 Task: Search for 'mb whey protein' on Amazon and select a product to view its details.
Action: Mouse moved to (606, 62)
Screenshot: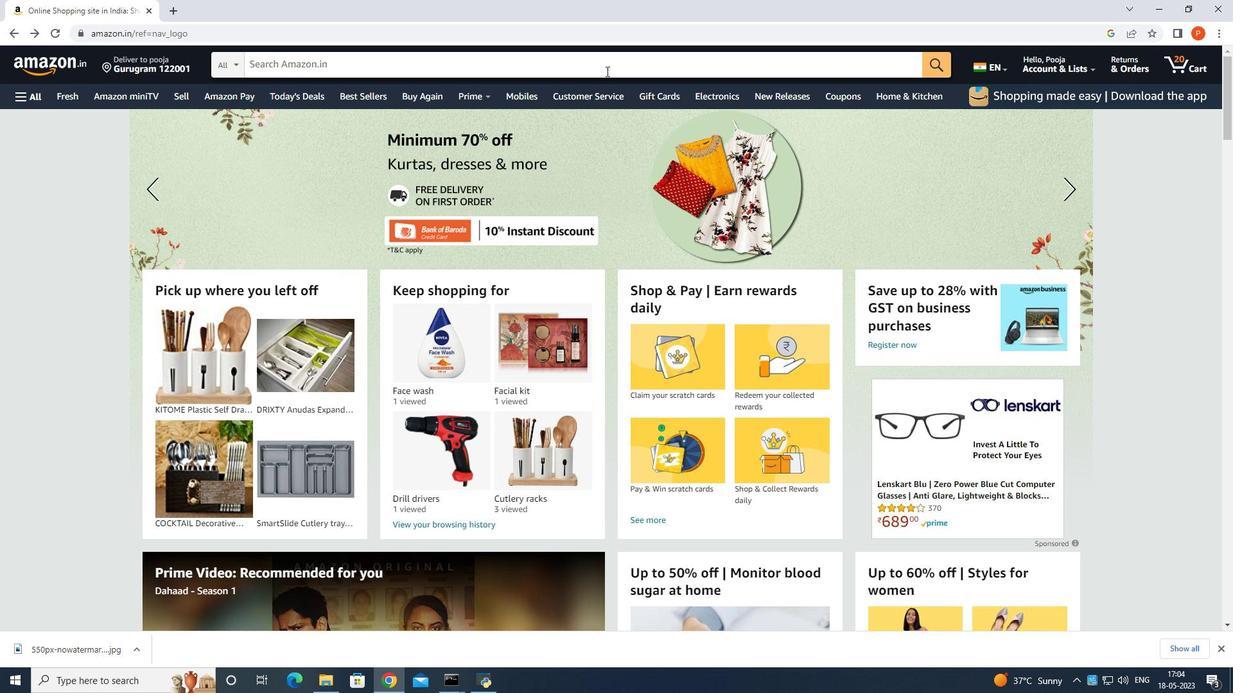 
Action: Mouse pressed left at (606, 62)
Screenshot: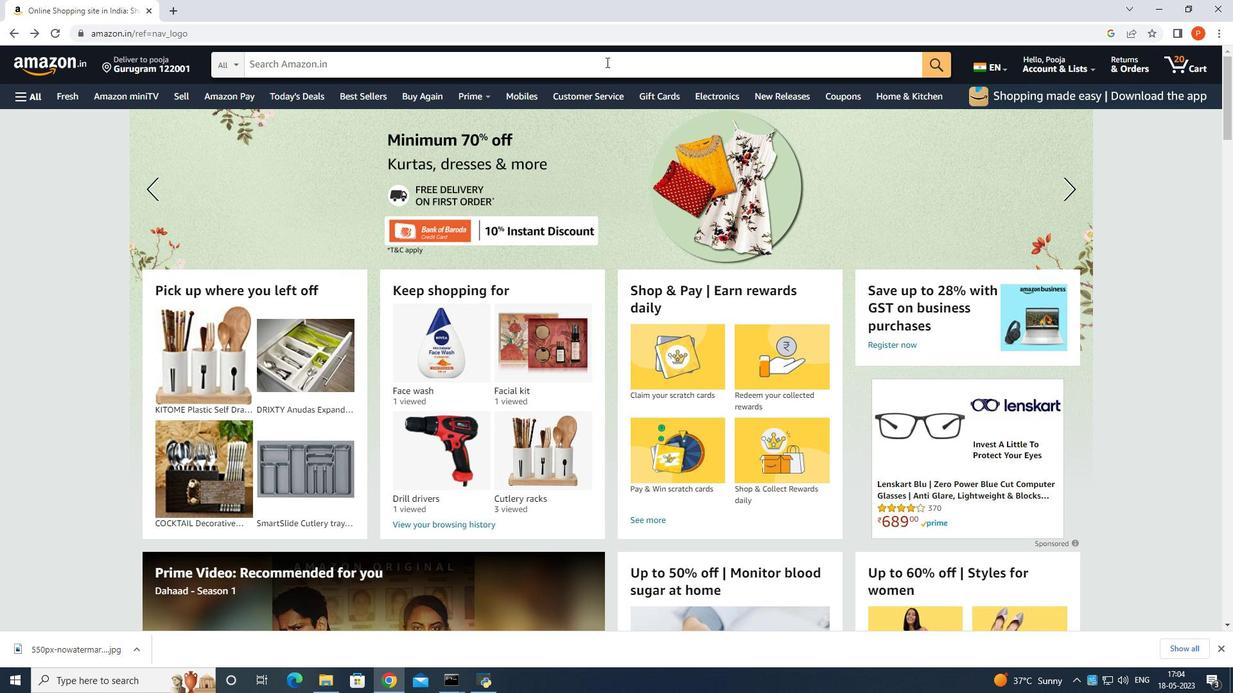 
Action: Key pressed <Key.shift>Protein<Key.space><Key.backspace><Key.backspace><Key.backspace><Key.backspace><Key.backspace><Key.backspace><Key.backspace><Key.backspace><Key.backspace><Key.backspace><Key.backspace><Key.backspace><Key.backspace><Key.backspace><Key.backspace><Key.backspace><Key.backspace><Key.backspace><Key.backspace><Key.caps_lock>B<Key.backspace>MB
Screenshot: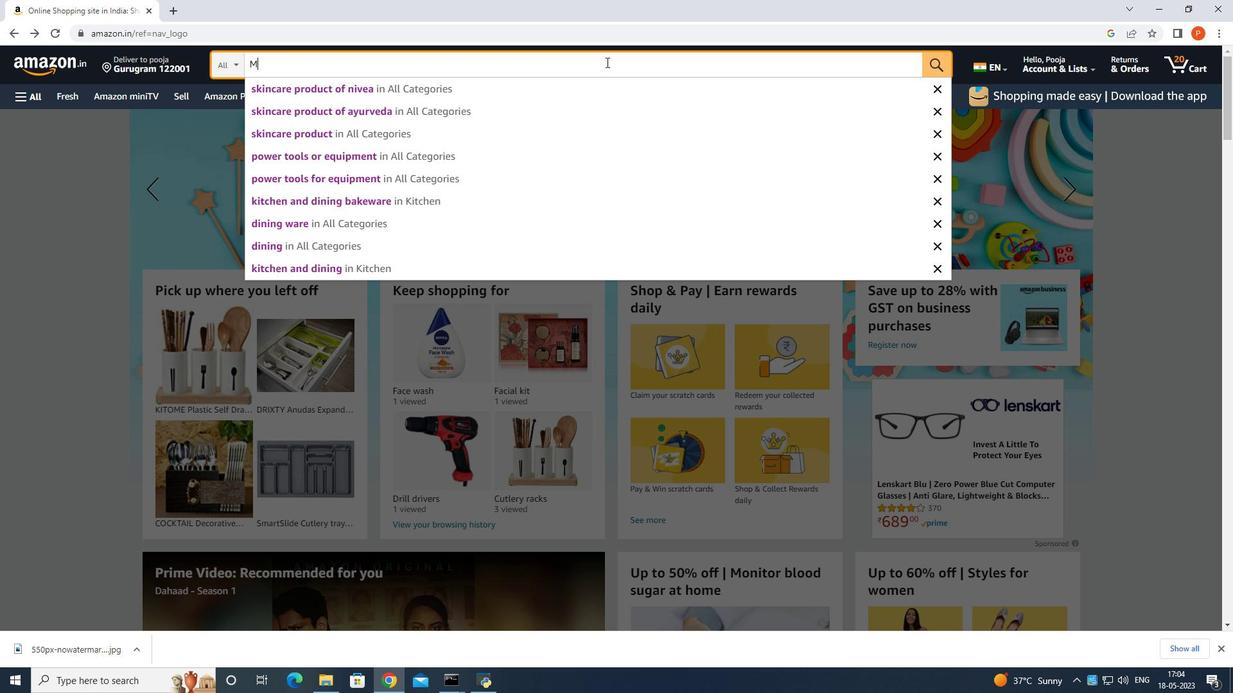 
Action: Mouse moved to (587, 68)
Screenshot: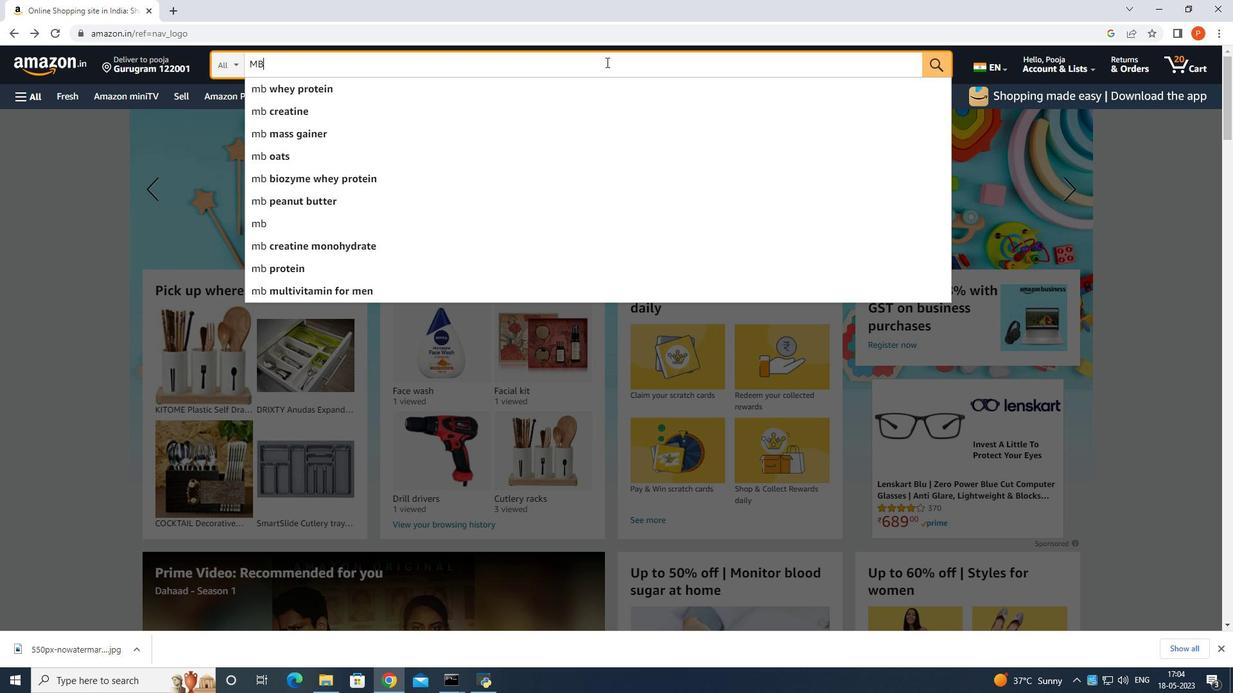
Action: Key pressed <Key.down><Key.enter>
Screenshot: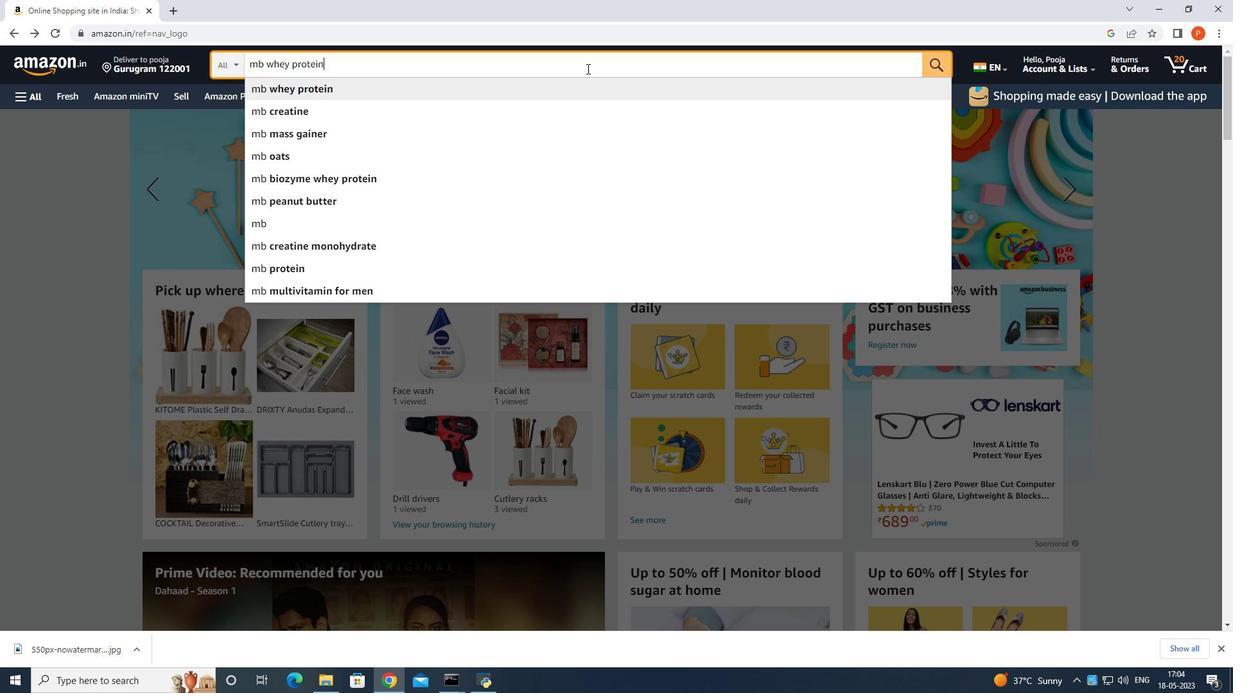 
Action: Mouse moved to (596, 273)
Screenshot: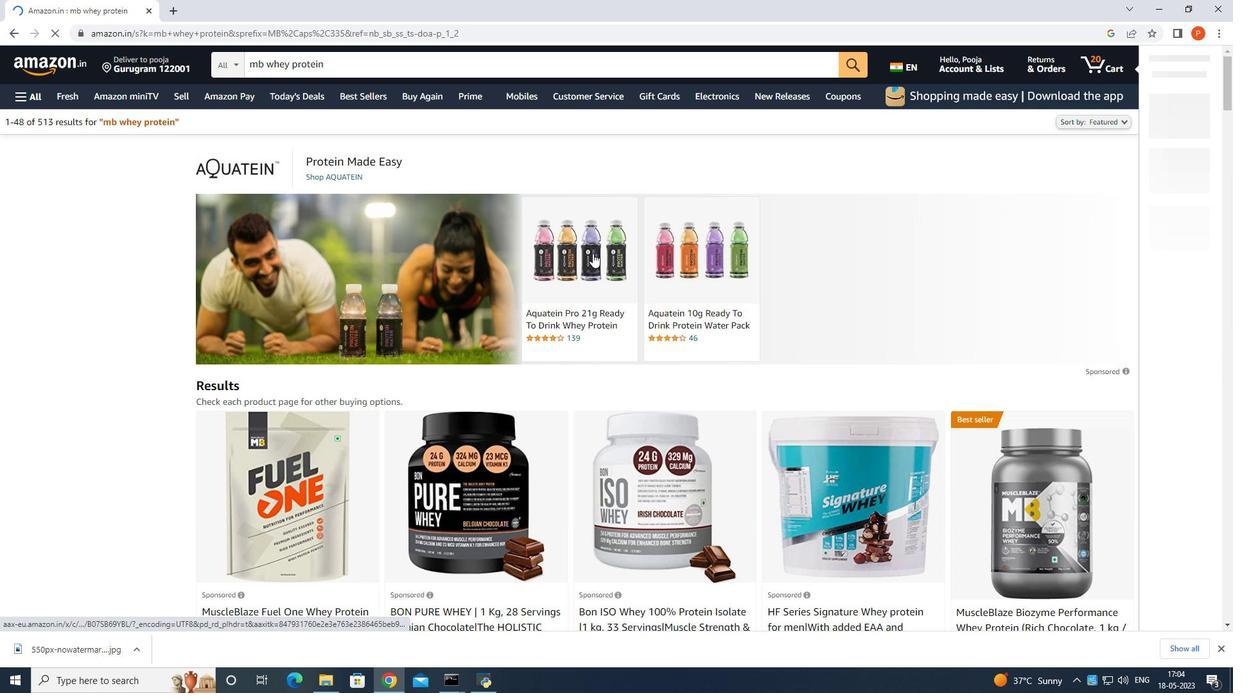 
Action: Mouse scrolled (596, 273) with delta (0, 0)
Screenshot: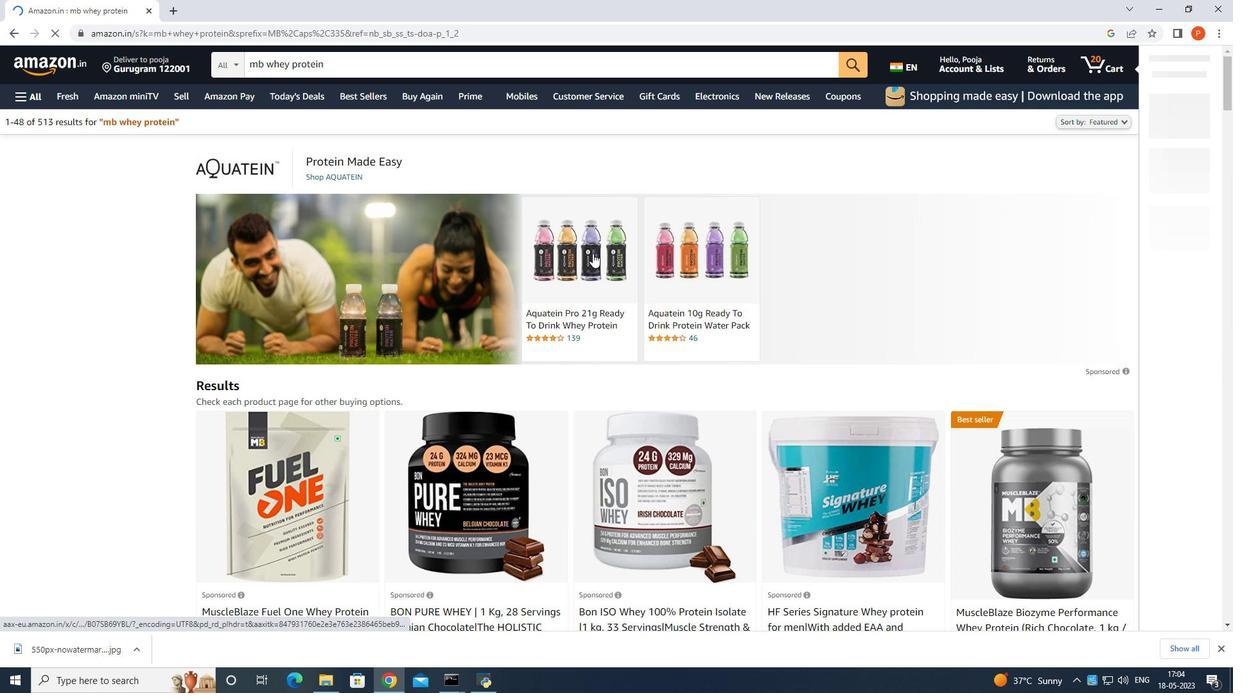 
Action: Mouse moved to (597, 281)
Screenshot: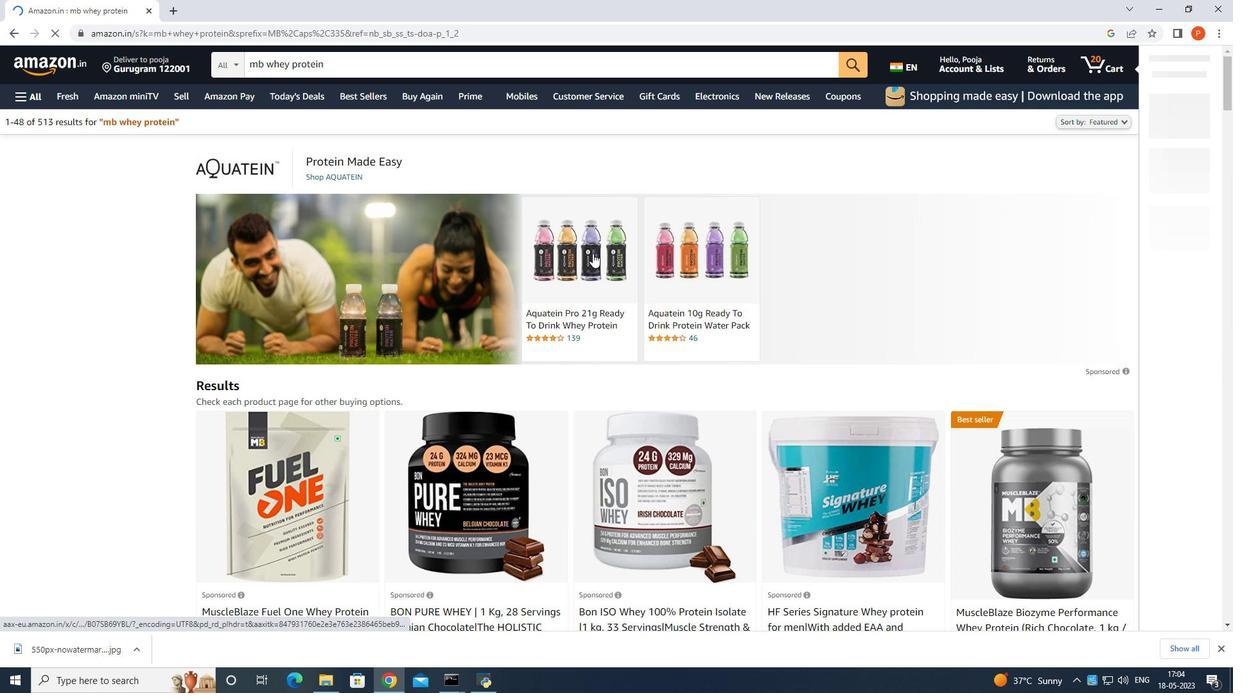 
Action: Mouse scrolled (597, 280) with delta (0, 0)
Screenshot: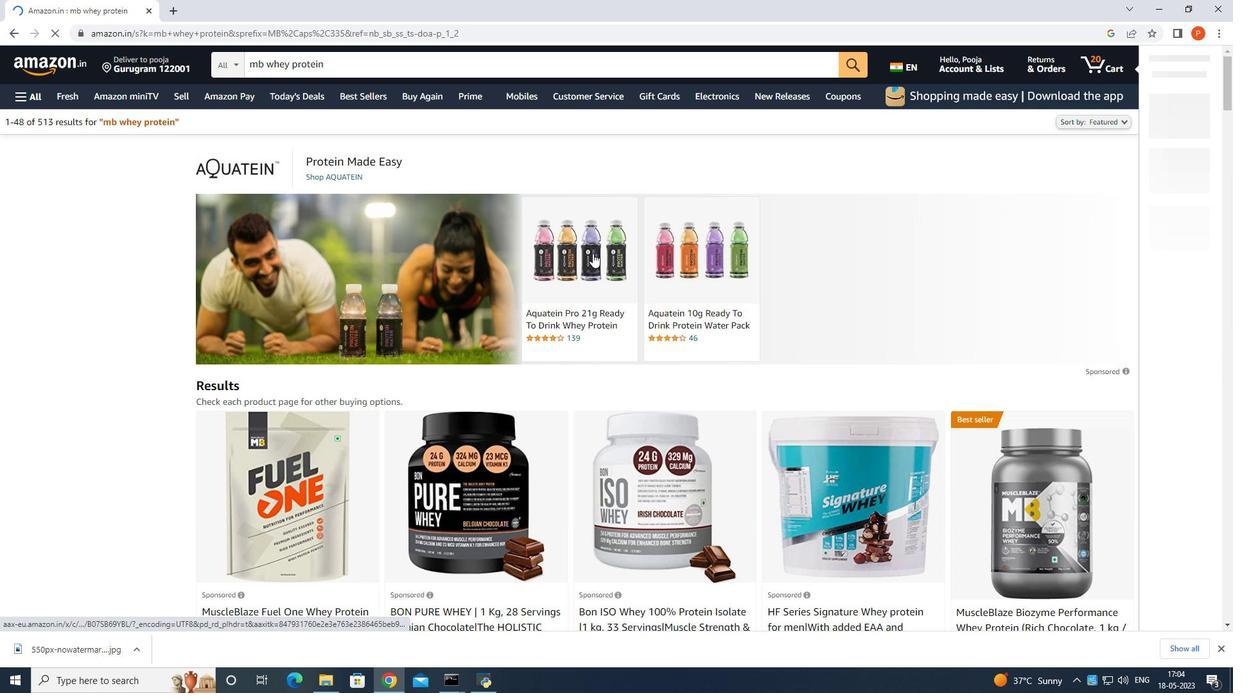 
Action: Mouse scrolled (597, 280) with delta (0, 0)
Screenshot: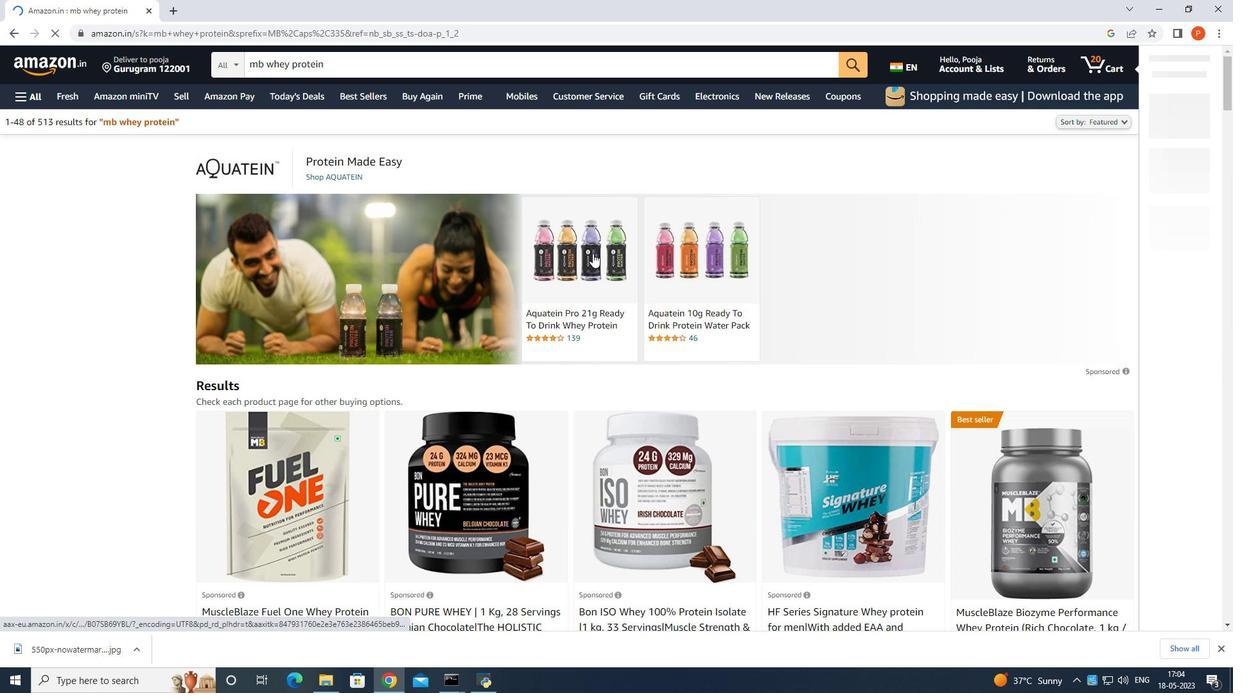 
Action: Mouse scrolled (597, 280) with delta (0, 0)
Screenshot: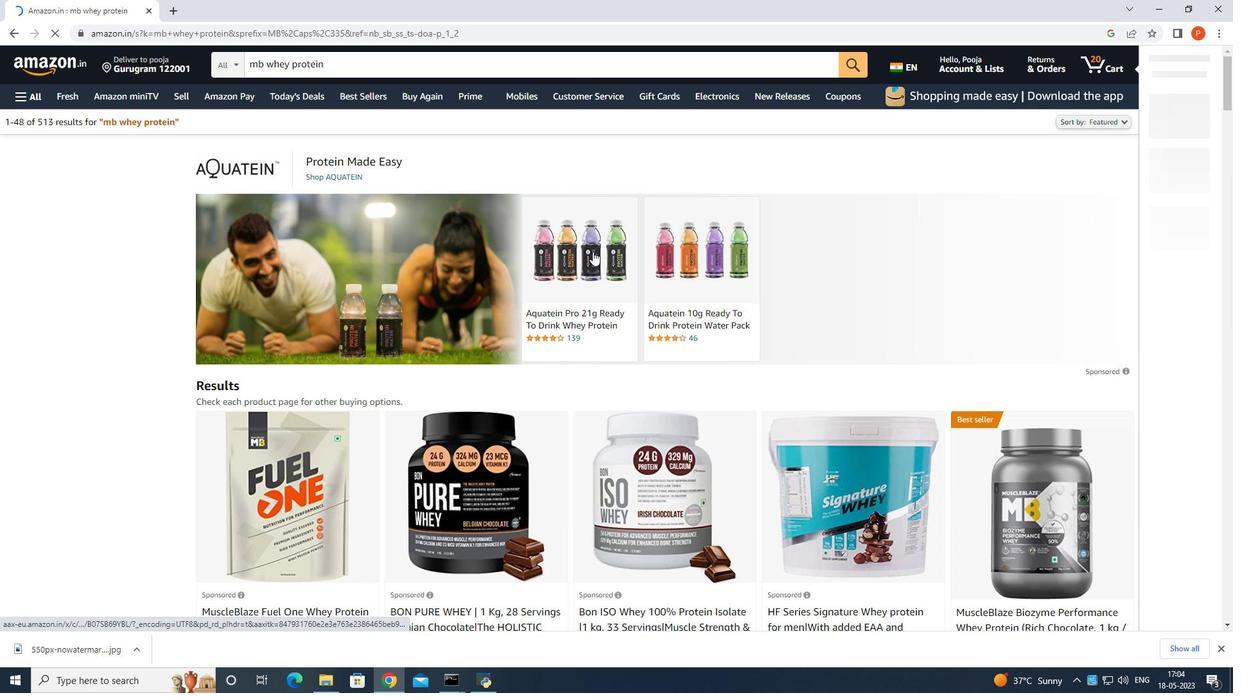 
Action: Mouse scrolled (597, 280) with delta (0, 0)
Screenshot: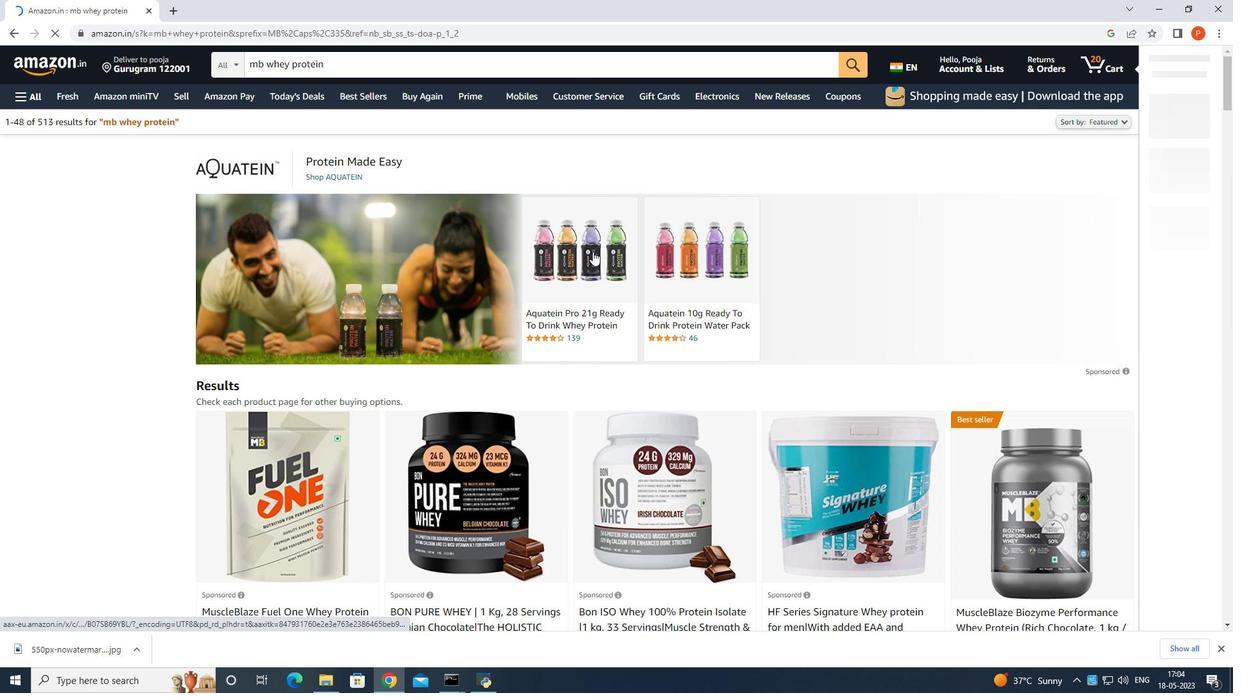 
Action: Mouse moved to (849, 205)
Screenshot: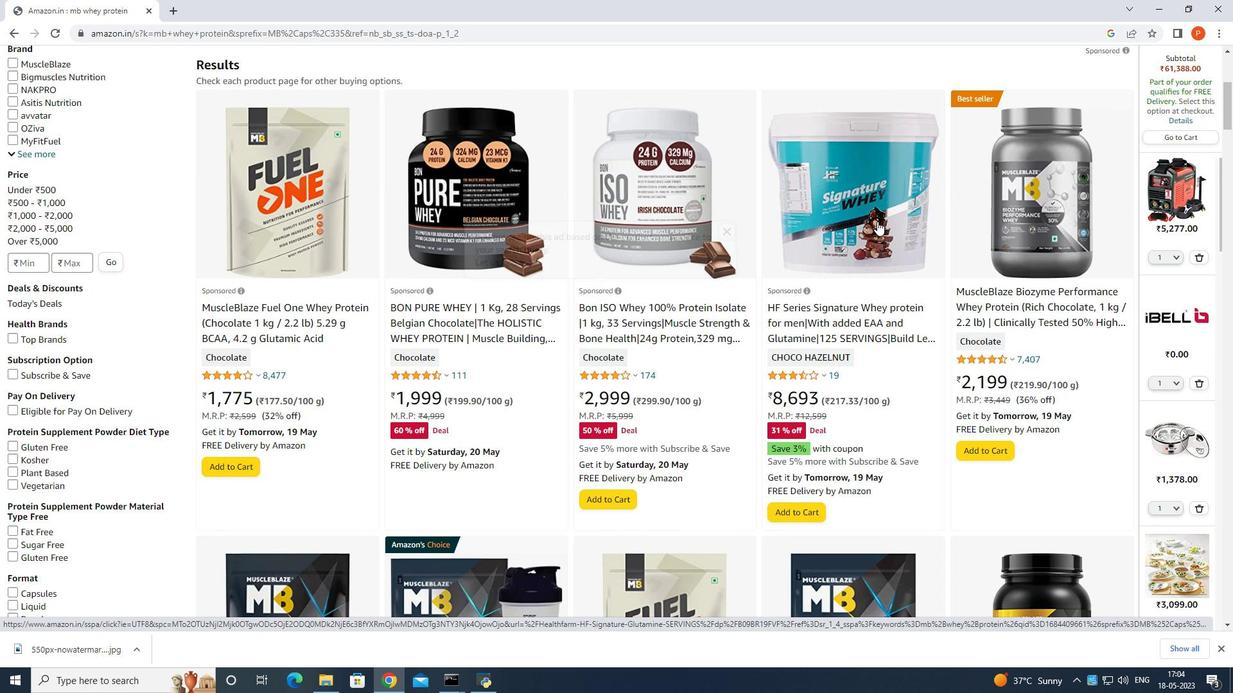 
Action: Mouse pressed left at (849, 205)
Screenshot: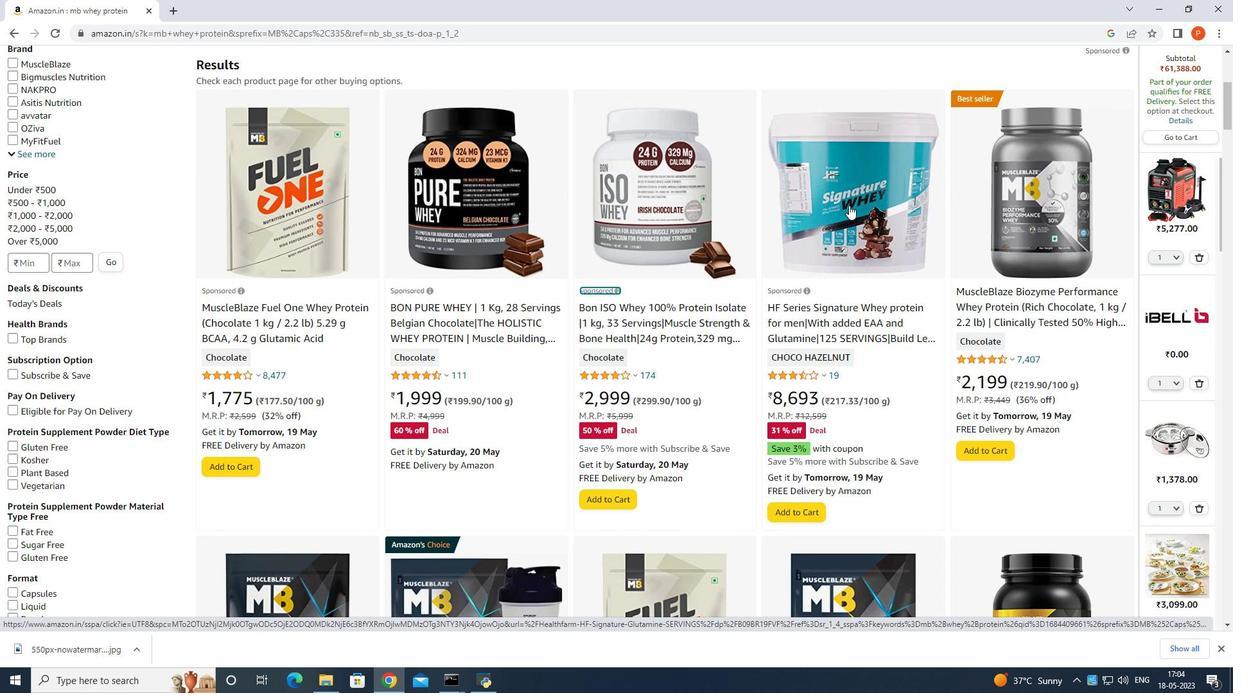 
Action: Mouse moved to (854, 239)
Screenshot: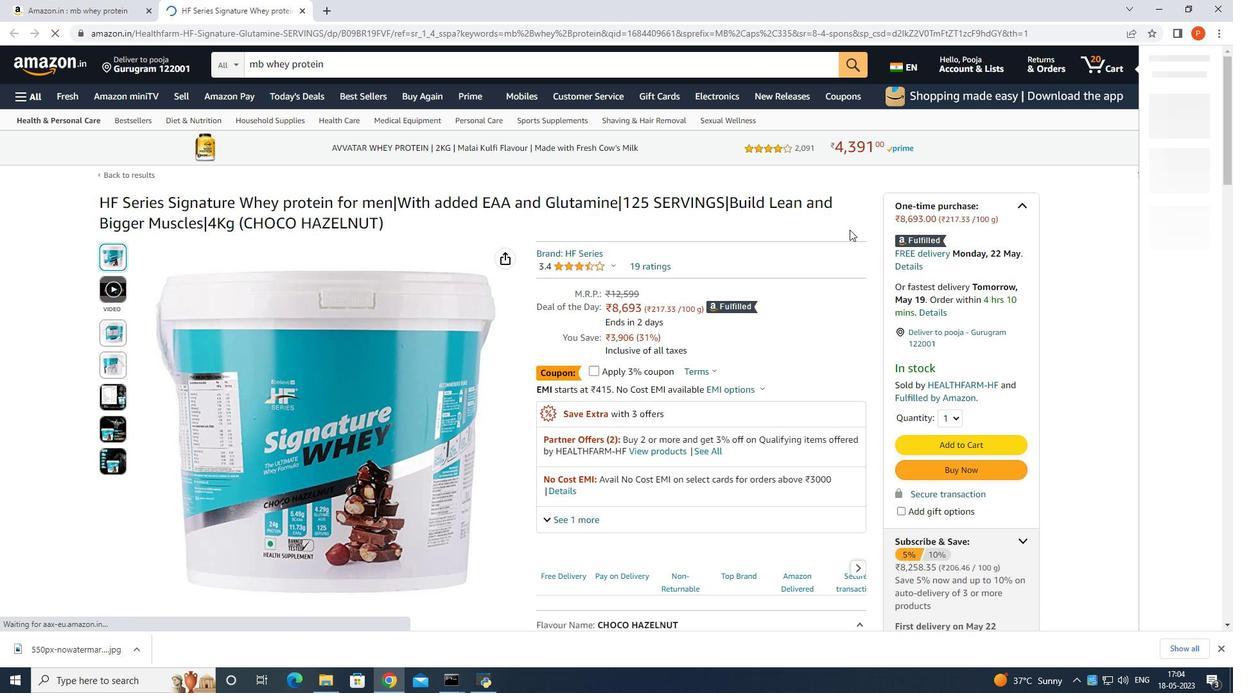 
Action: Mouse scrolled (854, 239) with delta (0, 0)
Screenshot: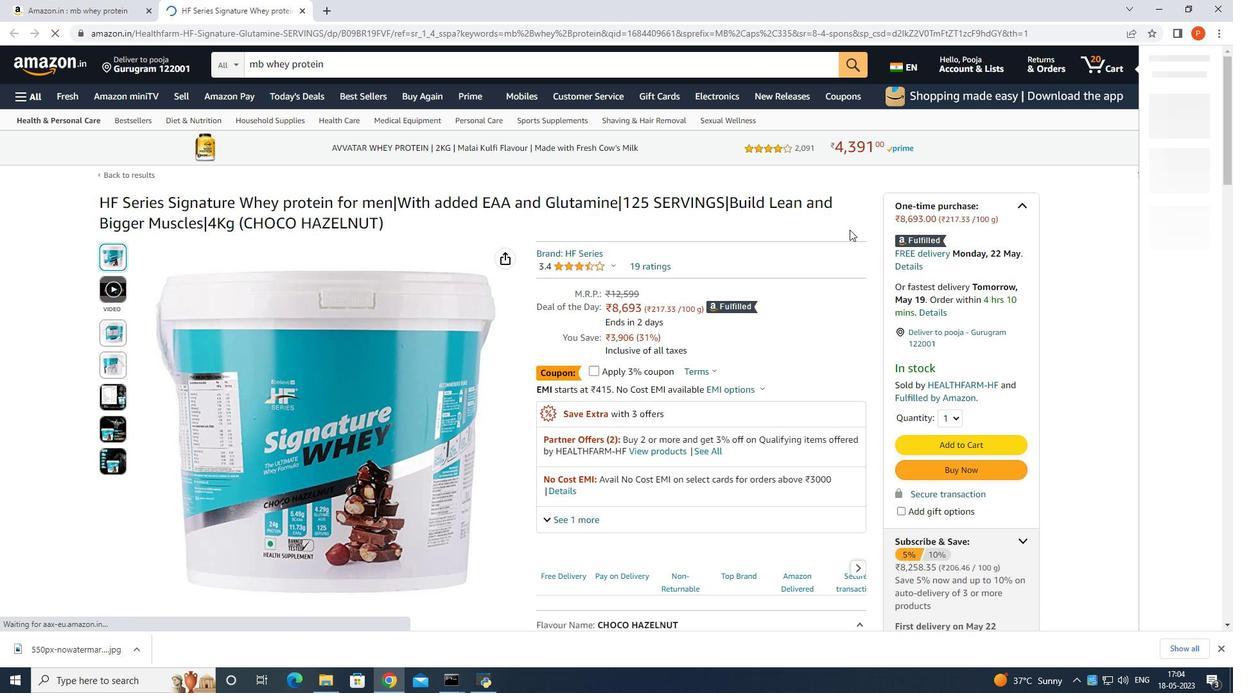 
Action: Mouse moved to (855, 245)
Screenshot: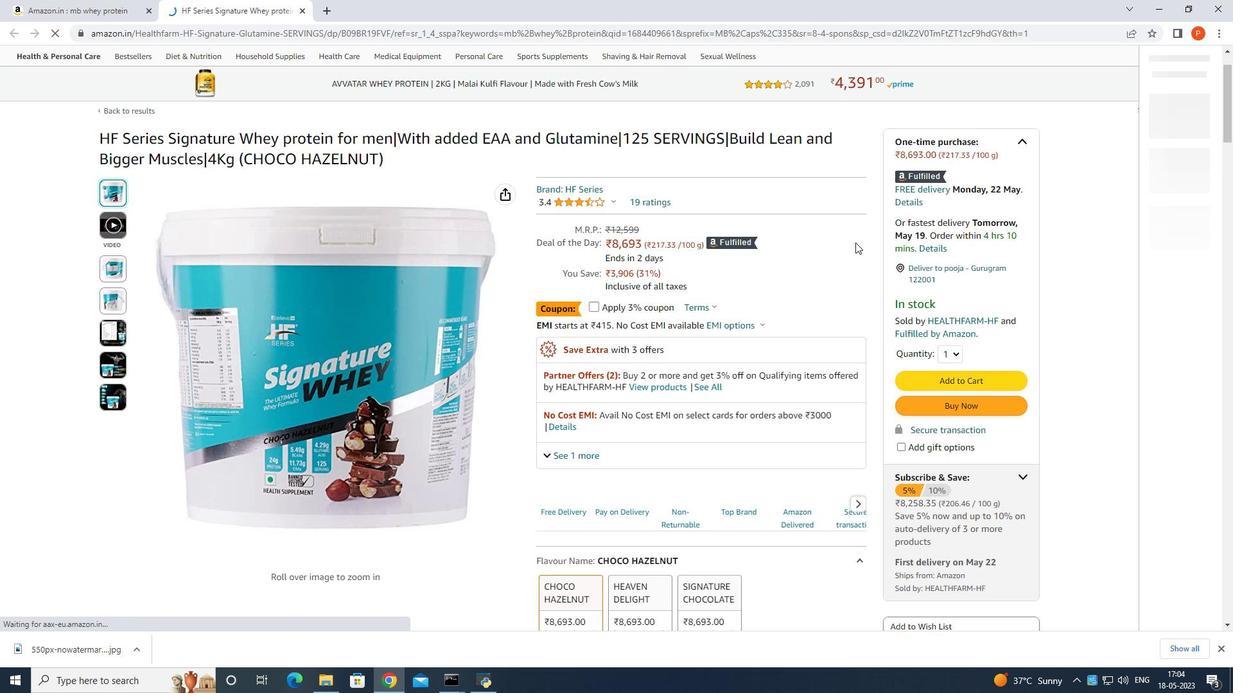 
Action: Mouse scrolled (855, 244) with delta (0, 0)
Screenshot: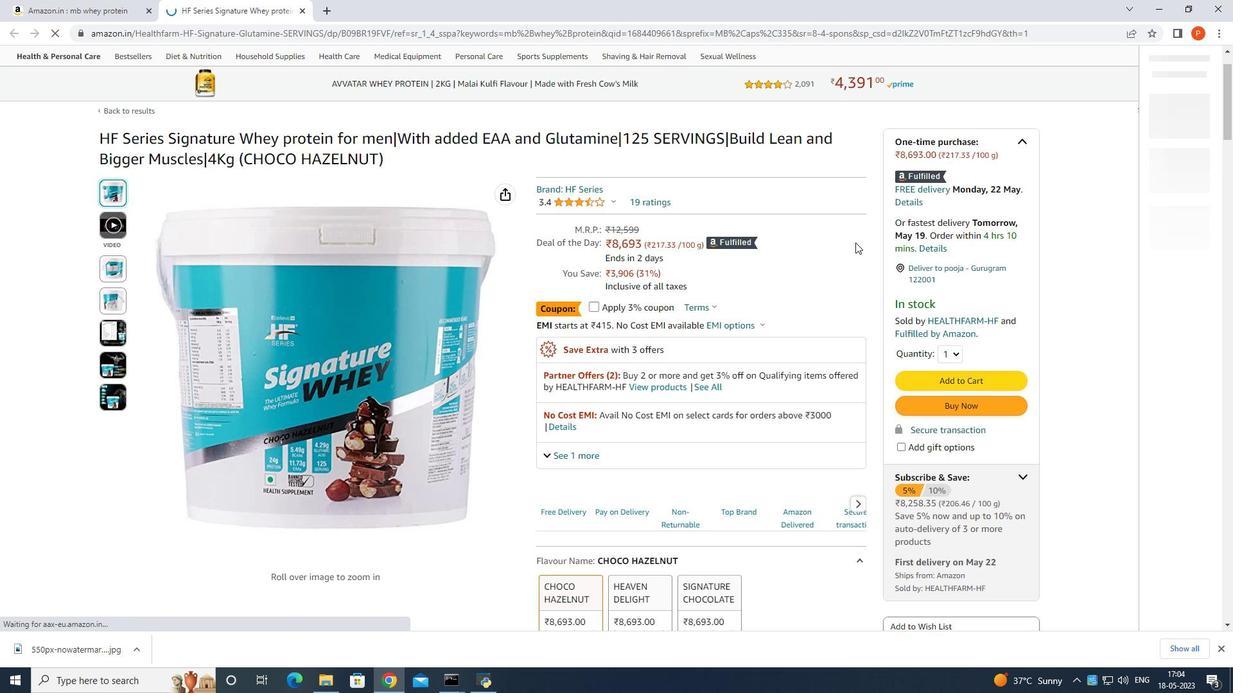
Action: Mouse scrolled (855, 244) with delta (0, 0)
Screenshot: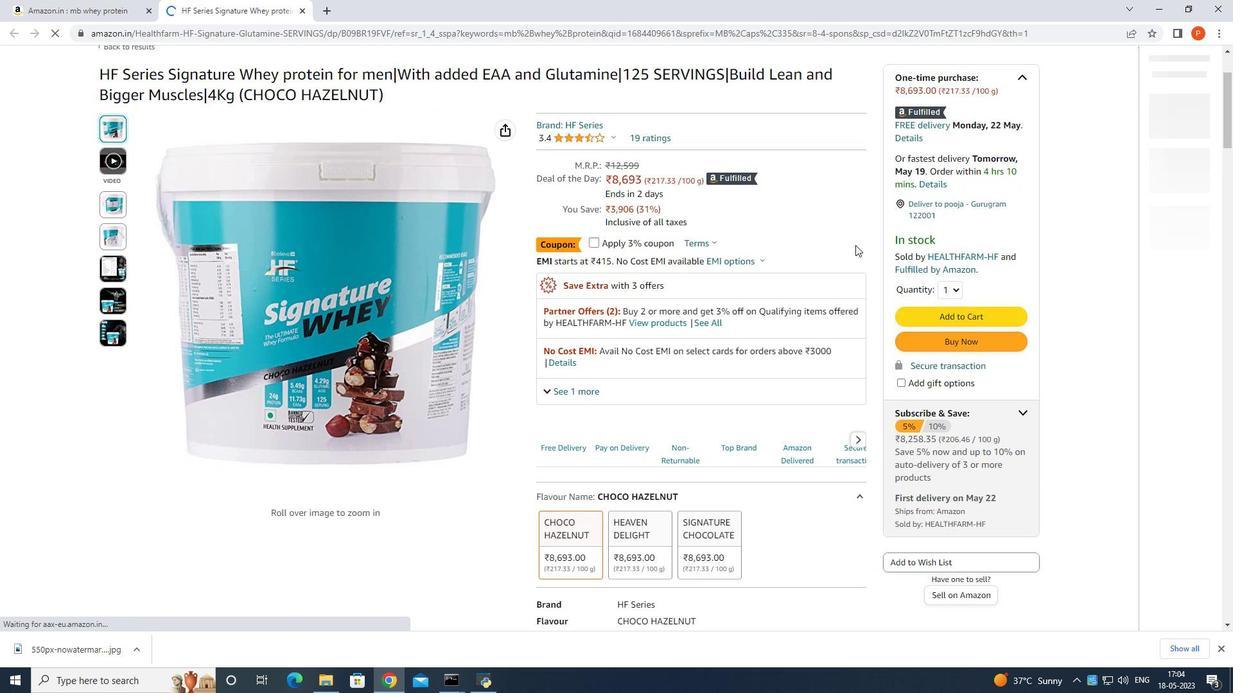 
Action: Mouse moved to (104, 136)
Screenshot: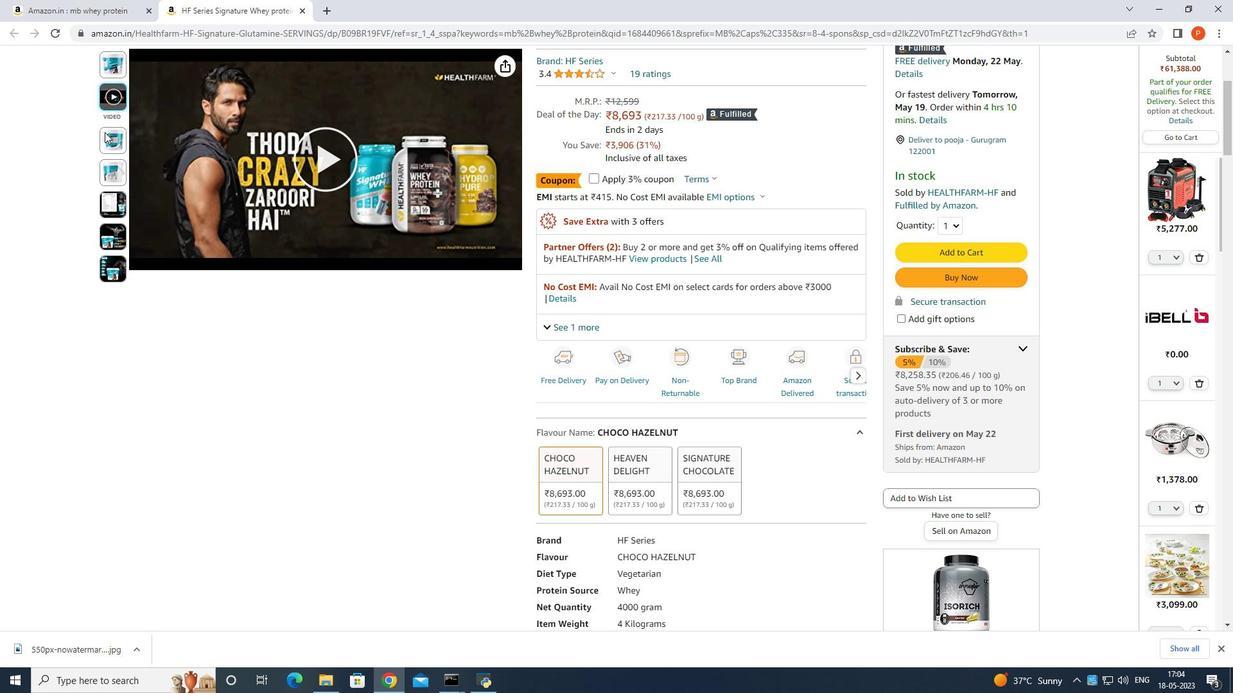 
Action: Mouse pressed left at (104, 136)
Screenshot: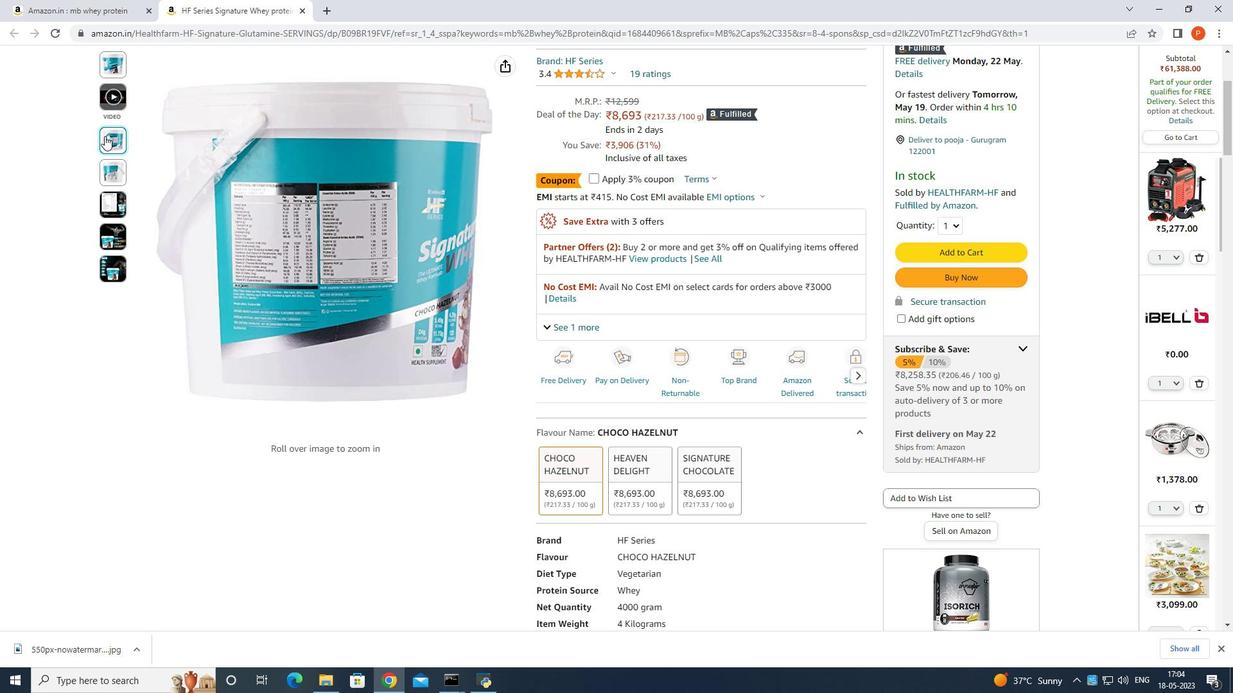 
Action: Mouse moved to (96, 203)
Screenshot: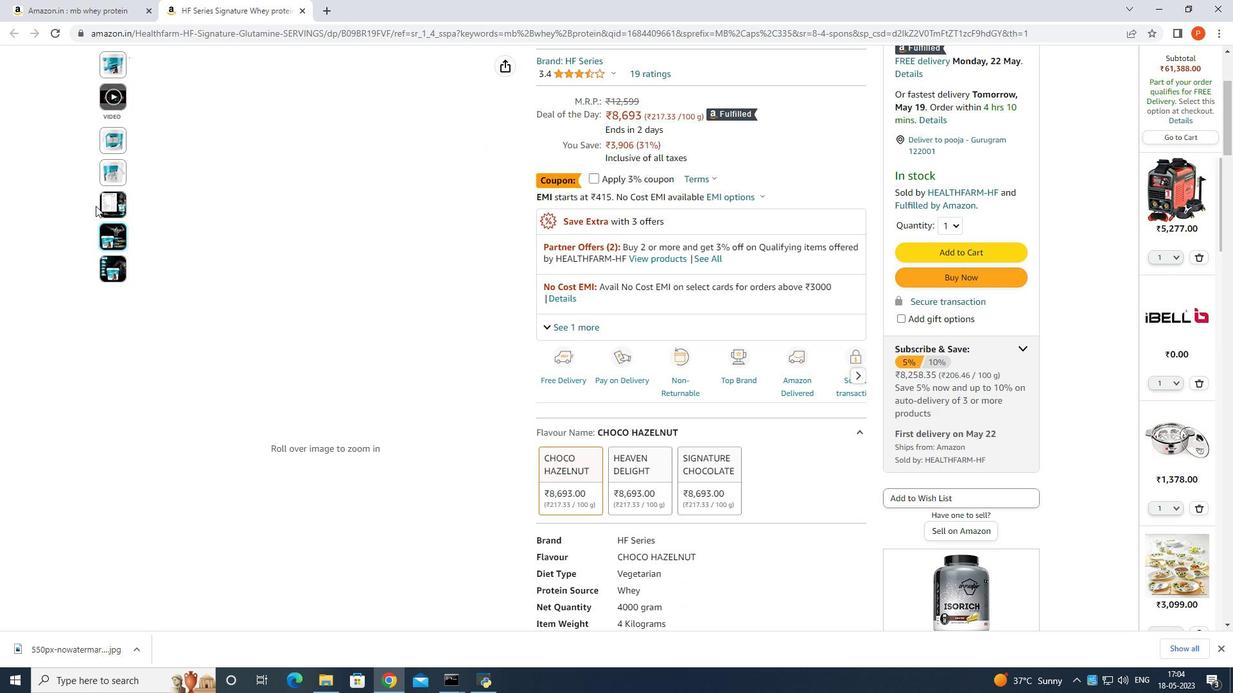 
Action: Mouse pressed left at (96, 203)
Screenshot: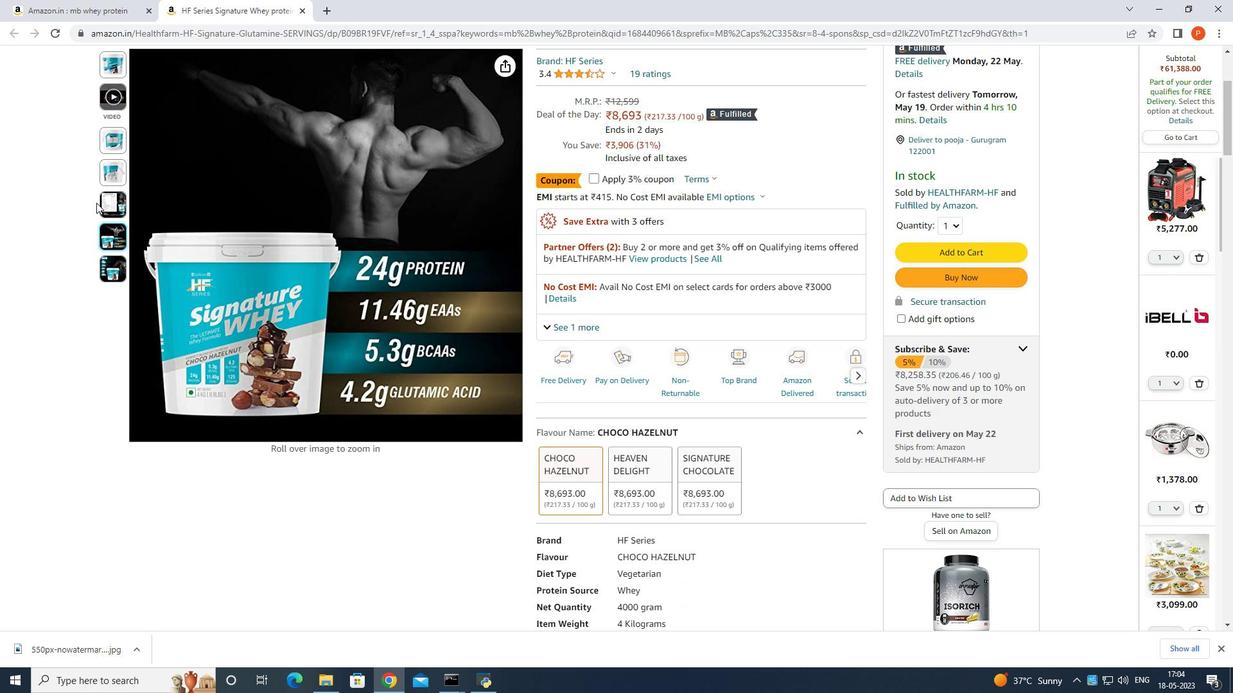 
Action: Mouse moved to (100, 194)
Screenshot: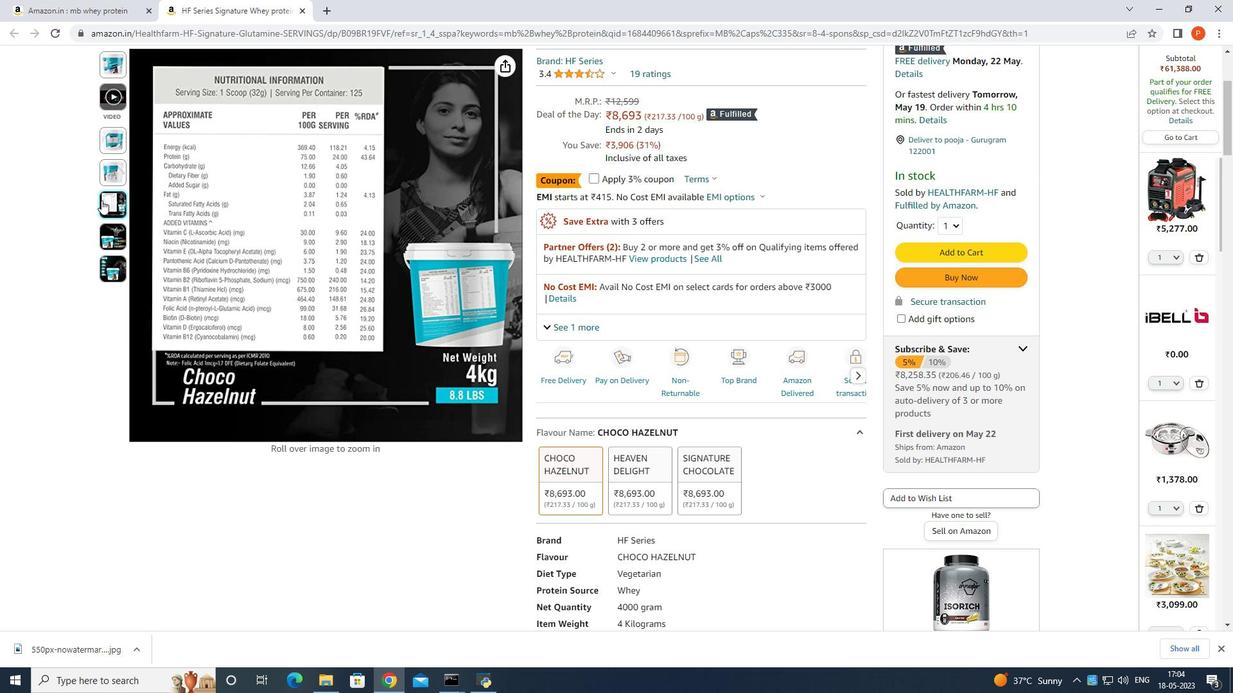 
Action: Mouse pressed left at (100, 194)
Screenshot: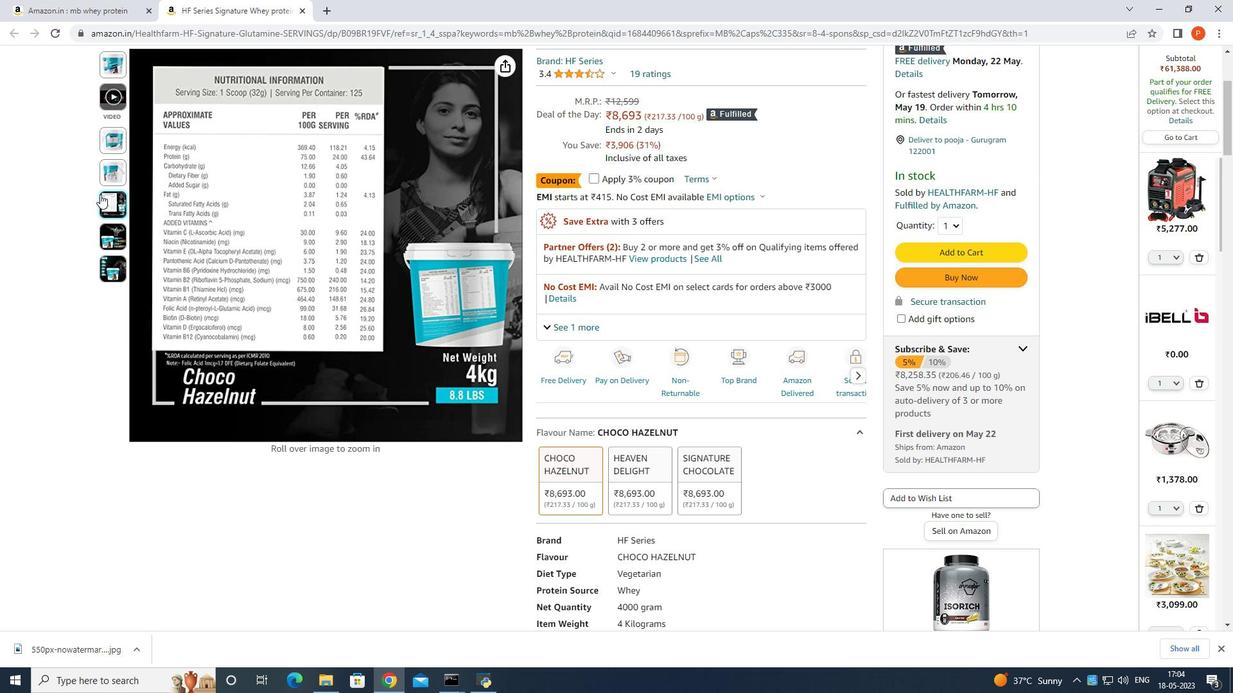 
Action: Mouse moved to (111, 201)
Screenshot: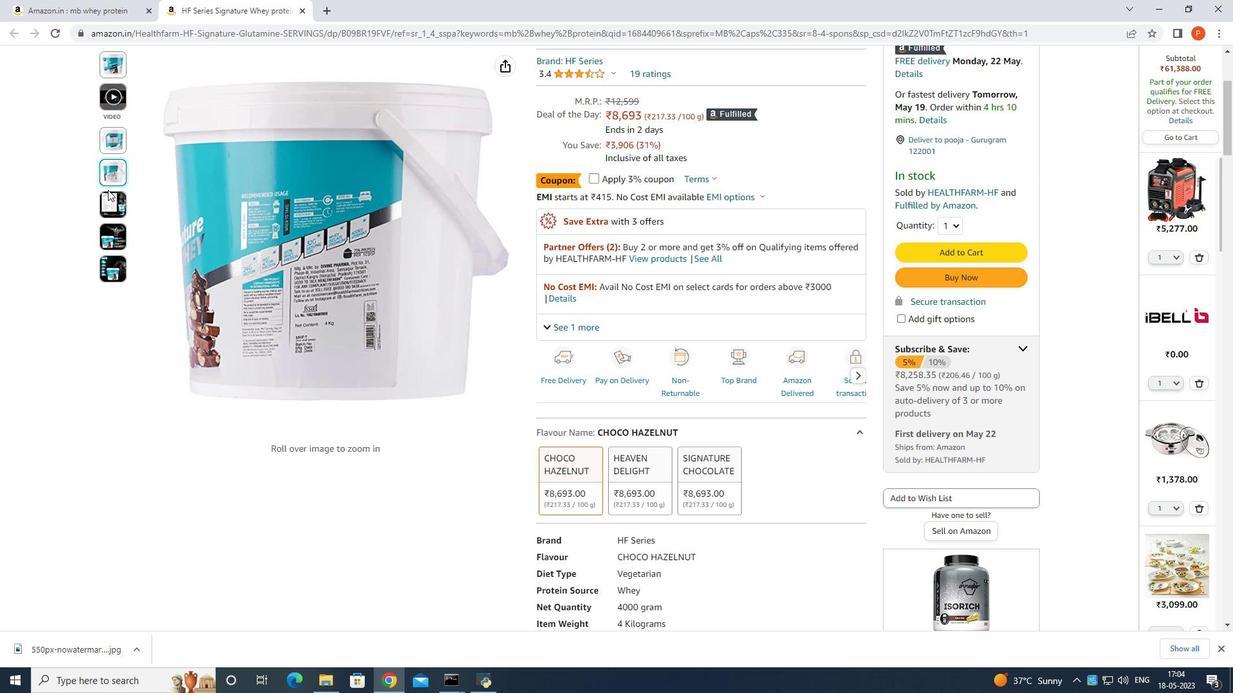 
Action: Mouse pressed left at (111, 201)
Screenshot: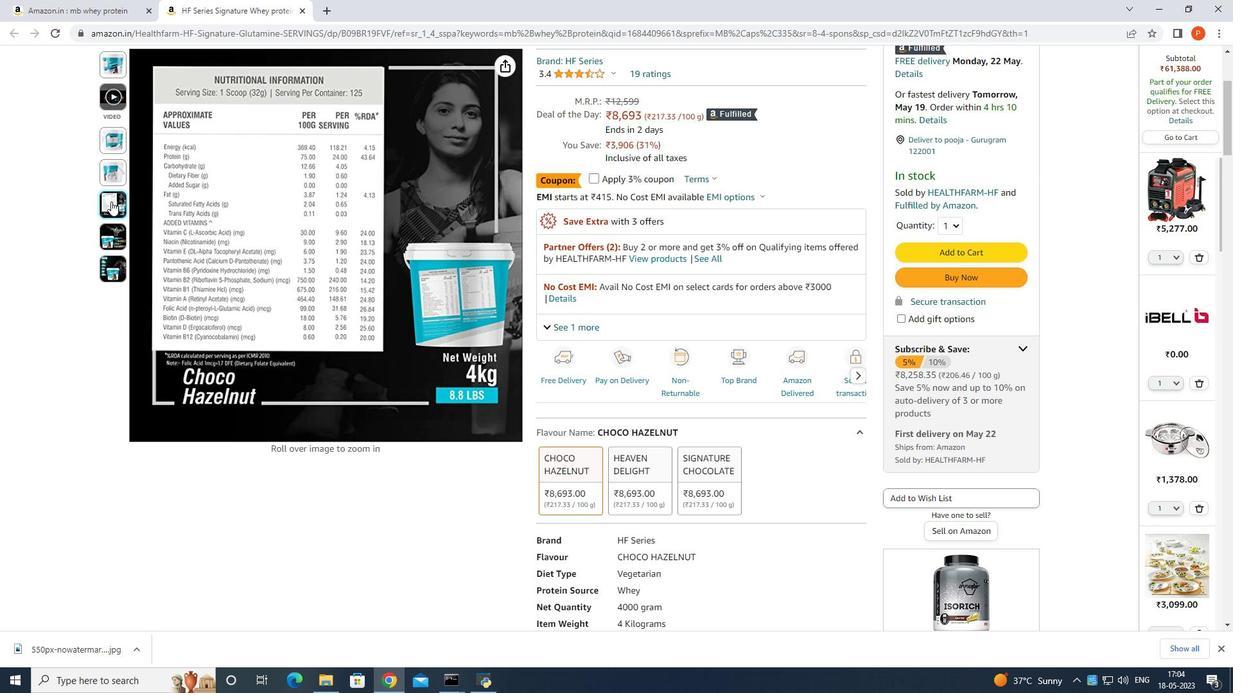 
Action: Mouse moved to (113, 235)
Screenshot: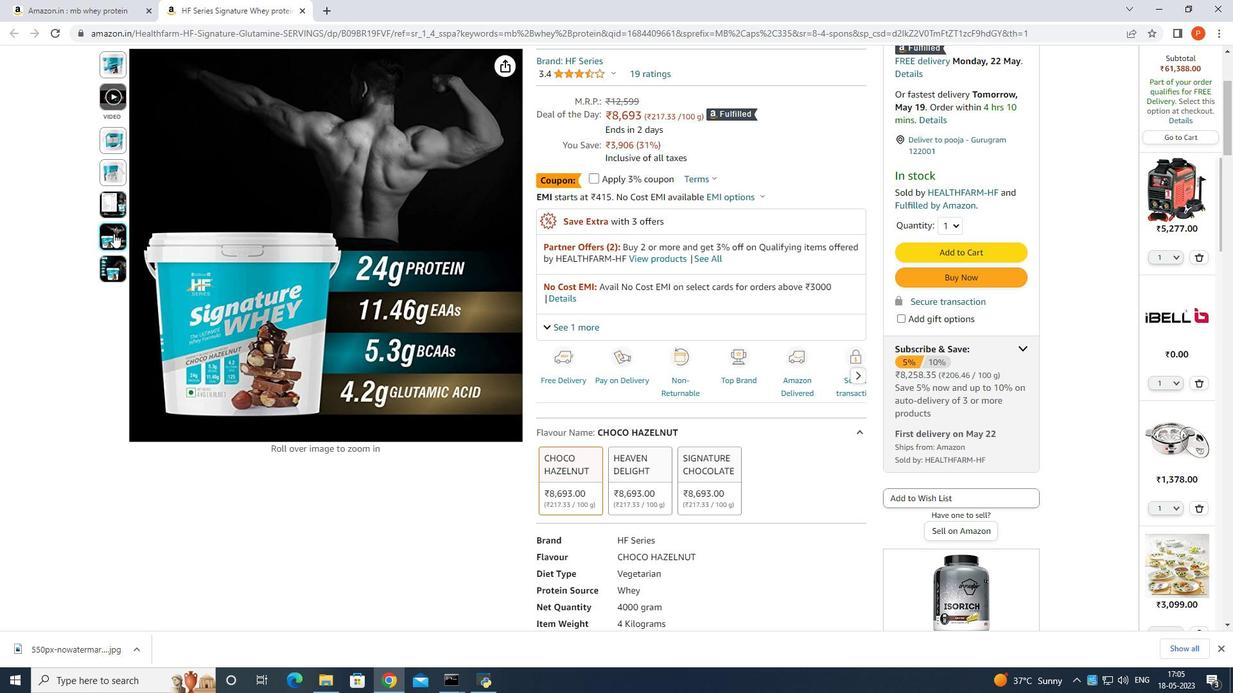
Action: Mouse pressed left at (113, 235)
Screenshot: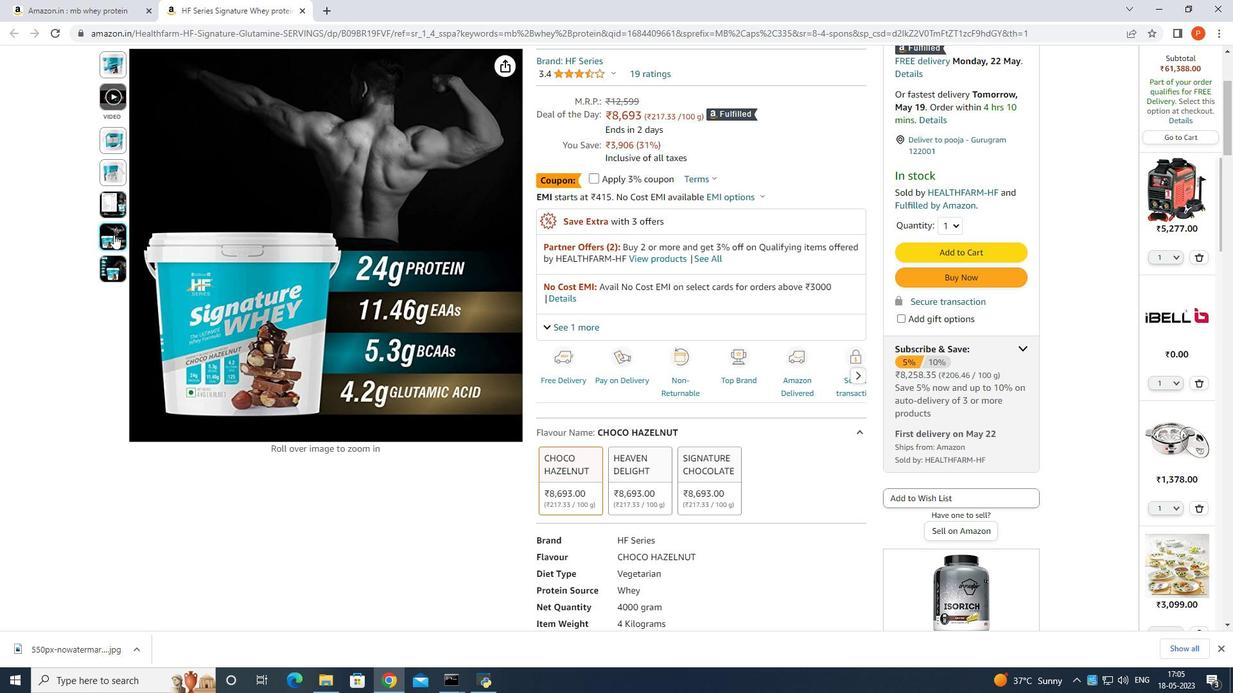 
Action: Mouse moved to (110, 260)
Screenshot: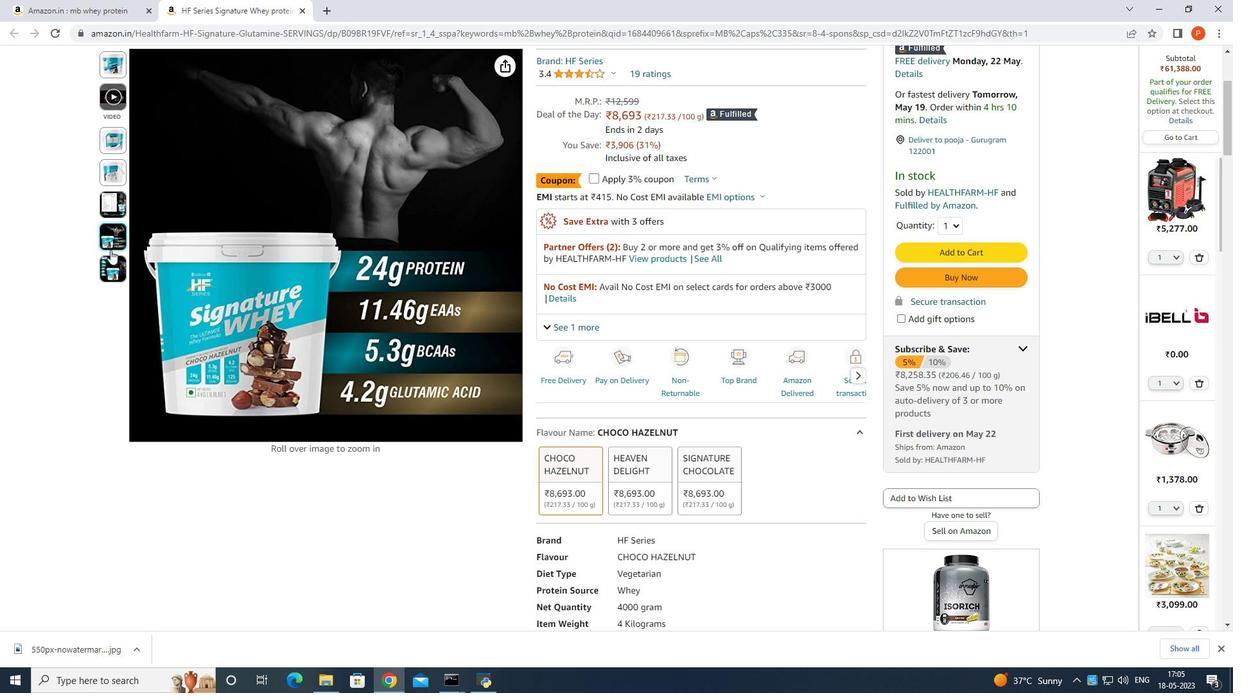 
Action: Mouse pressed left at (110, 260)
Screenshot: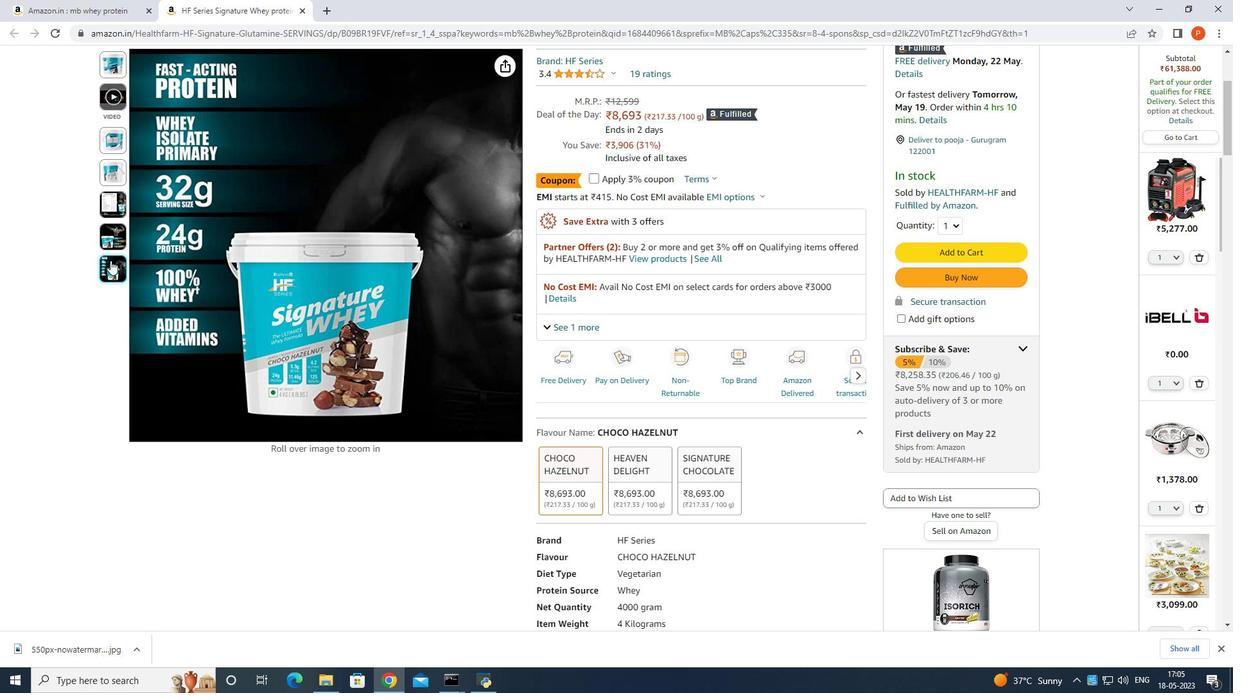 
Action: Mouse moved to (238, 318)
Screenshot: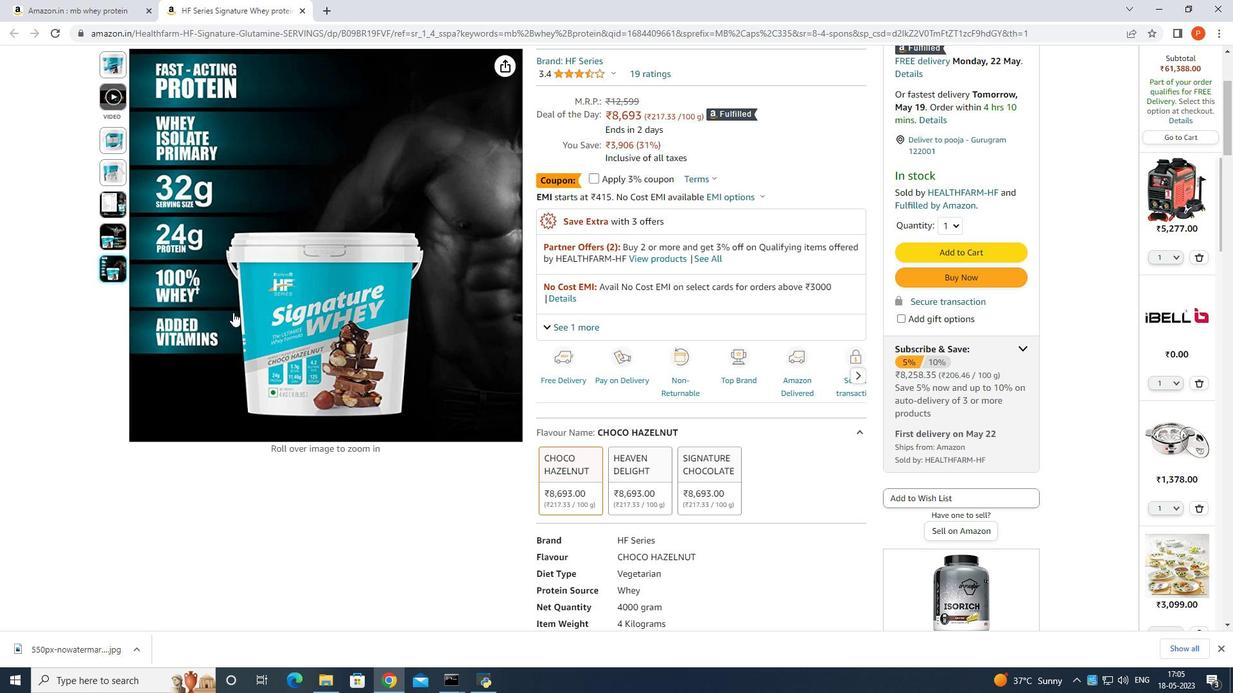 
Action: Mouse scrolled (238, 318) with delta (0, 0)
Screenshot: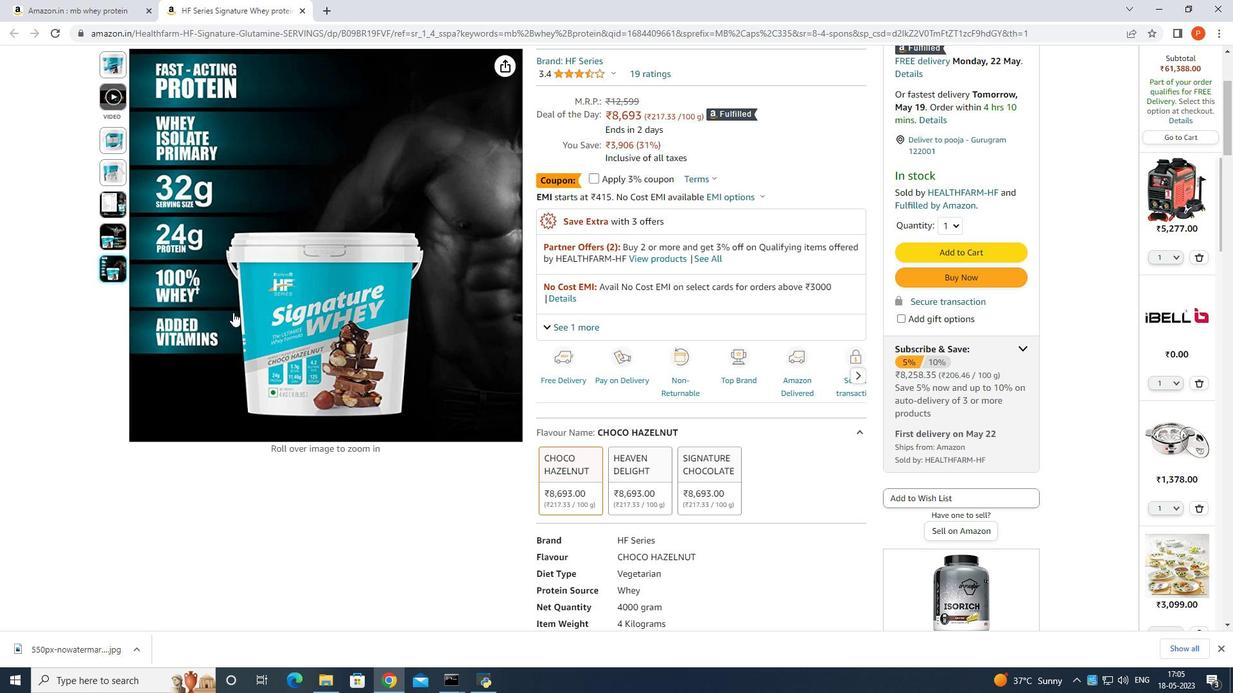 
Action: Mouse moved to (238, 321)
Screenshot: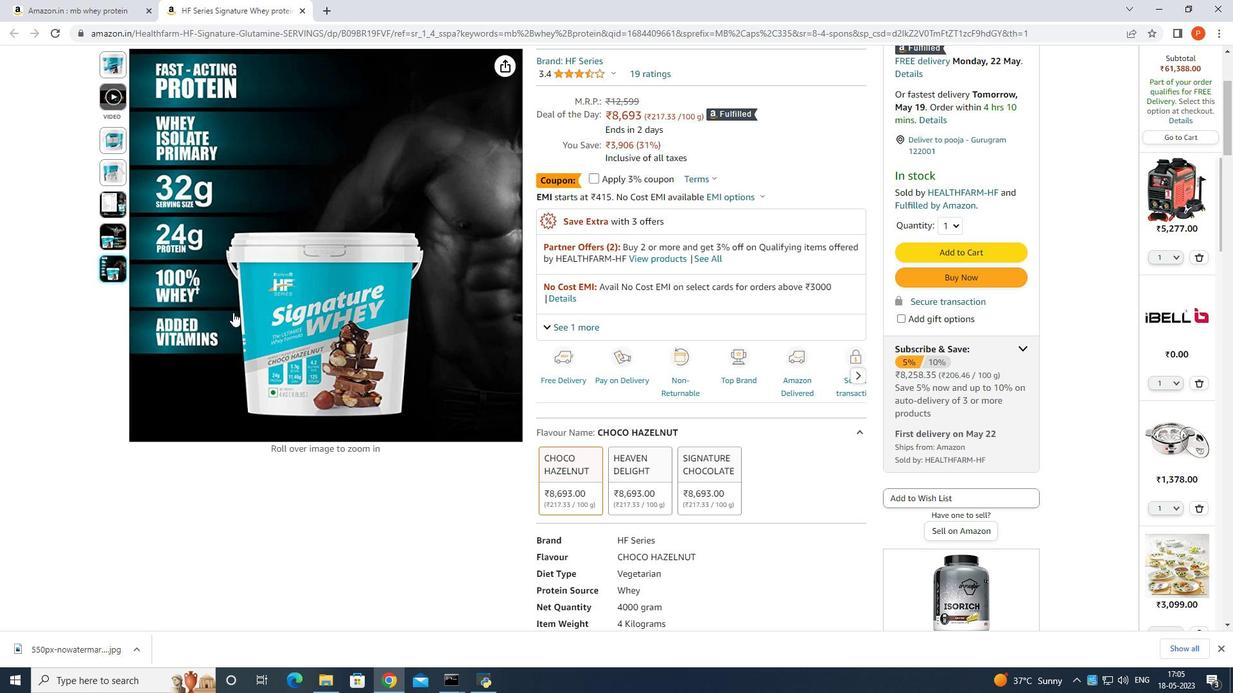 
Action: Mouse scrolled (238, 321) with delta (0, 0)
Screenshot: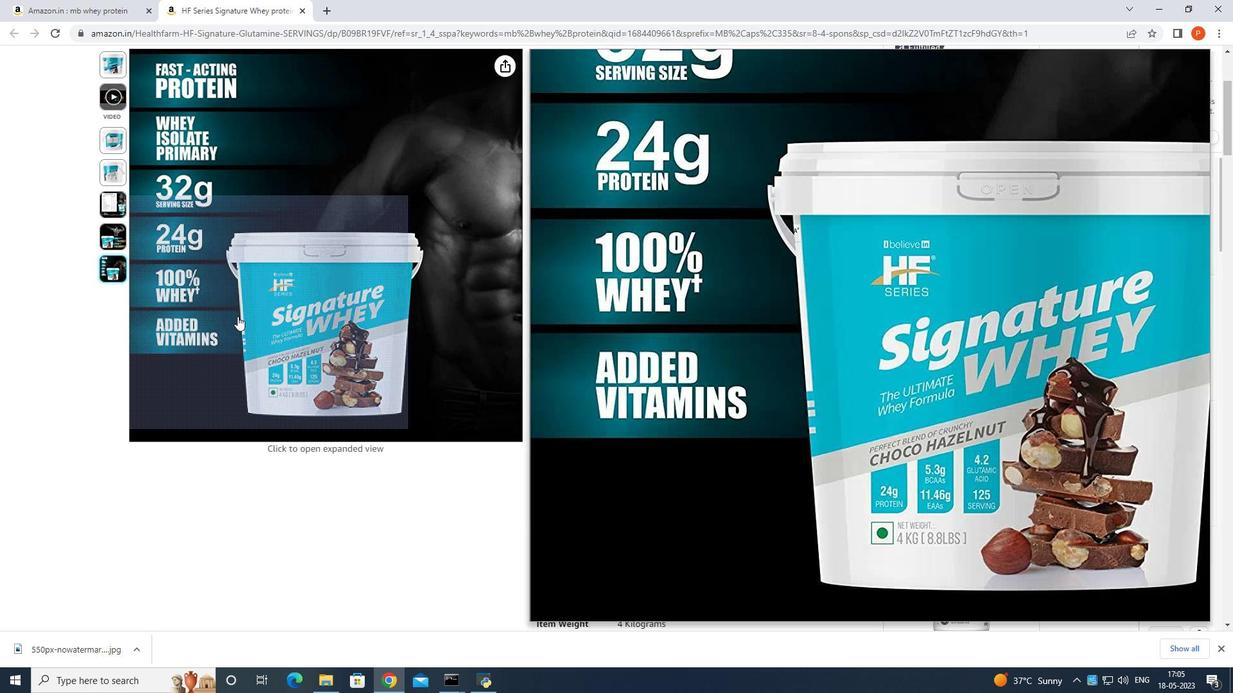 
Action: Mouse moved to (238, 321)
Screenshot: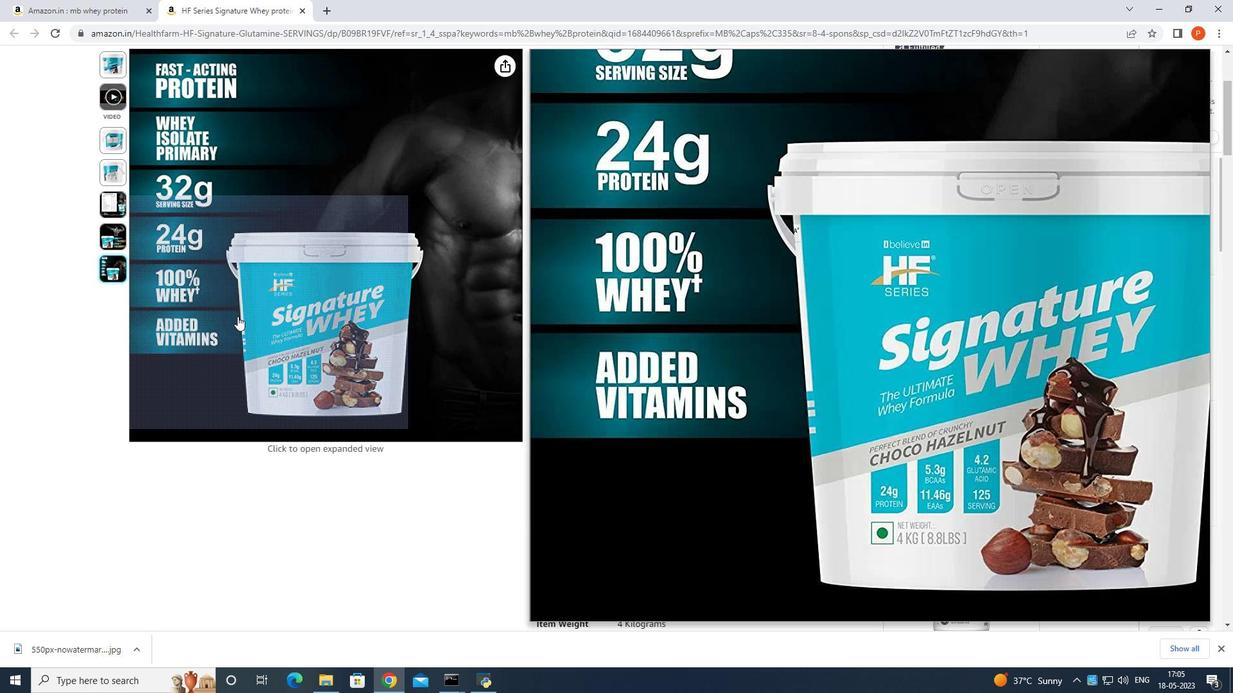 
Action: Mouse scrolled (238, 321) with delta (0, 0)
Screenshot: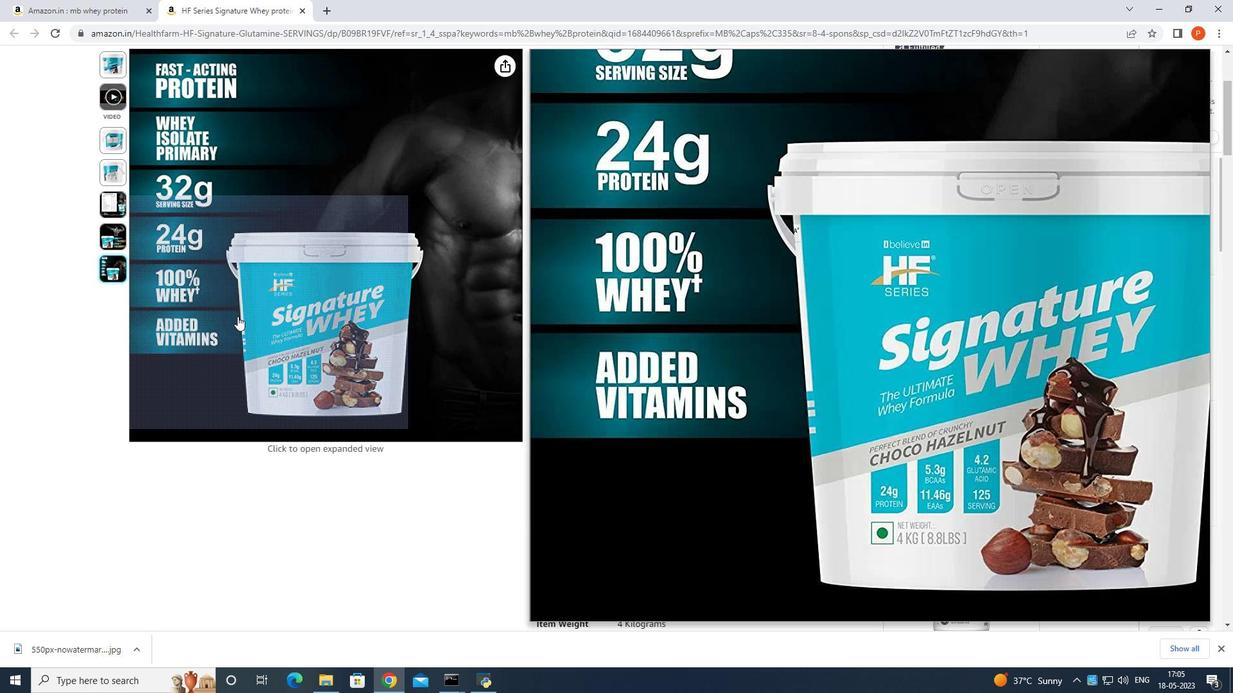 
Action: Mouse scrolled (238, 321) with delta (0, 0)
Screenshot: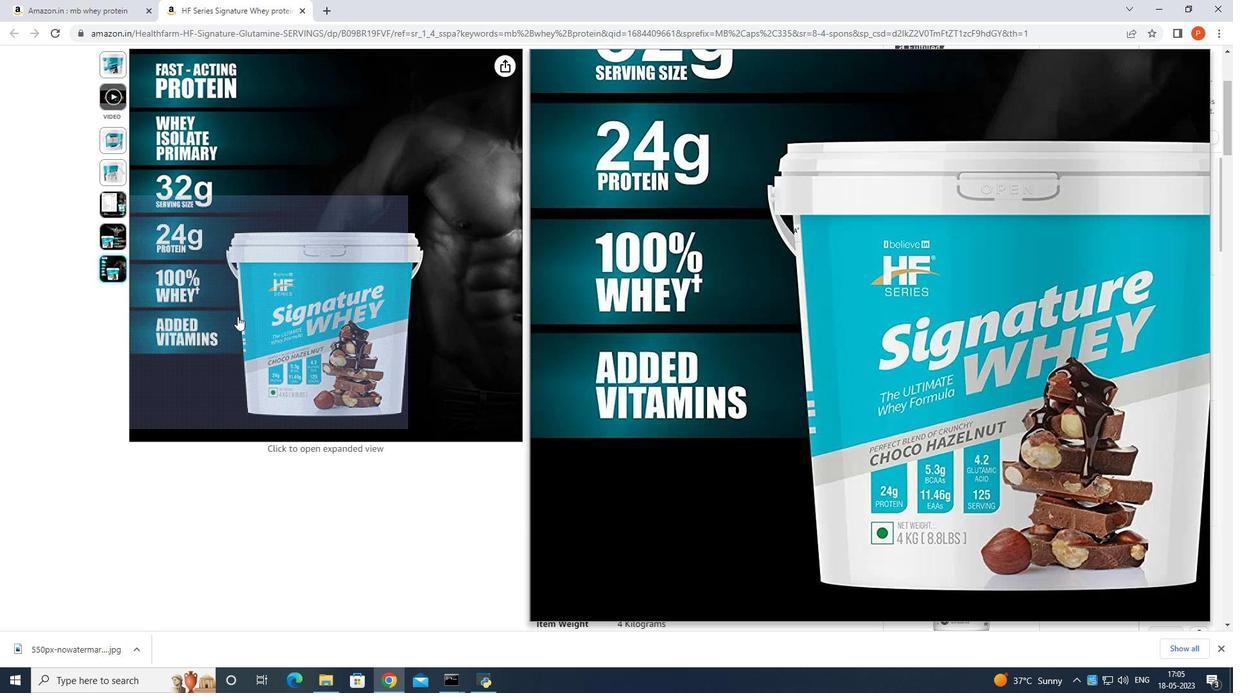 
Action: Mouse moved to (714, 277)
Screenshot: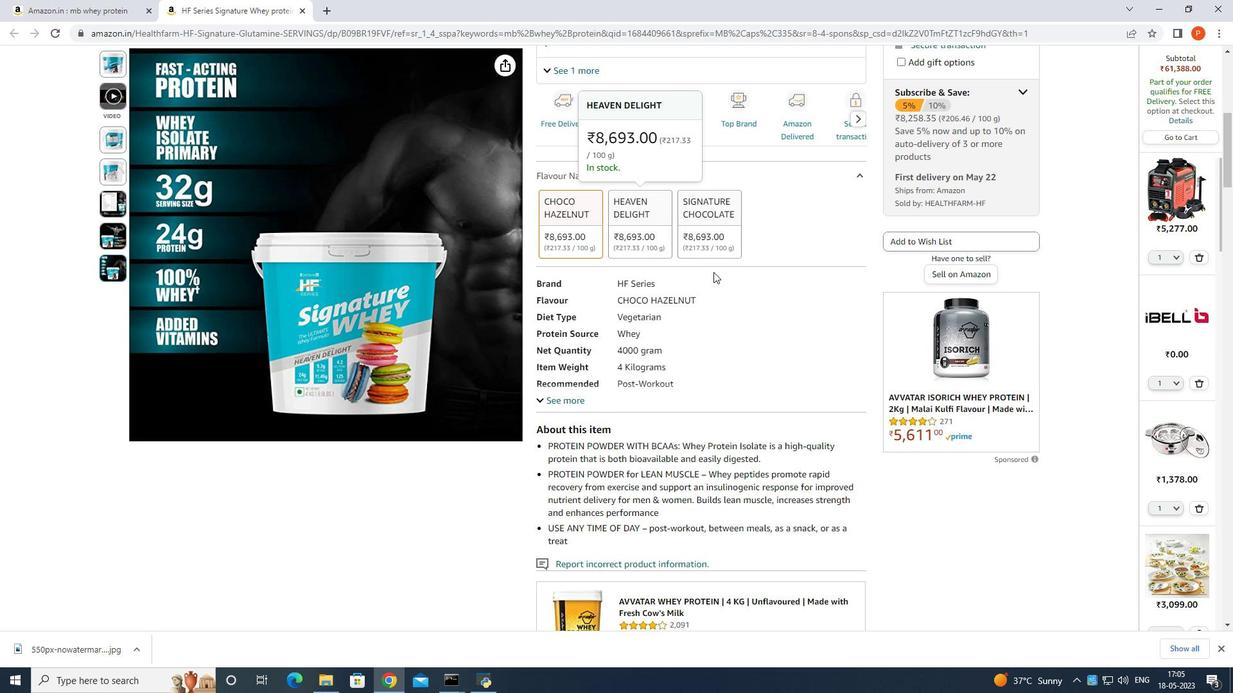 
Action: Mouse scrolled (714, 276) with delta (0, 0)
Screenshot: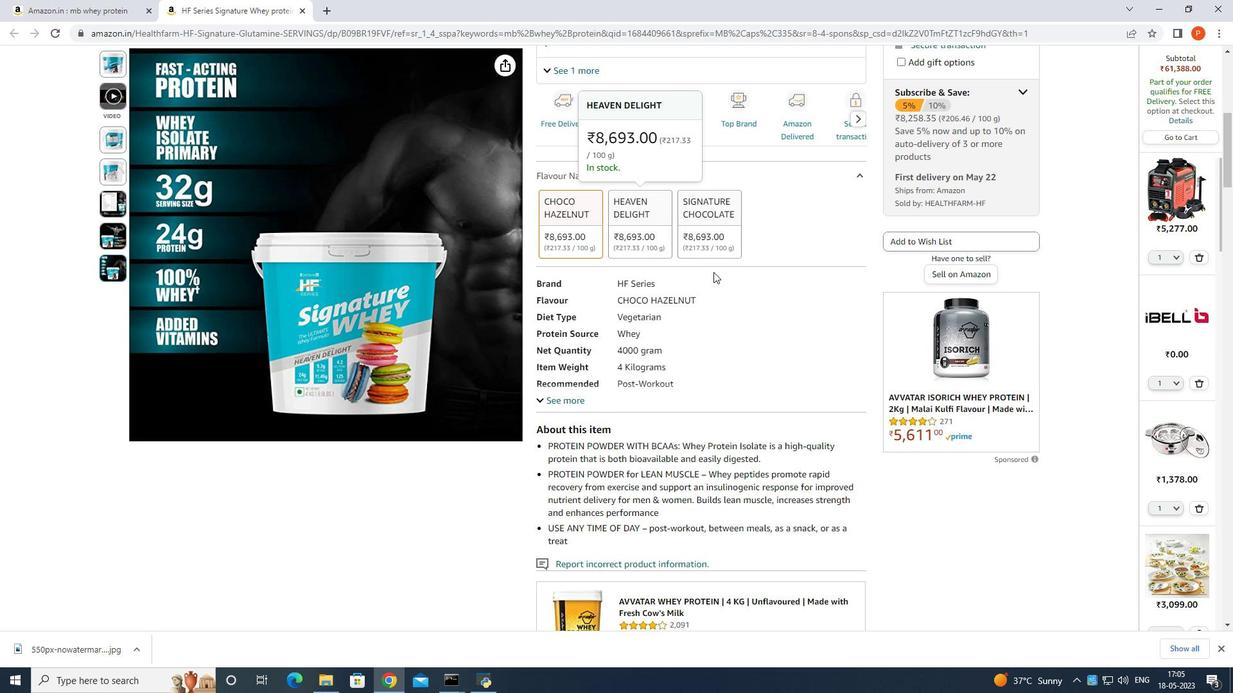 
Action: Mouse moved to (710, 285)
Screenshot: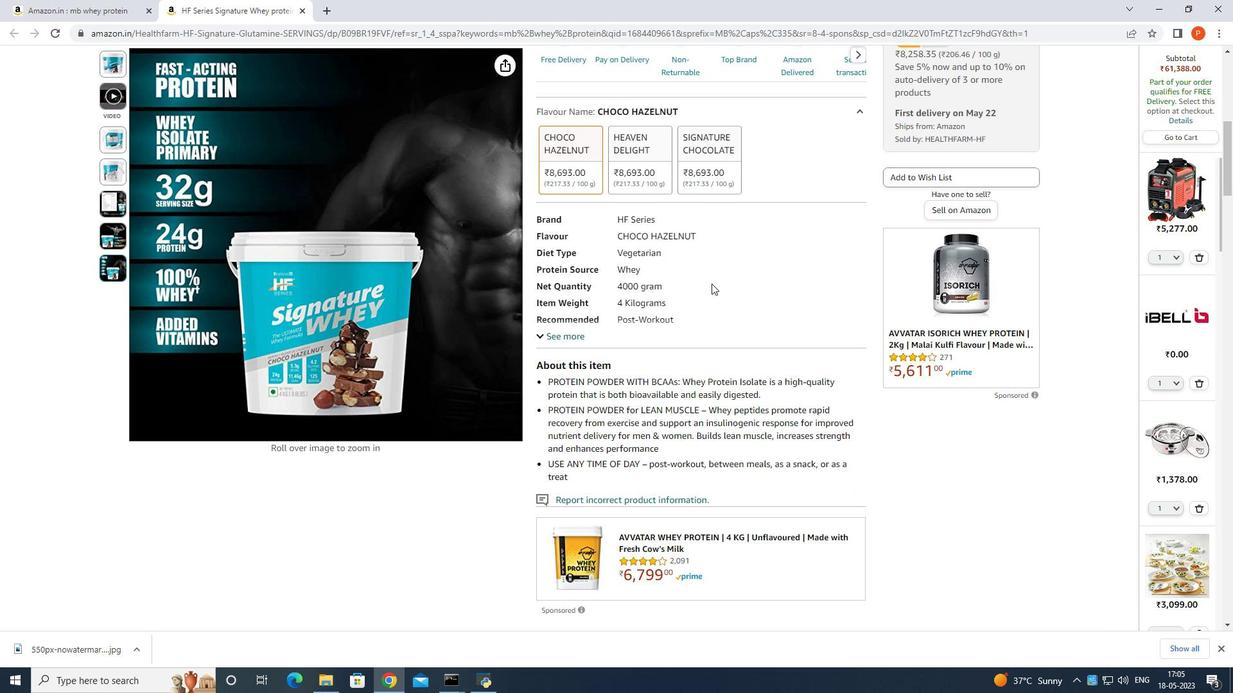 
Action: Mouse scrolled (710, 284) with delta (0, 0)
Screenshot: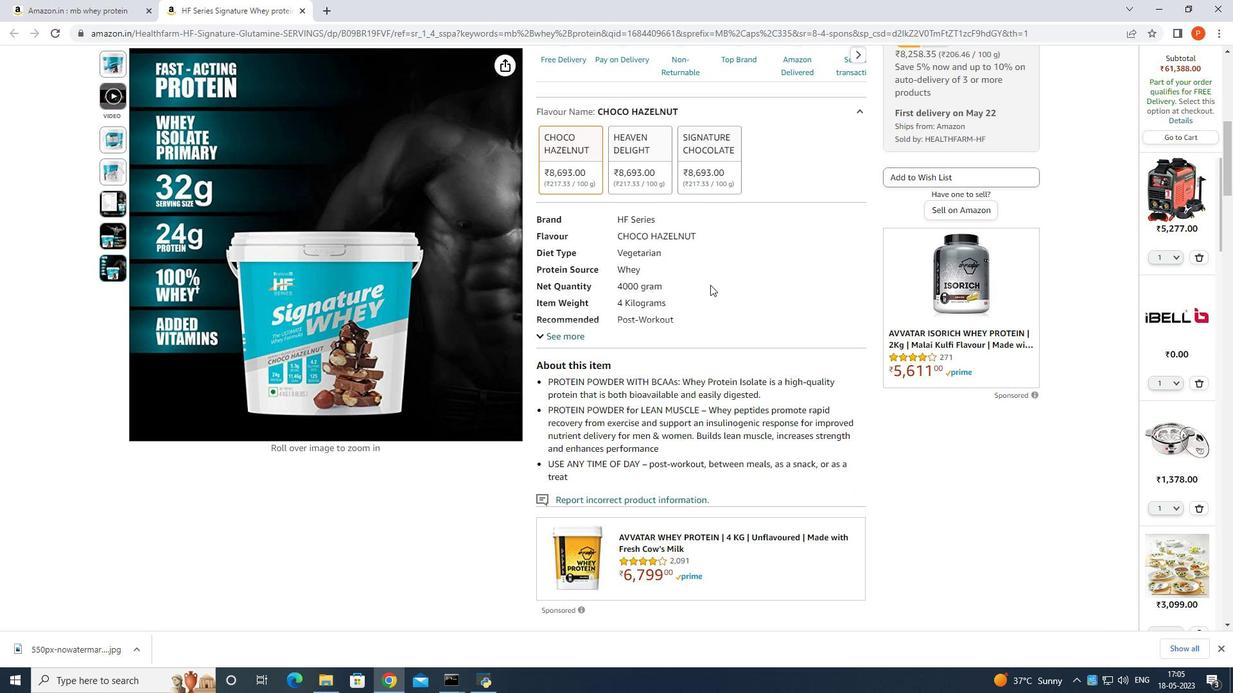 
Action: Mouse moved to (709, 288)
Screenshot: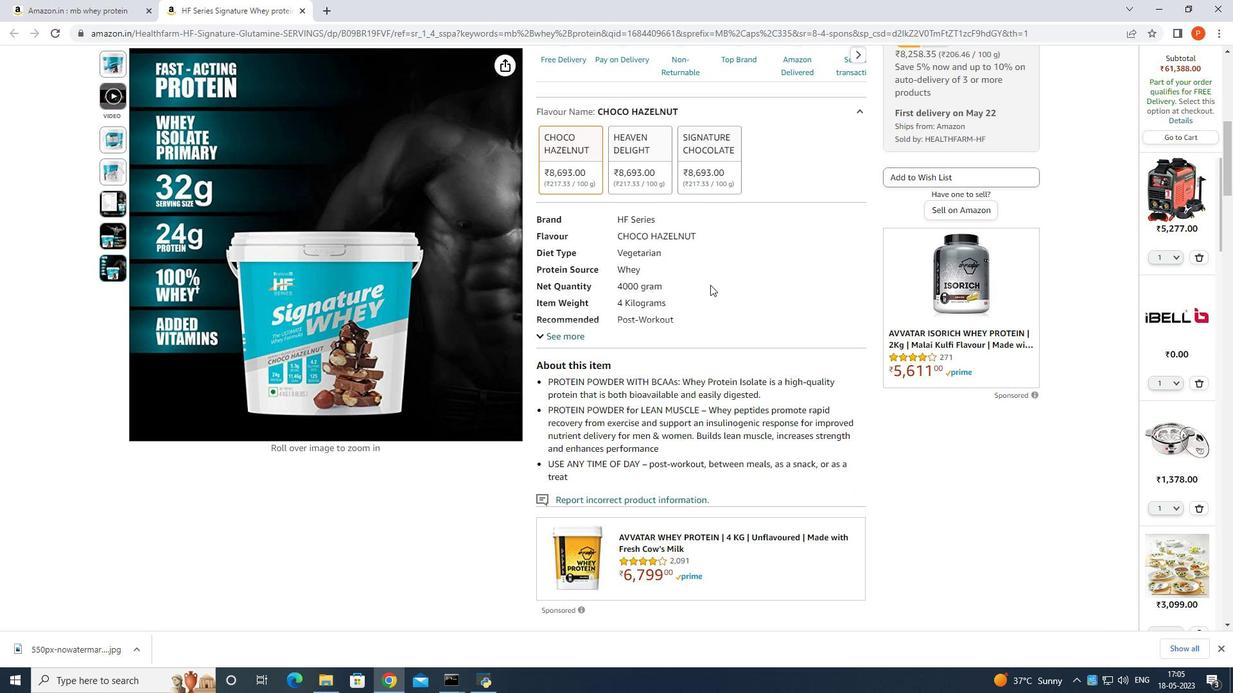 
Action: Mouse scrolled (709, 287) with delta (0, 0)
Screenshot: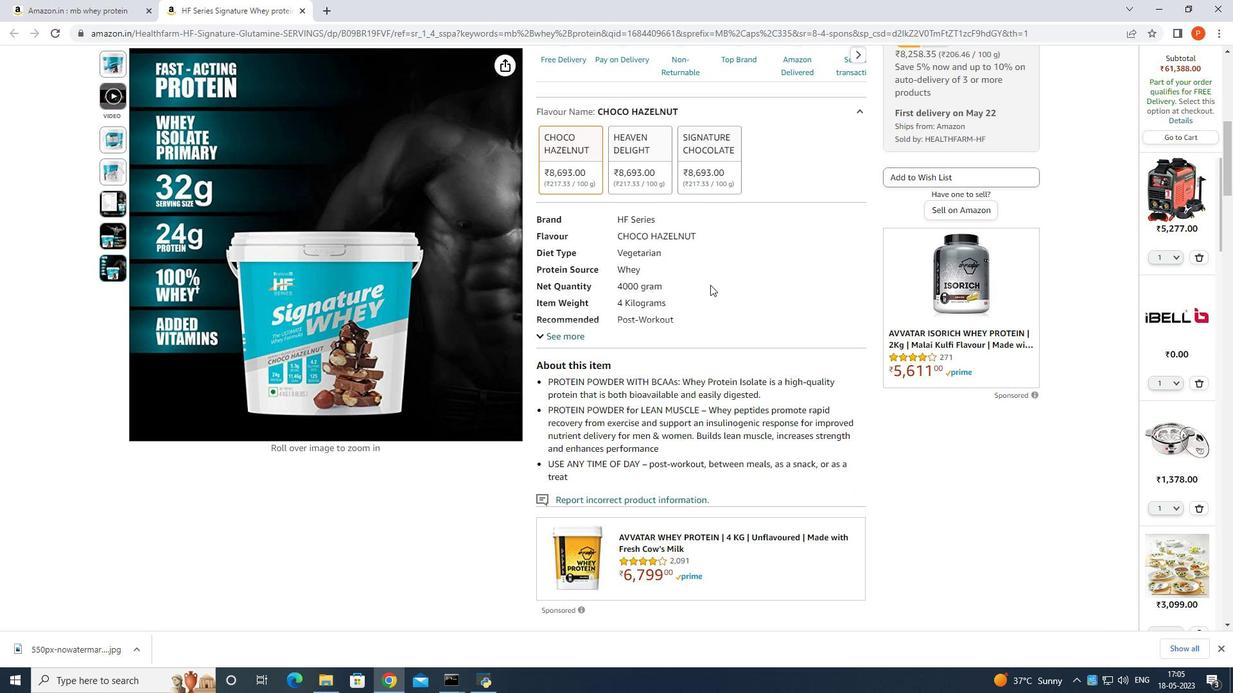 
Action: Mouse moved to (597, 255)
Screenshot: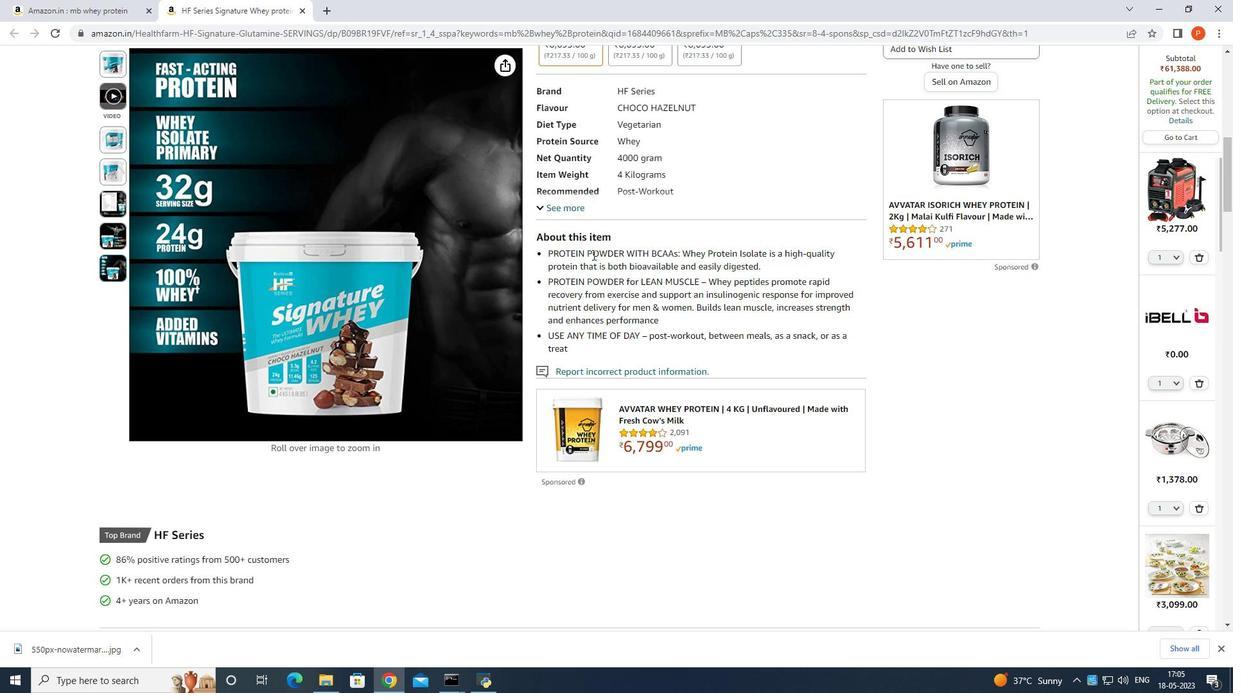 
Action: Mouse scrolled (597, 254) with delta (0, 0)
Screenshot: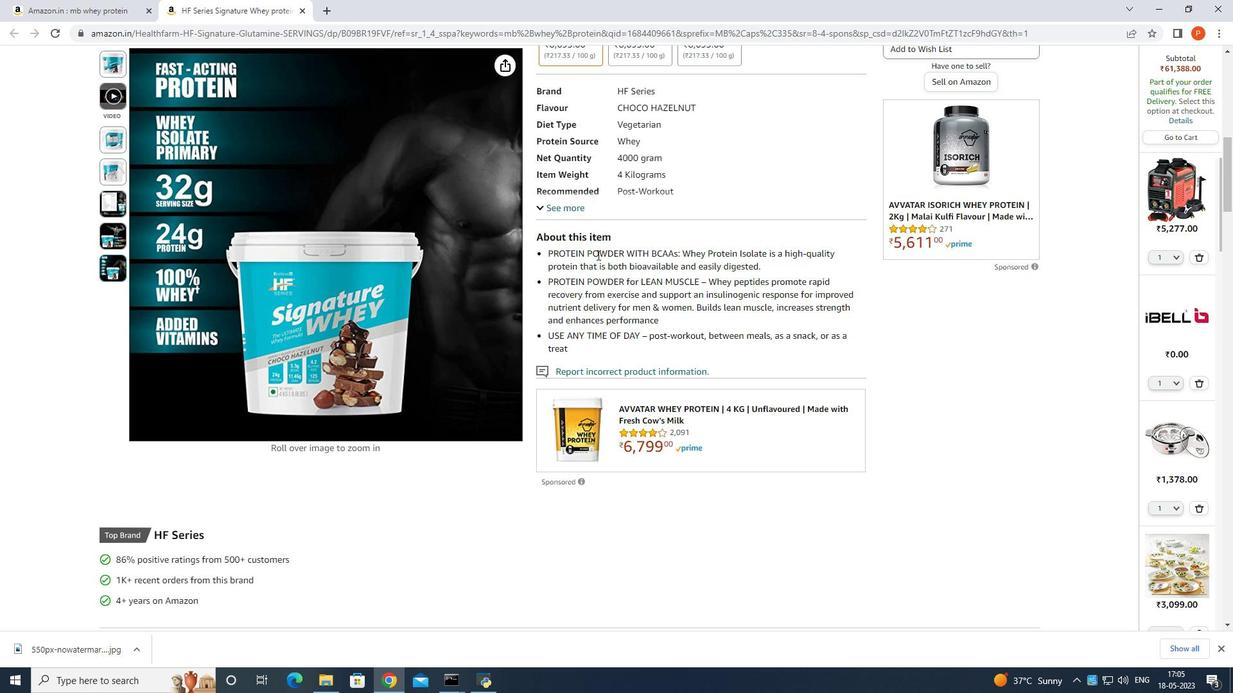 
Action: Mouse moved to (600, 256)
Screenshot: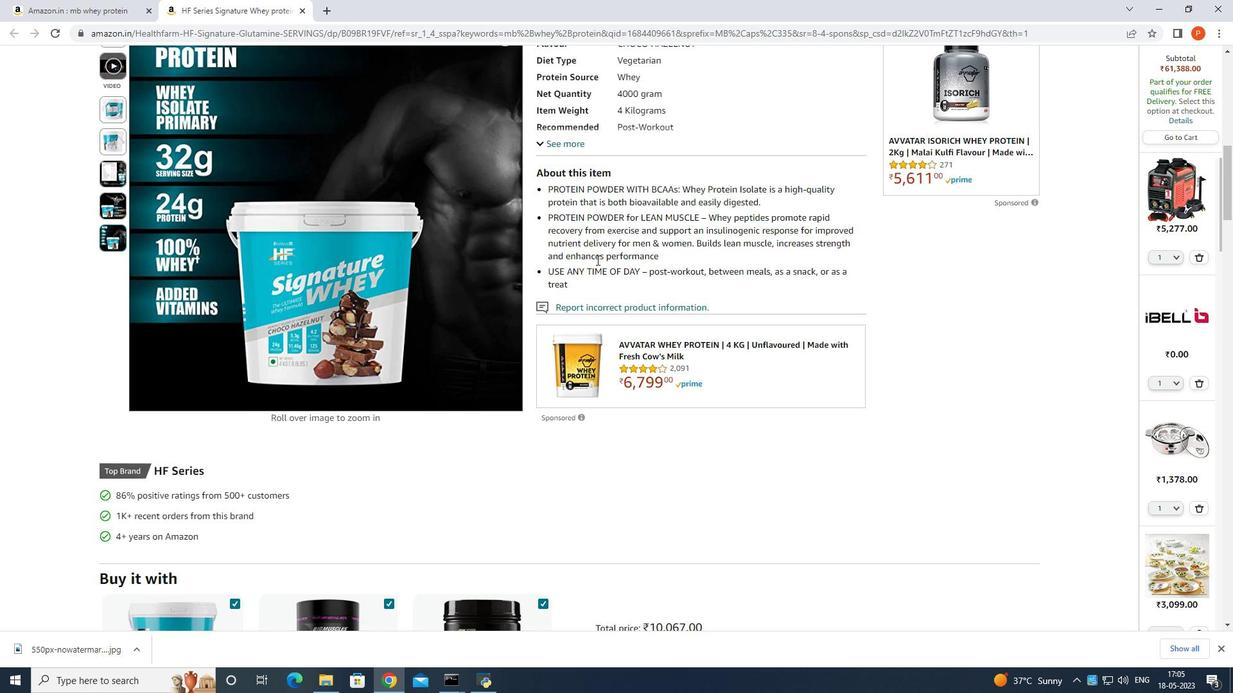 
Action: Mouse scrolled (600, 255) with delta (0, 0)
Screenshot: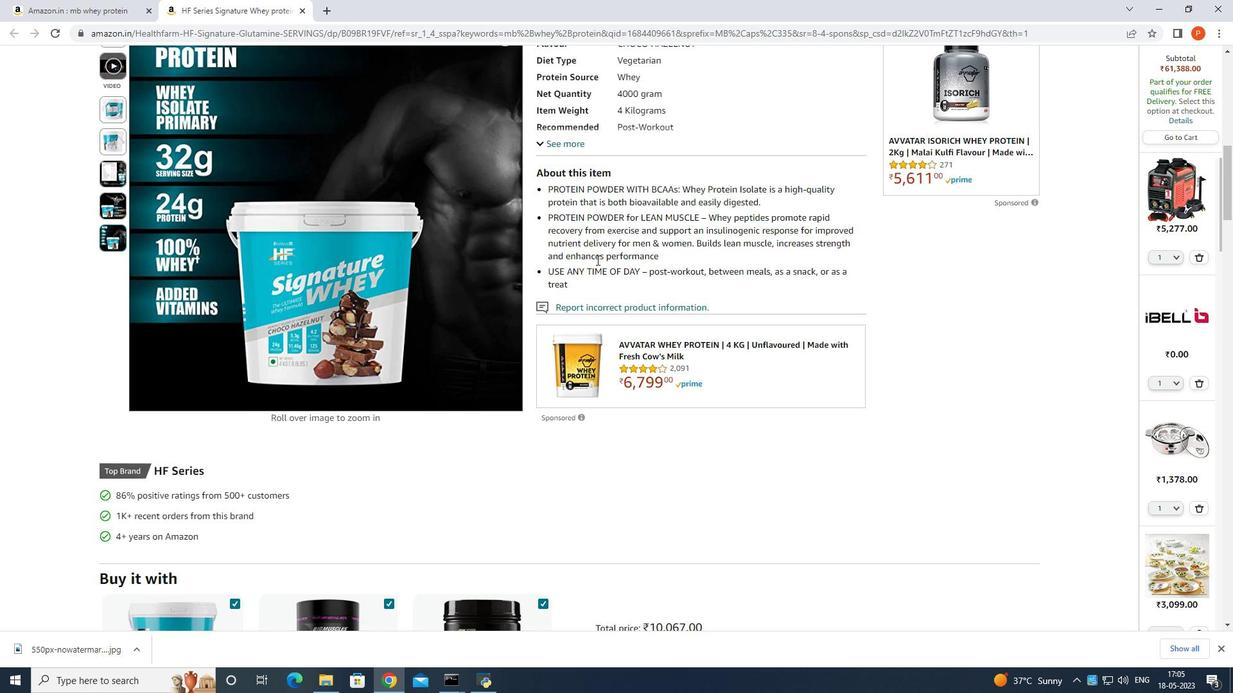 
Action: Mouse moved to (602, 262)
Screenshot: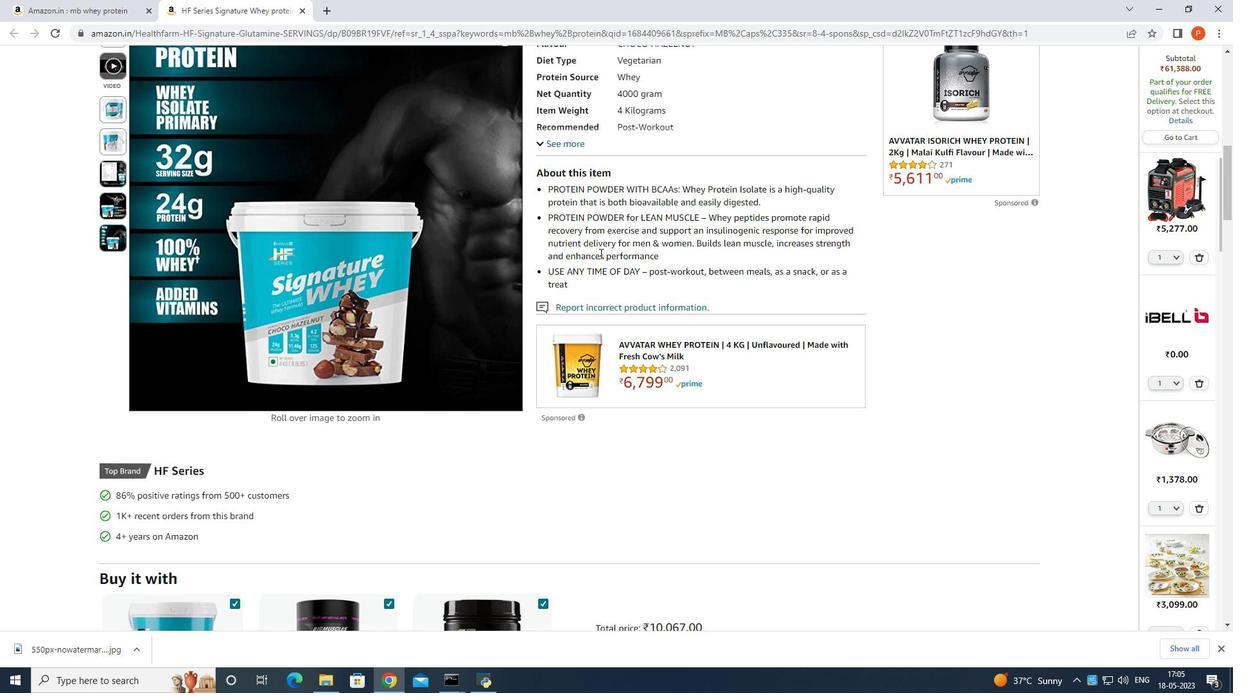 
Action: Mouse scrolled (602, 262) with delta (0, 0)
Screenshot: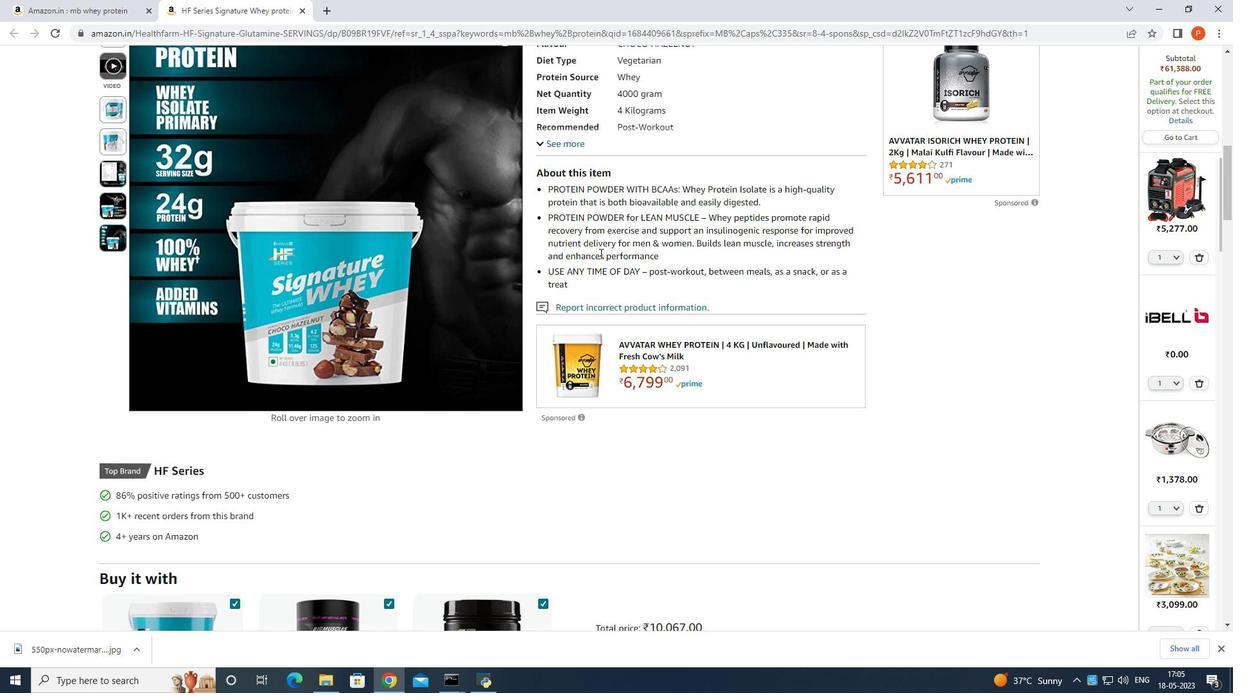 
Action: Mouse scrolled (602, 262) with delta (0, 0)
Screenshot: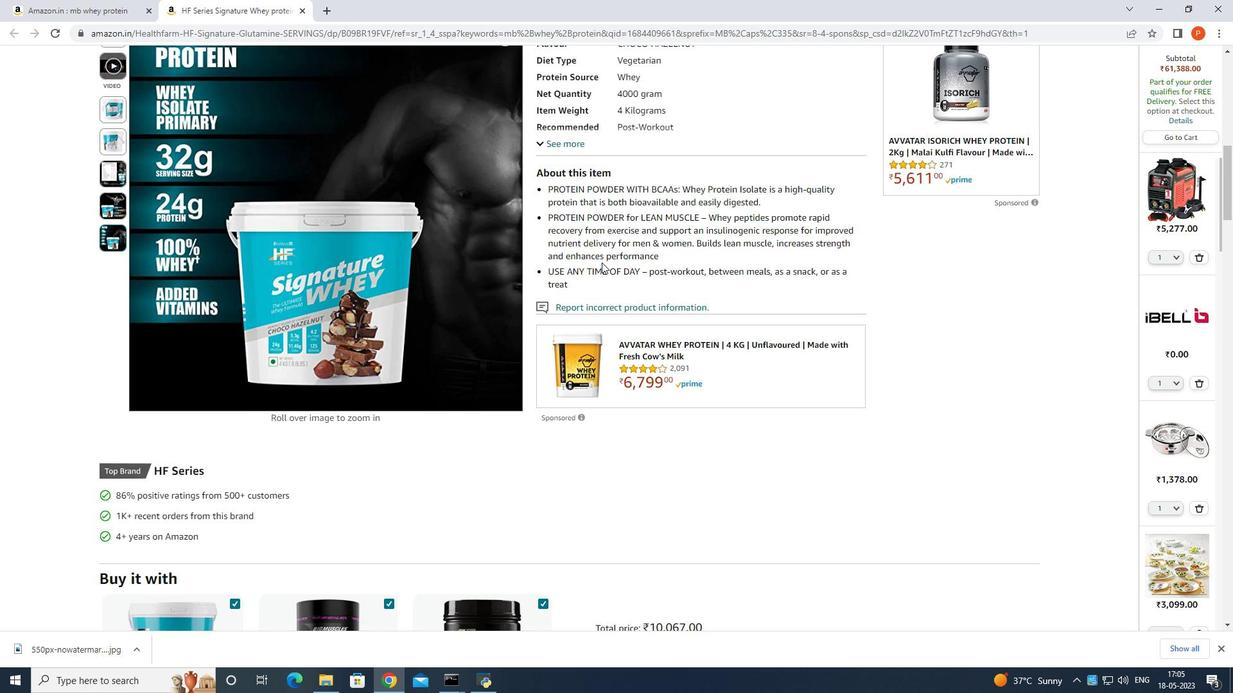 
Action: Mouse moved to (605, 260)
Screenshot: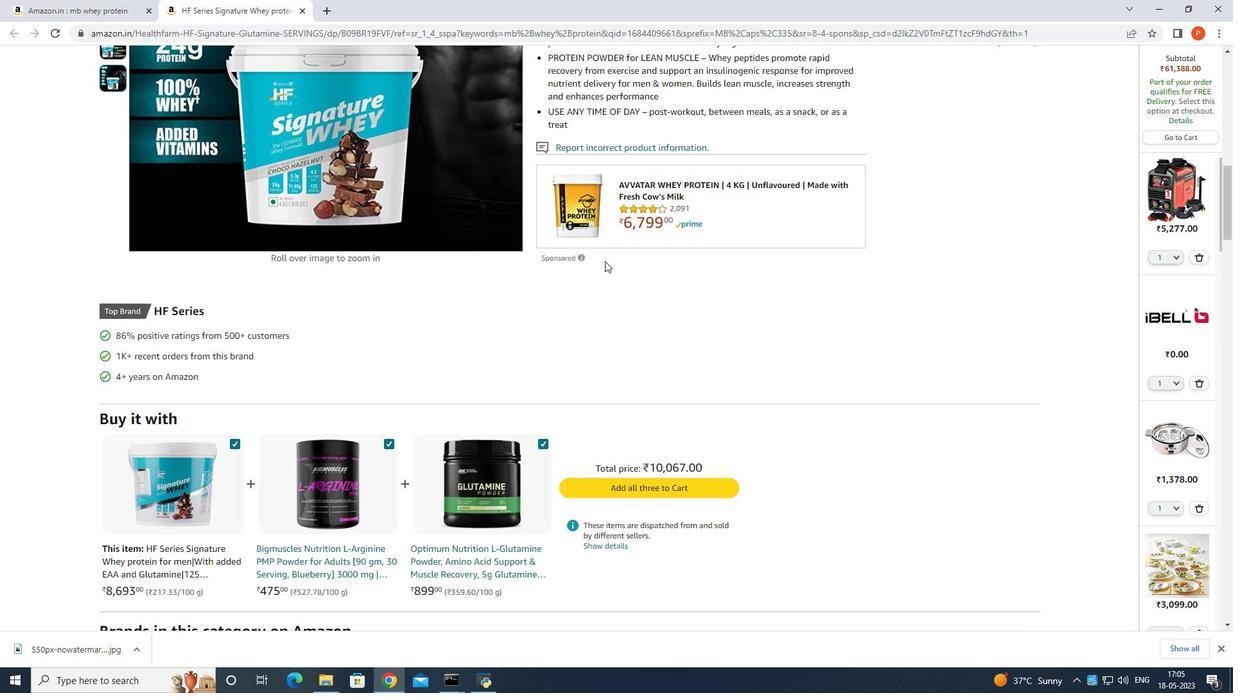 
Action: Mouse scrolled (605, 260) with delta (0, 0)
Screenshot: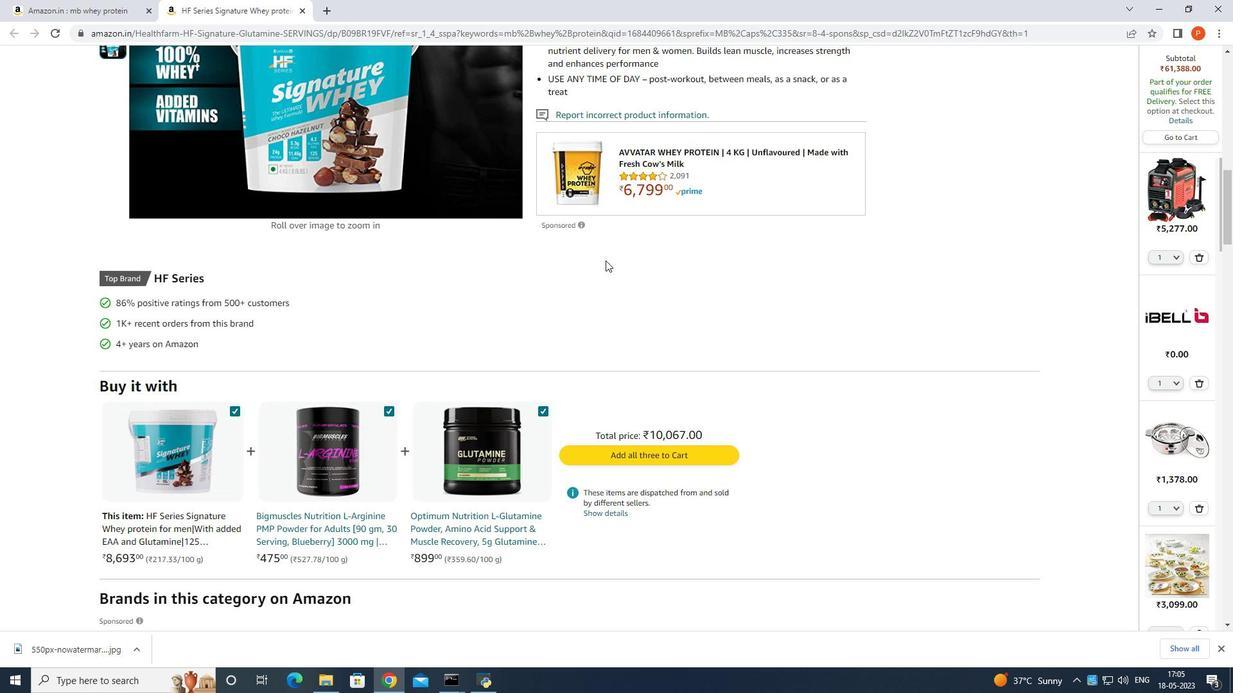 
Action: Mouse scrolled (605, 260) with delta (0, 0)
Screenshot: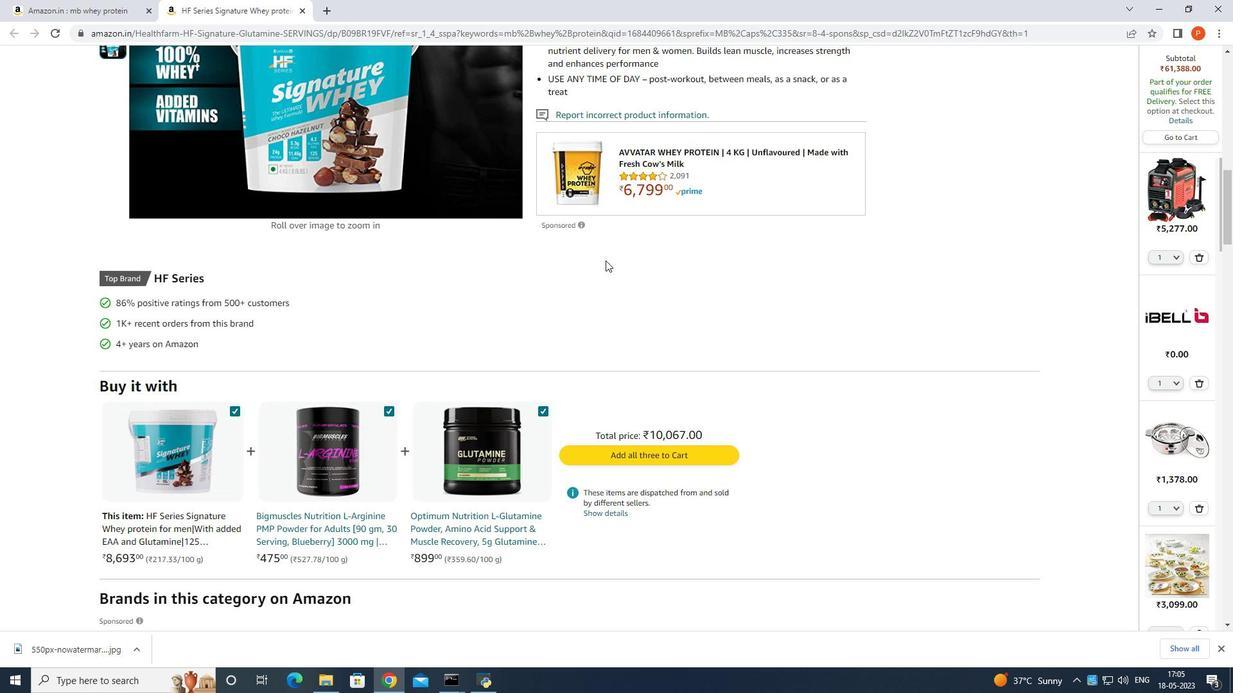 
Action: Mouse scrolled (605, 260) with delta (0, 0)
Screenshot: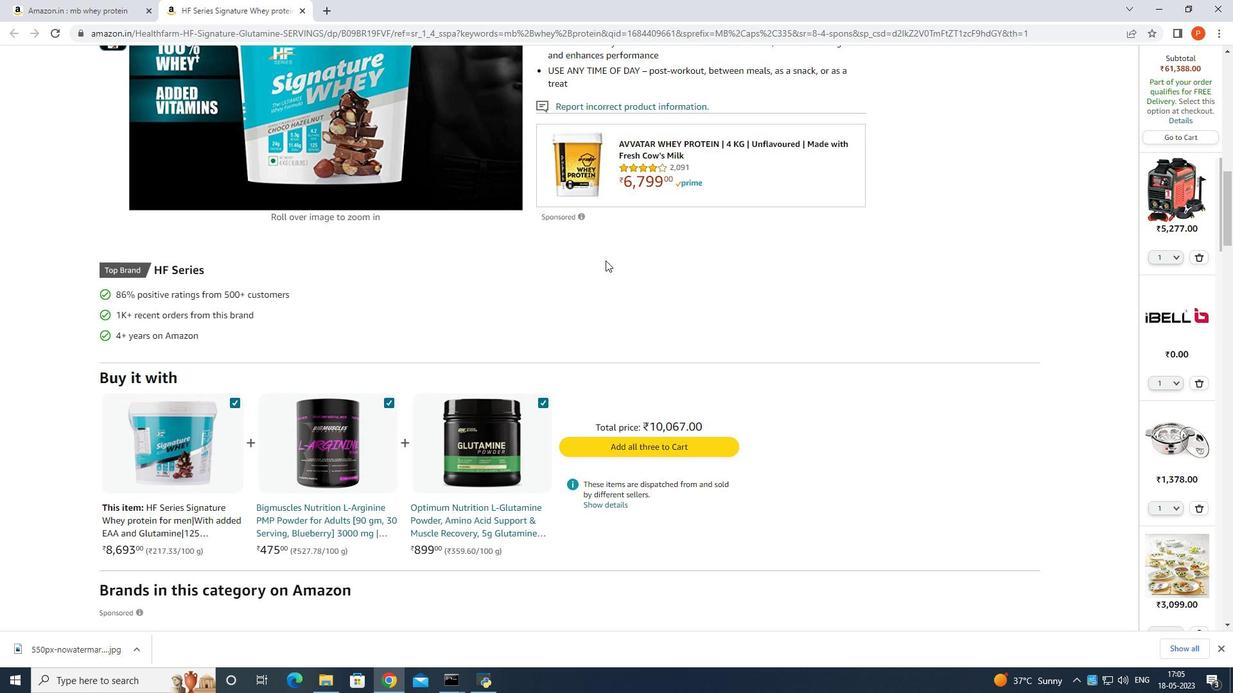 
Action: Mouse moved to (602, 256)
Screenshot: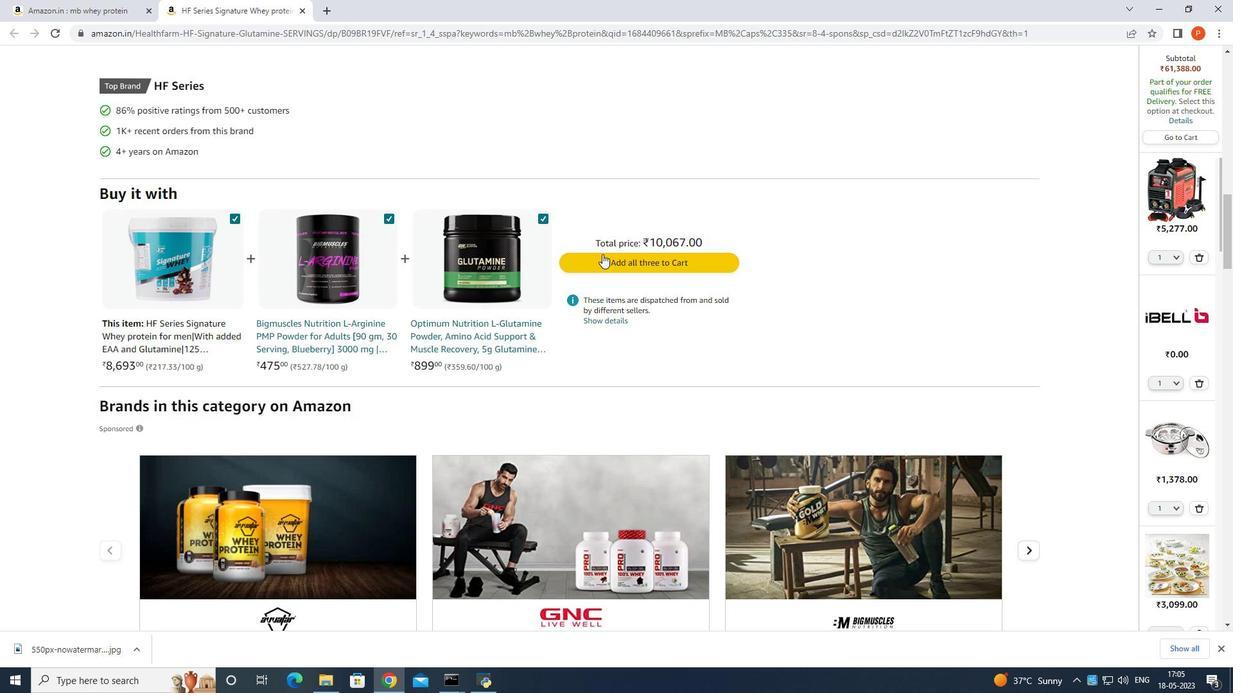 
Action: Mouse scrolled (602, 255) with delta (0, 0)
Screenshot: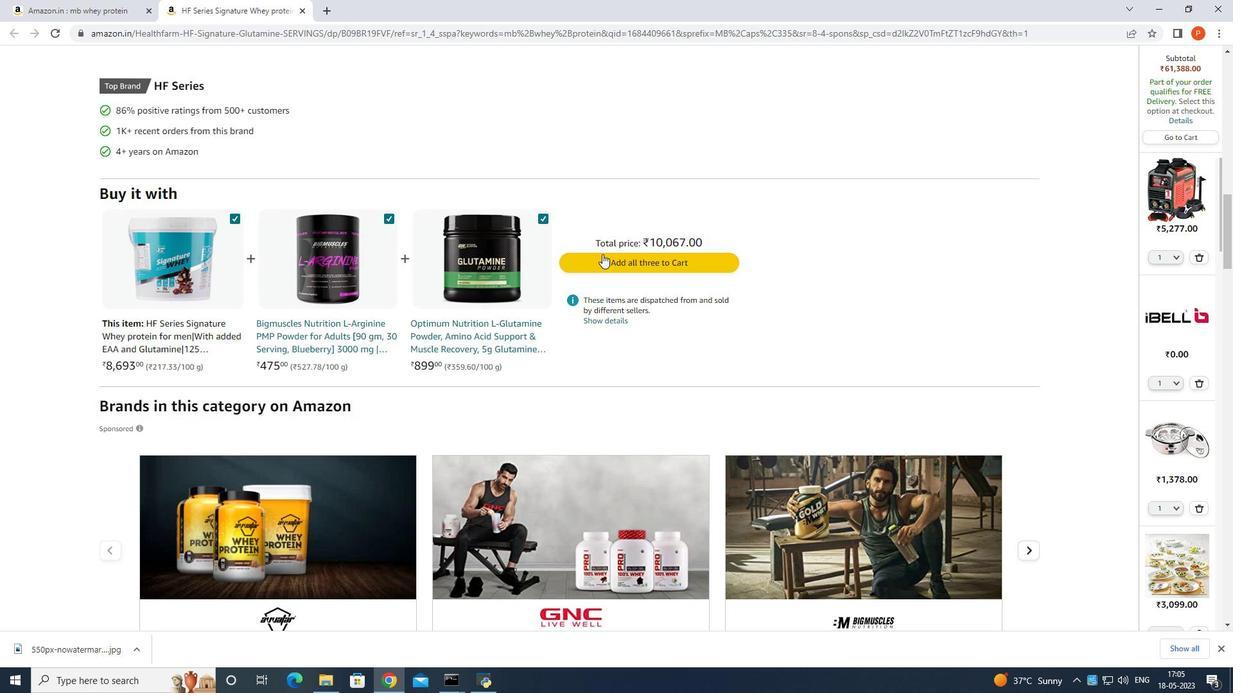 
Action: Mouse moved to (602, 260)
Screenshot: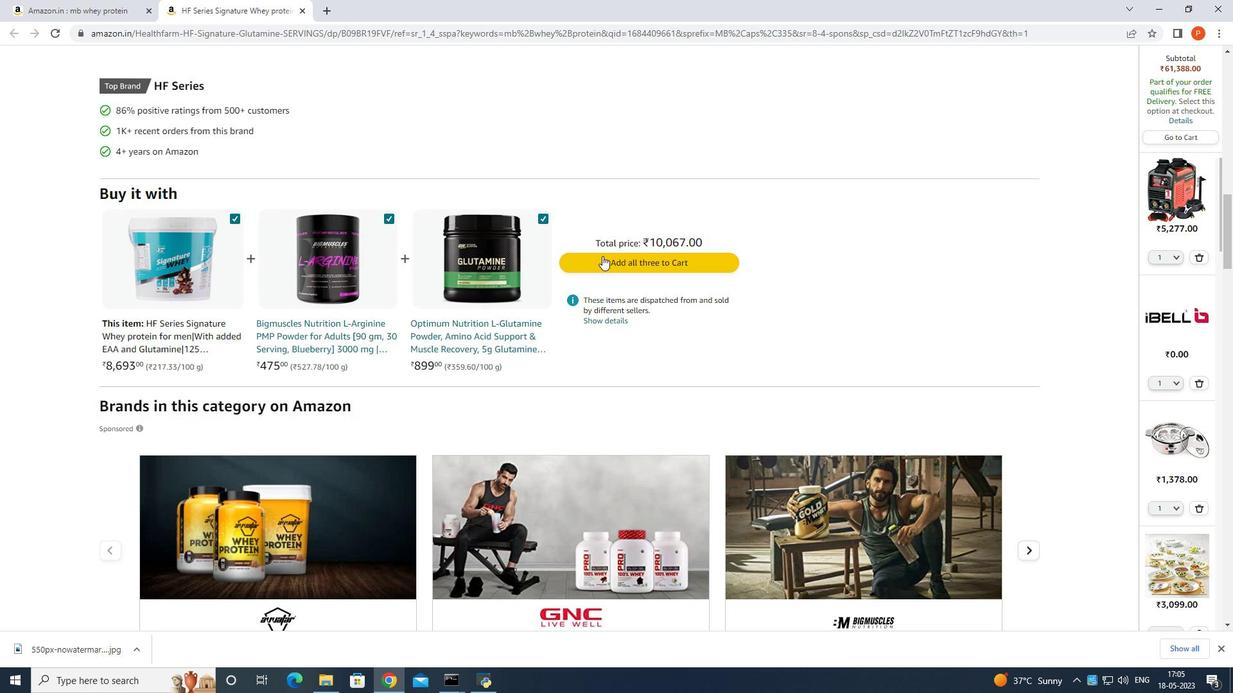 
Action: Mouse scrolled (602, 260) with delta (0, 0)
Screenshot: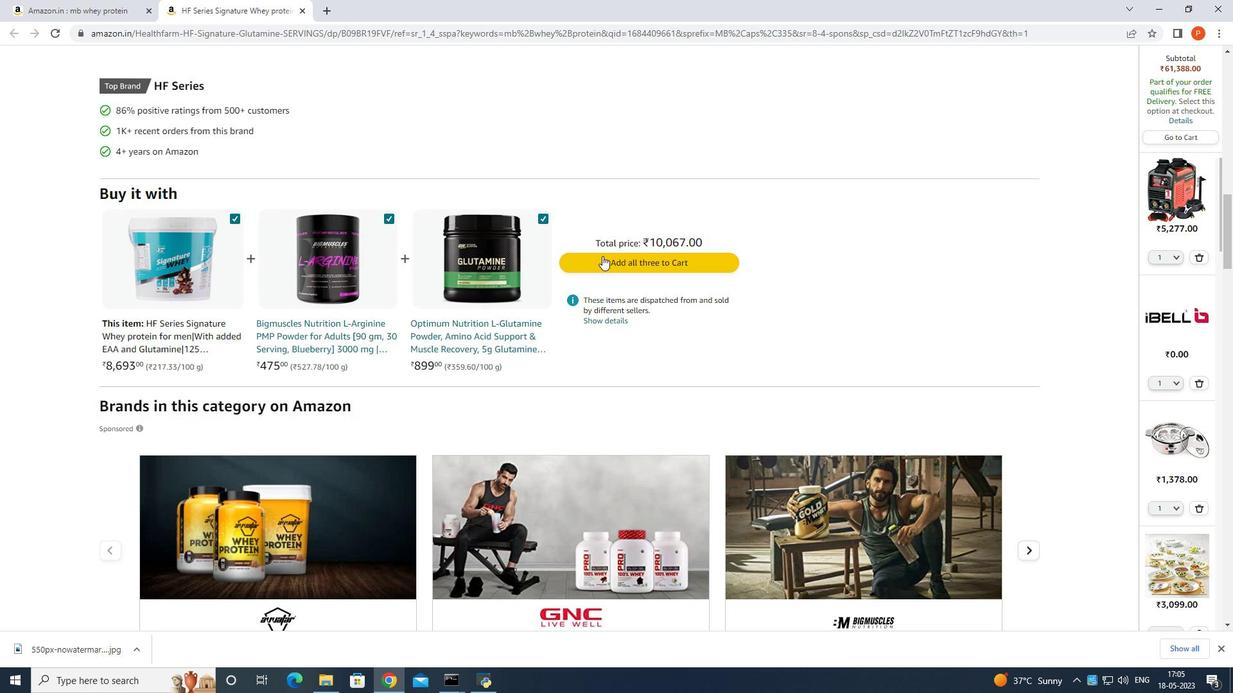 
Action: Mouse moved to (602, 263)
Screenshot: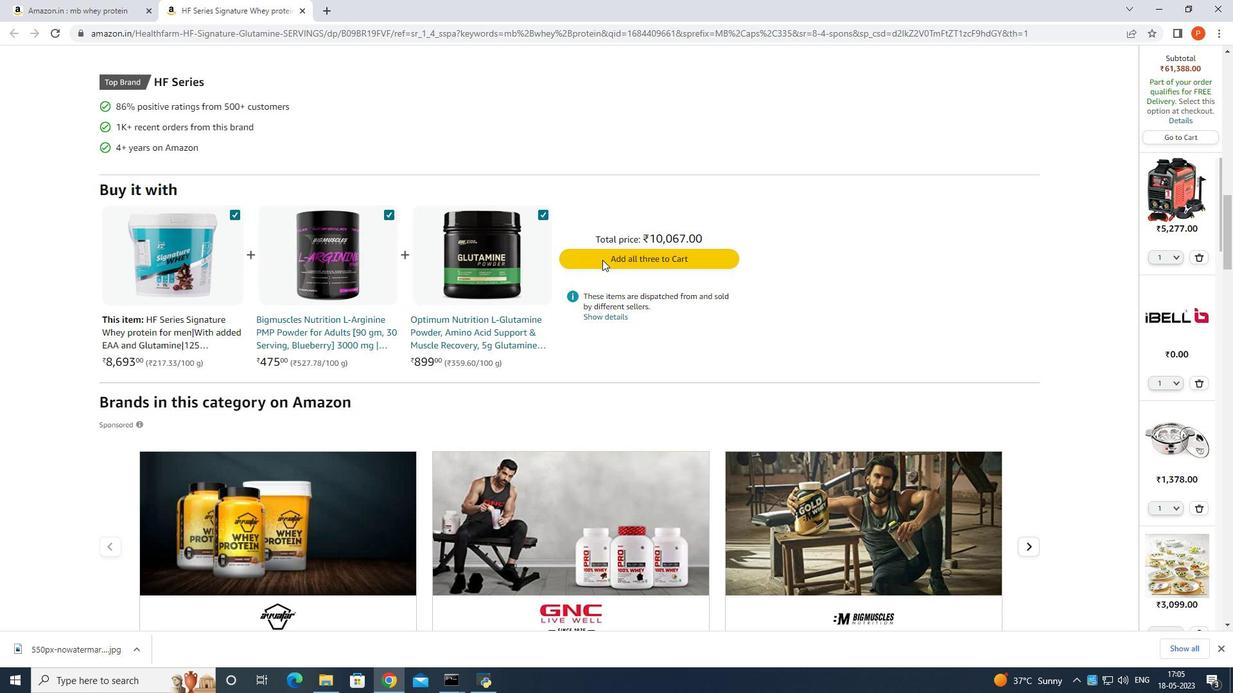 
Action: Mouse scrolled (602, 262) with delta (0, 0)
Screenshot: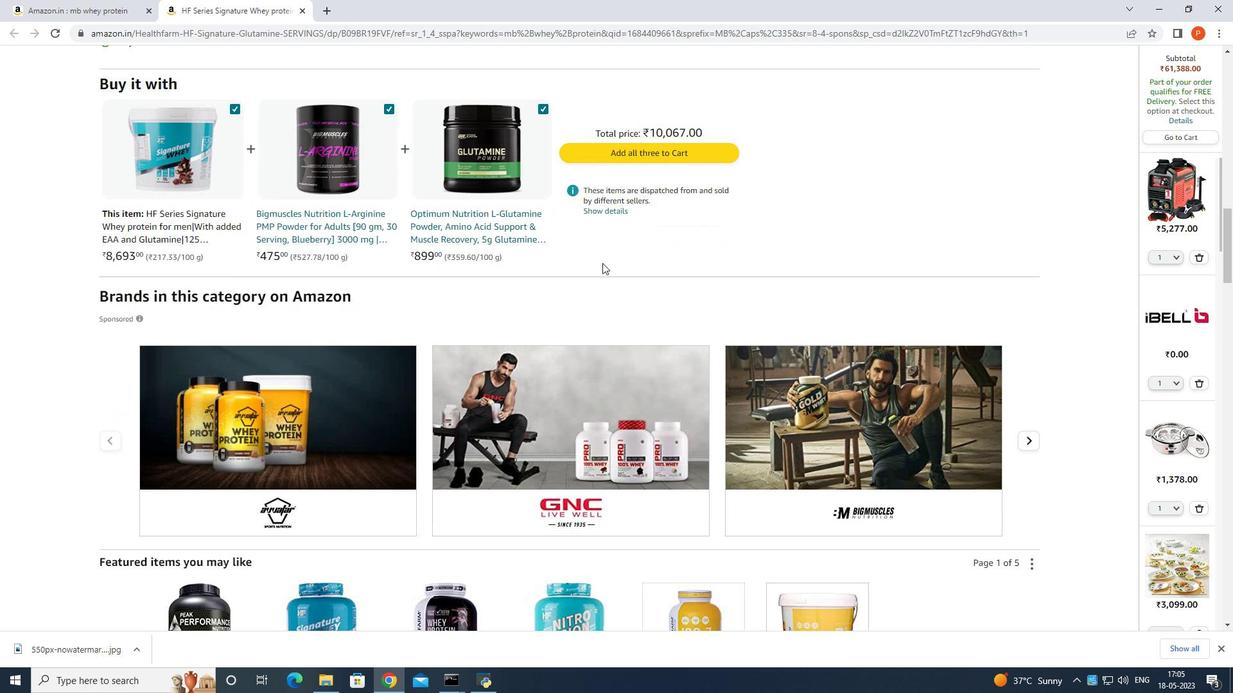 
Action: Mouse moved to (609, 256)
Screenshot: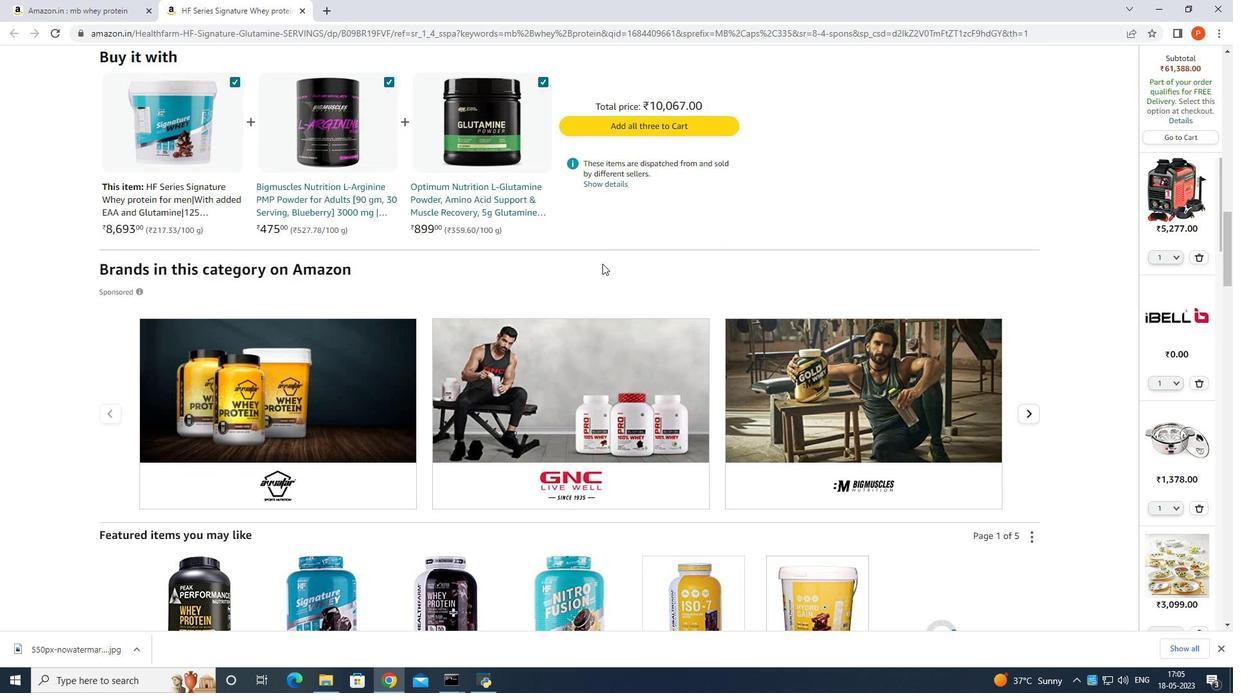 
Action: Mouse scrolled (609, 255) with delta (0, 0)
Screenshot: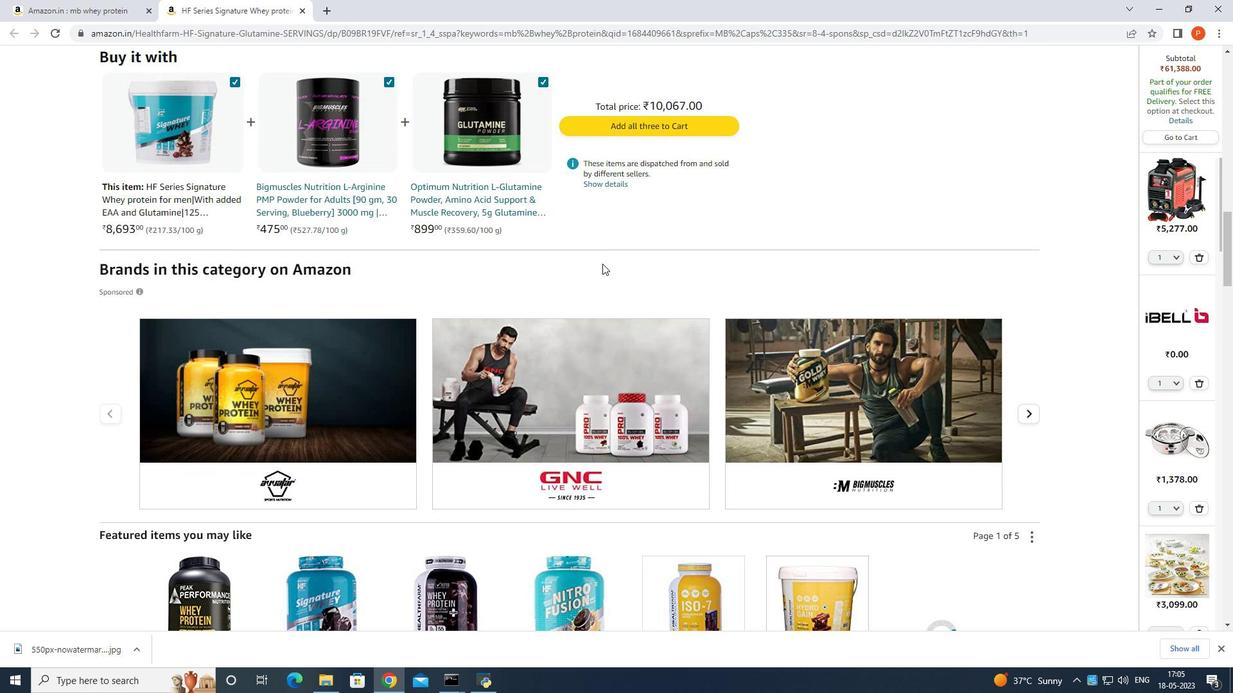 
Action: Mouse scrolled (609, 255) with delta (0, 0)
Screenshot: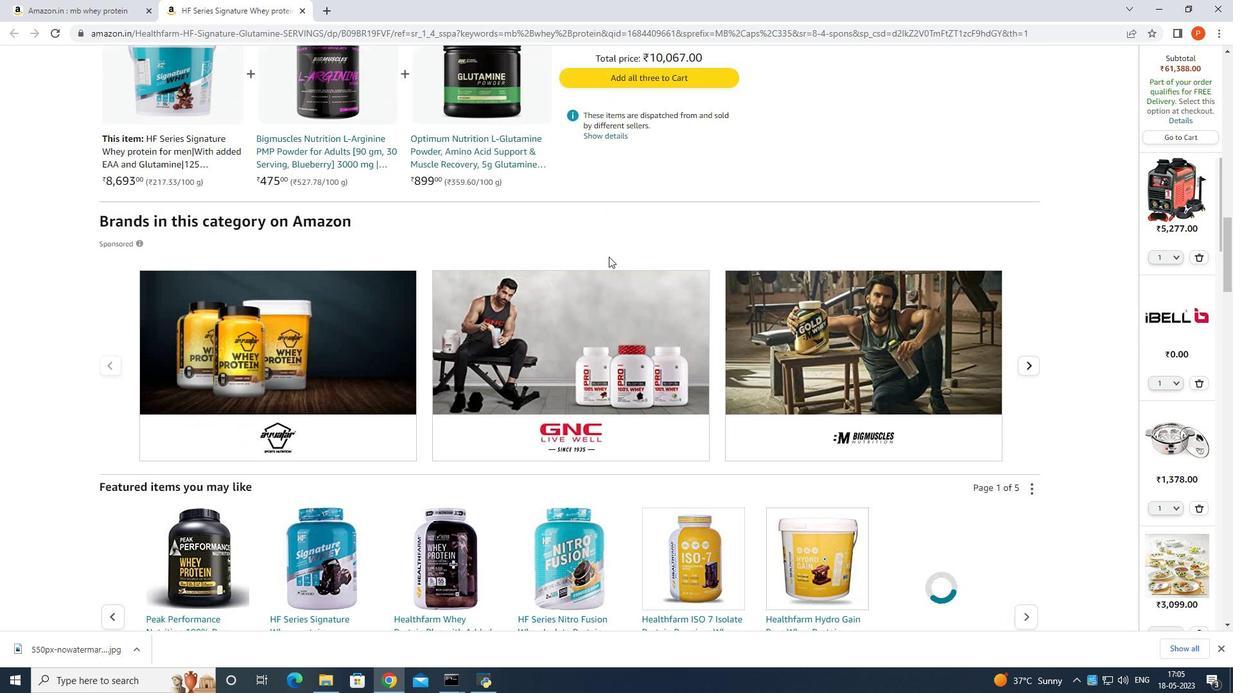 
Action: Mouse moved to (611, 256)
Screenshot: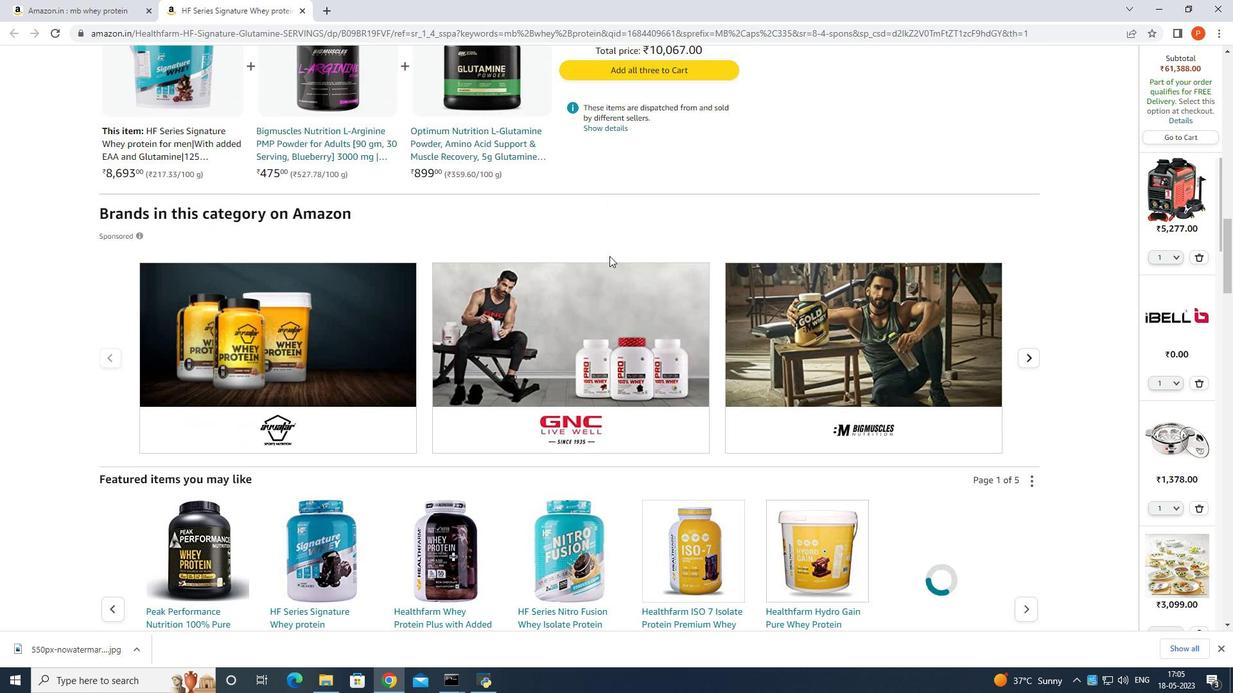 
Action: Mouse scrolled (611, 255) with delta (0, 0)
Screenshot: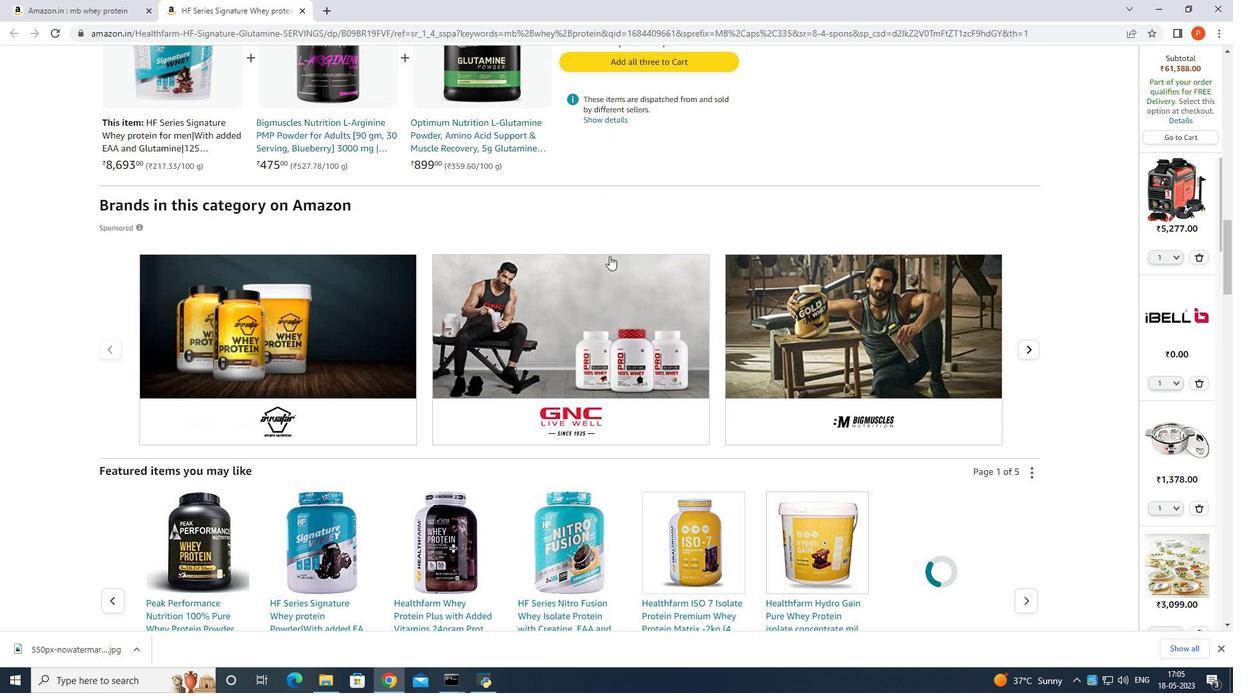 
Action: Mouse moved to (615, 248)
Screenshot: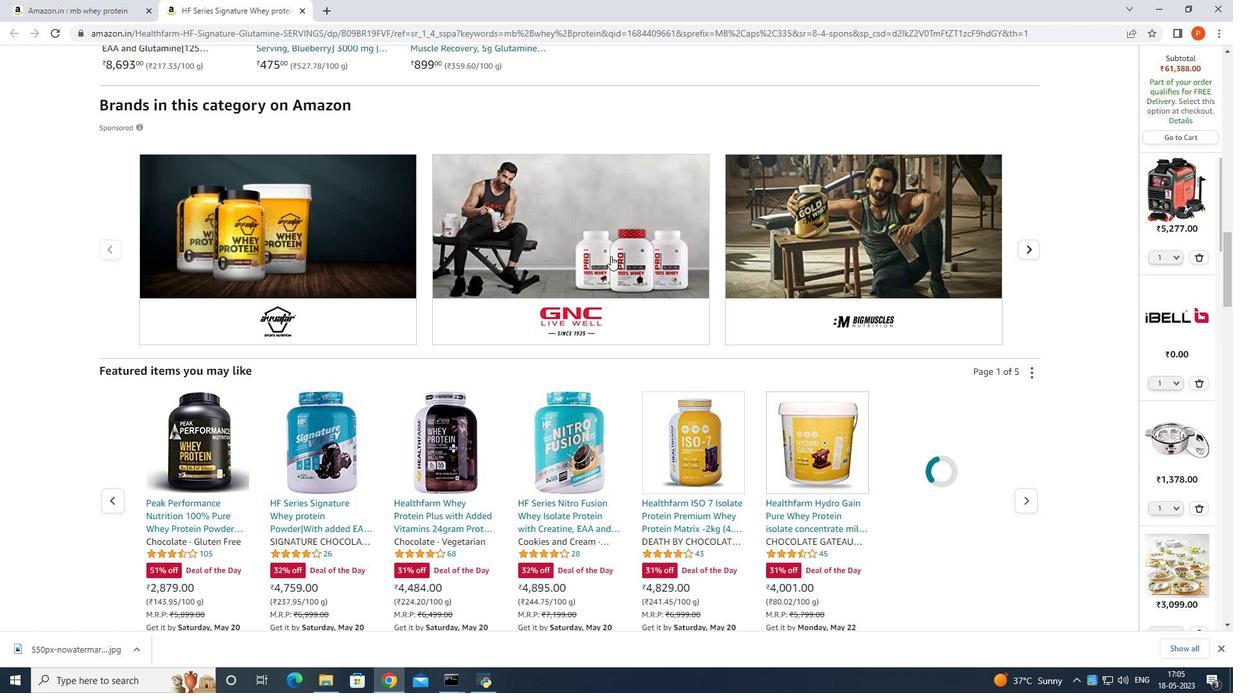 
Action: Mouse scrolled (615, 247) with delta (0, 0)
Screenshot: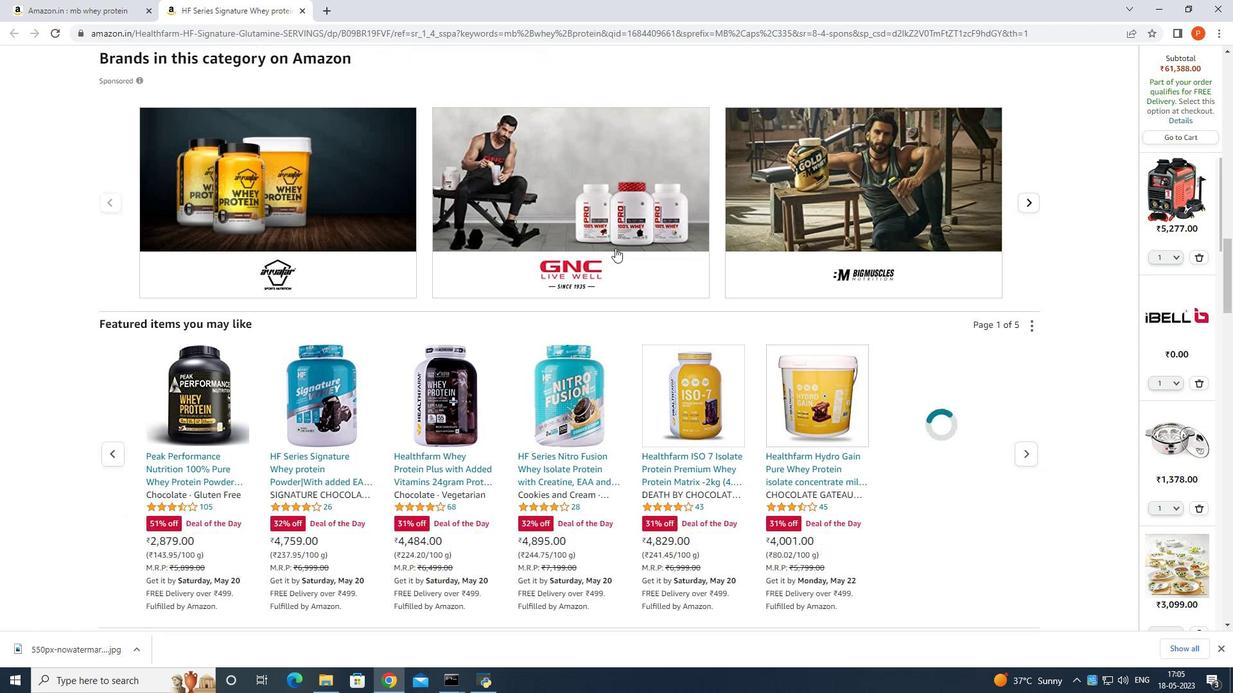 
Action: Mouse scrolled (615, 247) with delta (0, 0)
Screenshot: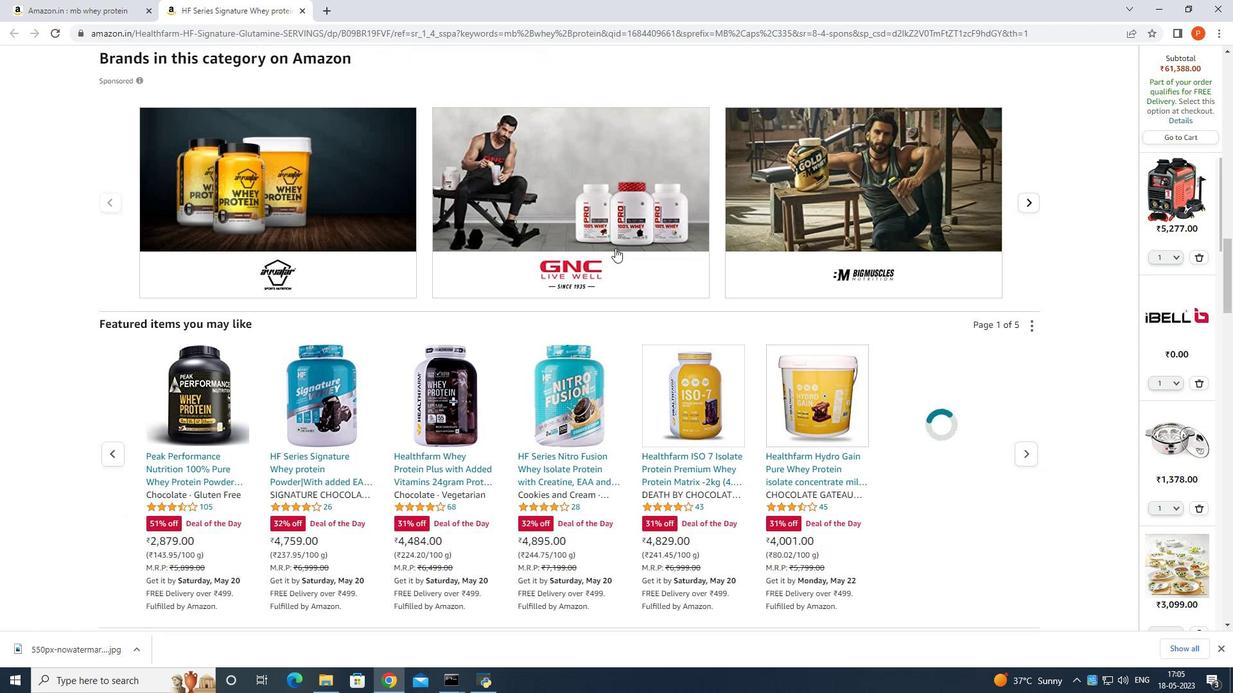 
Action: Mouse moved to (617, 240)
Screenshot: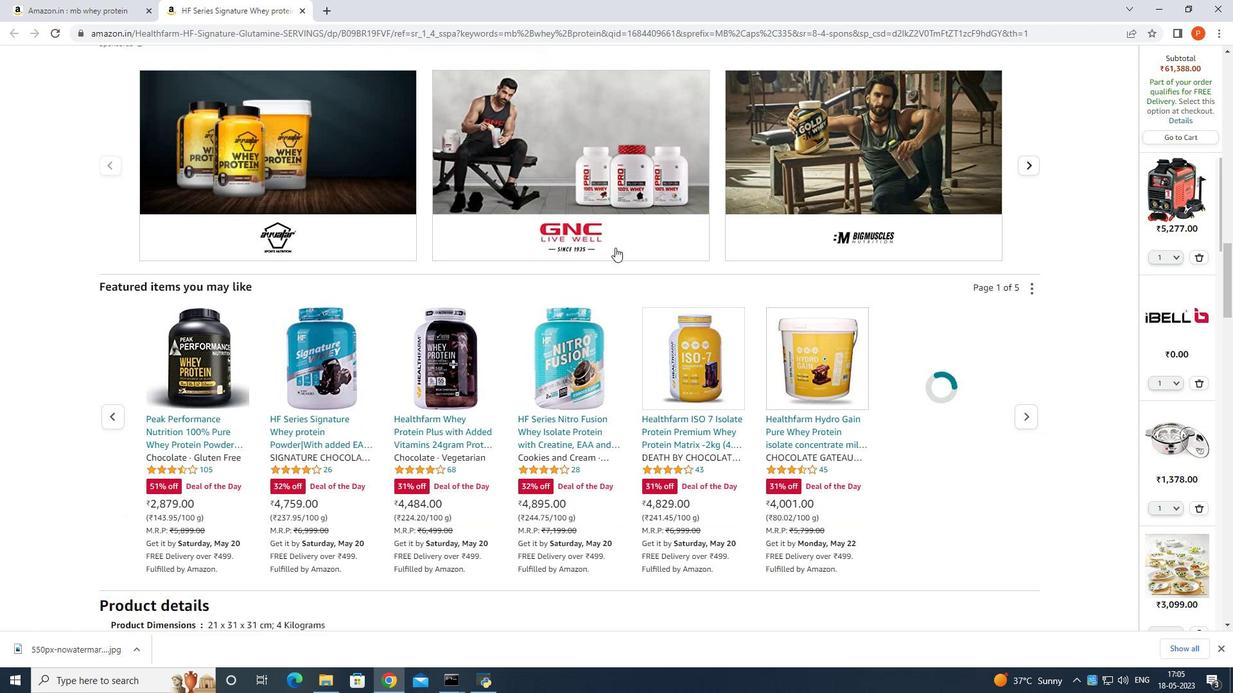 
Action: Mouse scrolled (617, 240) with delta (0, 0)
Screenshot: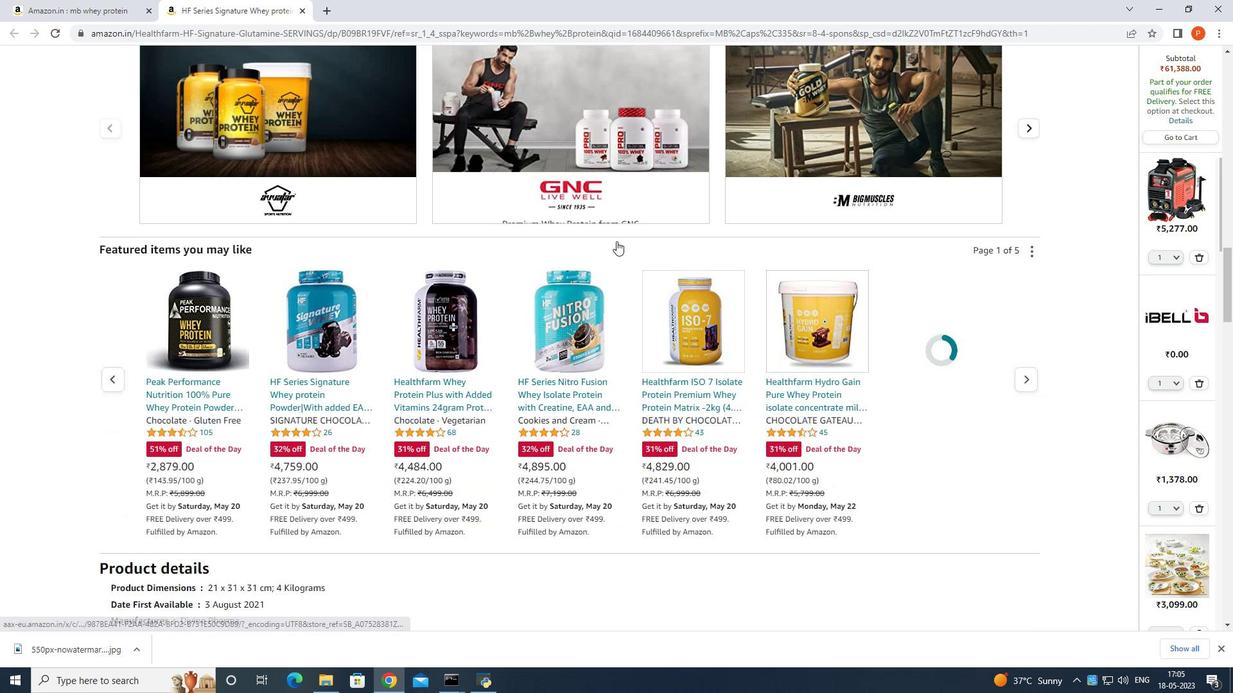 
Action: Mouse scrolled (617, 240) with delta (0, 0)
Screenshot: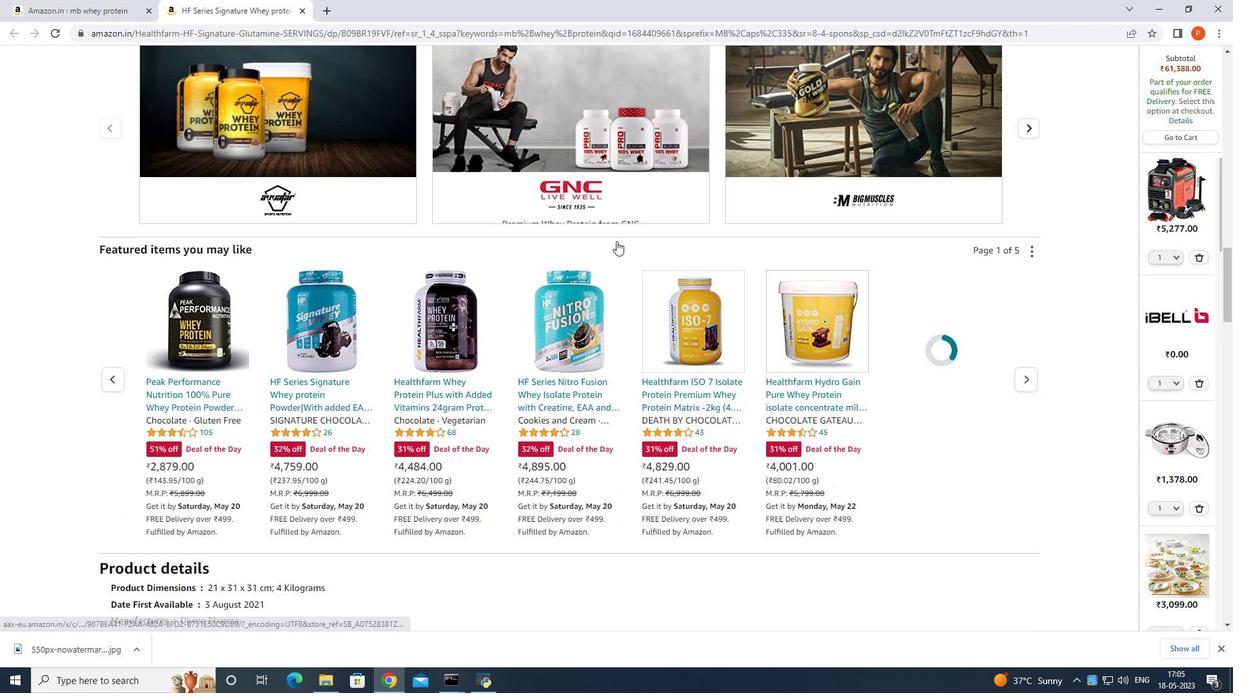 
Action: Mouse scrolled (617, 240) with delta (0, 0)
Screenshot: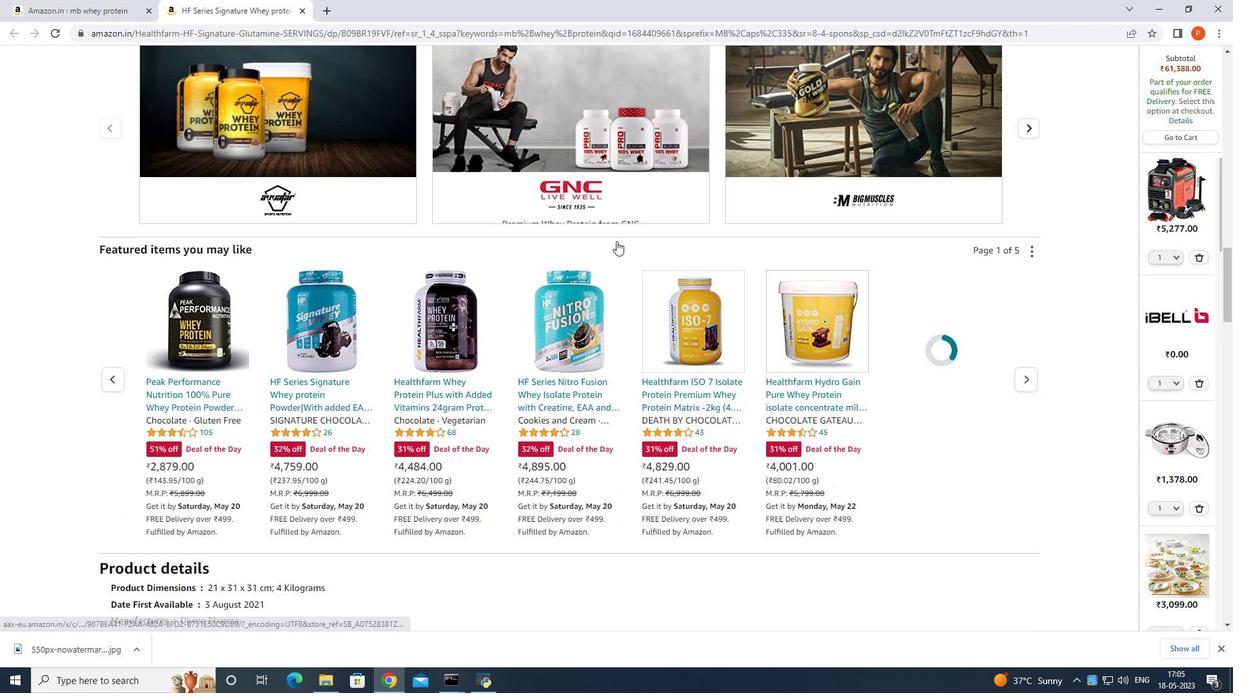 
Action: Mouse scrolled (617, 240) with delta (0, 0)
Screenshot: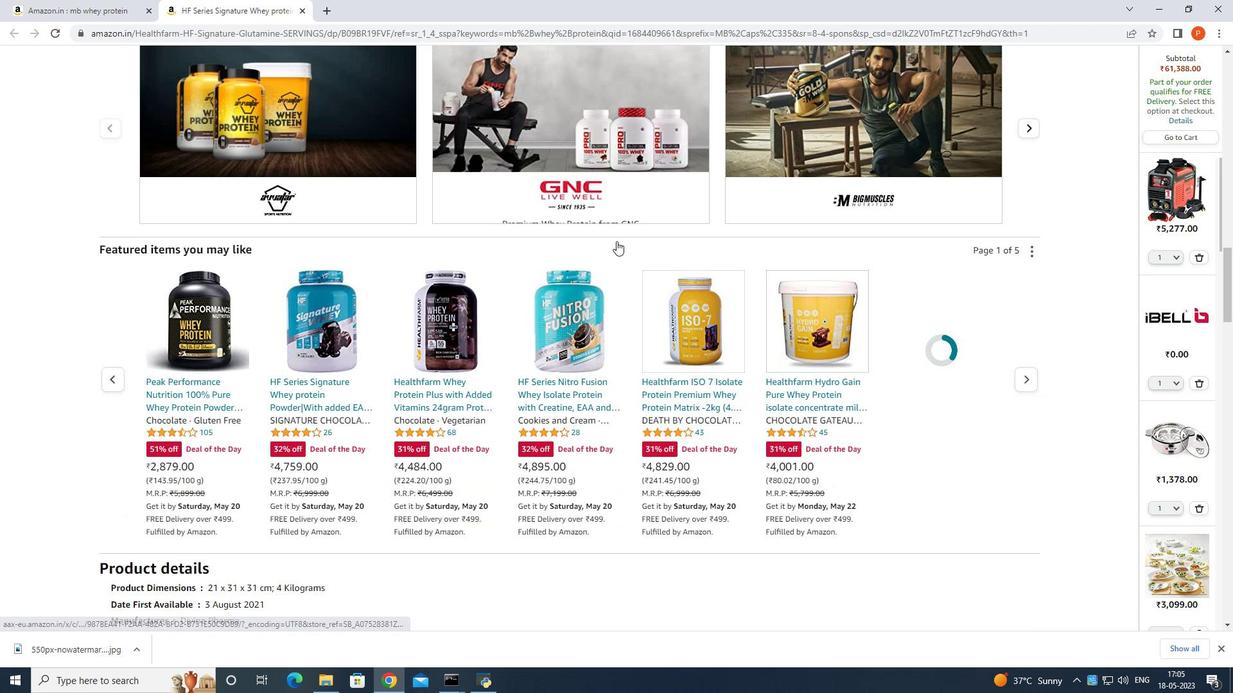
Action: Mouse moved to (617, 239)
Screenshot: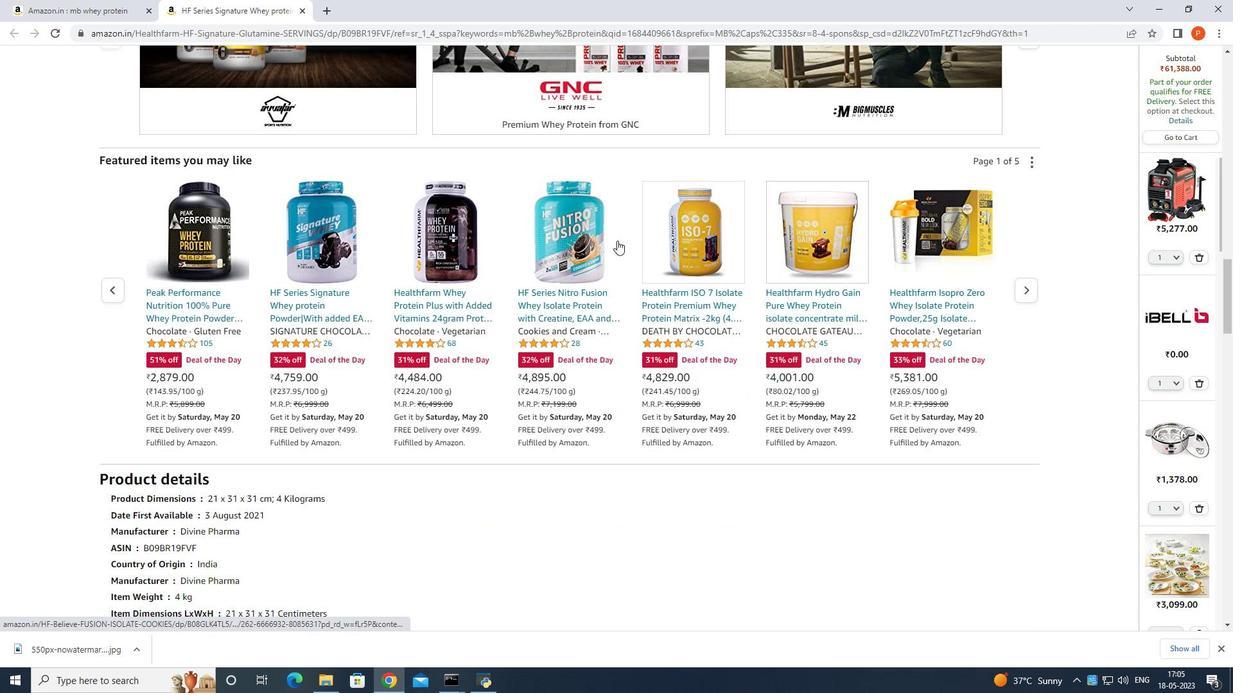 
Action: Mouse scrolled (617, 238) with delta (0, 0)
Screenshot: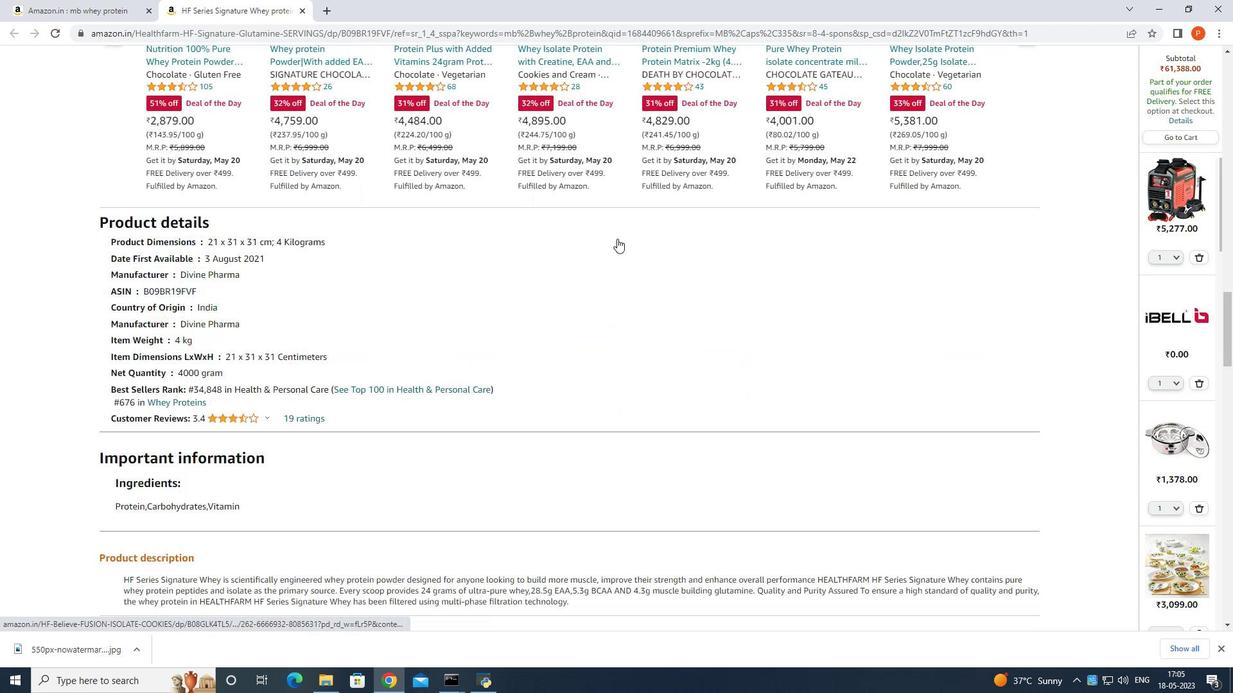 
Action: Mouse scrolled (617, 239) with delta (0, 0)
Screenshot: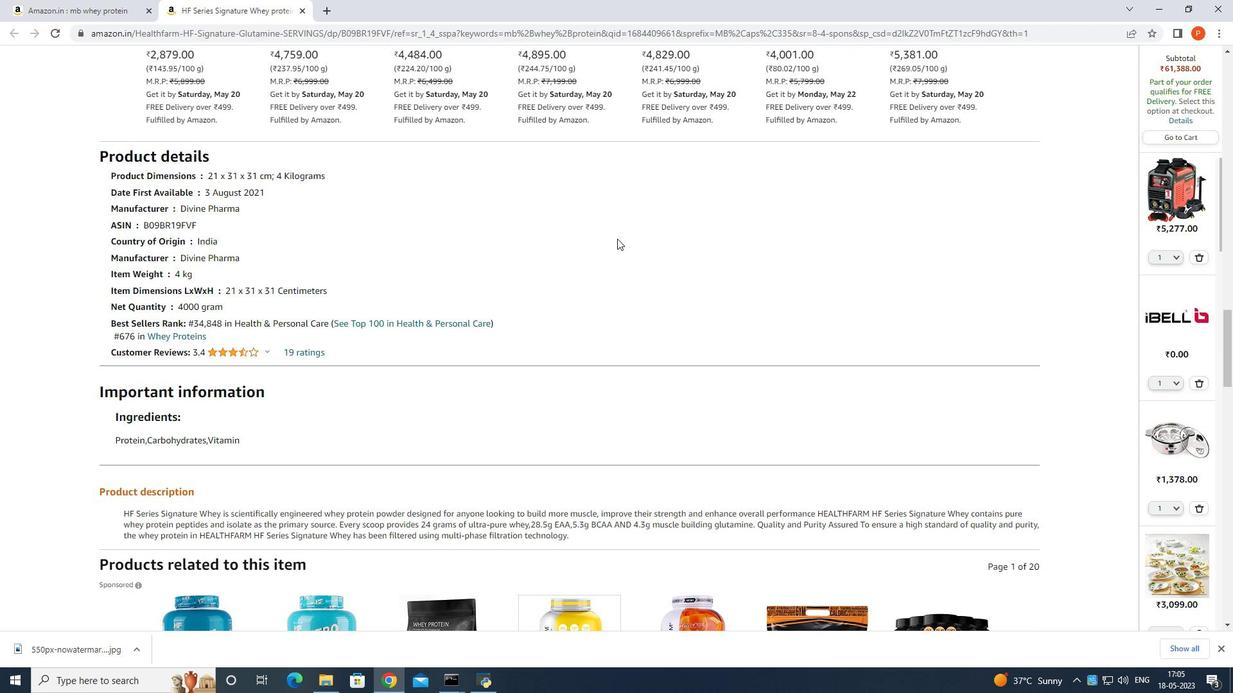 
Action: Mouse moved to (617, 239)
Screenshot: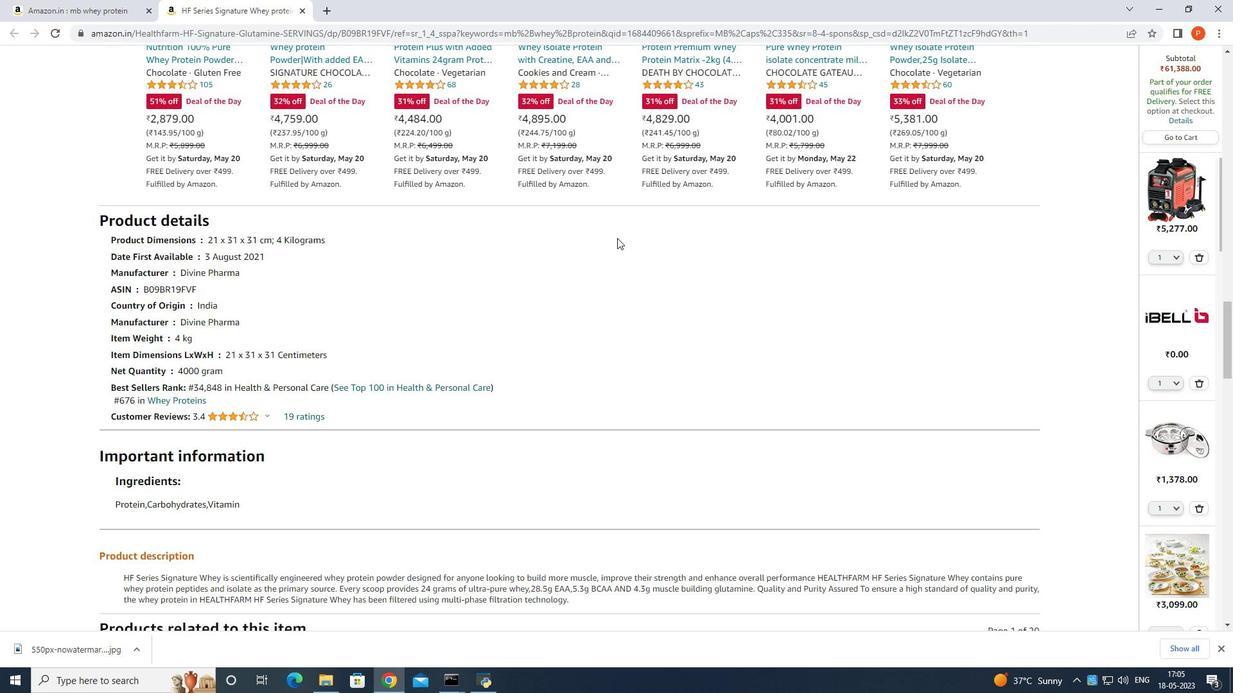 
Action: Mouse scrolled (617, 240) with delta (0, 0)
Screenshot: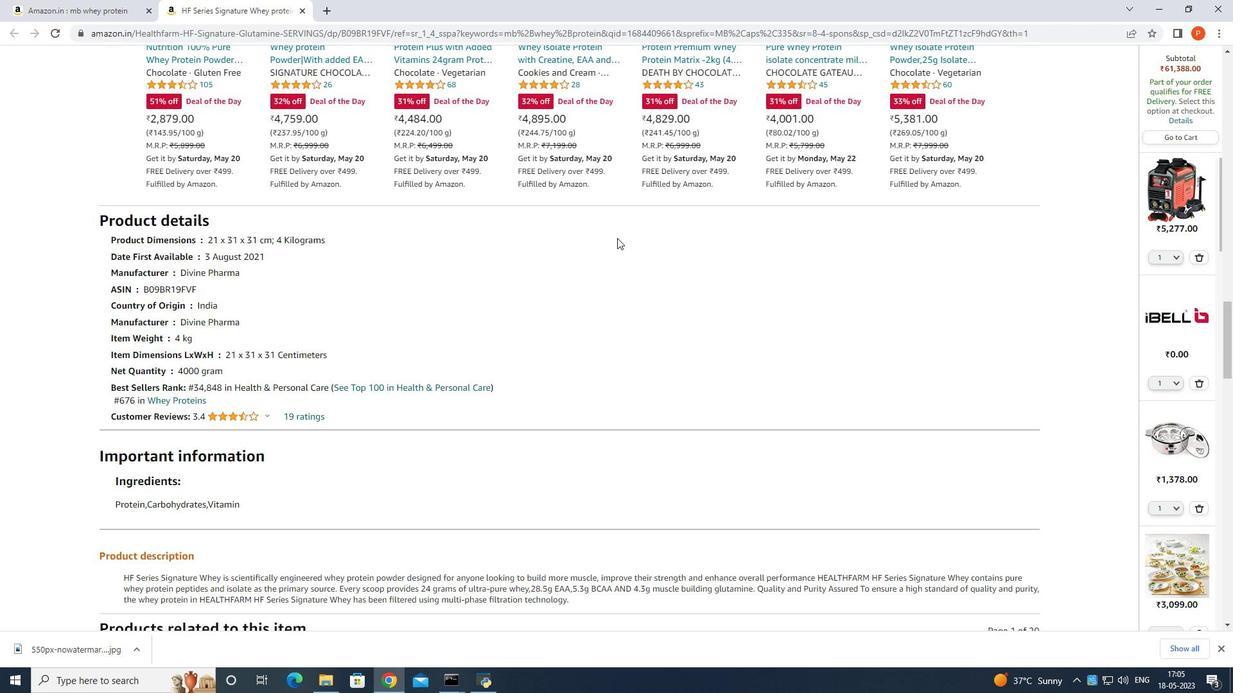 
Action: Mouse scrolled (617, 240) with delta (0, 0)
Screenshot: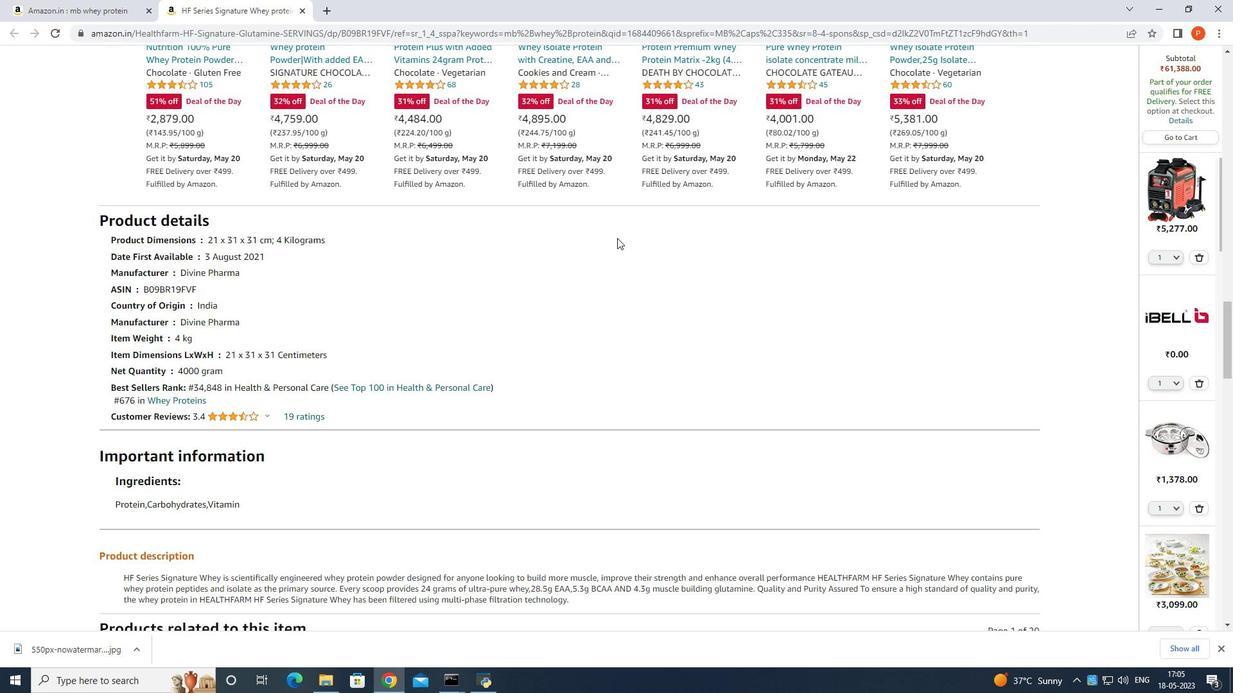 
Action: Mouse scrolled (617, 240) with delta (0, 0)
Screenshot: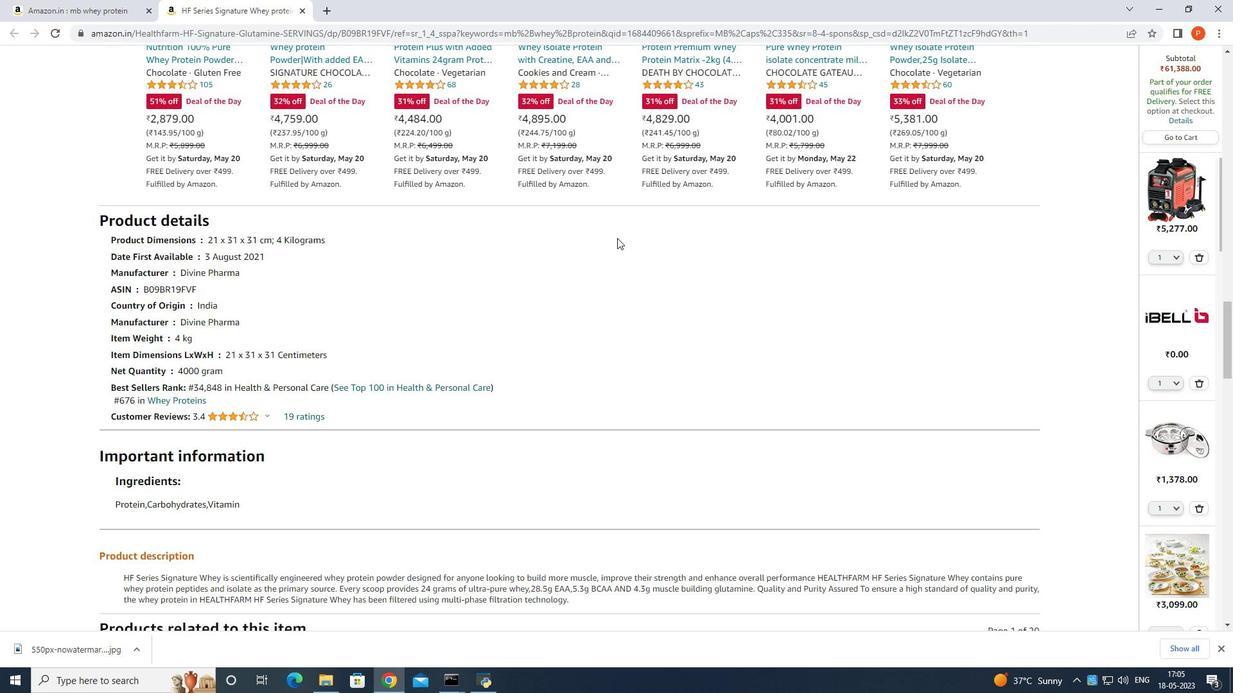 
Action: Mouse scrolled (617, 240) with delta (0, 0)
Screenshot: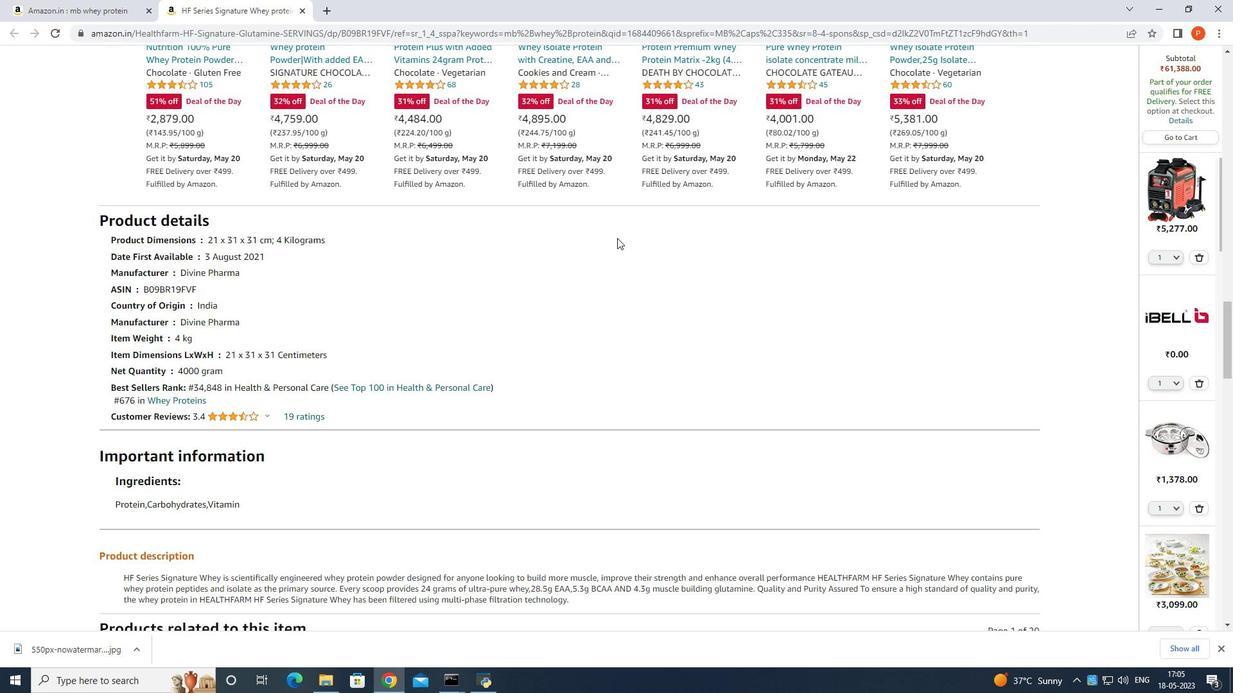 
Action: Mouse scrolled (617, 240) with delta (0, 0)
Screenshot: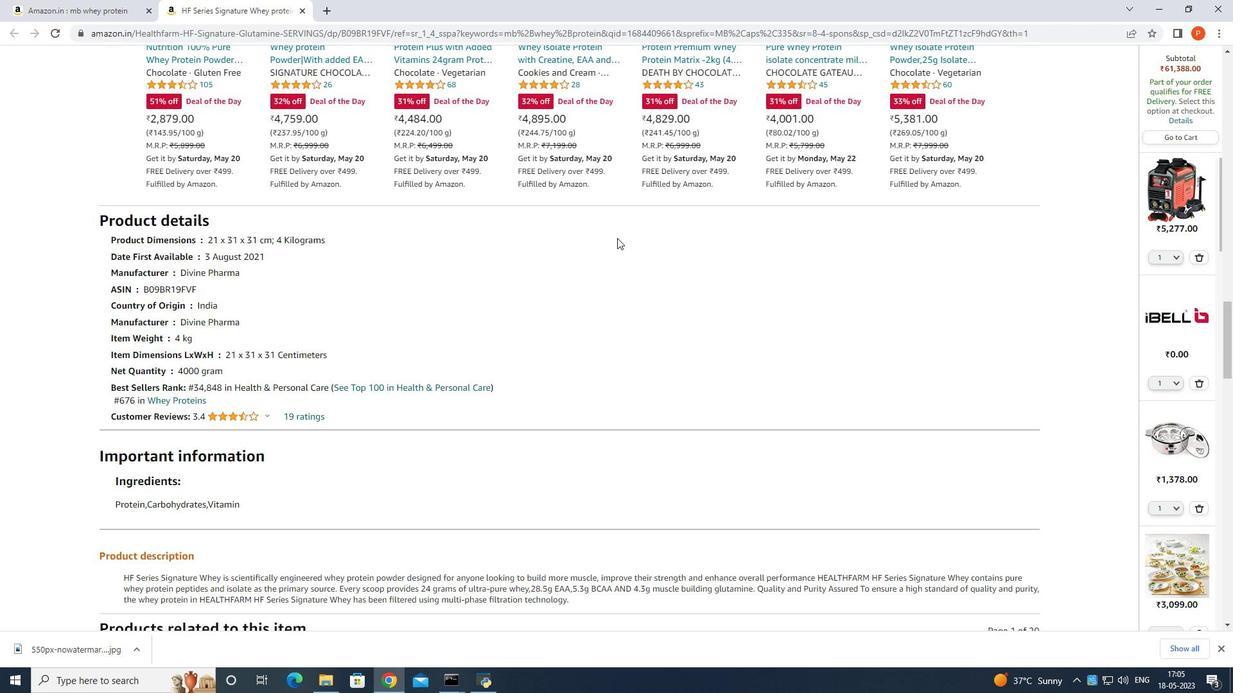 
Action: Mouse moved to (617, 240)
Screenshot: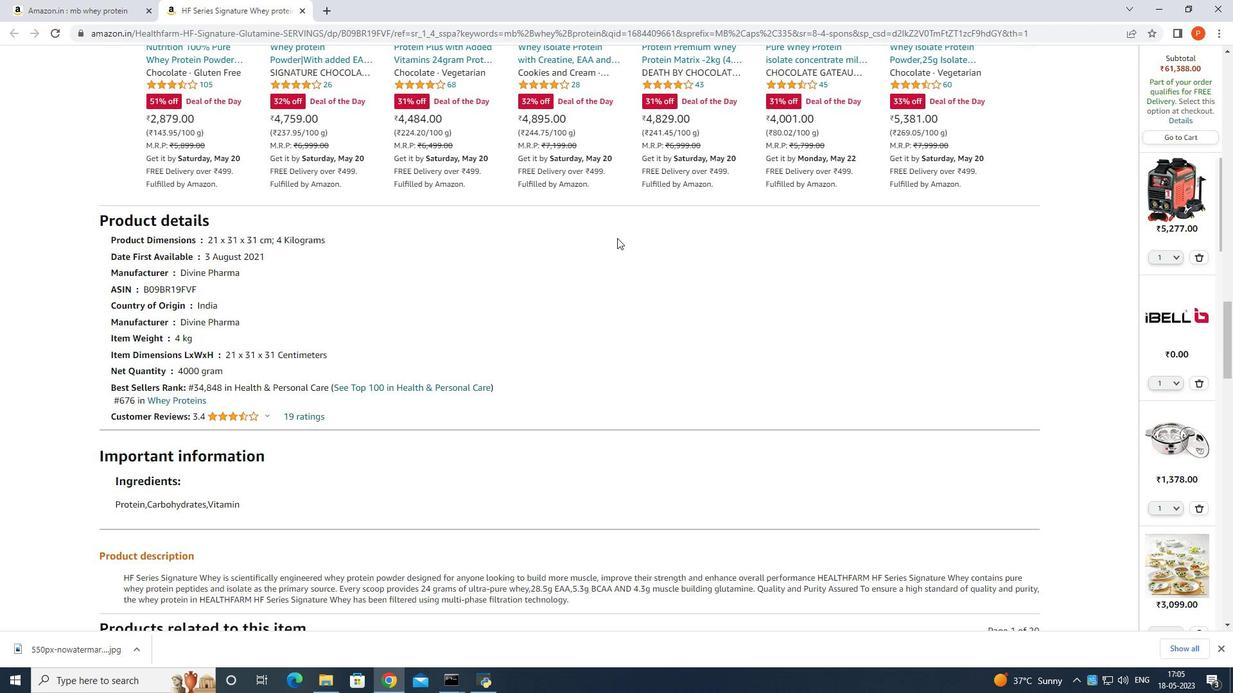 
Action: Mouse scrolled (617, 240) with delta (0, 0)
Screenshot: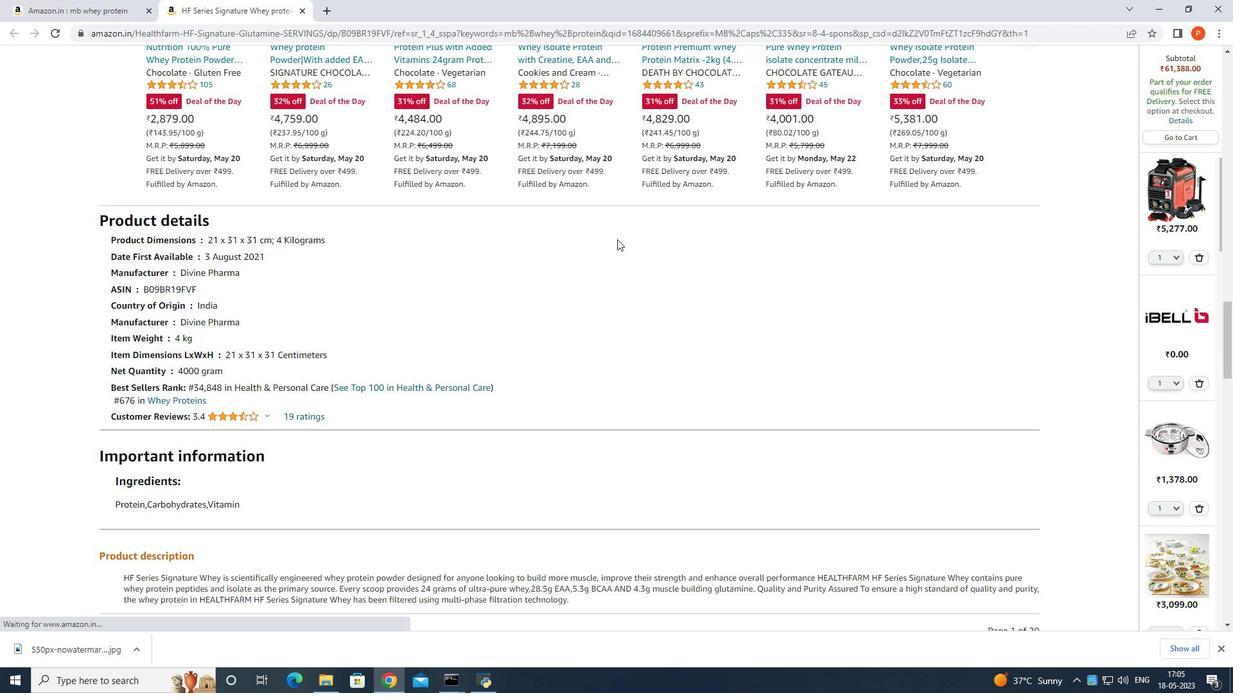 
Action: Mouse scrolled (617, 240) with delta (0, 0)
Screenshot: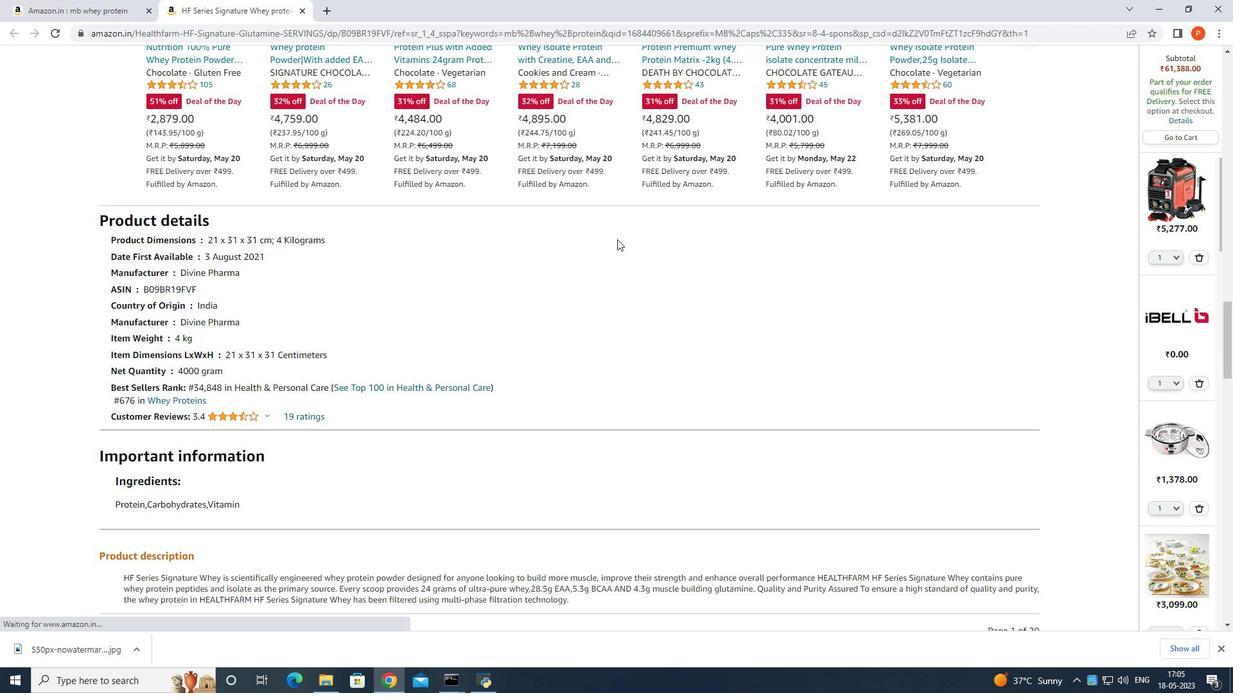 
Action: Mouse scrolled (617, 240) with delta (0, 0)
Screenshot: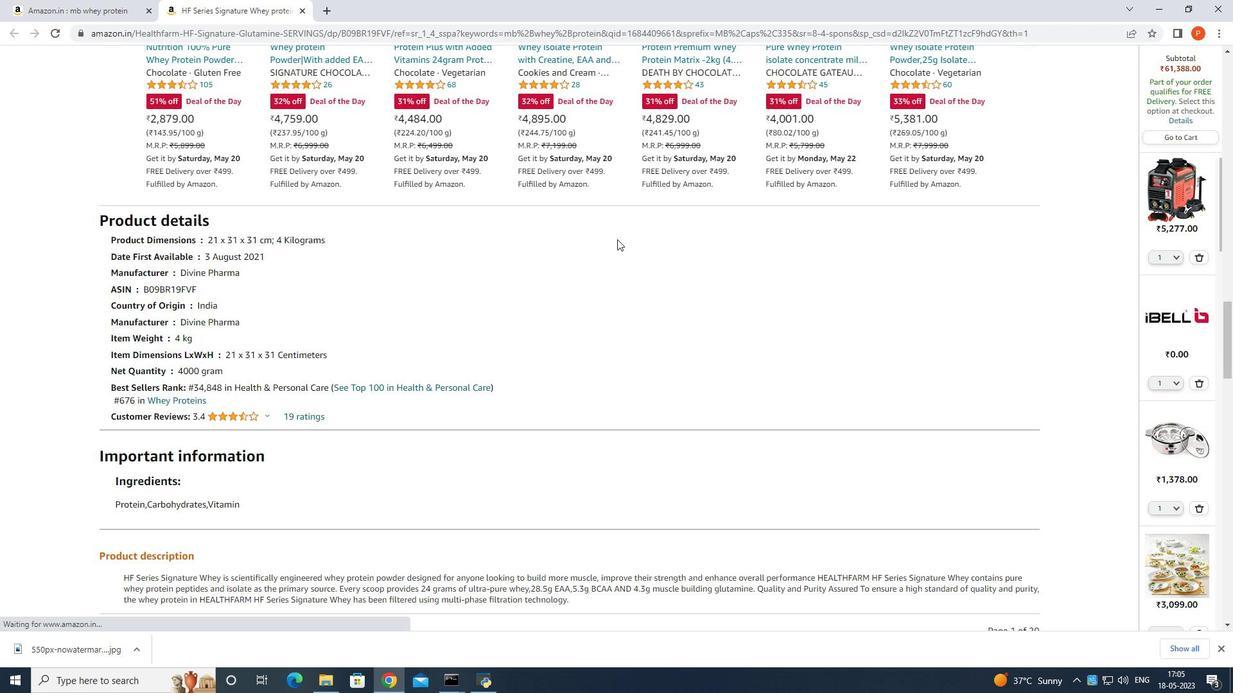 
Action: Mouse scrolled (617, 240) with delta (0, 0)
Screenshot: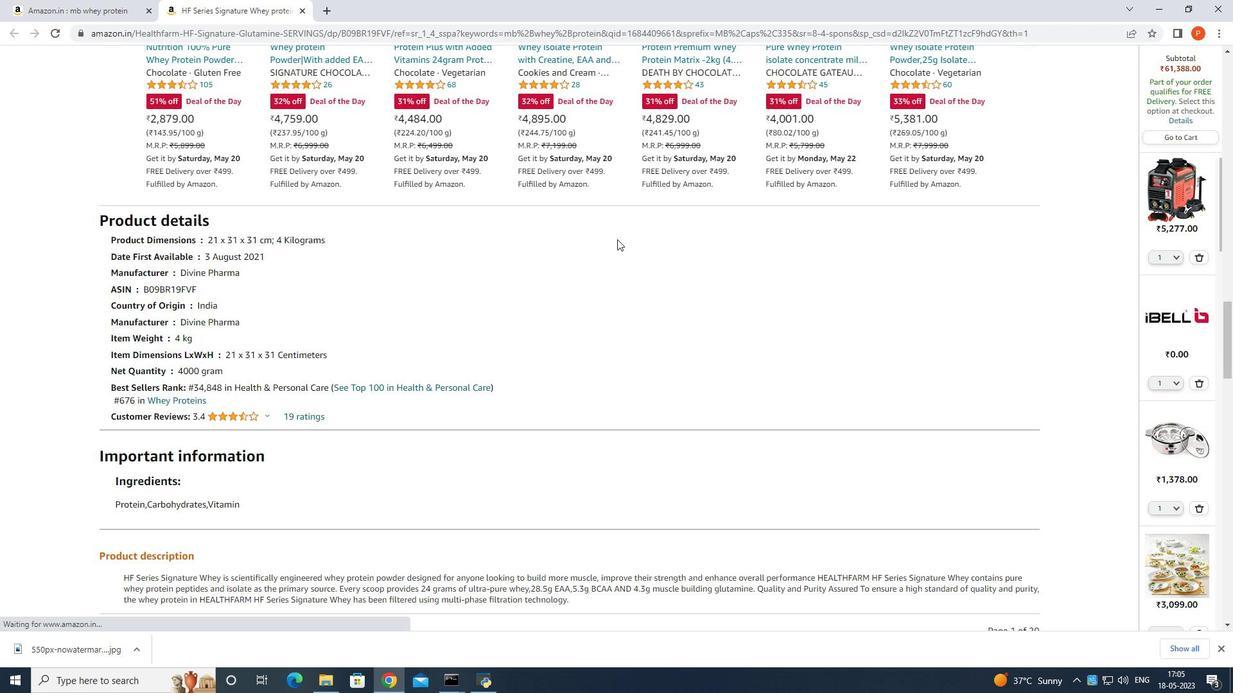 
Action: Mouse moved to (617, 240)
Screenshot: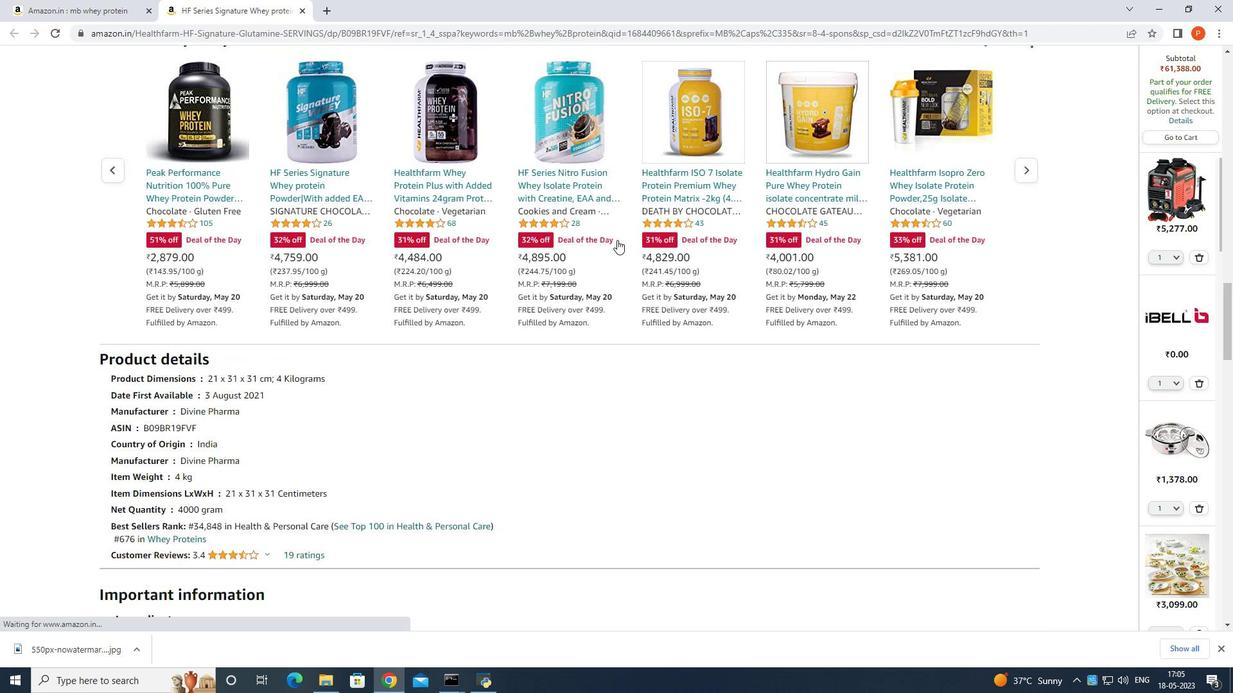 
Action: Mouse scrolled (617, 241) with delta (0, 0)
Screenshot: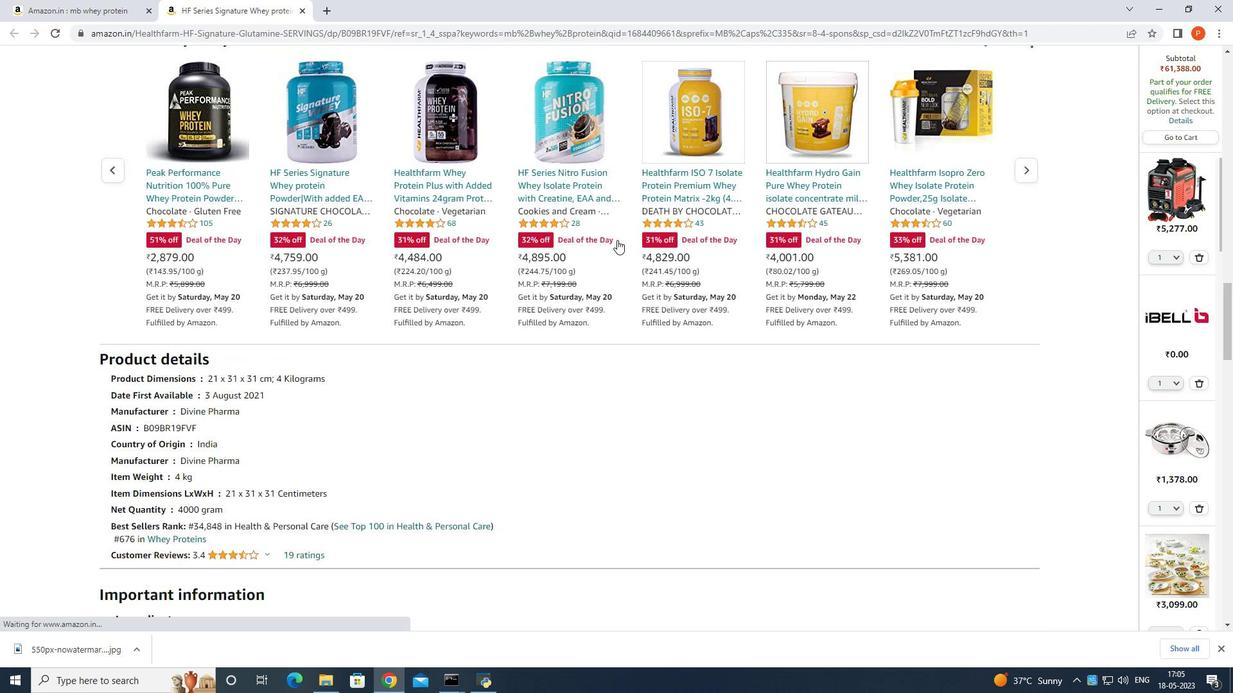 
Action: Mouse scrolled (617, 241) with delta (0, 0)
Screenshot: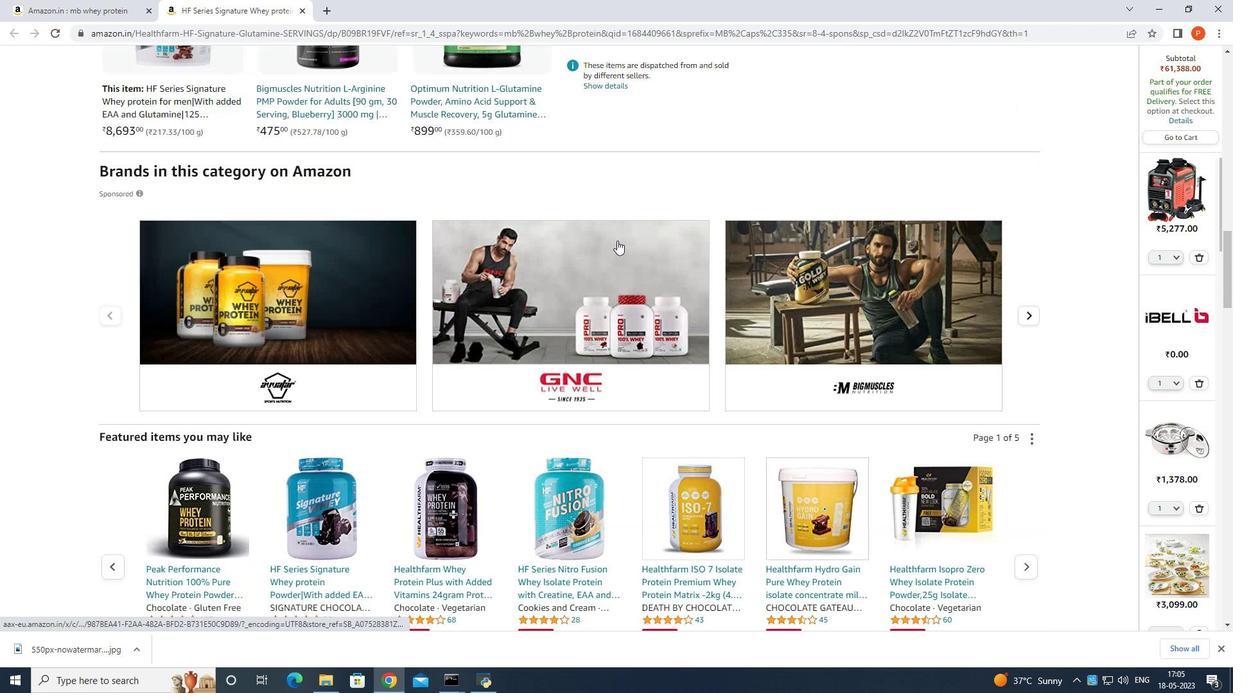 
Action: Mouse scrolled (617, 241) with delta (0, 0)
Screenshot: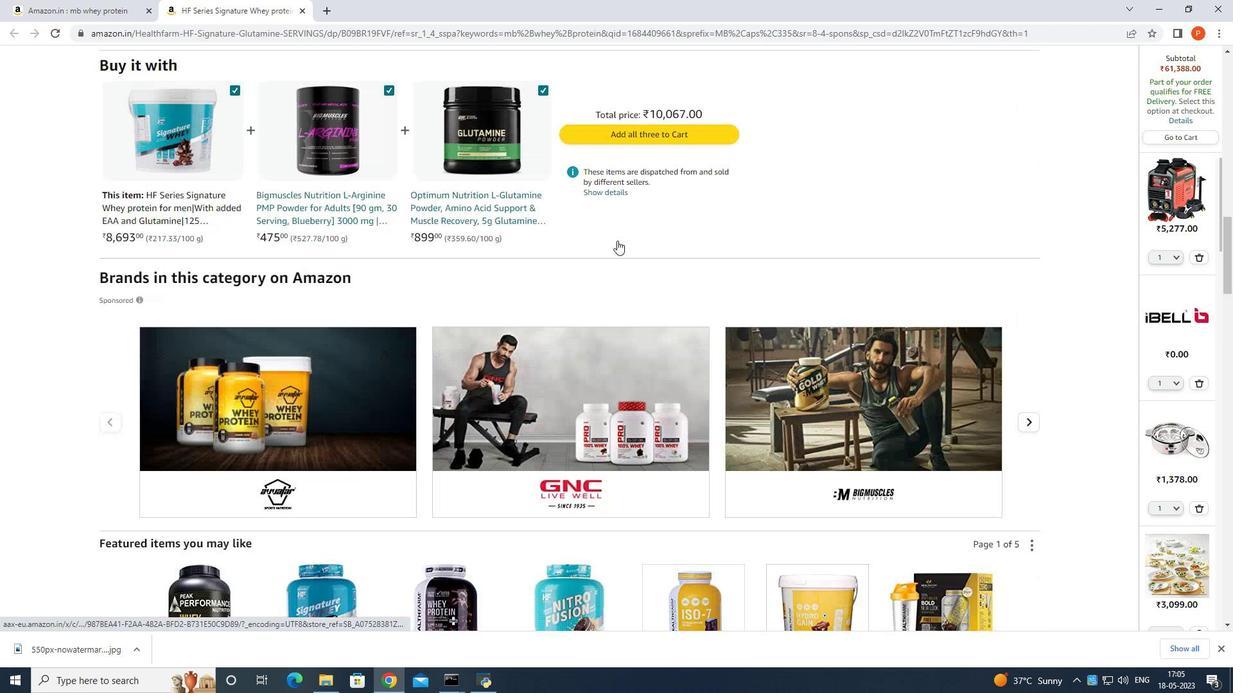 
Action: Mouse scrolled (617, 241) with delta (0, 0)
Screenshot: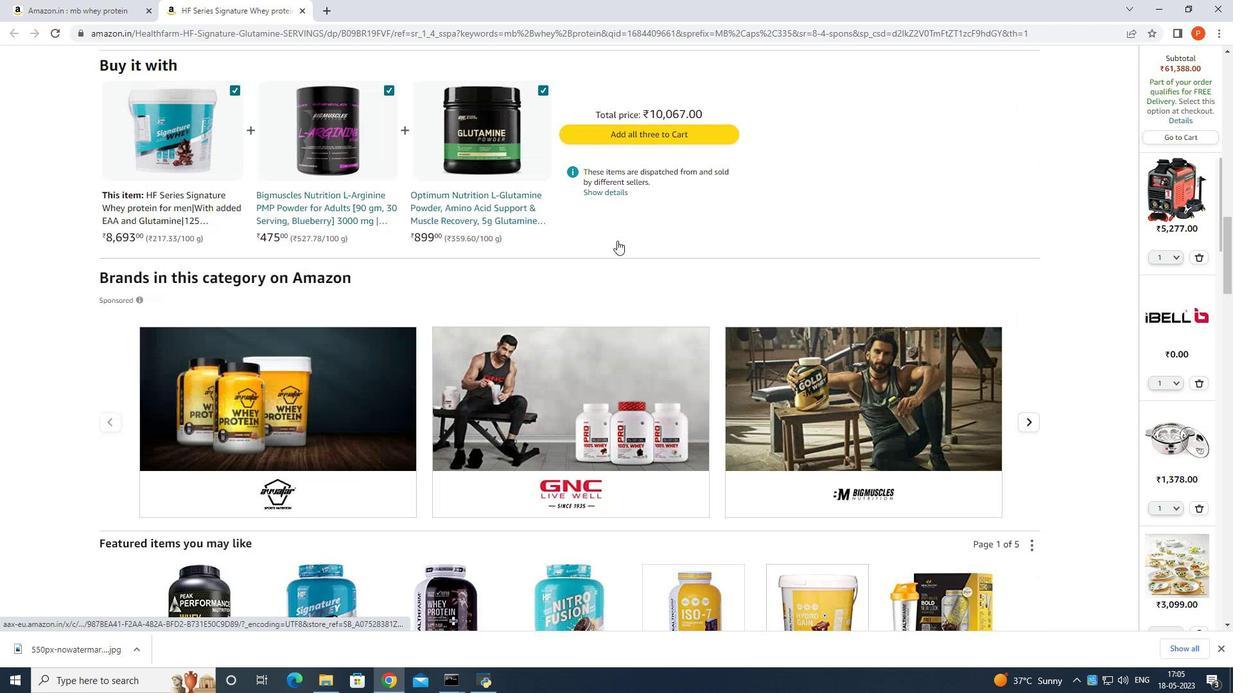 
Action: Mouse scrolled (617, 241) with delta (0, 0)
Screenshot: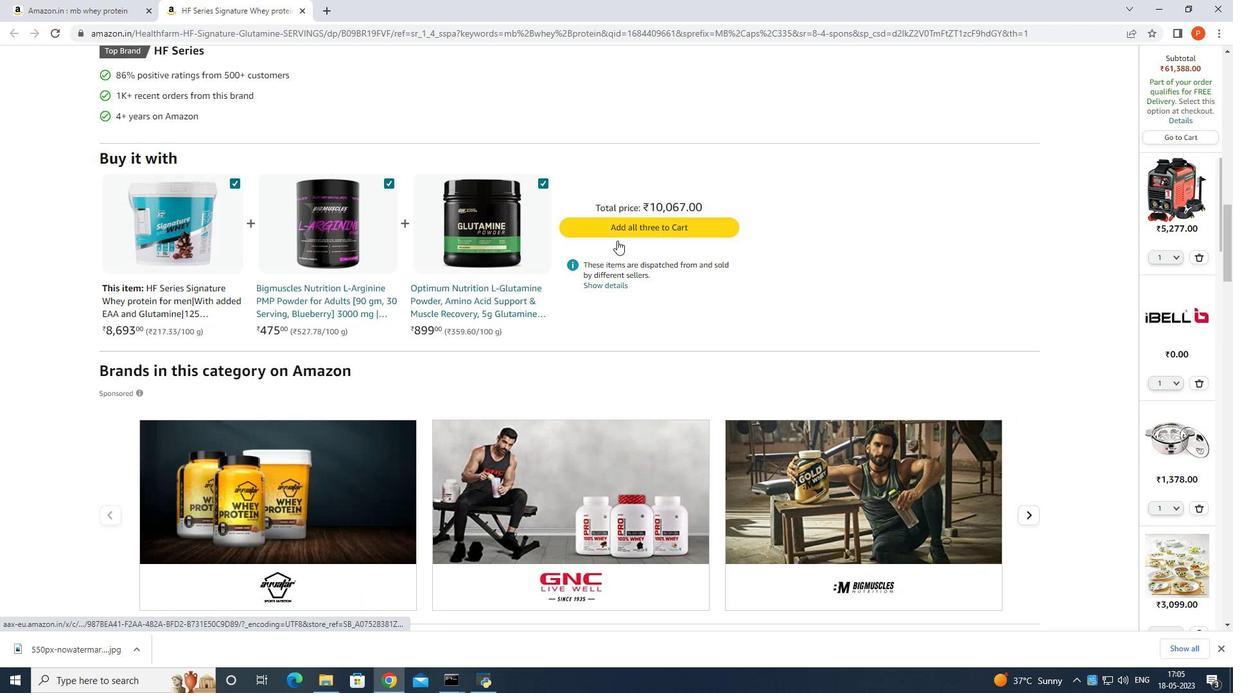 
Action: Mouse scrolled (617, 241) with delta (0, 0)
Screenshot: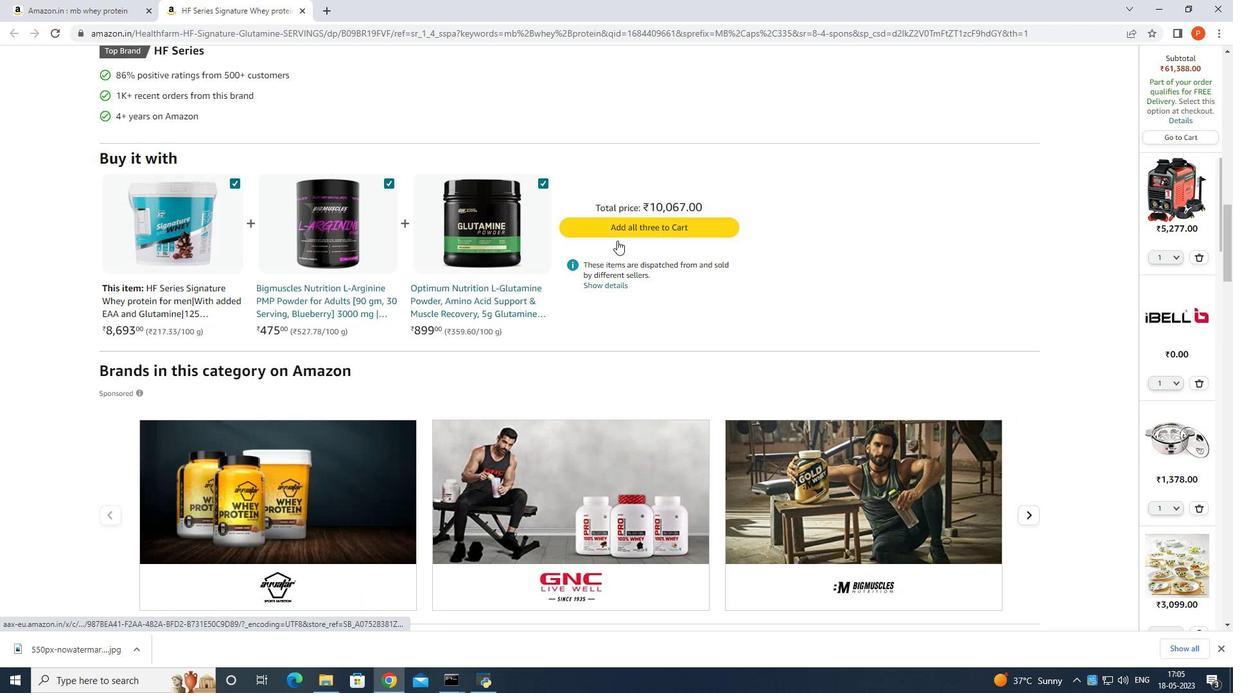 
Action: Mouse scrolled (617, 241) with delta (0, 0)
Screenshot: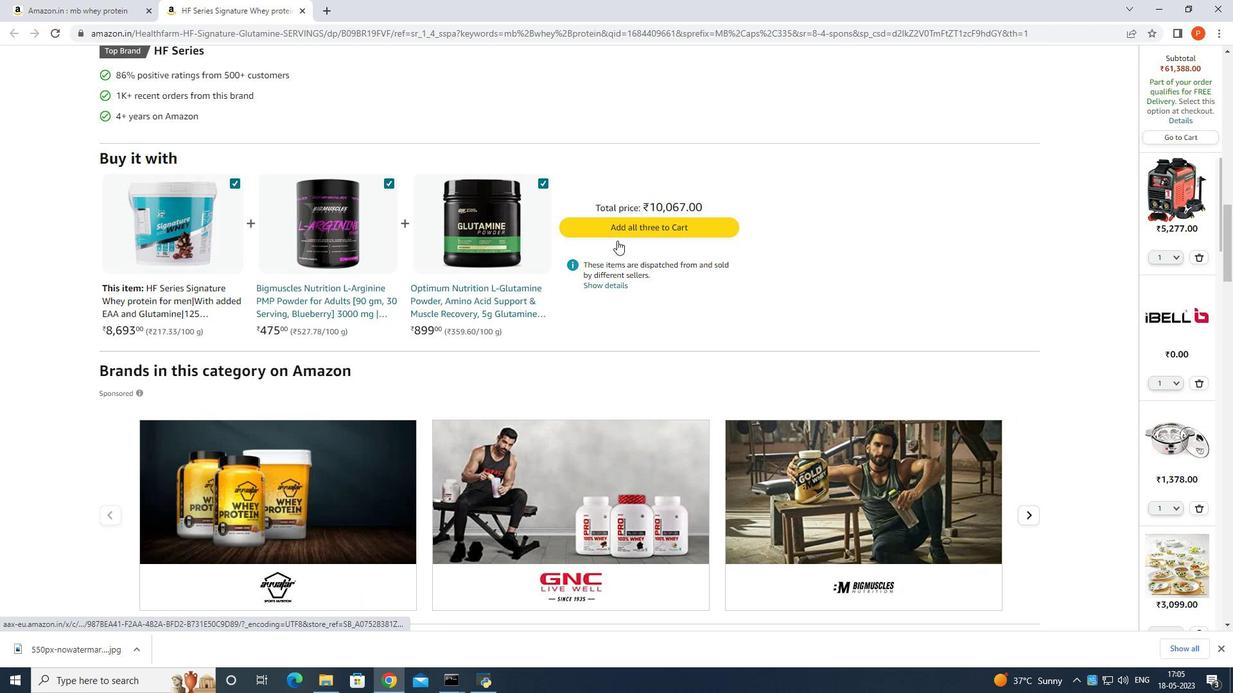 
Action: Mouse moved to (612, 237)
Screenshot: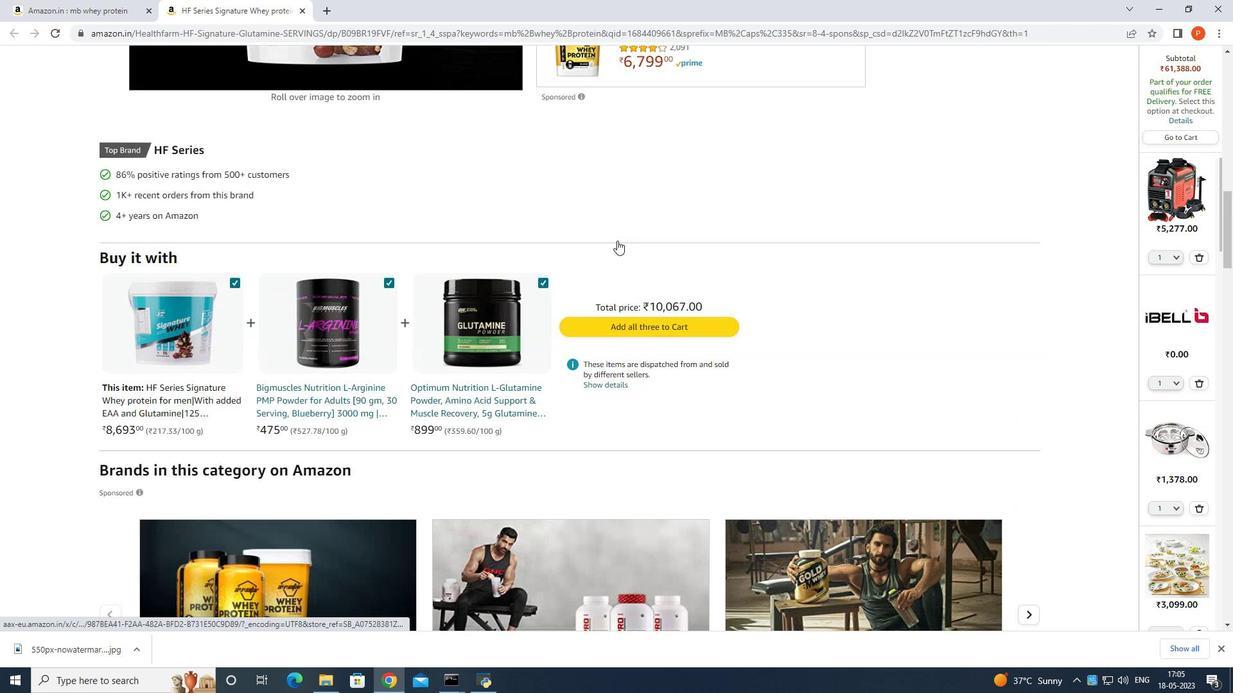 
Action: Mouse scrolled (612, 238) with delta (0, 0)
Screenshot: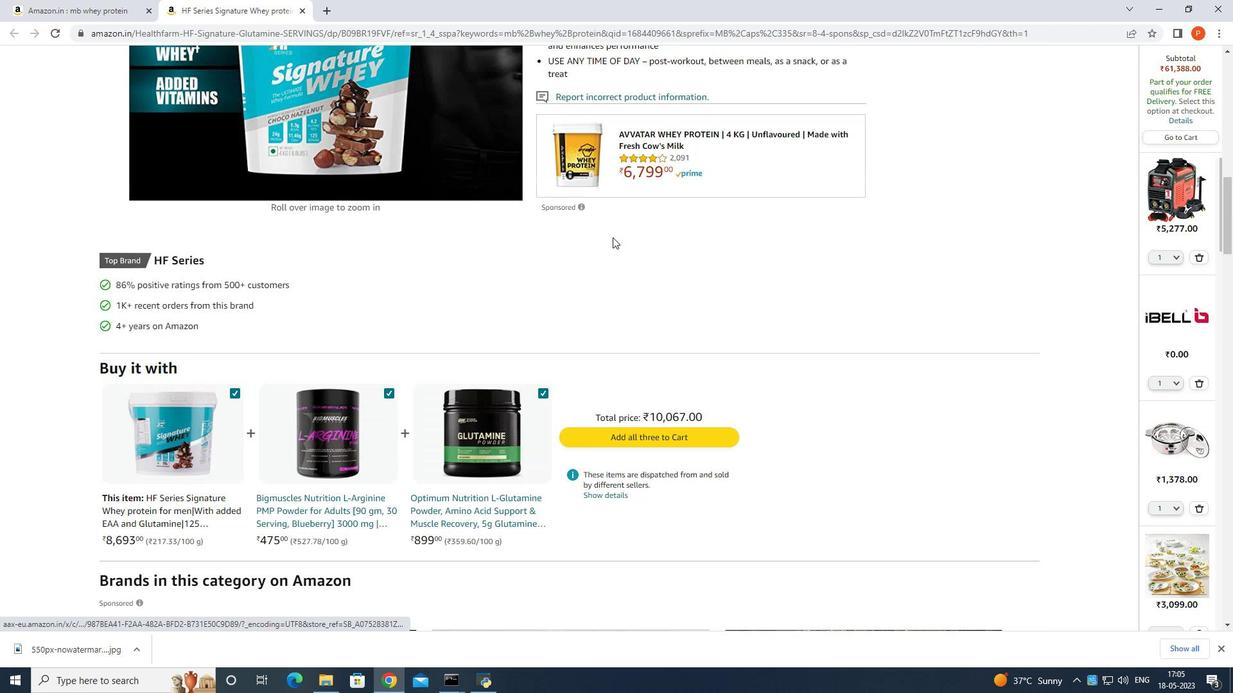 
Action: Mouse scrolled (612, 238) with delta (0, 0)
Screenshot: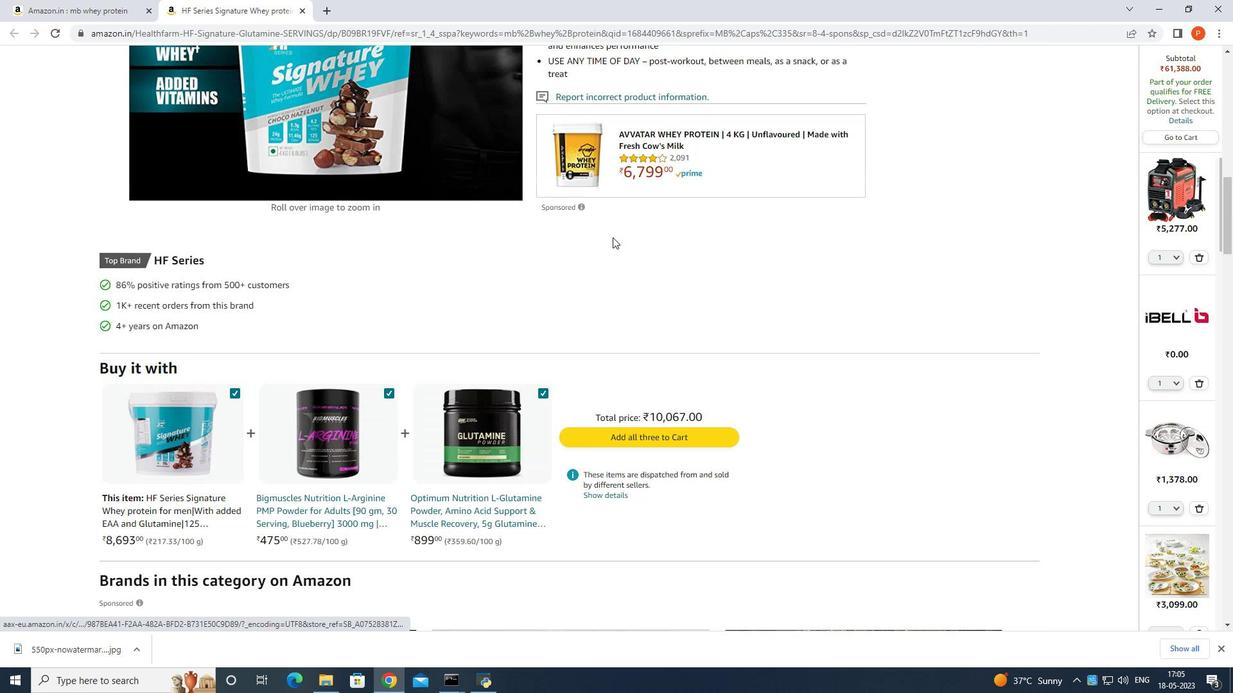 
Action: Mouse scrolled (612, 238) with delta (0, 0)
Screenshot: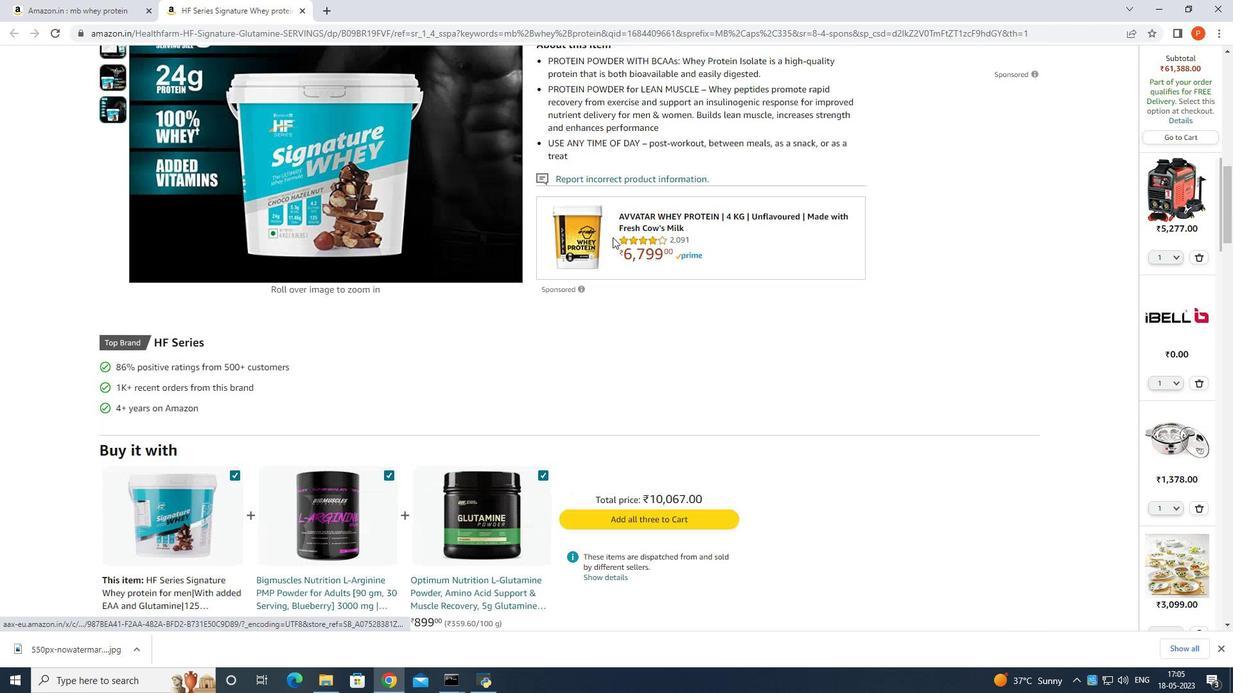 
Action: Mouse scrolled (612, 238) with delta (0, 0)
Screenshot: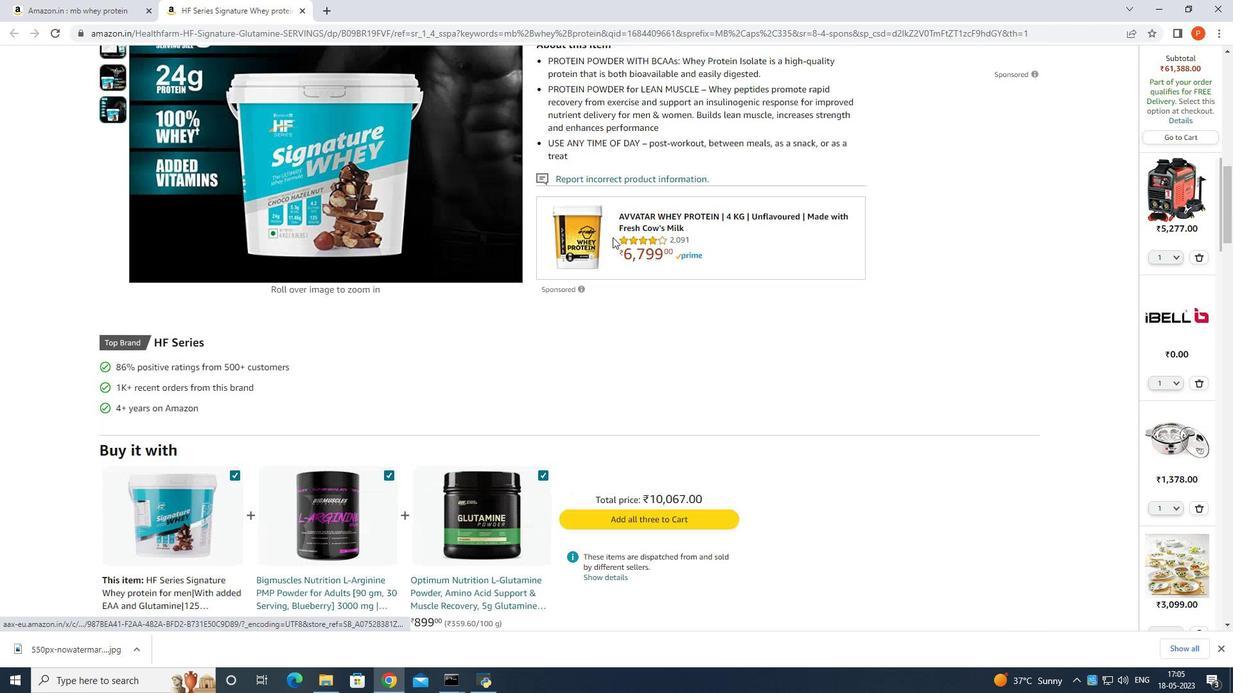 
Action: Mouse scrolled (612, 238) with delta (0, 0)
Screenshot: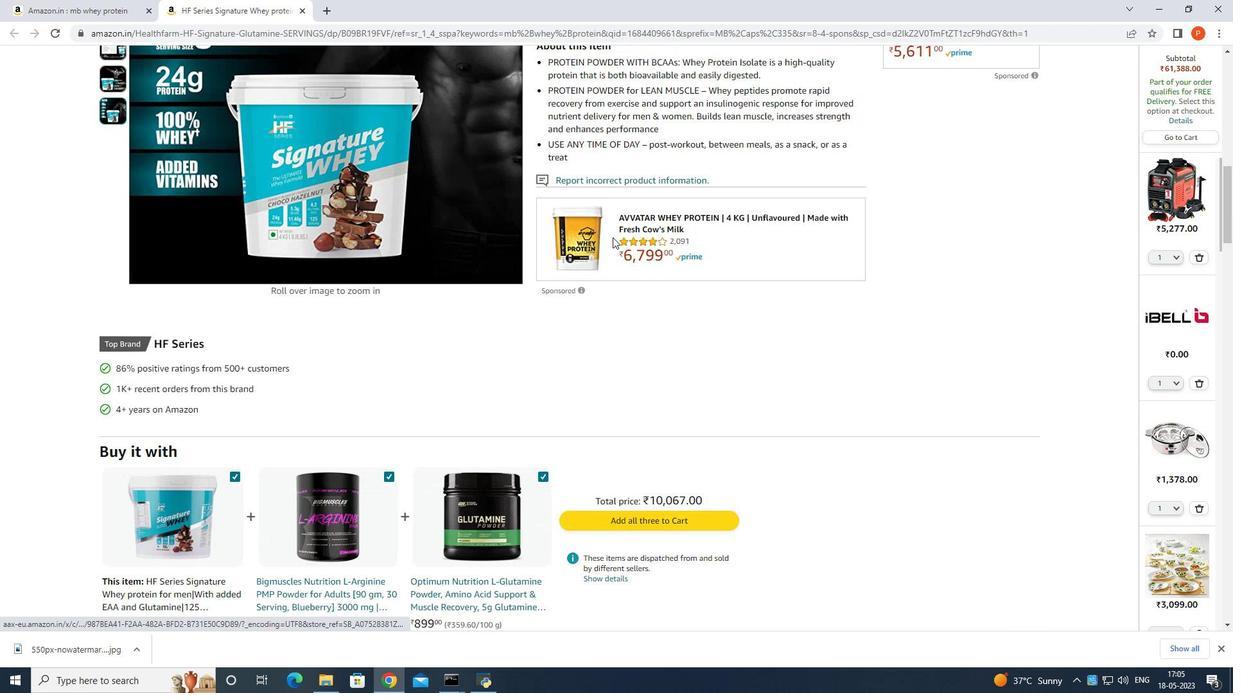 
Action: Mouse scrolled (612, 238) with delta (0, 0)
Screenshot: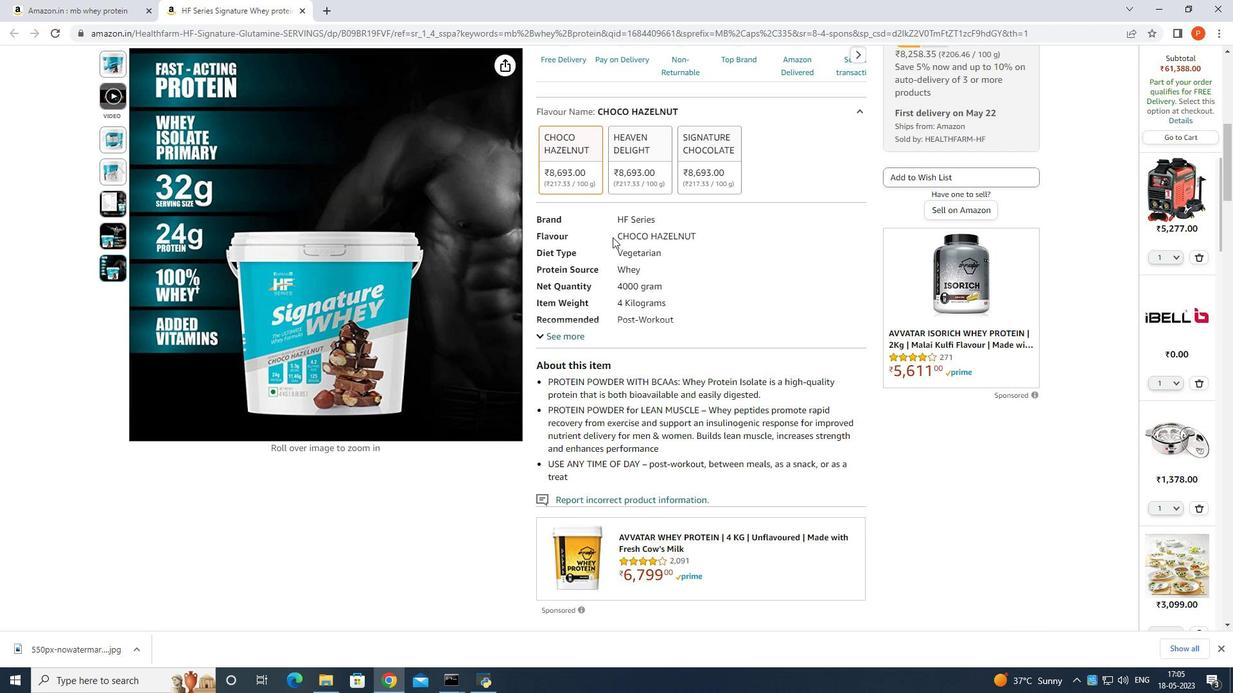 
Action: Mouse scrolled (612, 238) with delta (0, 0)
Screenshot: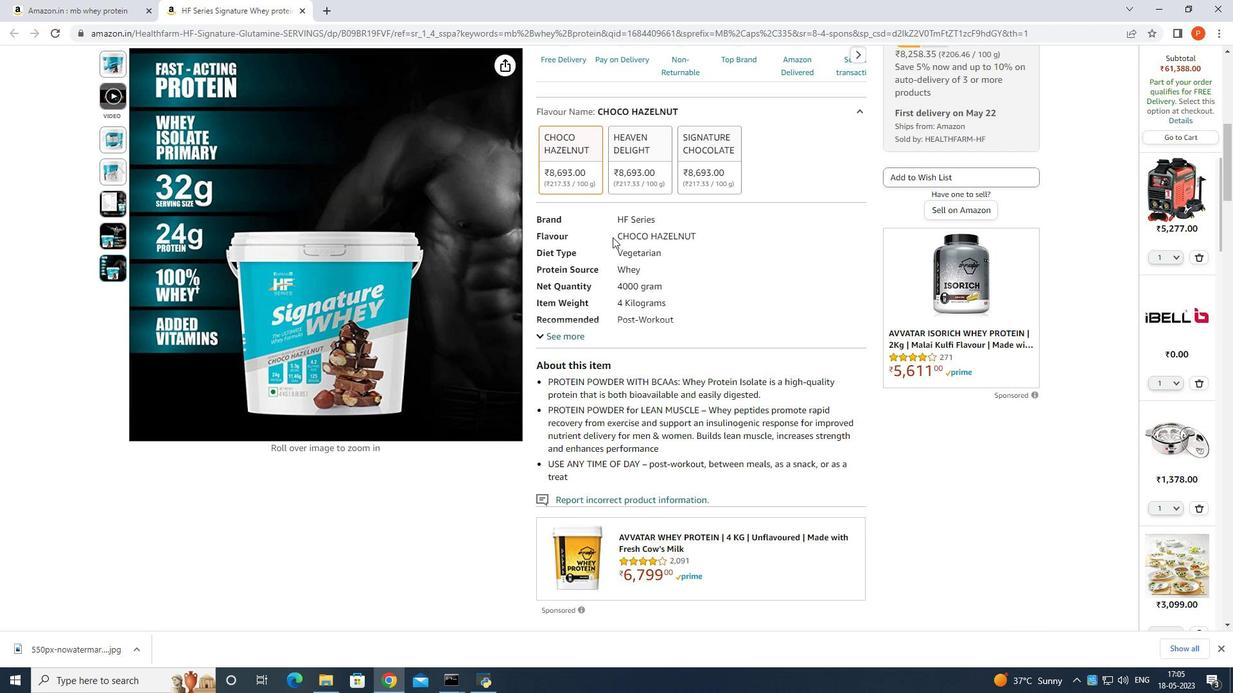 
Action: Mouse scrolled (612, 238) with delta (0, 0)
Screenshot: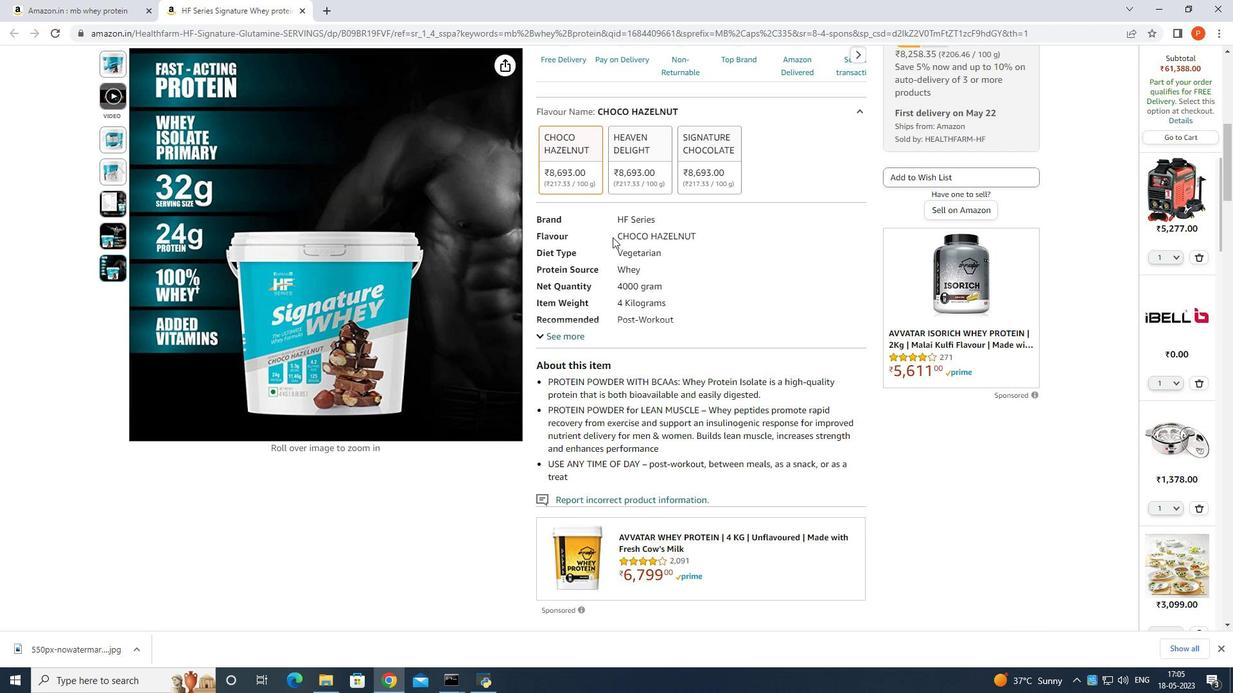 
Action: Mouse scrolled (612, 238) with delta (0, 0)
Screenshot: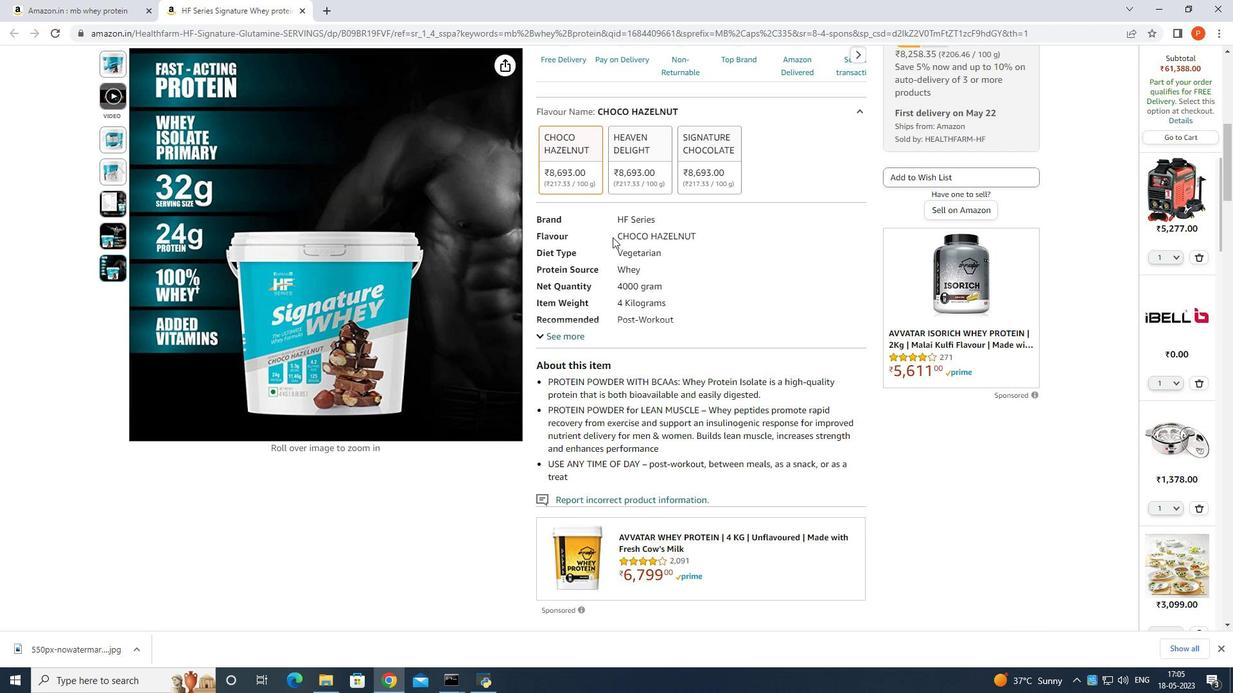 
Action: Mouse moved to (596, 237)
Screenshot: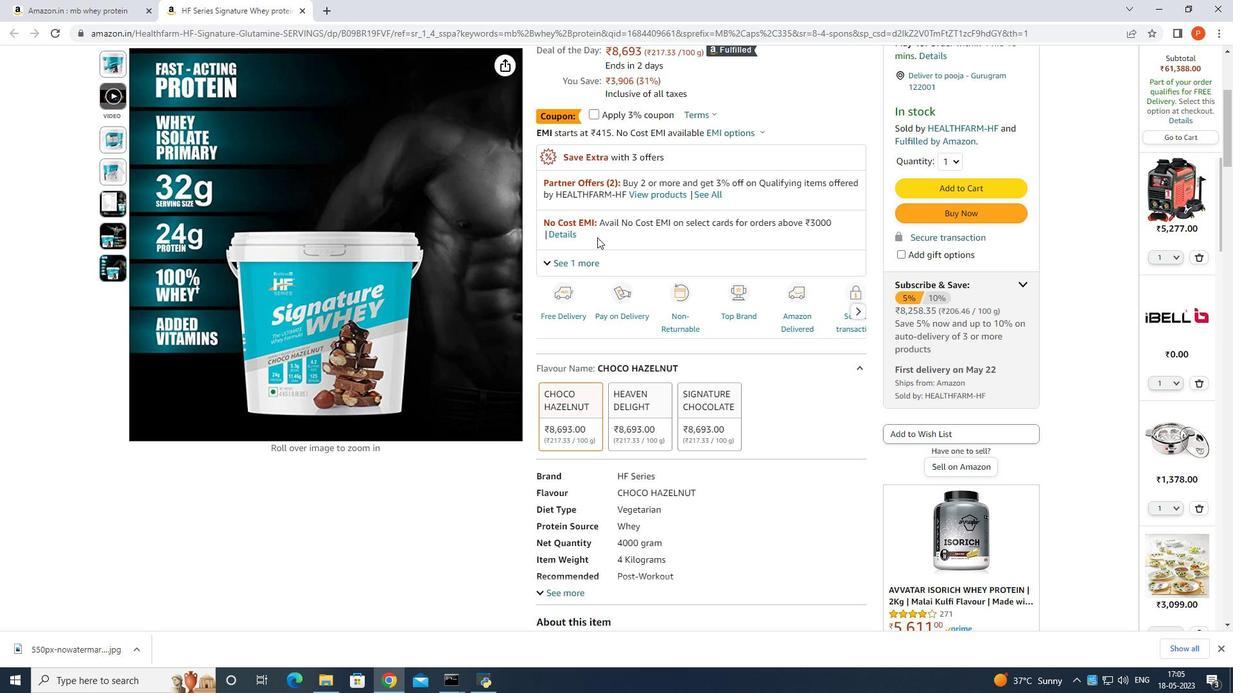 
Action: Mouse scrolled (596, 238) with delta (0, 0)
Screenshot: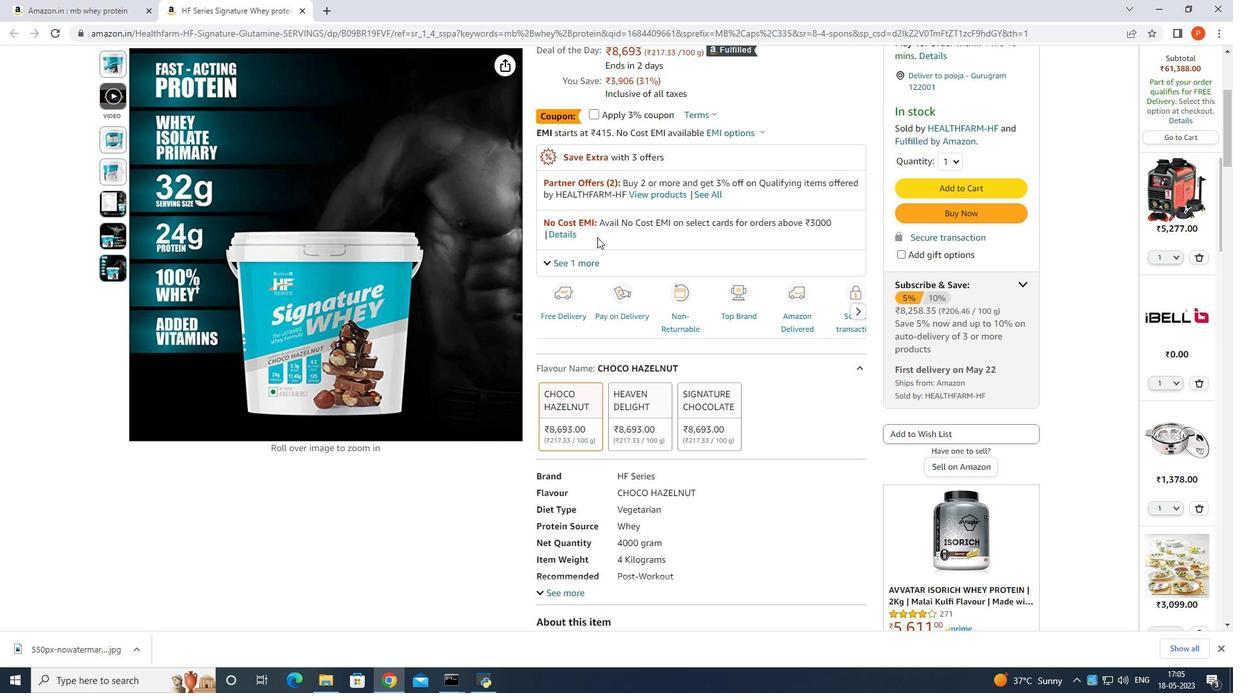 
Action: Mouse moved to (299, 16)
Screenshot: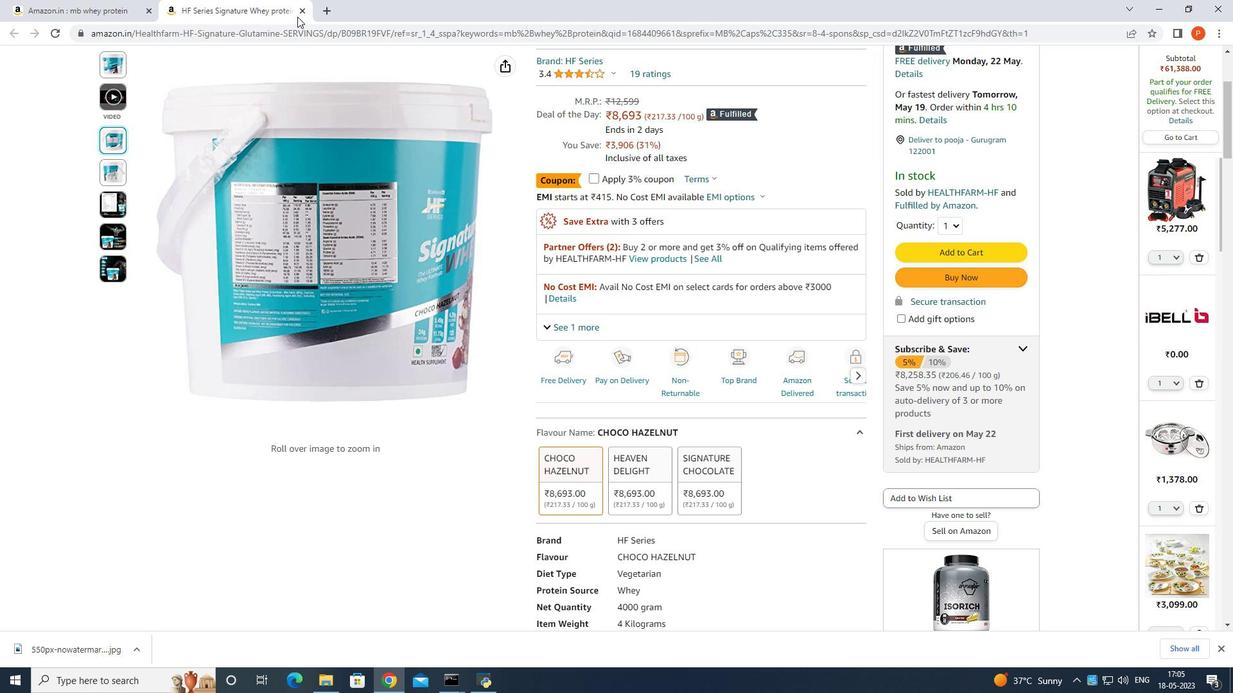 
Action: Mouse pressed left at (299, 16)
Screenshot: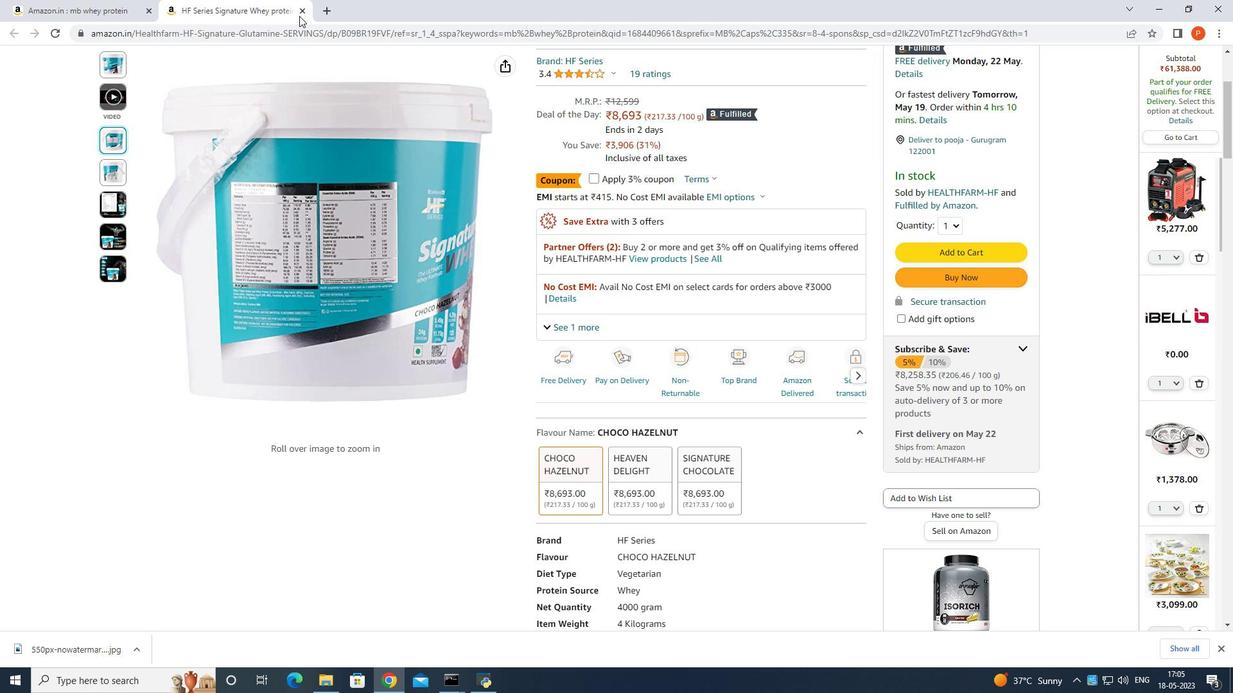 
Action: Mouse moved to (301, 9)
Screenshot: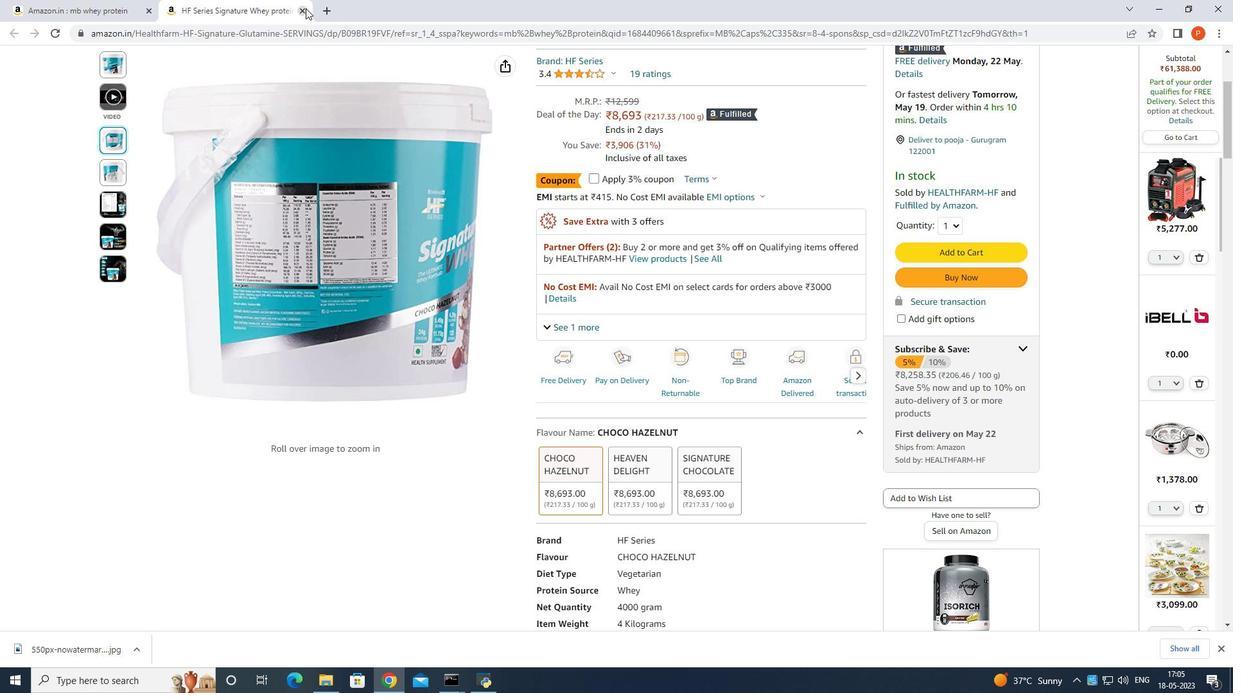 
Action: Mouse pressed left at (301, 9)
Screenshot: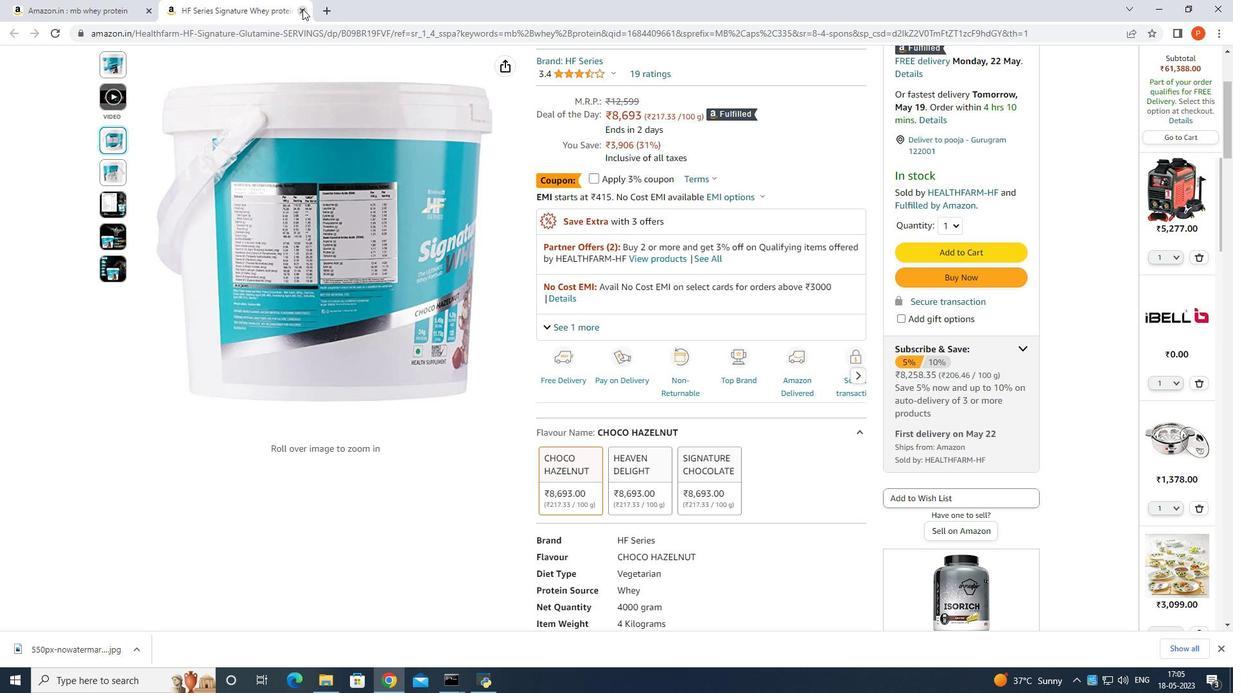 
Action: Mouse moved to (696, 296)
Screenshot: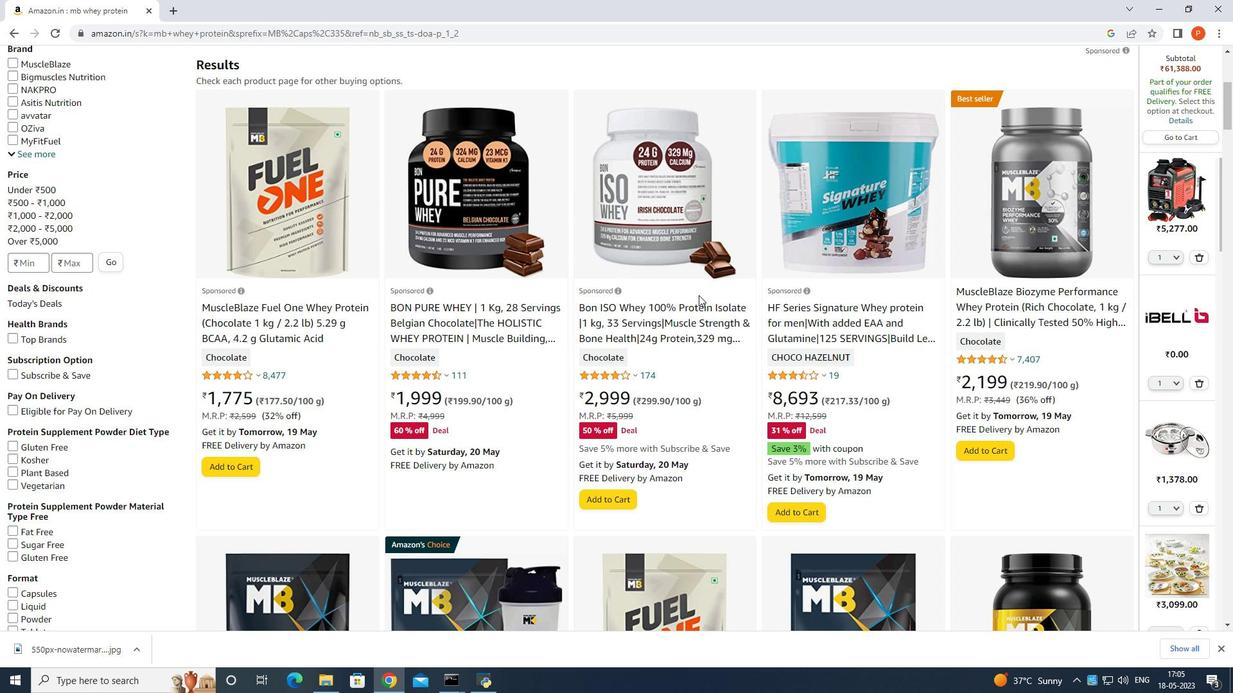 
Action: Mouse scrolled (696, 295) with delta (0, 0)
Screenshot: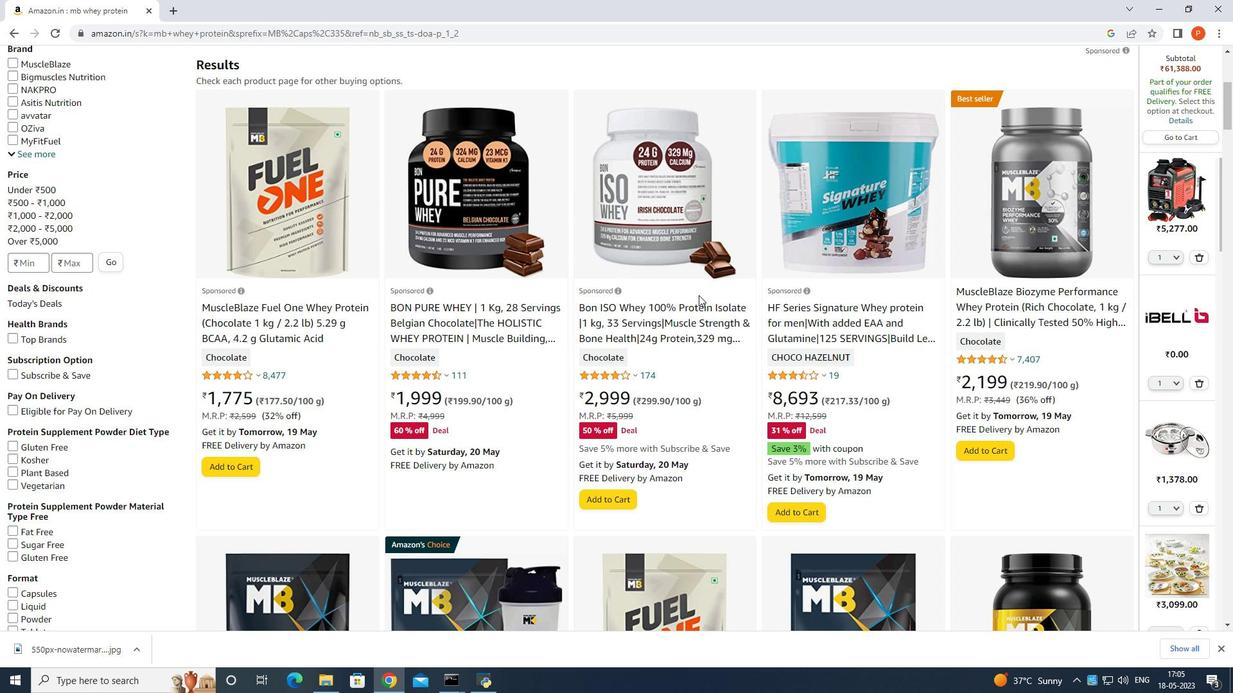 
Action: Mouse moved to (689, 299)
Screenshot: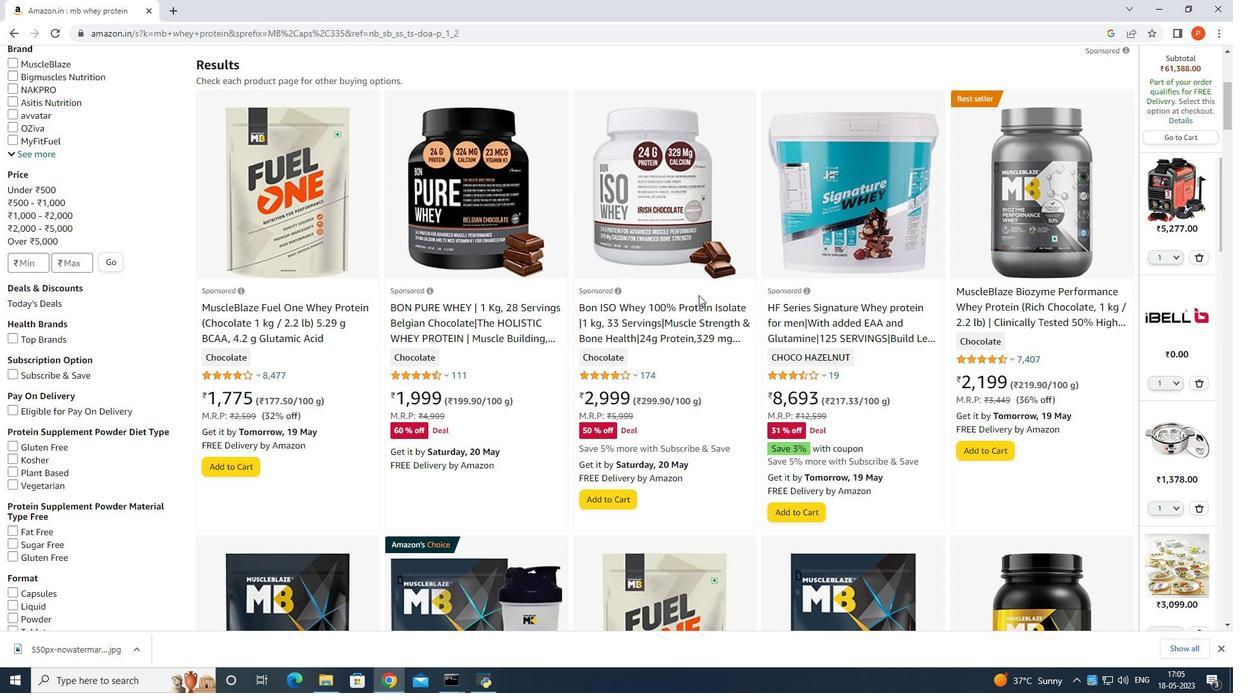 
Action: Mouse scrolled (689, 298) with delta (0, 0)
Screenshot: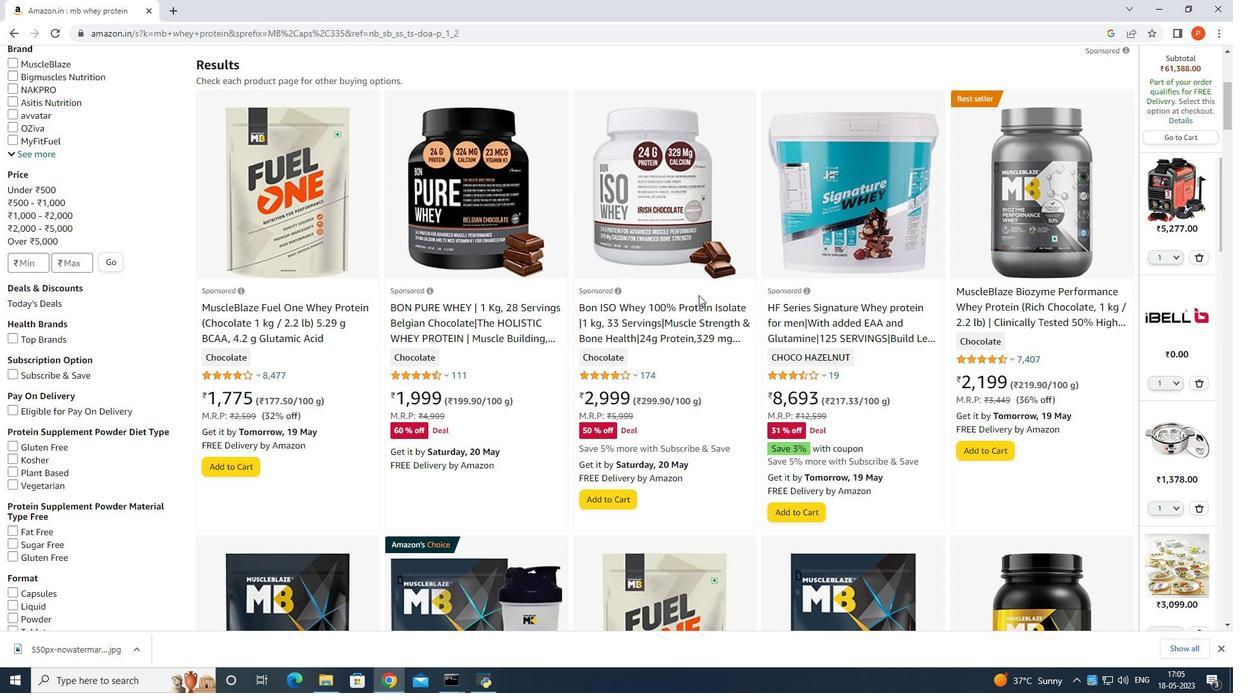 
Action: Mouse moved to (688, 300)
Screenshot: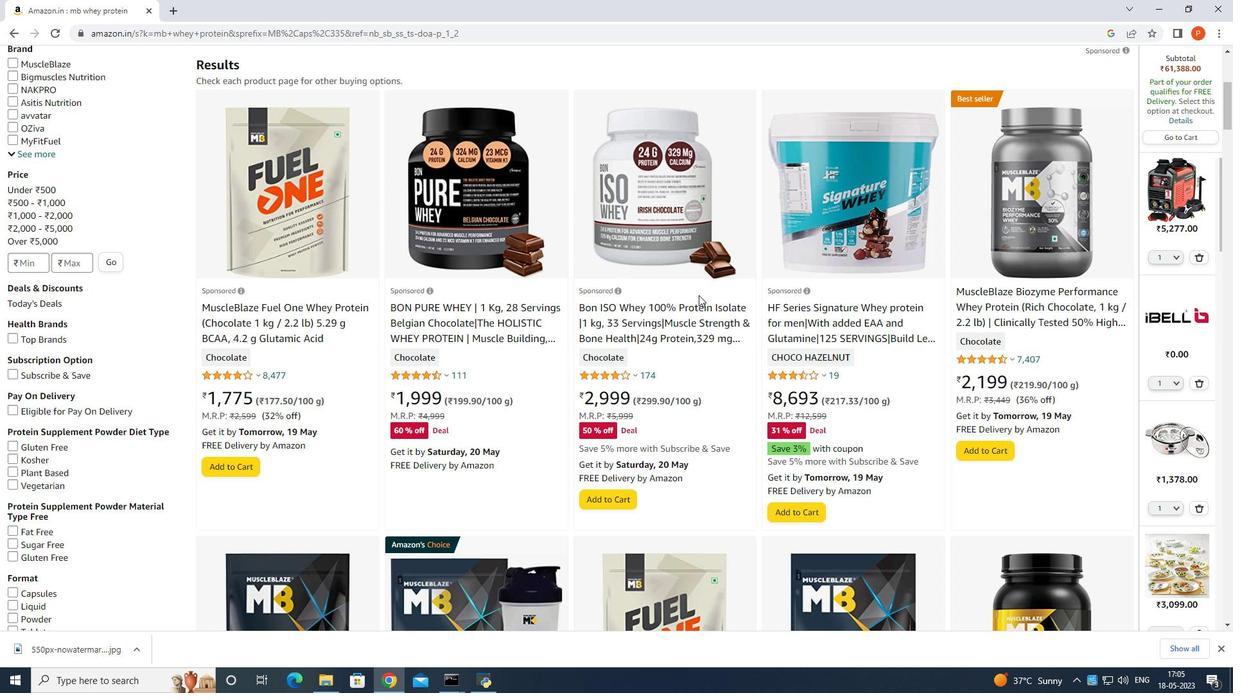 
Action: Mouse scrolled (688, 299) with delta (0, 0)
Screenshot: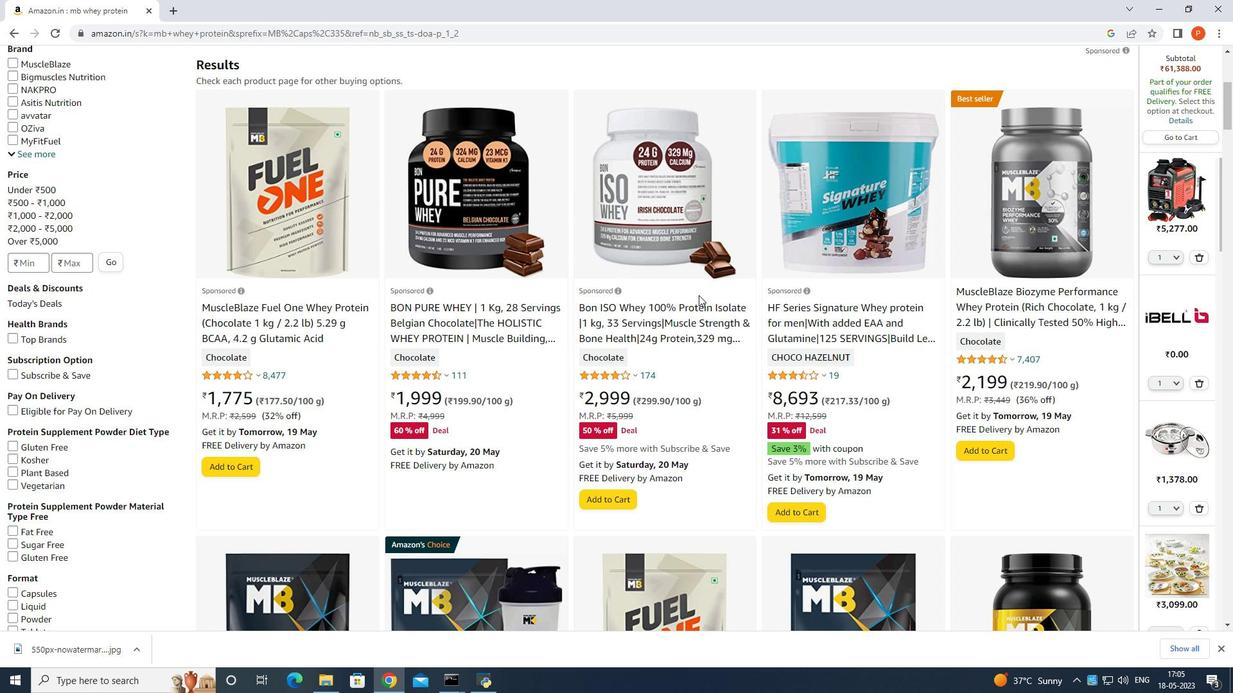 
Action: Mouse moved to (433, 125)
Screenshot: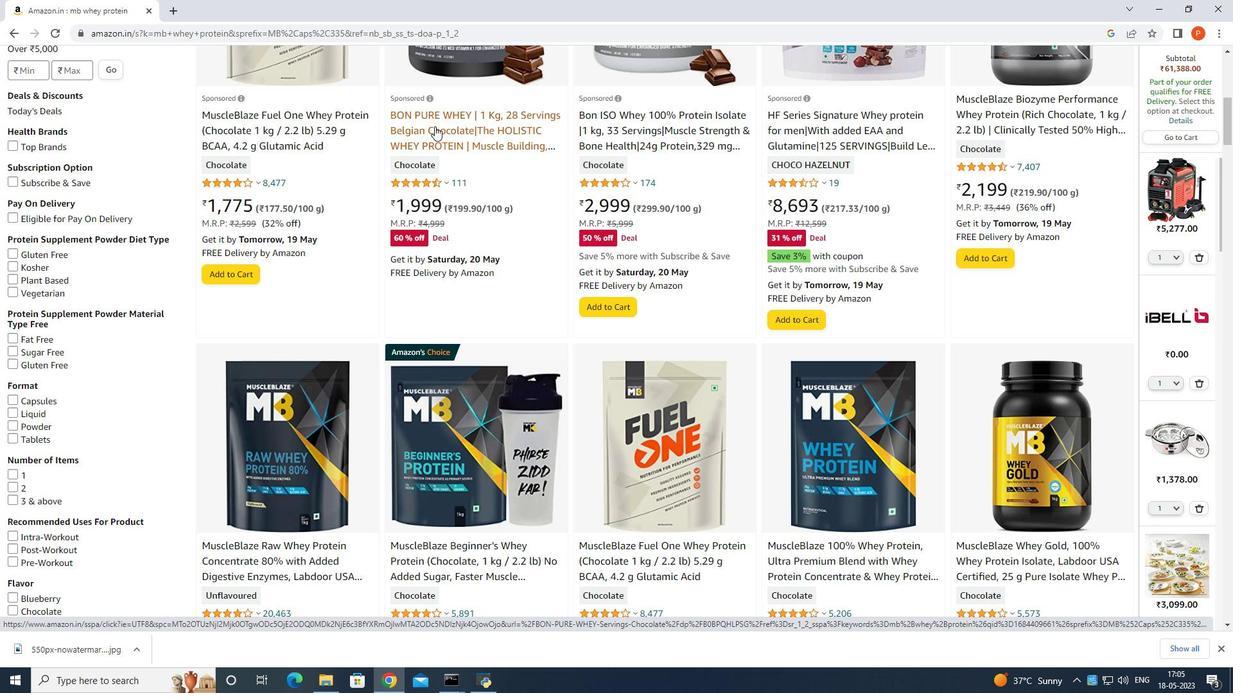
Action: Mouse scrolled (433, 126) with delta (0, 0)
Screenshot: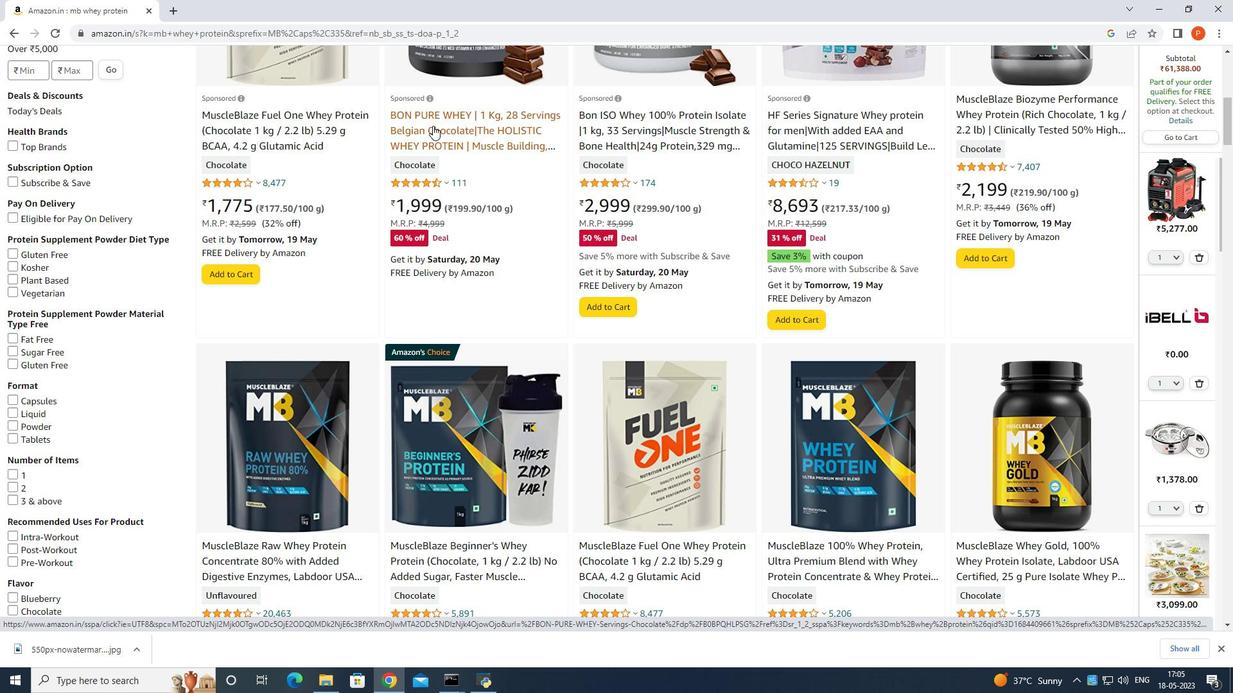 
Action: Mouse moved to (499, 533)
Screenshot: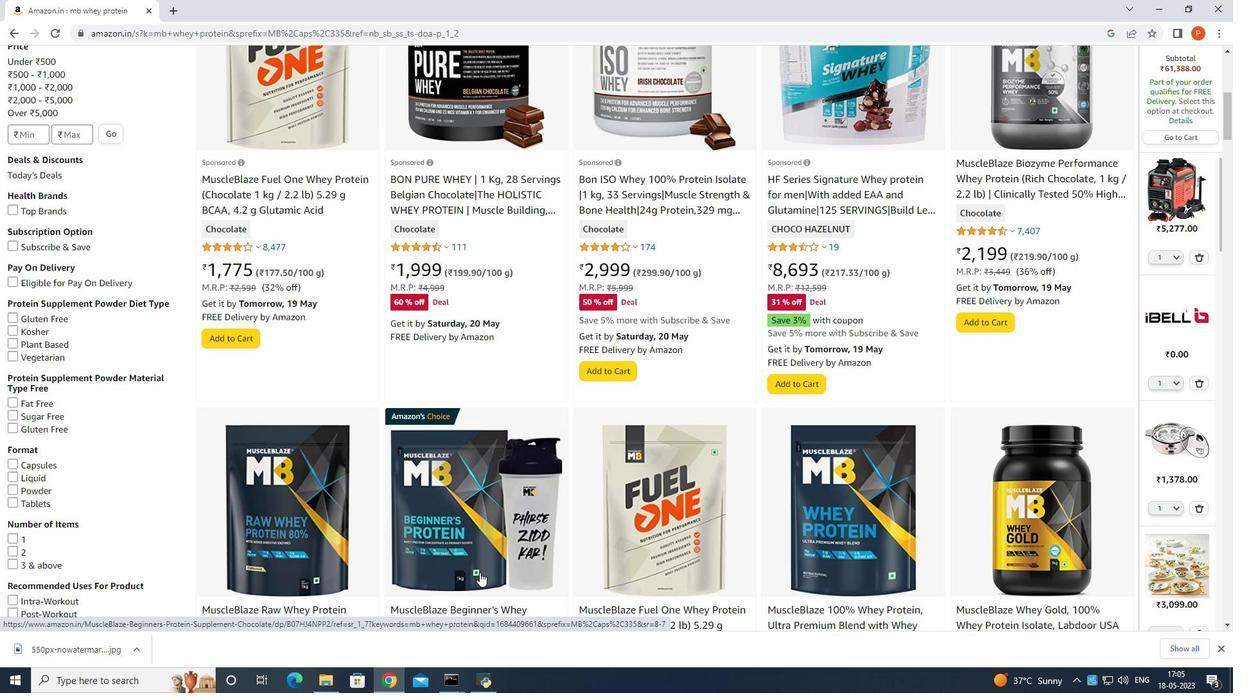 
Action: Mouse pressed left at (499, 533)
Screenshot: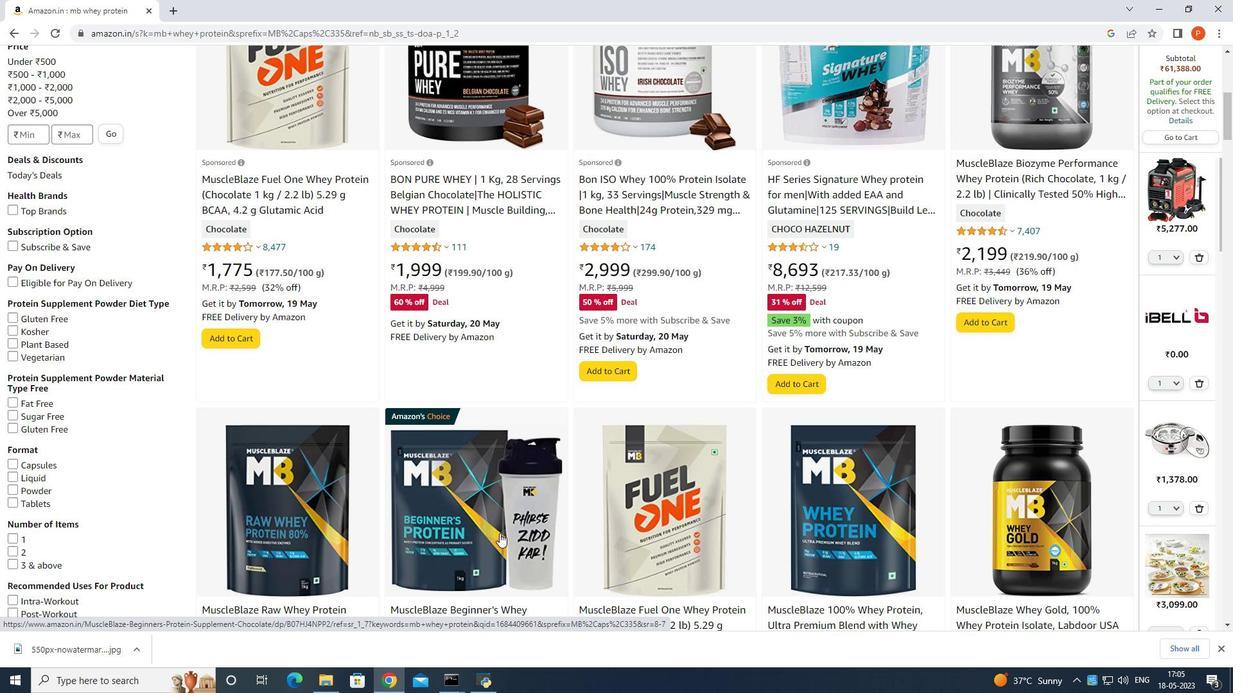 
Action: Mouse moved to (504, 202)
Screenshot: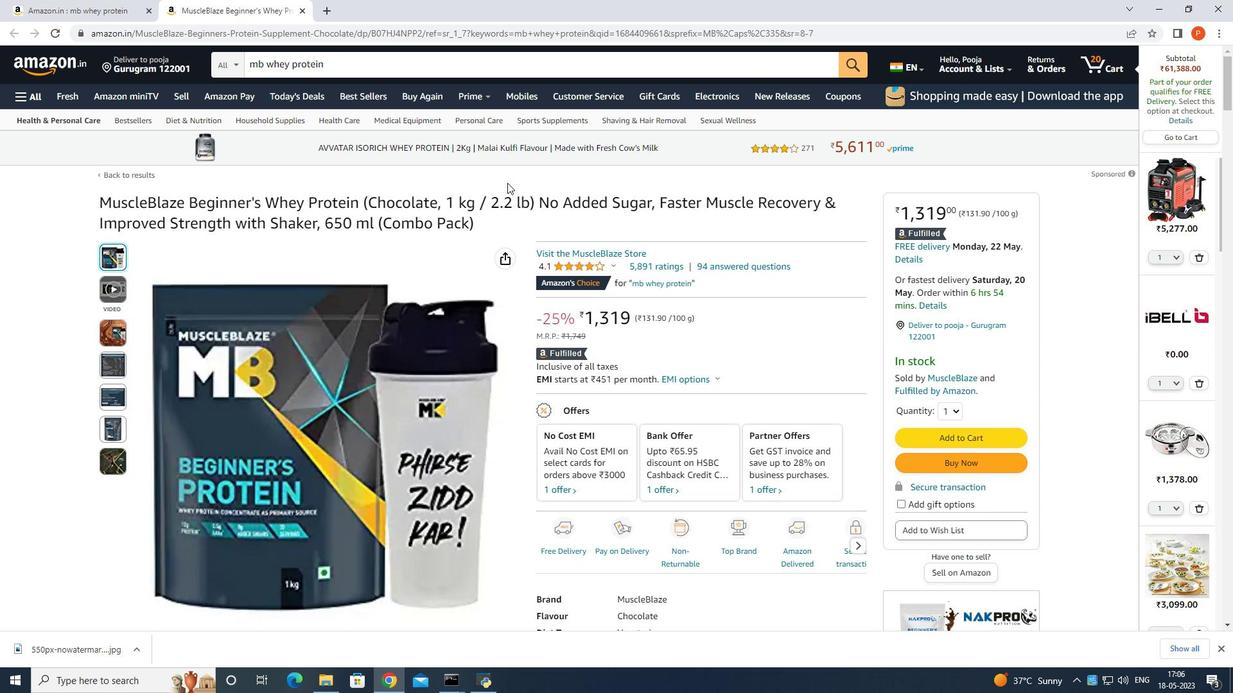 
Action: Mouse scrolled (505, 192) with delta (0, 0)
Screenshot: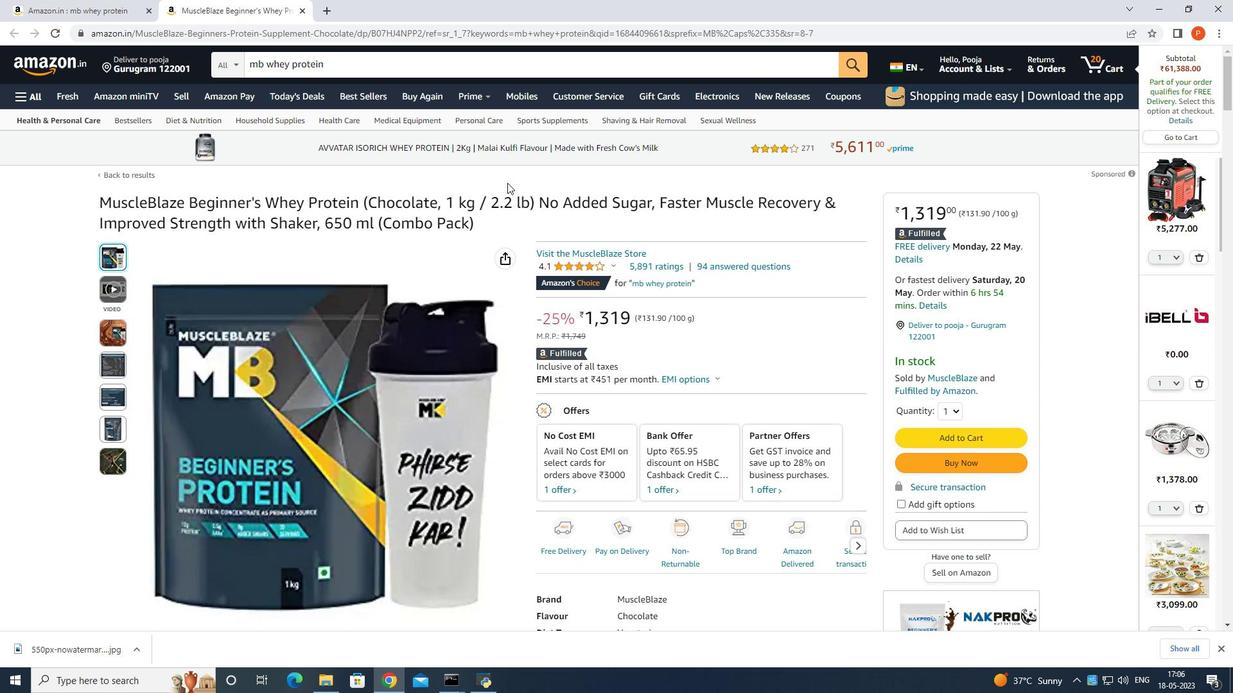
Action: Mouse moved to (501, 227)
Screenshot: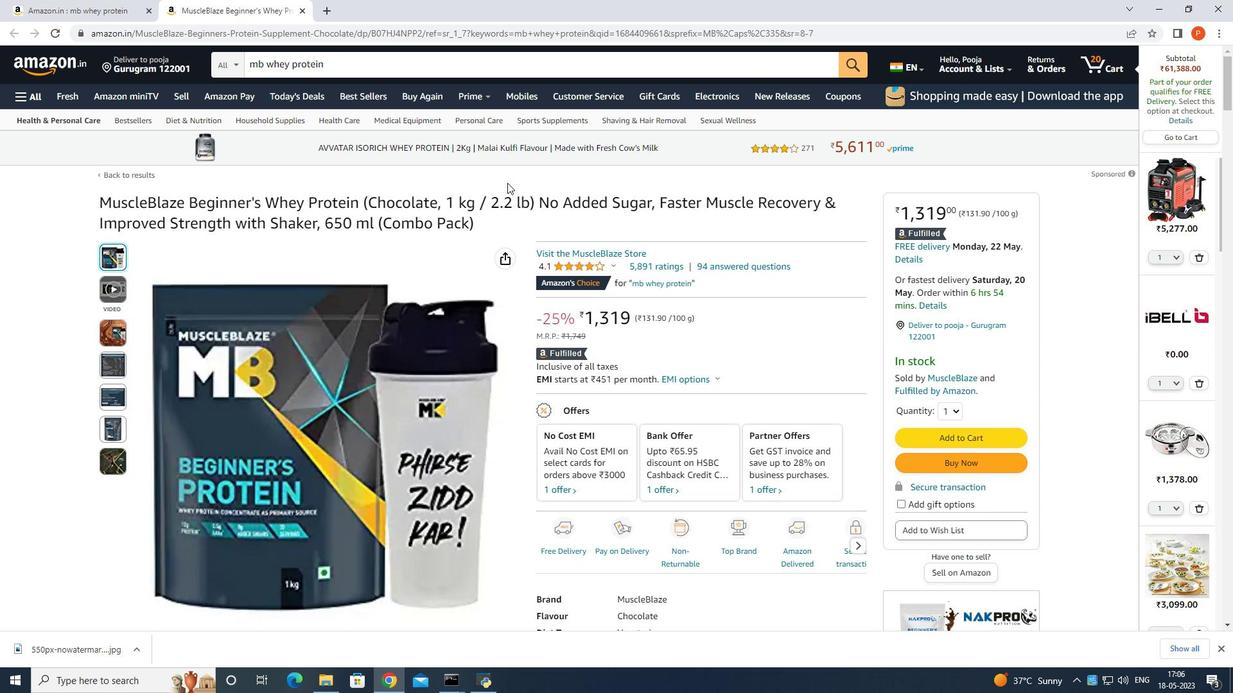 
Action: Mouse scrolled (503, 209) with delta (0, 0)
Screenshot: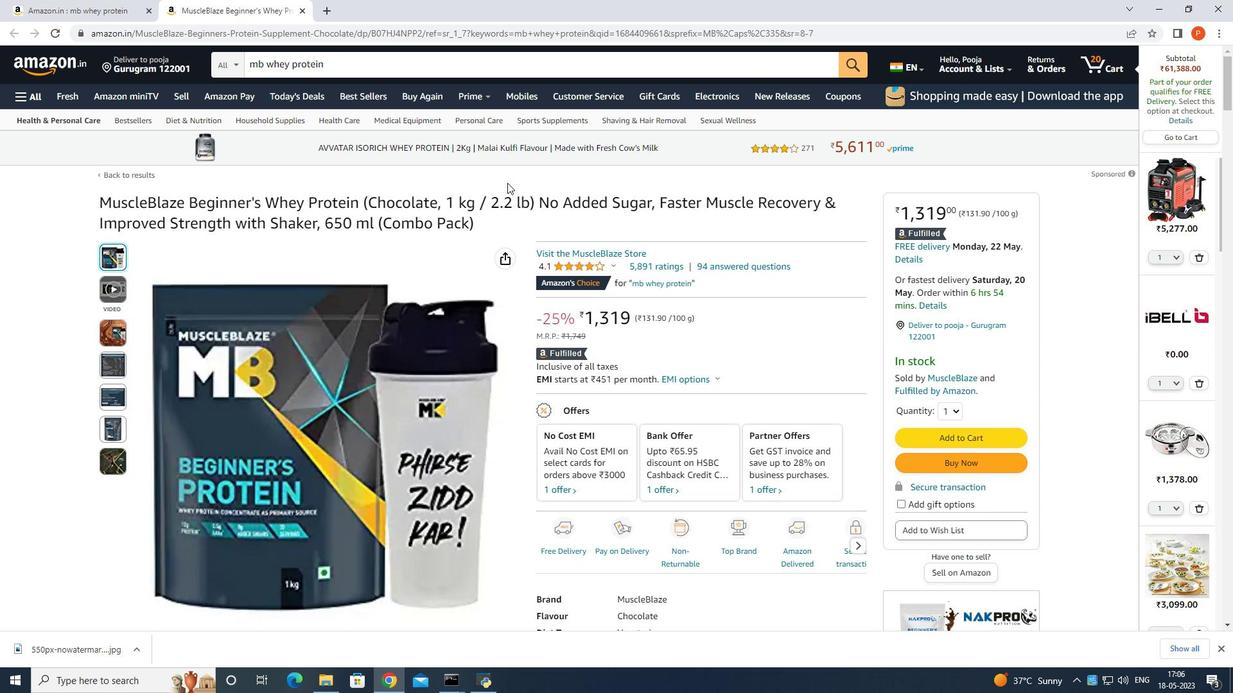 
Action: Mouse moved to (497, 256)
Screenshot: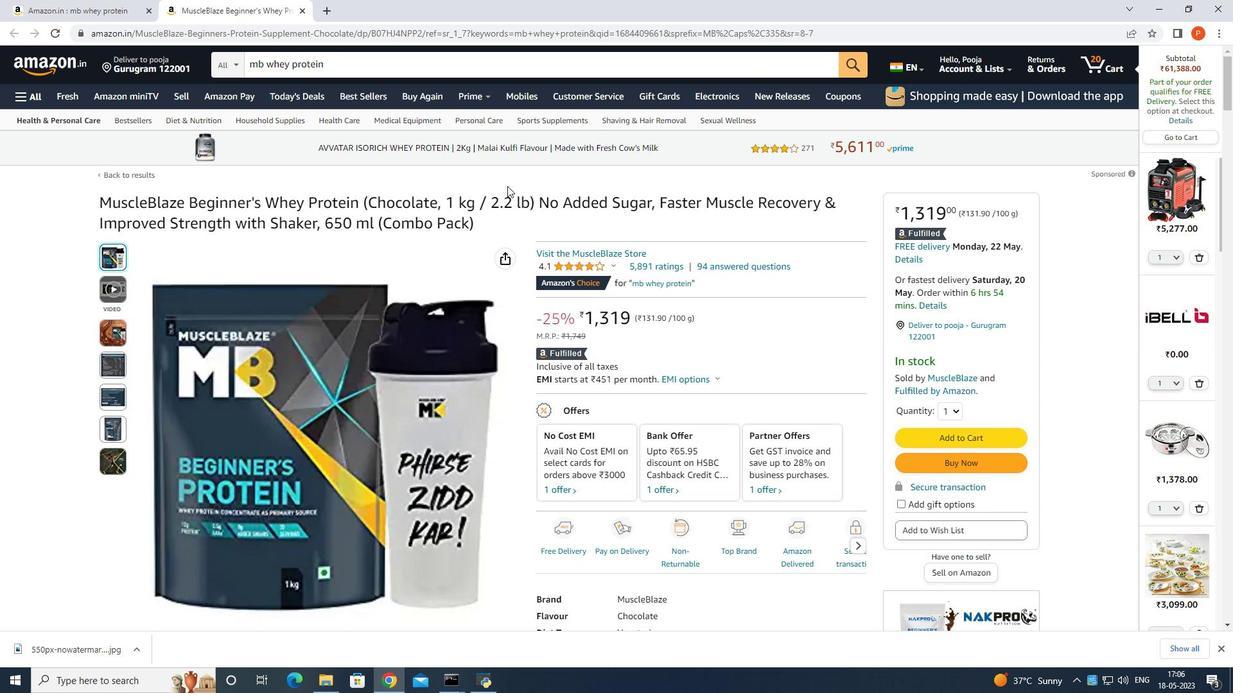 
Action: Mouse scrolled (500, 235) with delta (0, 0)
Screenshot: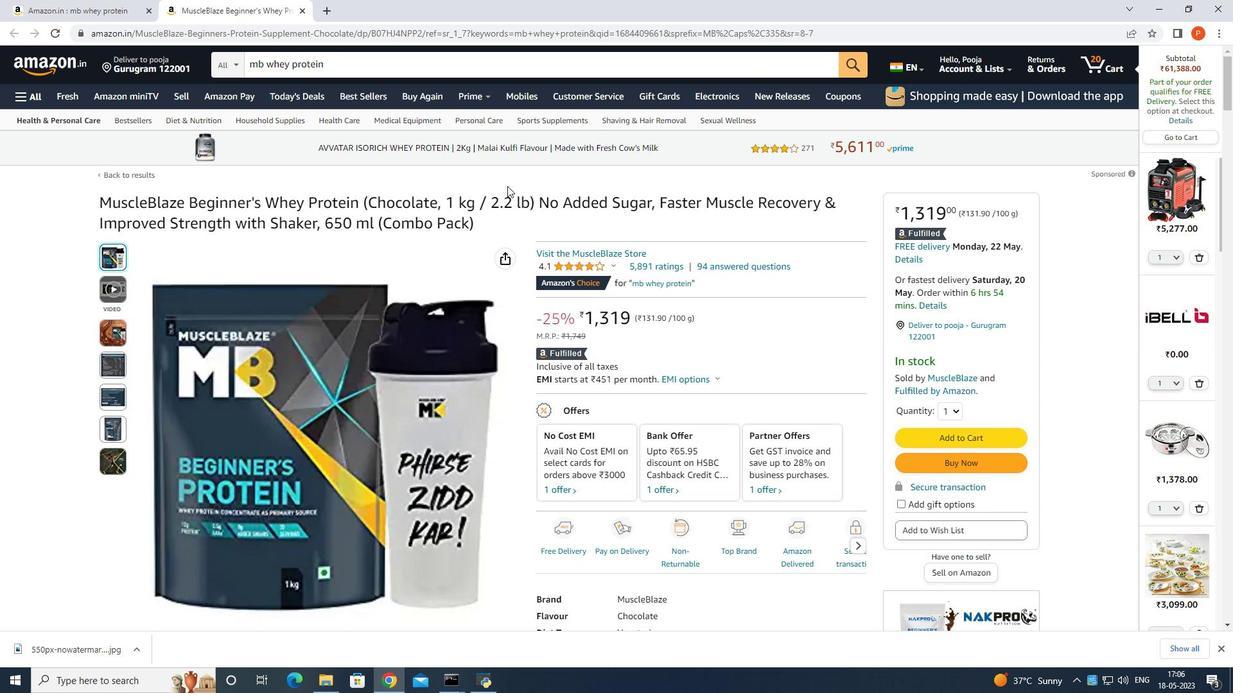 
Action: Mouse moved to (496, 256)
Screenshot: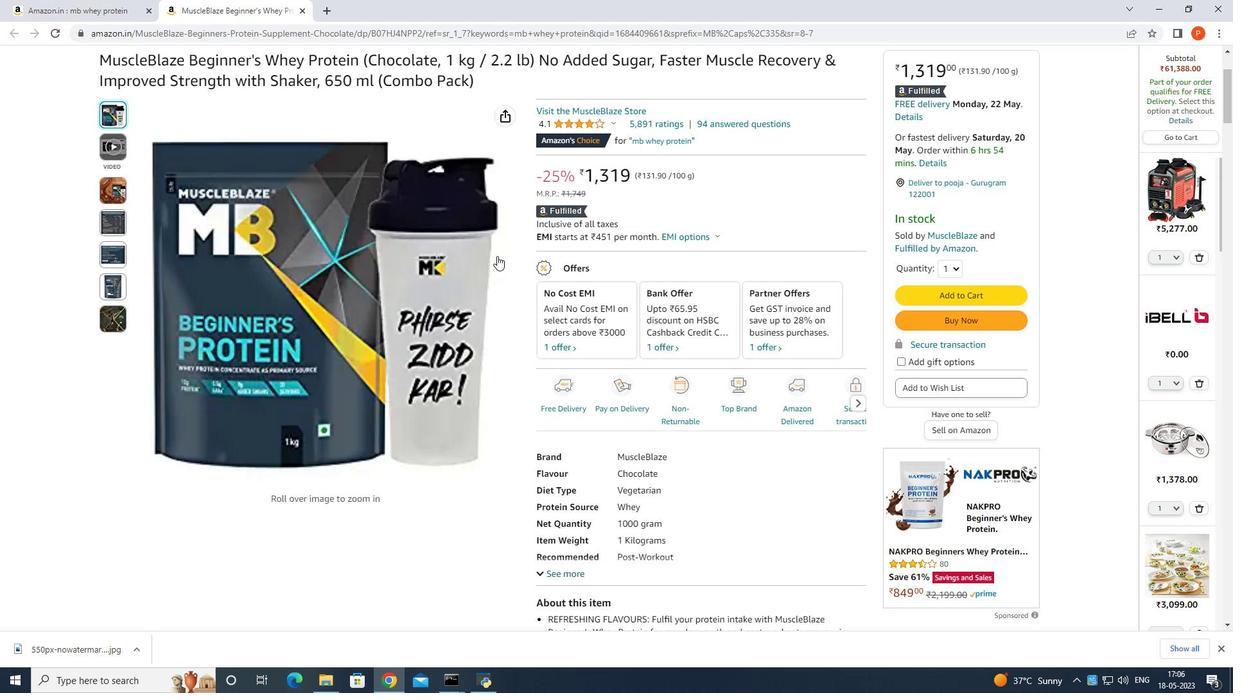 
Action: Mouse scrolled (496, 255) with delta (0, 0)
Screenshot: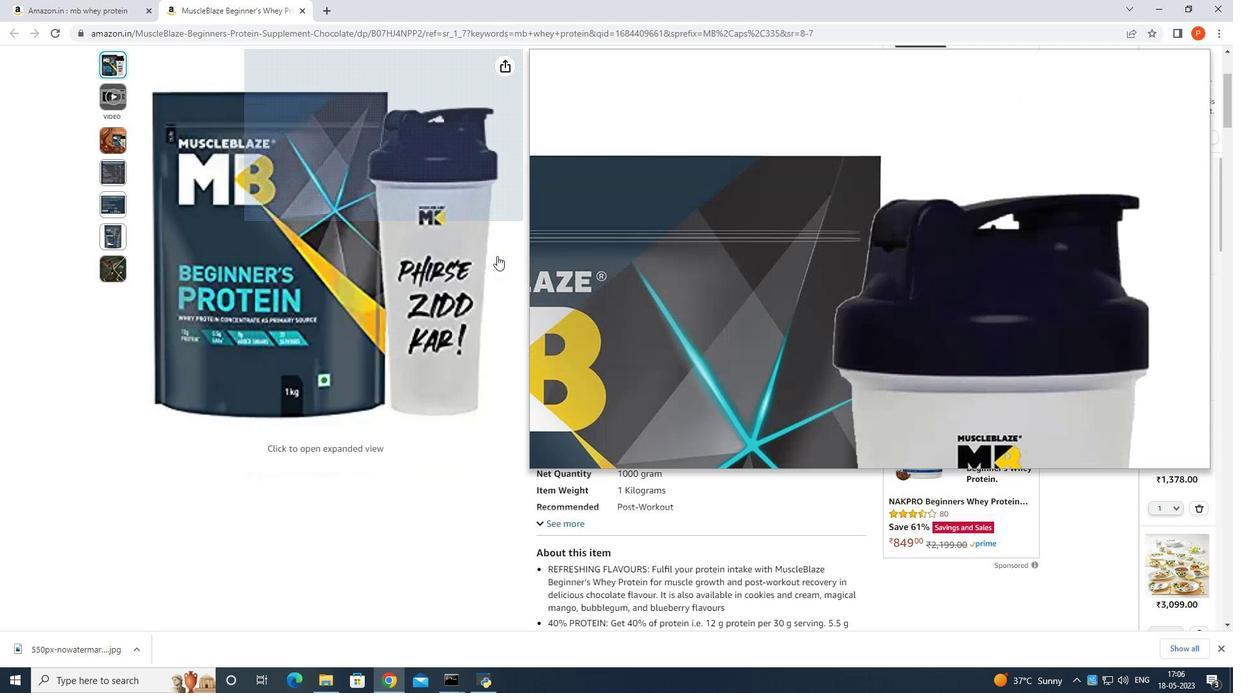 
Action: Mouse moved to (494, 257)
Screenshot: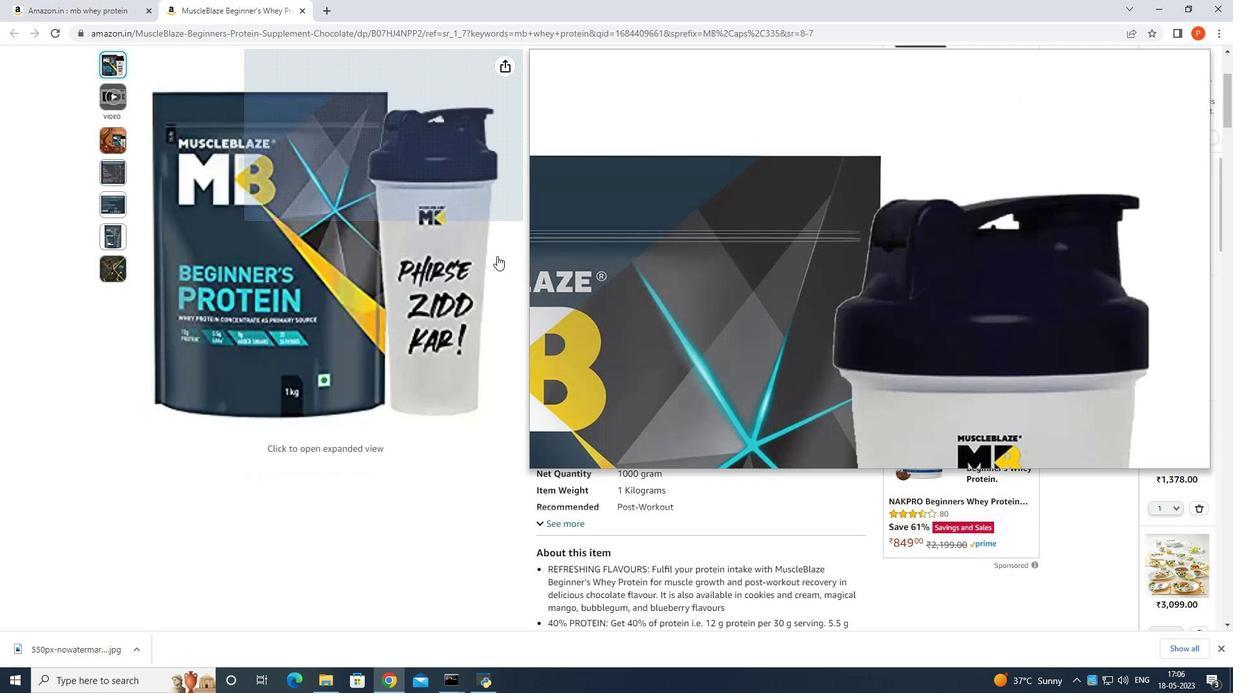 
Action: Mouse scrolled (494, 257) with delta (0, 0)
Screenshot: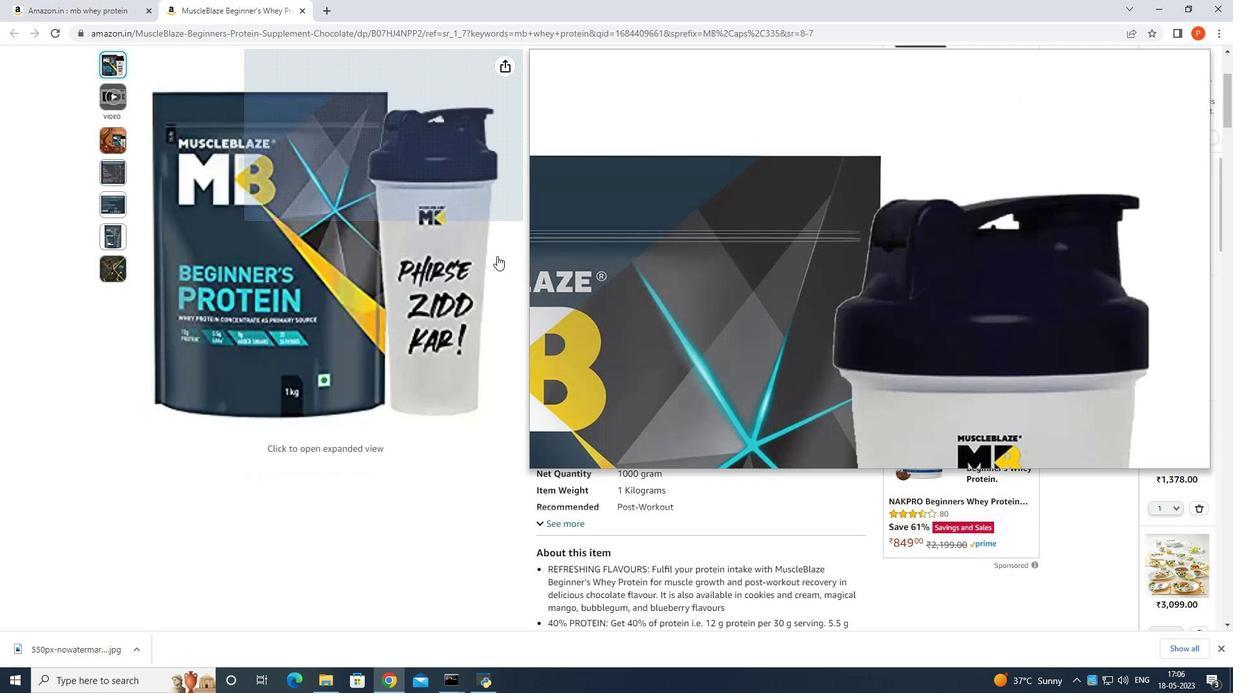 
Action: Mouse moved to (491, 264)
Screenshot: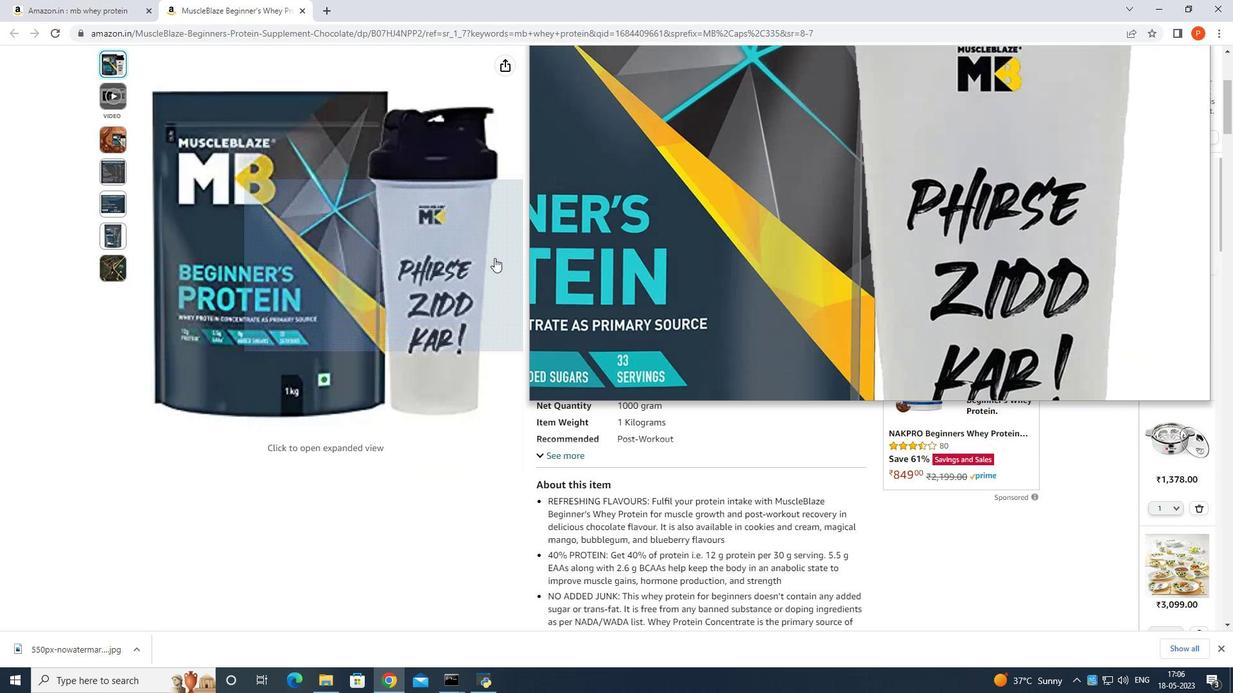 
Action: Mouse scrolled (492, 260) with delta (0, 0)
Screenshot: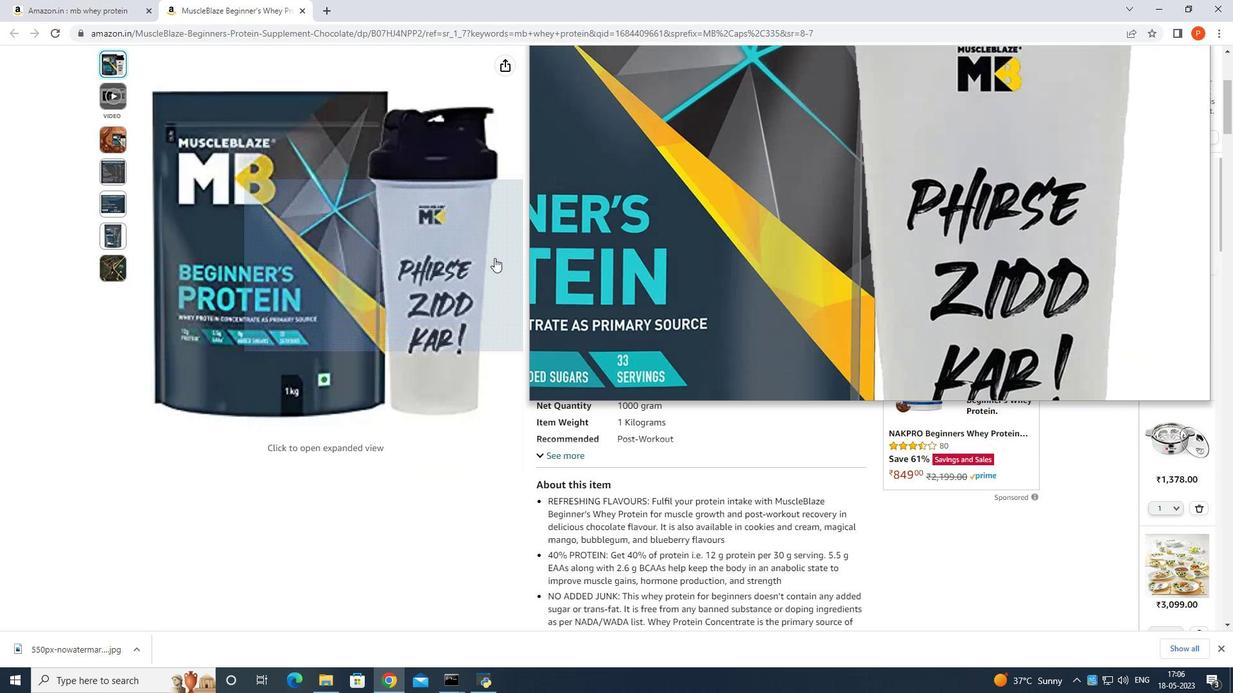 
Action: Mouse moved to (491, 264)
Screenshot: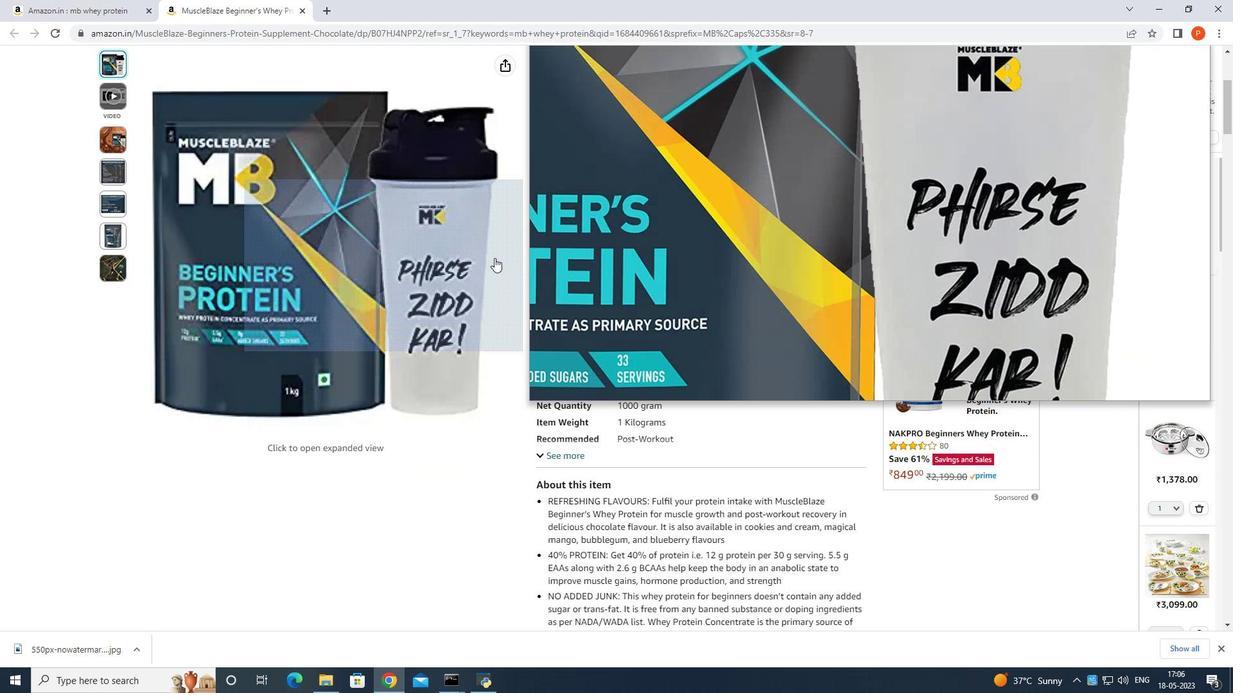
Action: Mouse scrolled (491, 263) with delta (0, 0)
Screenshot: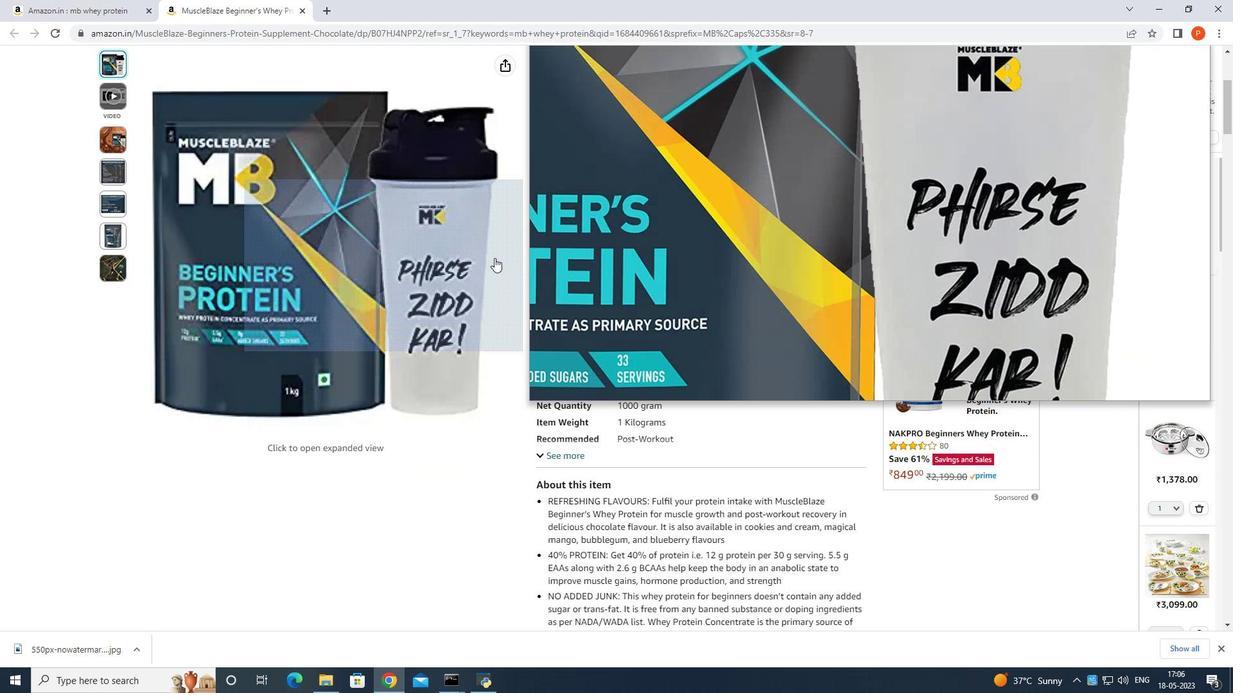 
Action: Mouse moved to (491, 265)
Screenshot: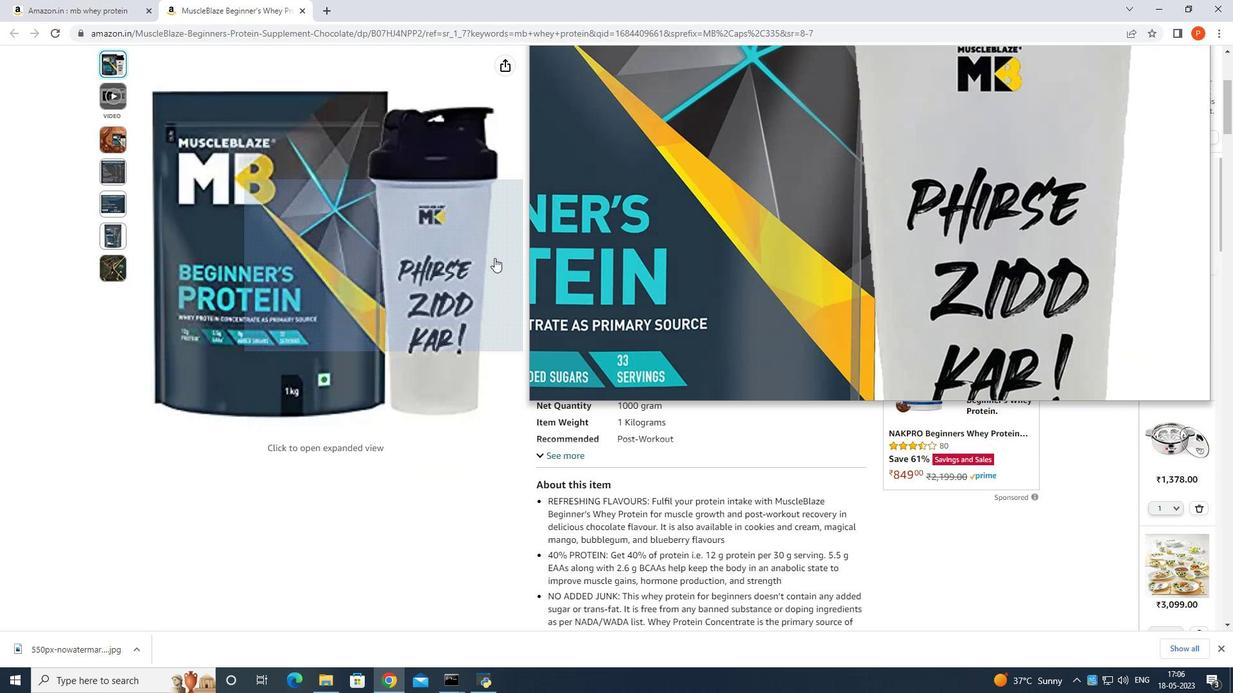 
Action: Mouse scrolled (491, 264) with delta (0, 0)
Screenshot: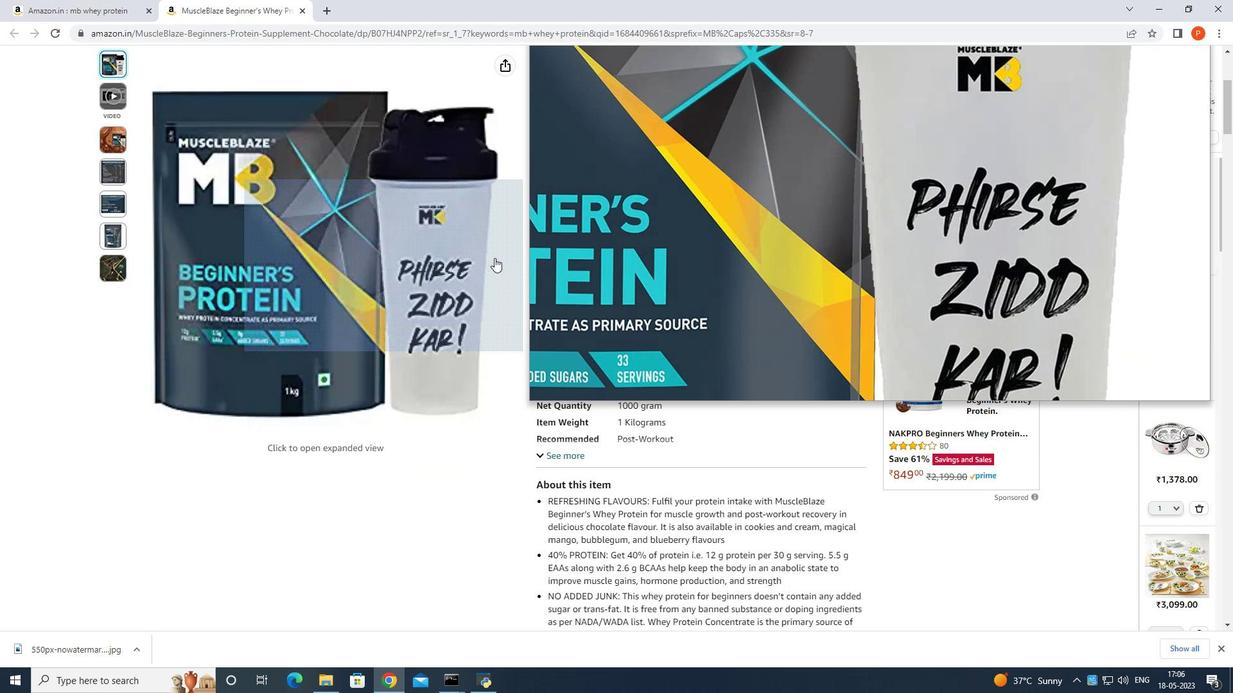 
Action: Mouse scrolled (491, 264) with delta (0, 0)
Screenshot: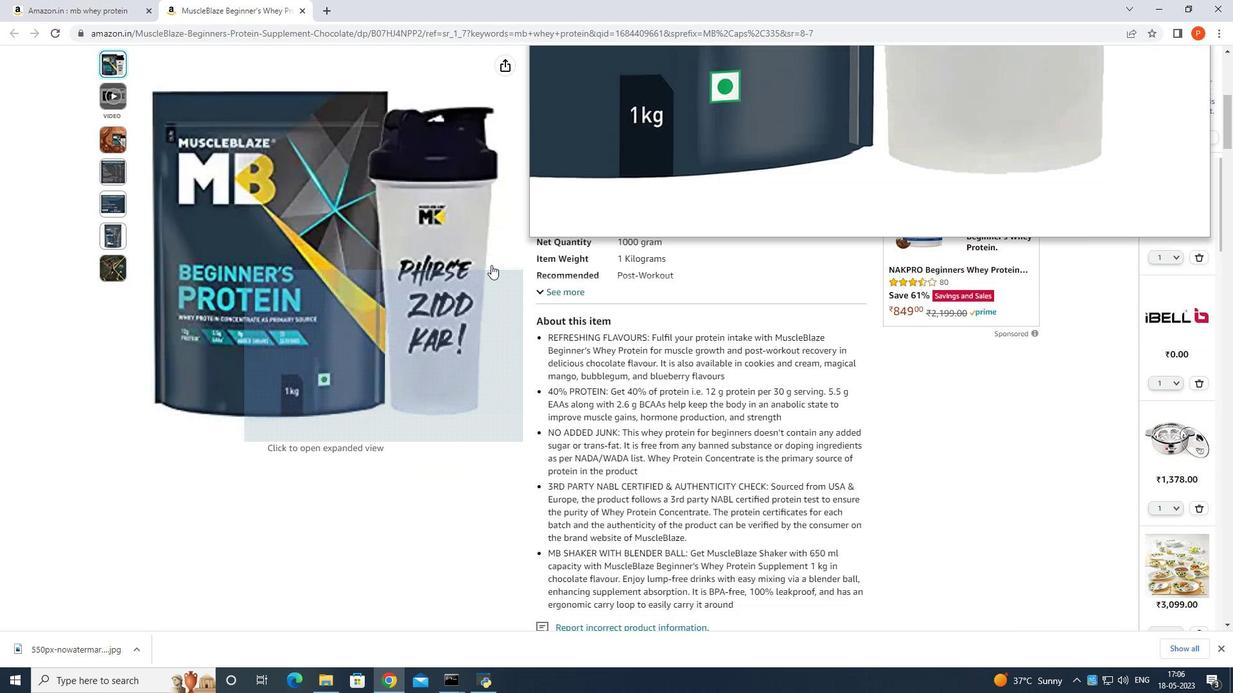 
Action: Mouse moved to (107, 136)
Screenshot: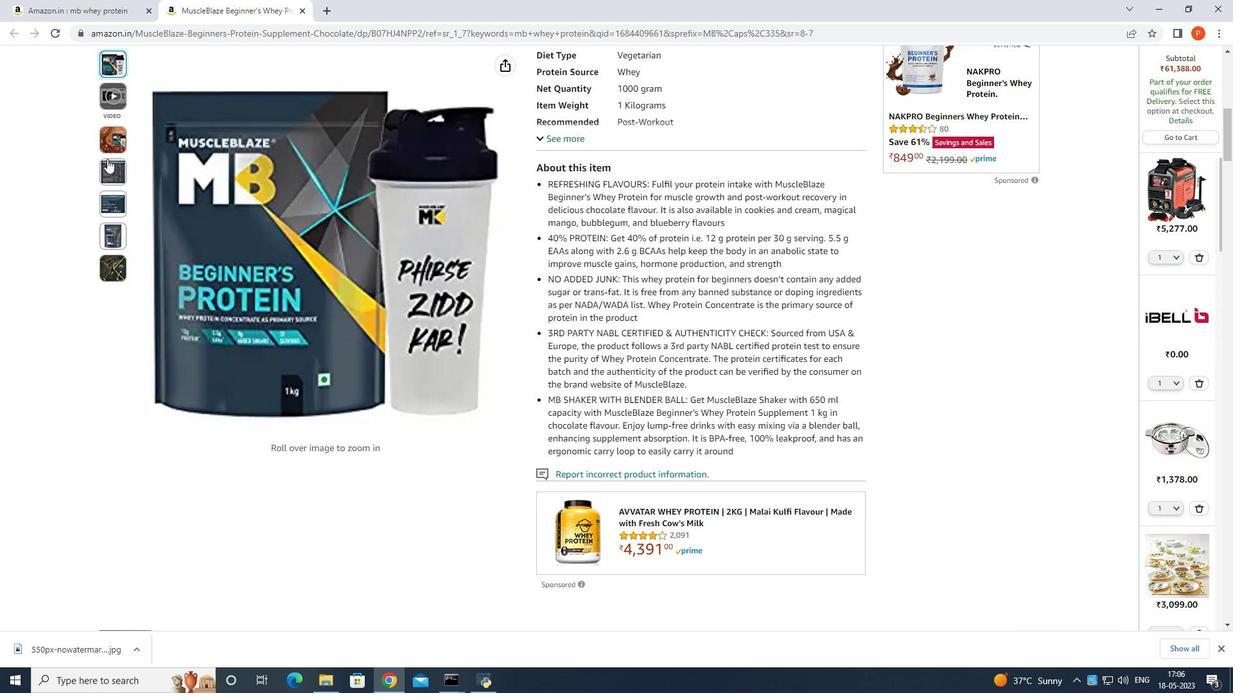 
Action: Mouse pressed left at (107, 136)
Screenshot: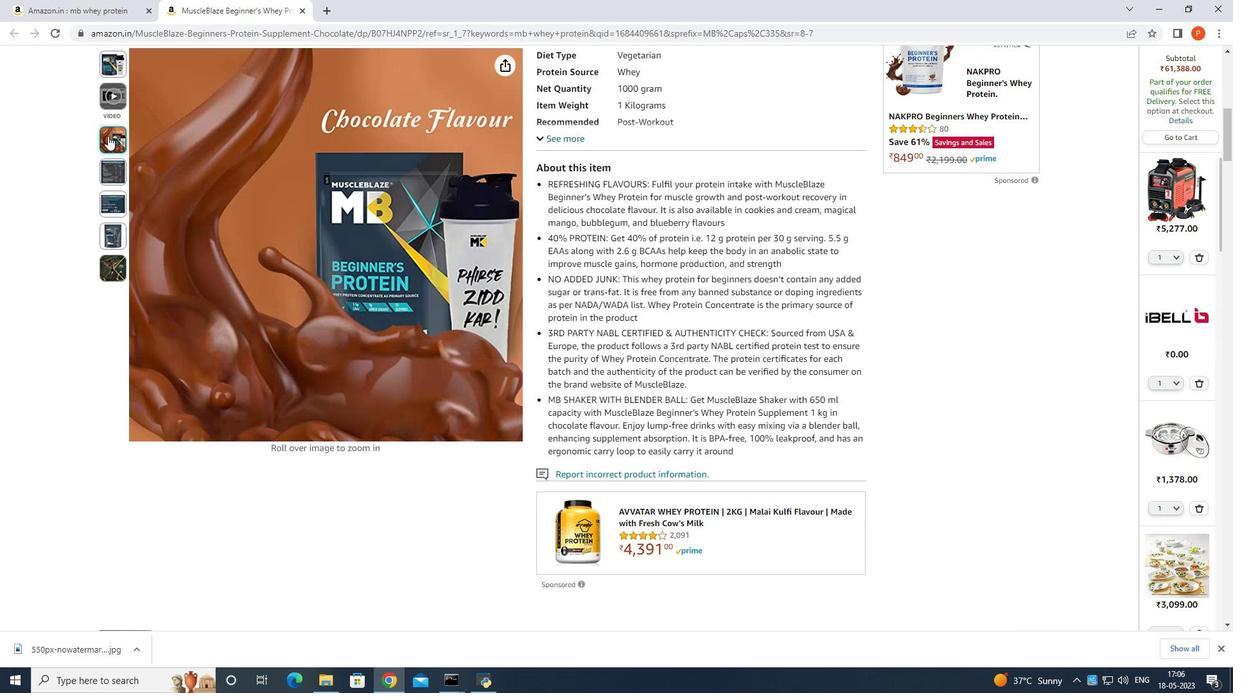 
Action: Mouse moved to (302, 474)
Screenshot: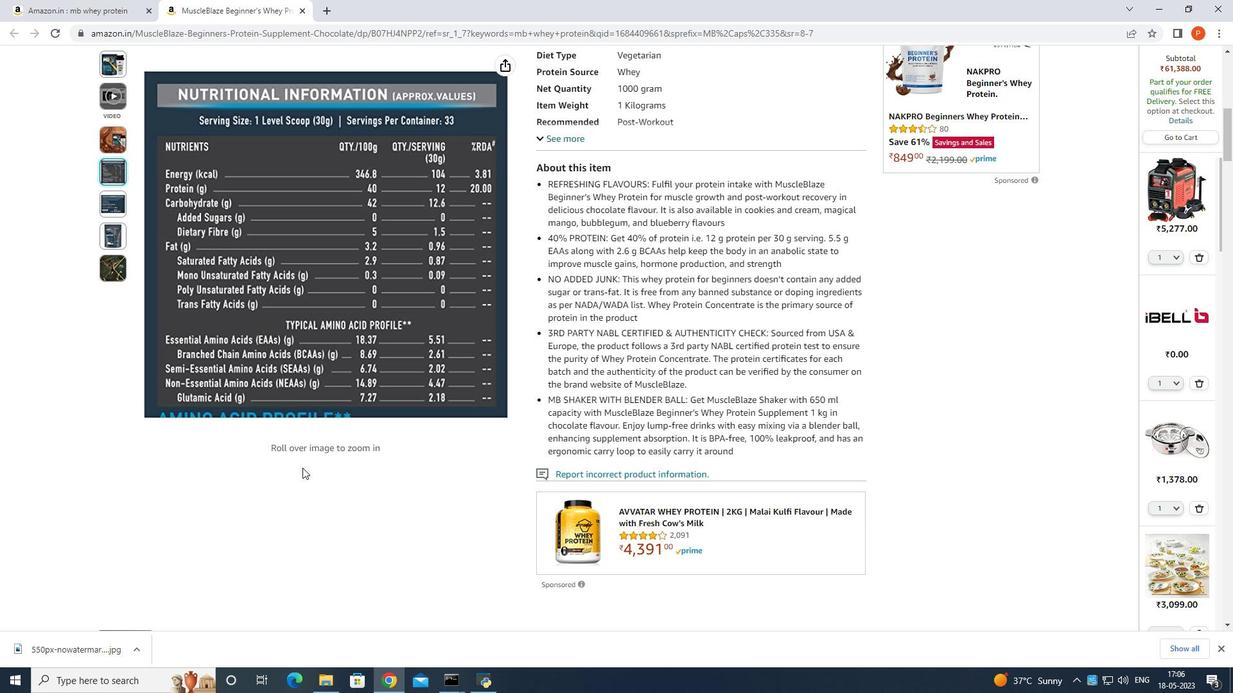 
Action: Mouse scrolled (302, 474) with delta (0, 0)
Screenshot: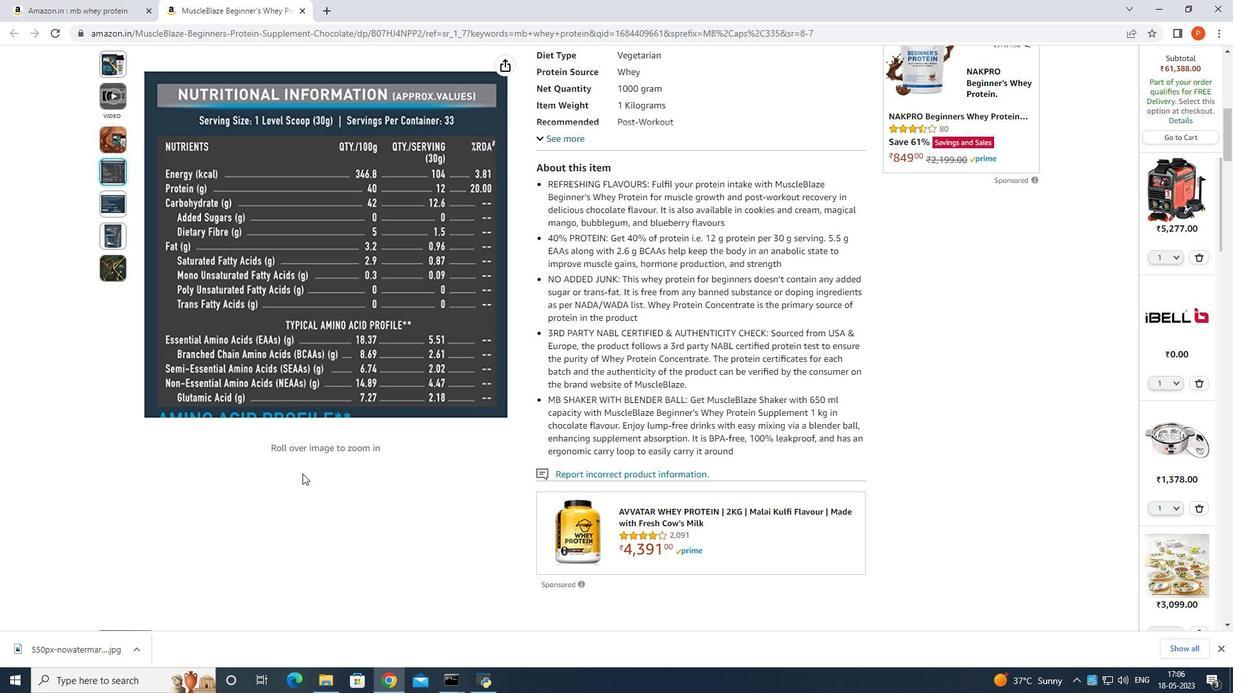 
Action: Mouse scrolled (302, 474) with delta (0, 0)
Screenshot: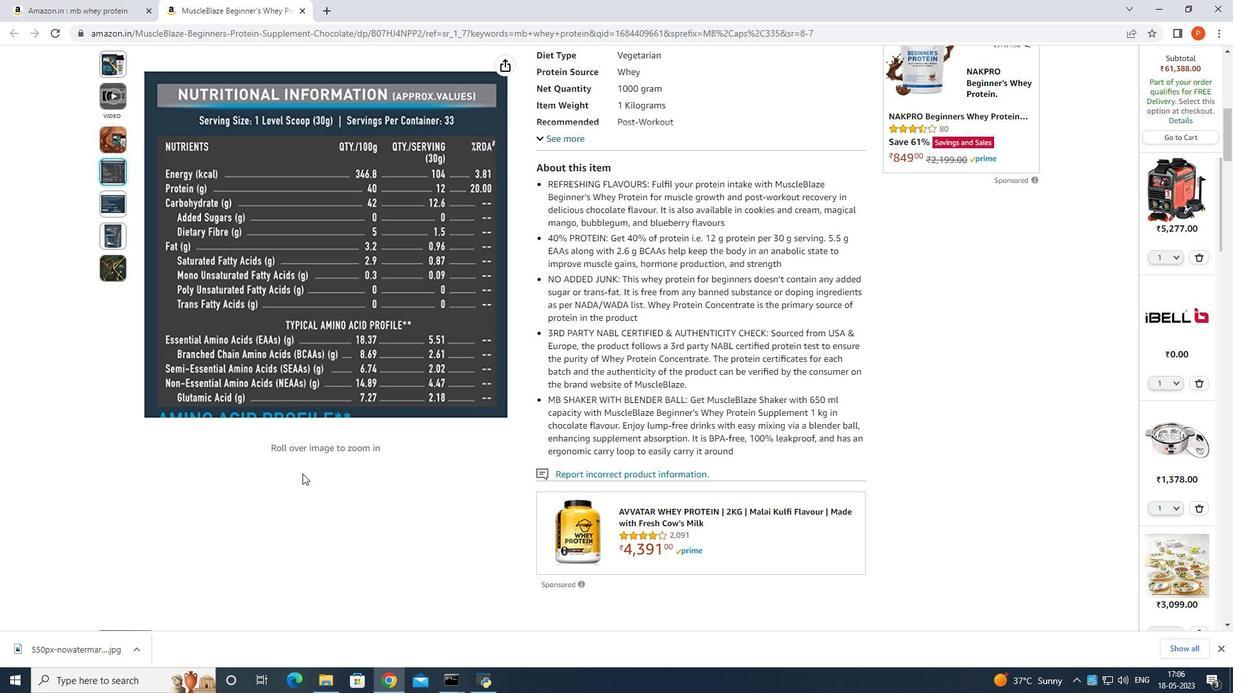 
Action: Mouse scrolled (302, 474) with delta (0, 0)
Screenshot: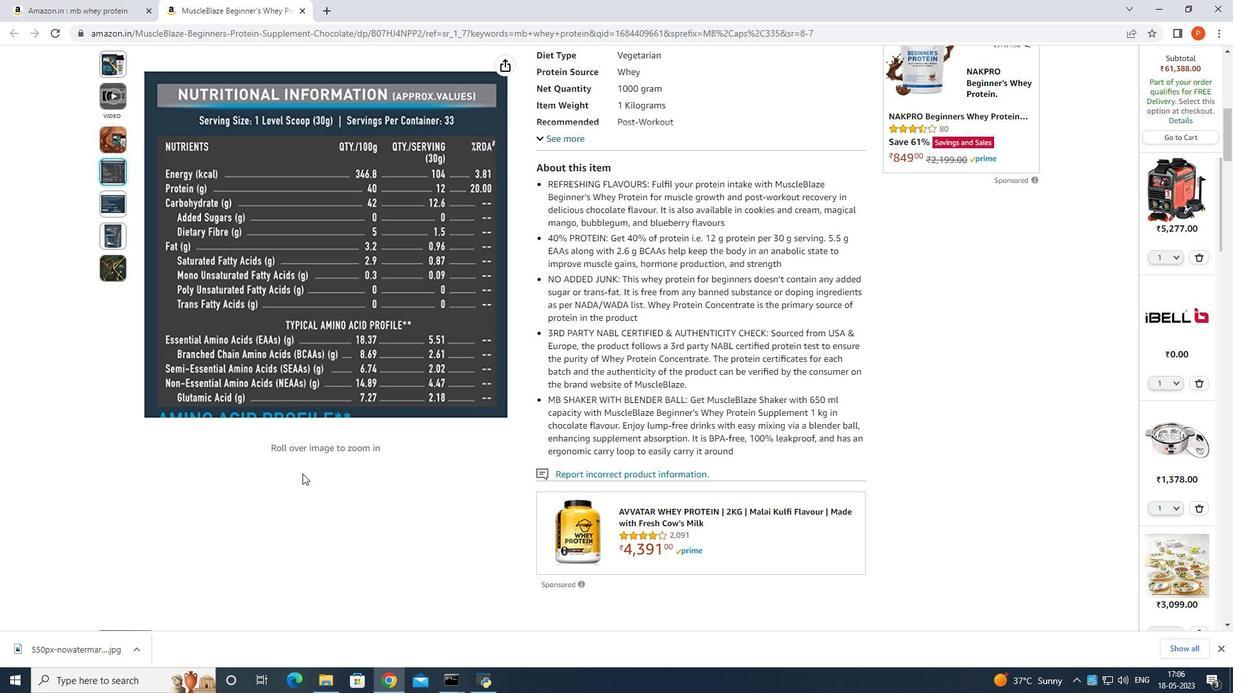 
Action: Mouse moved to (242, 228)
Screenshot: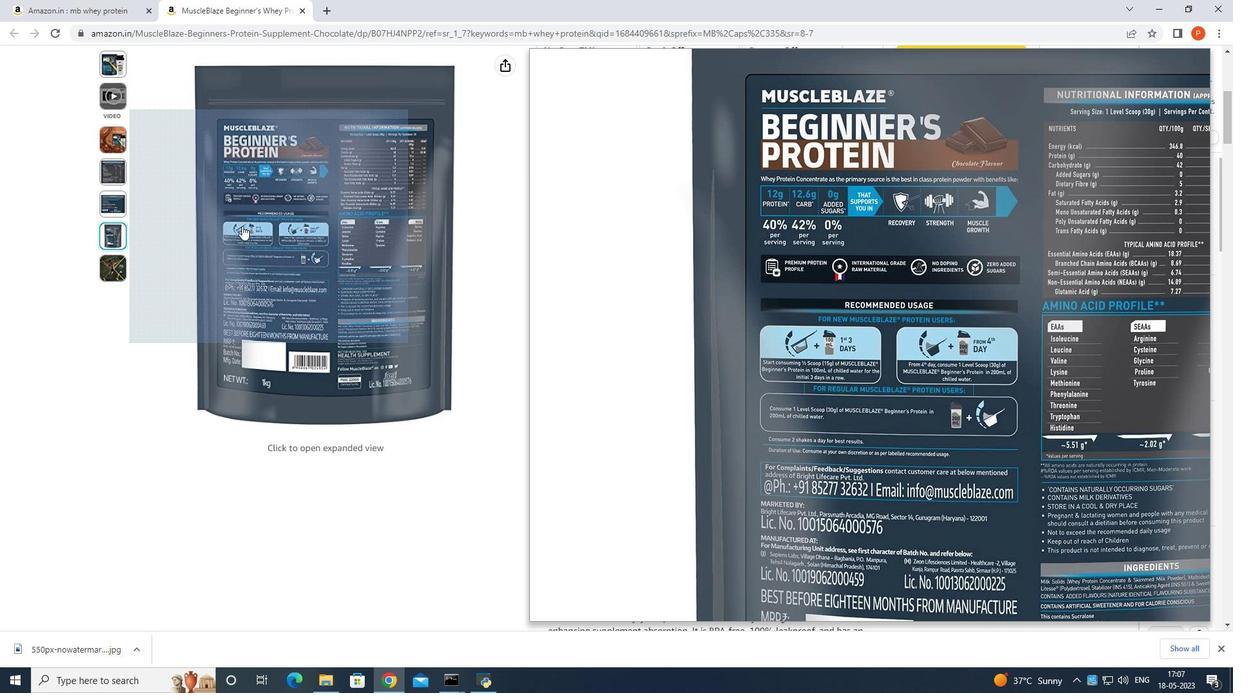 
Action: Mouse pressed left at (242, 228)
Screenshot: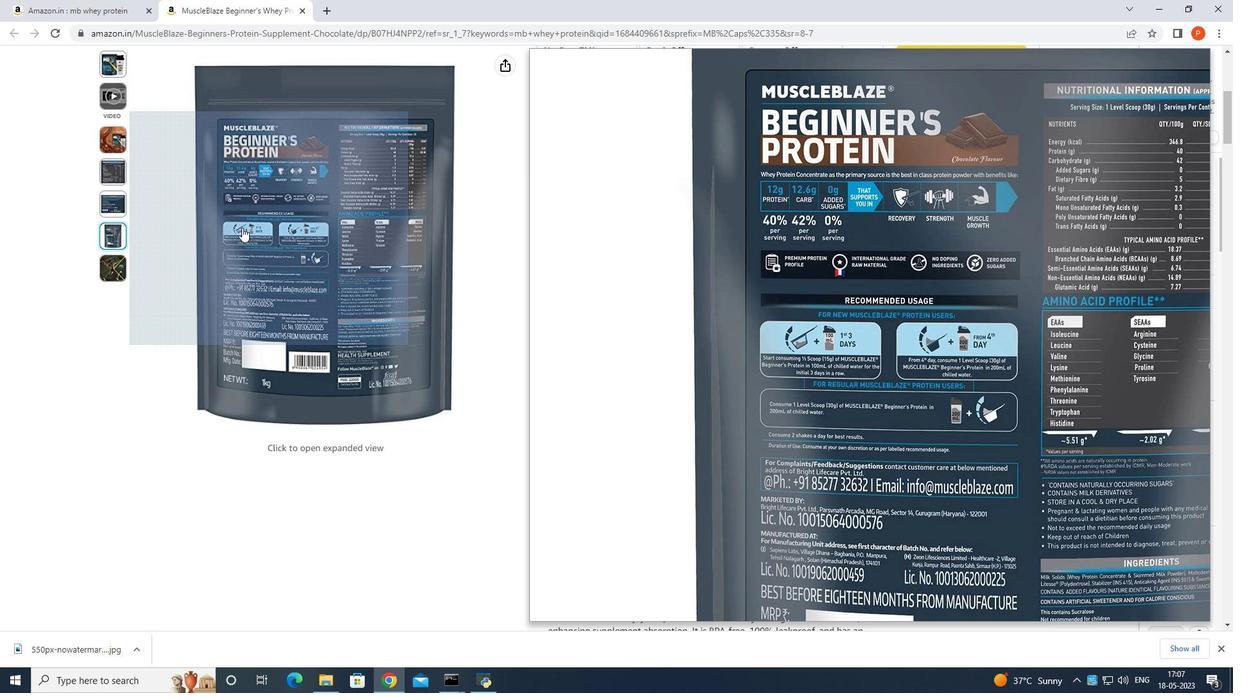 
Action: Mouse pressed left at (242, 228)
Screenshot: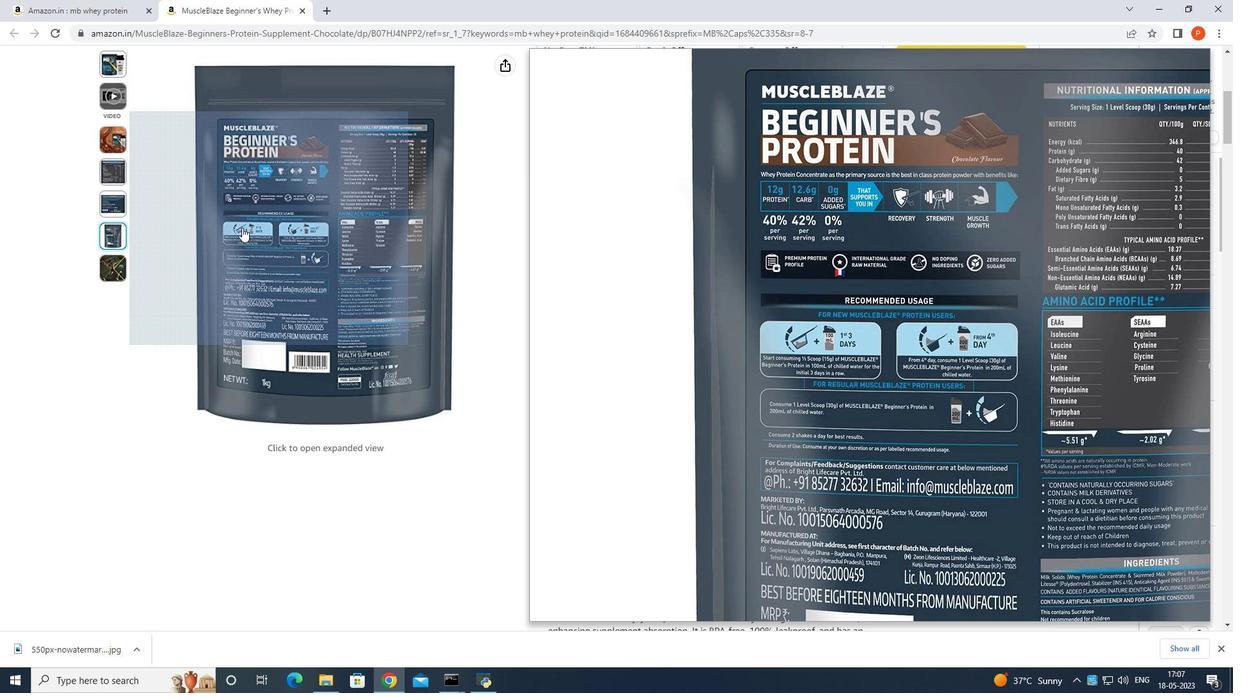 
Action: Mouse moved to (1183, 117)
Screenshot: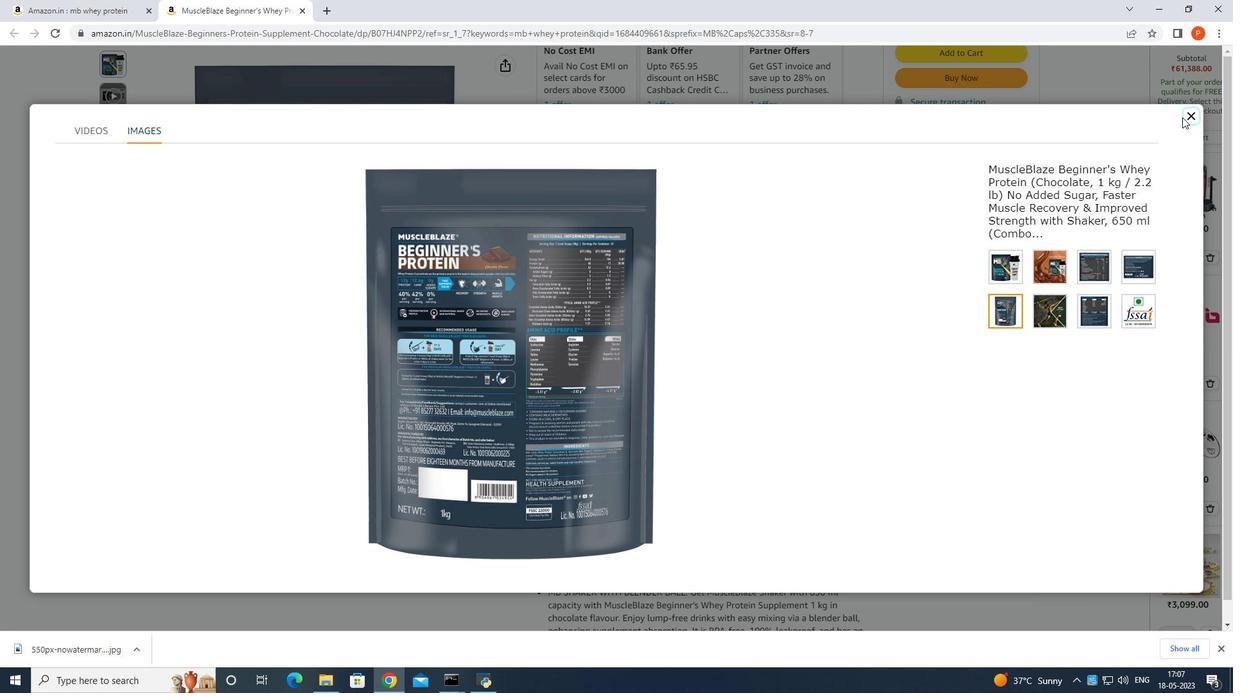 
Action: Mouse pressed left at (1183, 117)
Screenshot: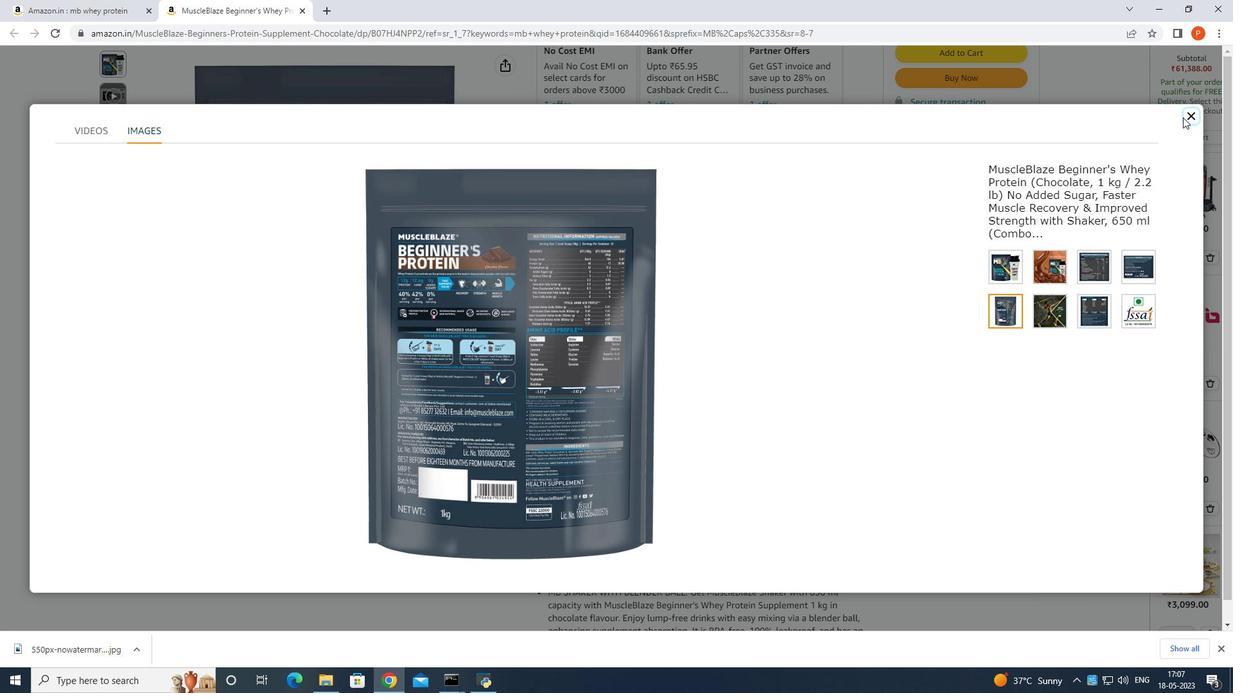 
Action: Mouse moved to (1191, 120)
Screenshot: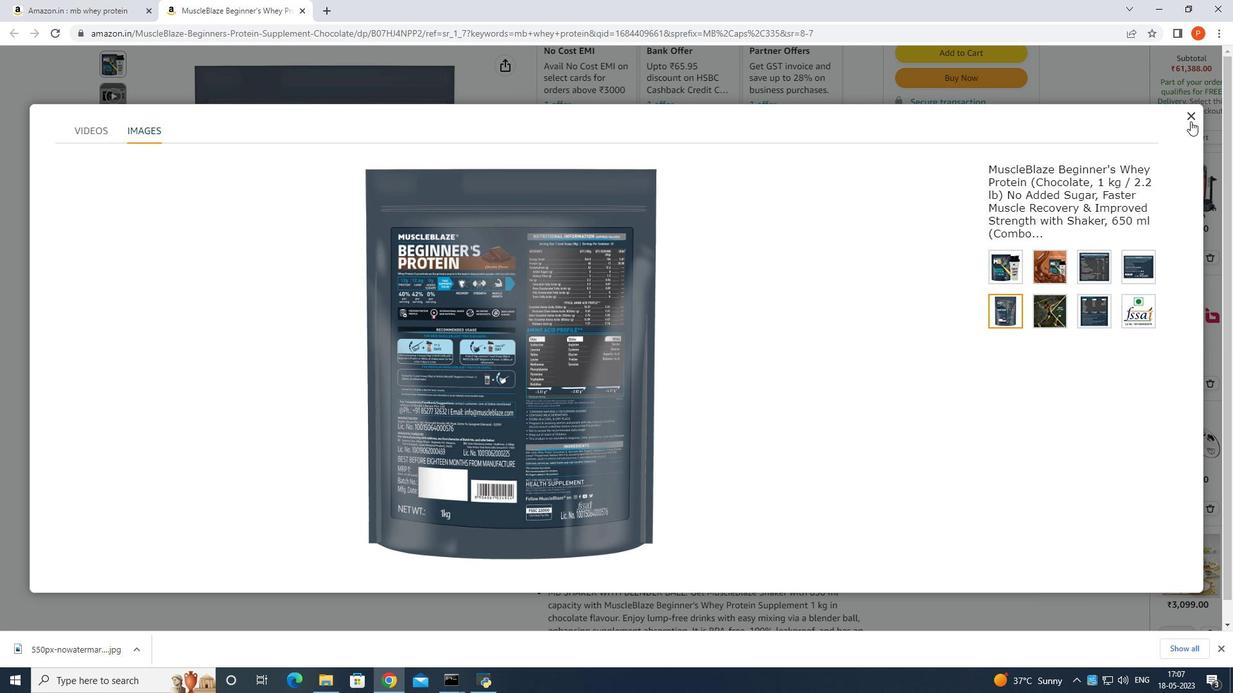 
Action: Mouse pressed left at (1191, 120)
Screenshot: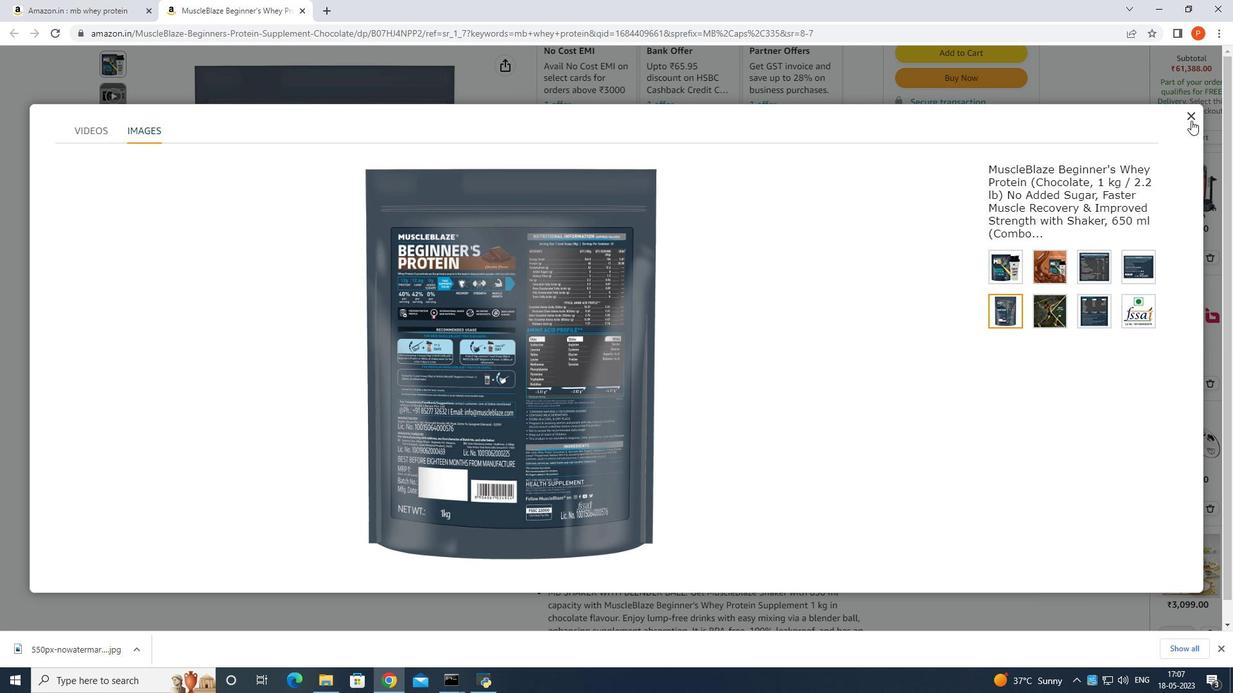 
Action: Mouse moved to (109, 260)
Screenshot: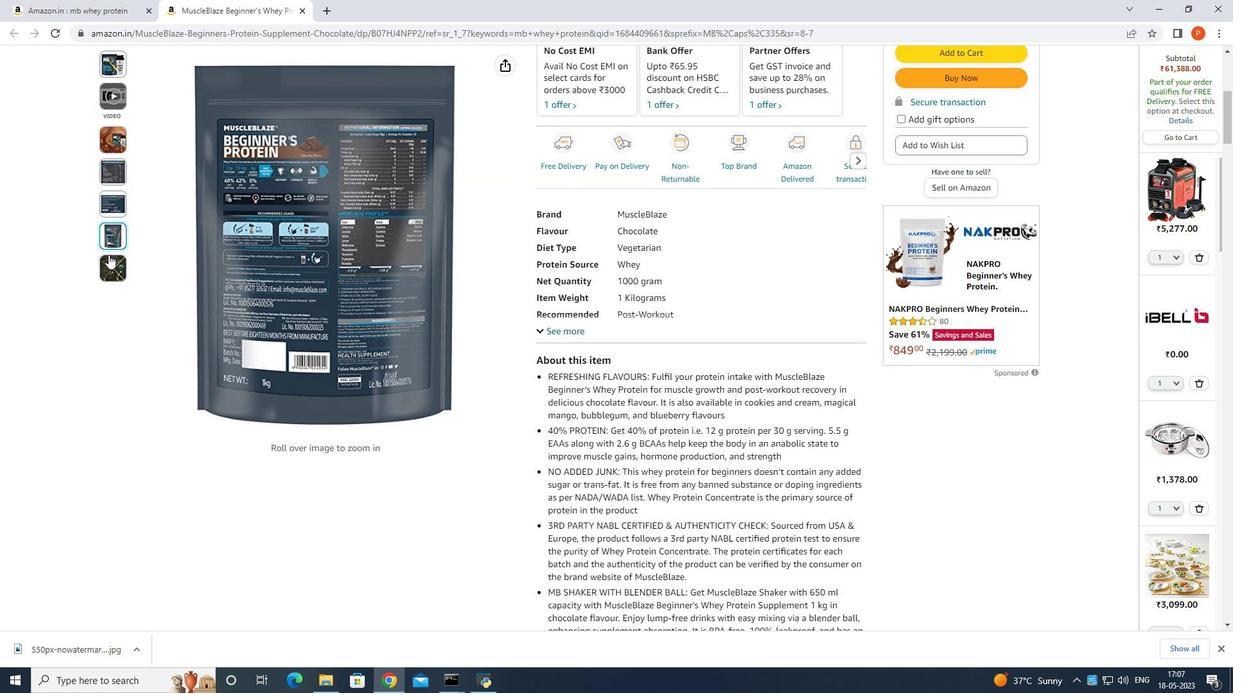 
Action: Mouse pressed left at (109, 260)
Screenshot: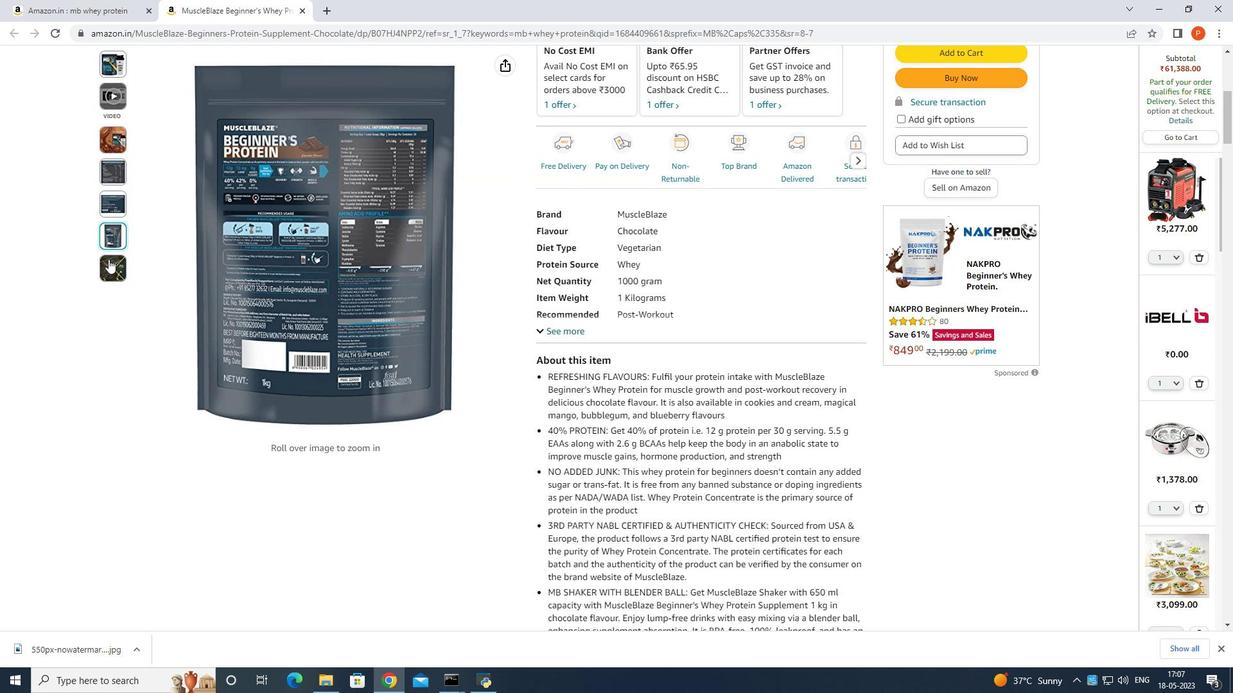 
Action: Mouse moved to (873, 368)
Screenshot: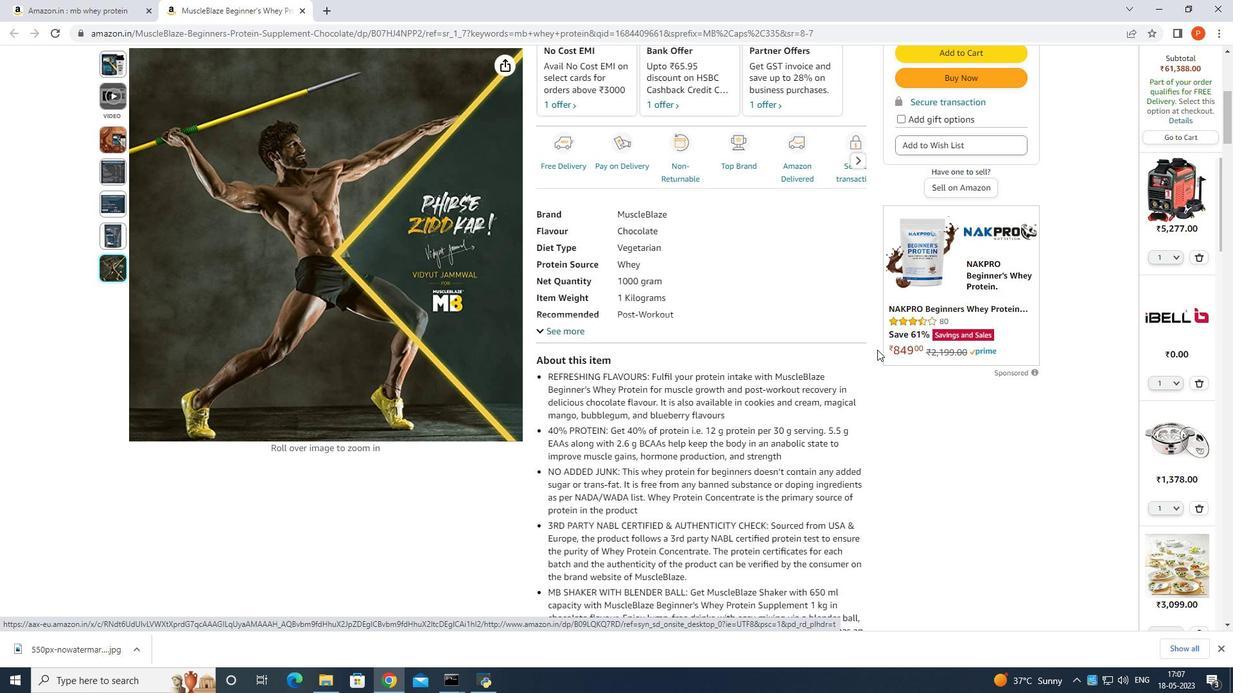 
Action: Mouse scrolled (874, 364) with delta (0, 0)
Screenshot: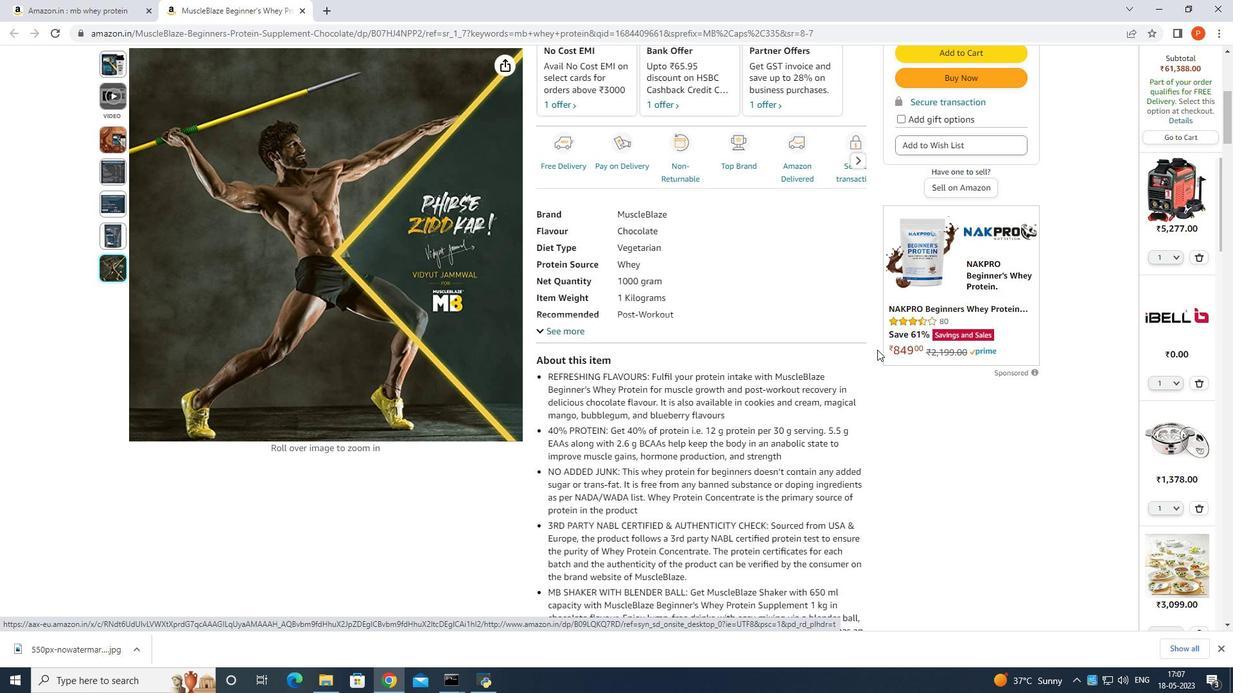
Action: Mouse moved to (873, 368)
Screenshot: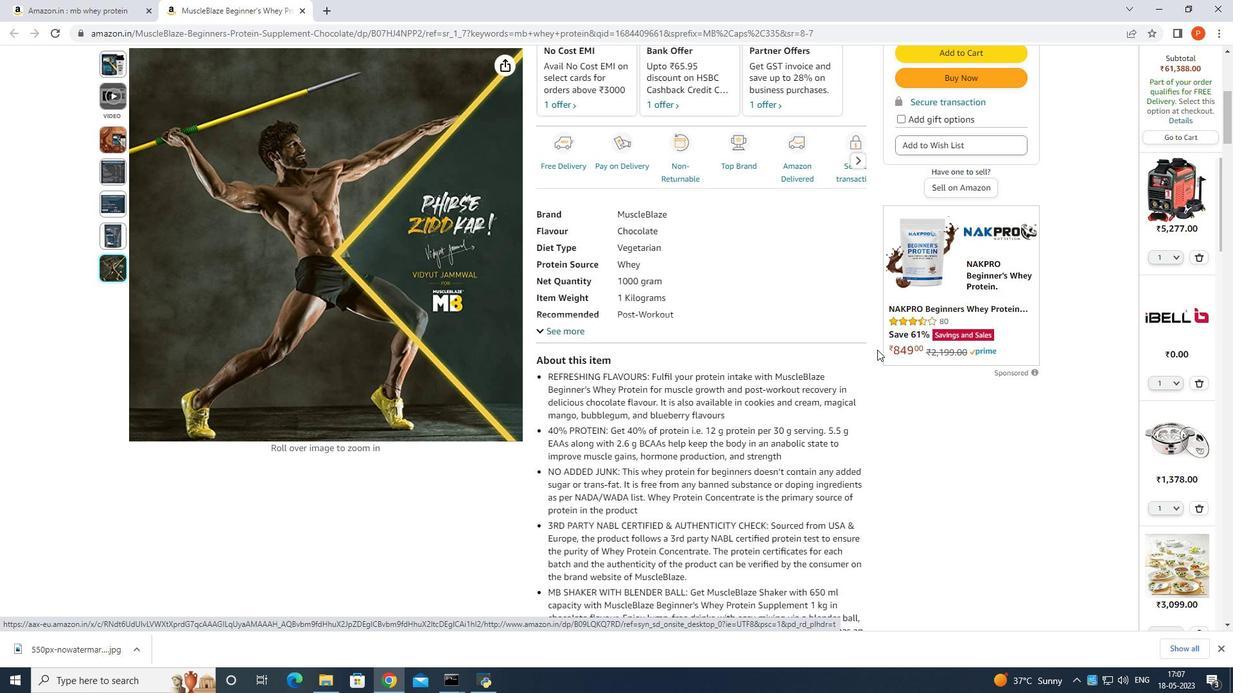 
Action: Mouse scrolled (873, 368) with delta (0, 0)
Screenshot: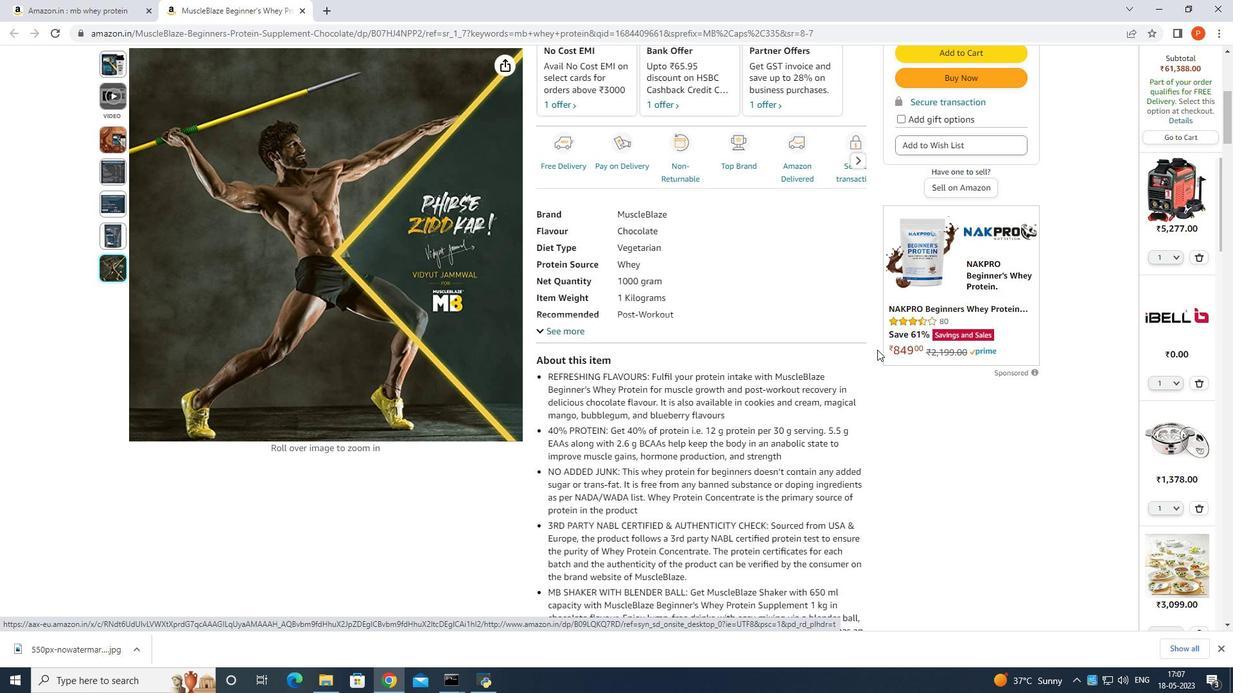 
Action: Mouse moved to (594, 377)
Screenshot: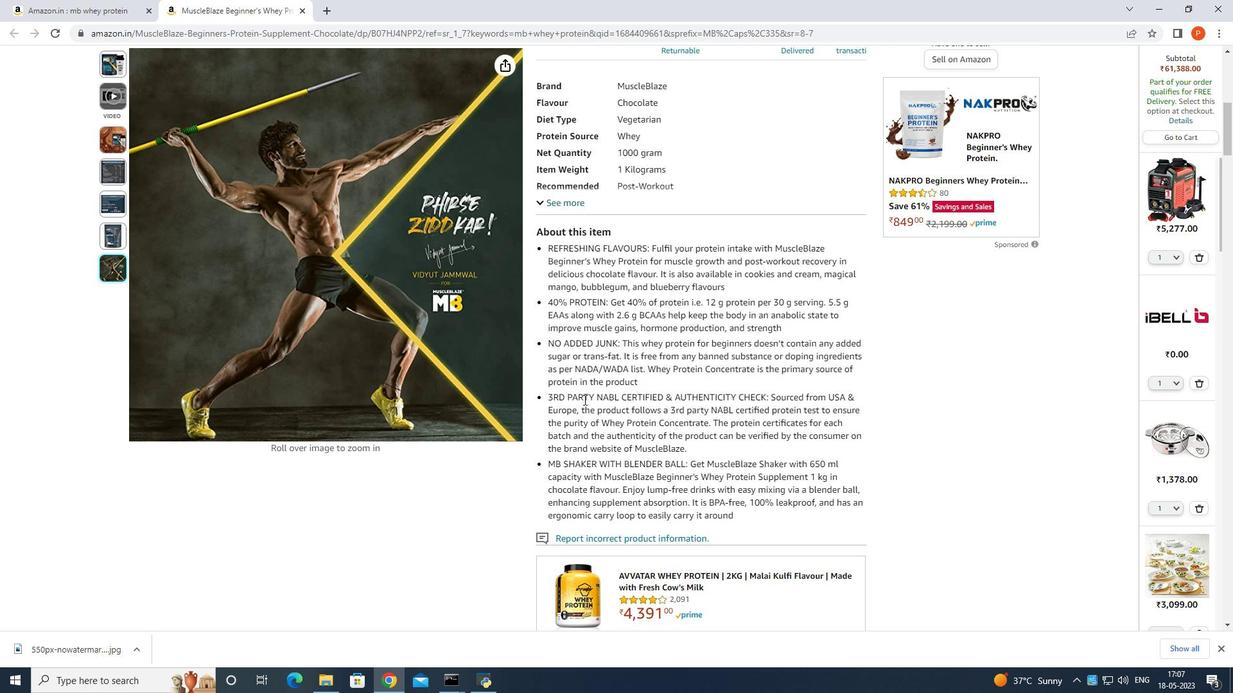 
Action: Mouse scrolled (594, 377) with delta (0, 0)
Screenshot: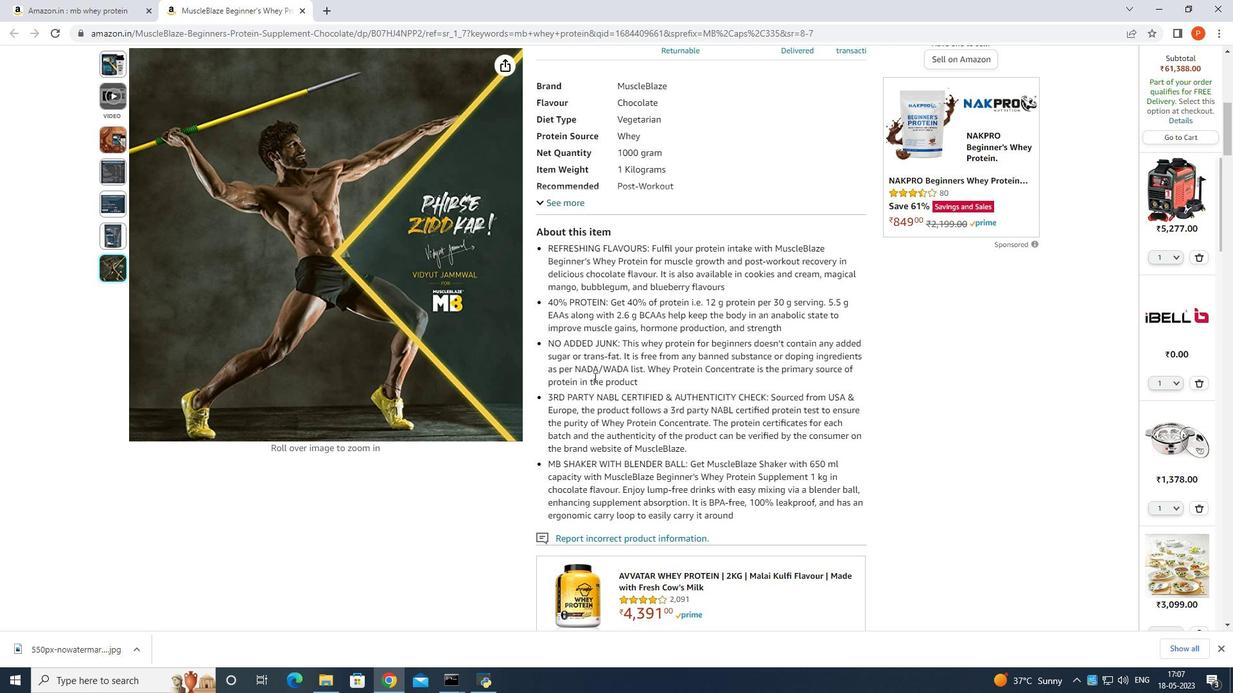 
Action: Mouse scrolled (594, 377) with delta (0, 0)
Screenshot: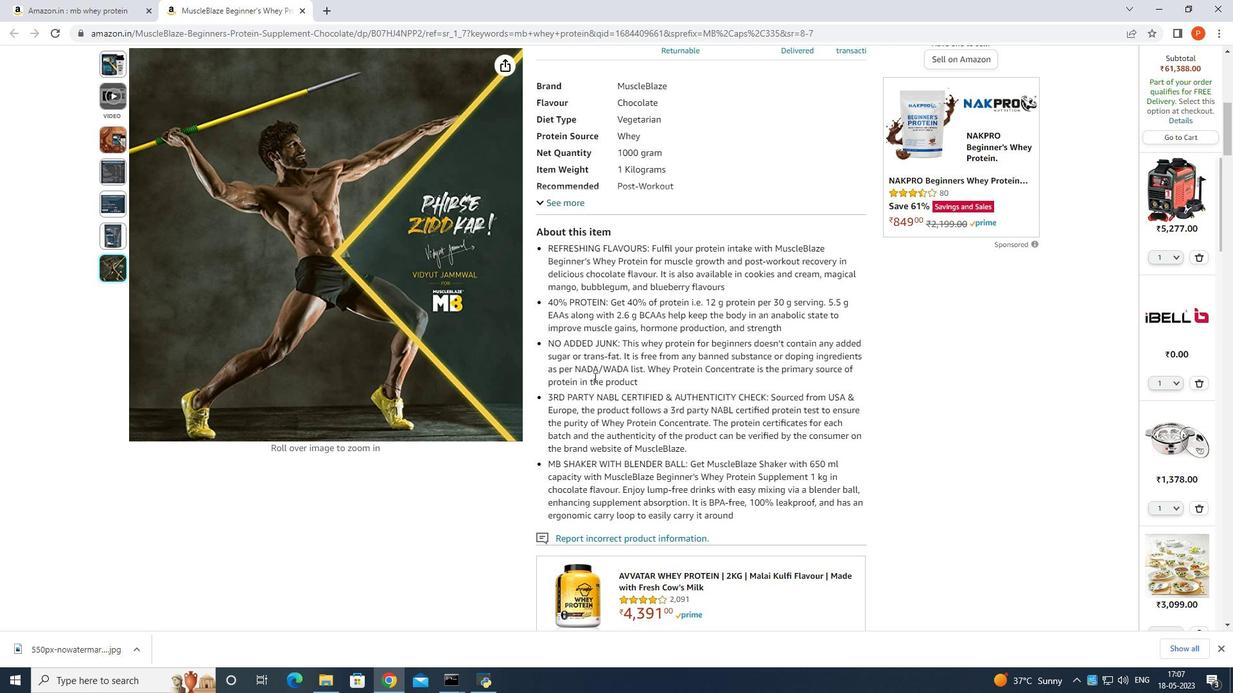 
Action: Mouse scrolled (594, 377) with delta (0, 0)
Screenshot: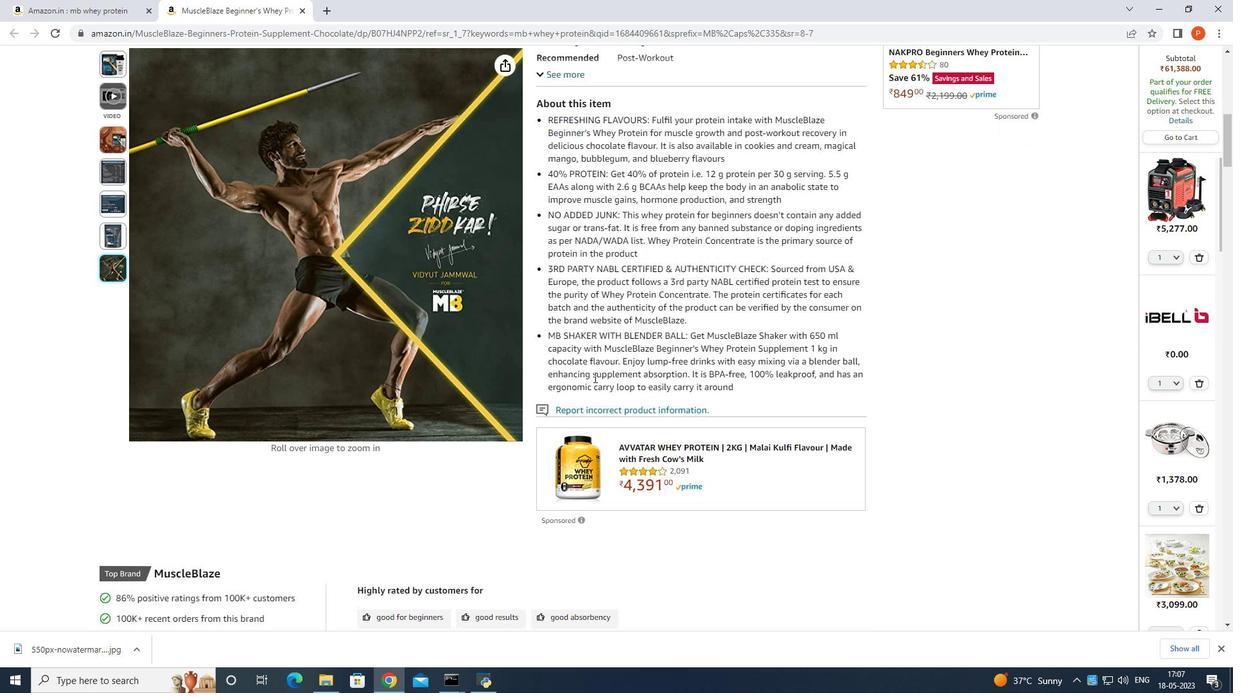 
Action: Mouse scrolled (594, 377) with delta (0, 0)
Screenshot: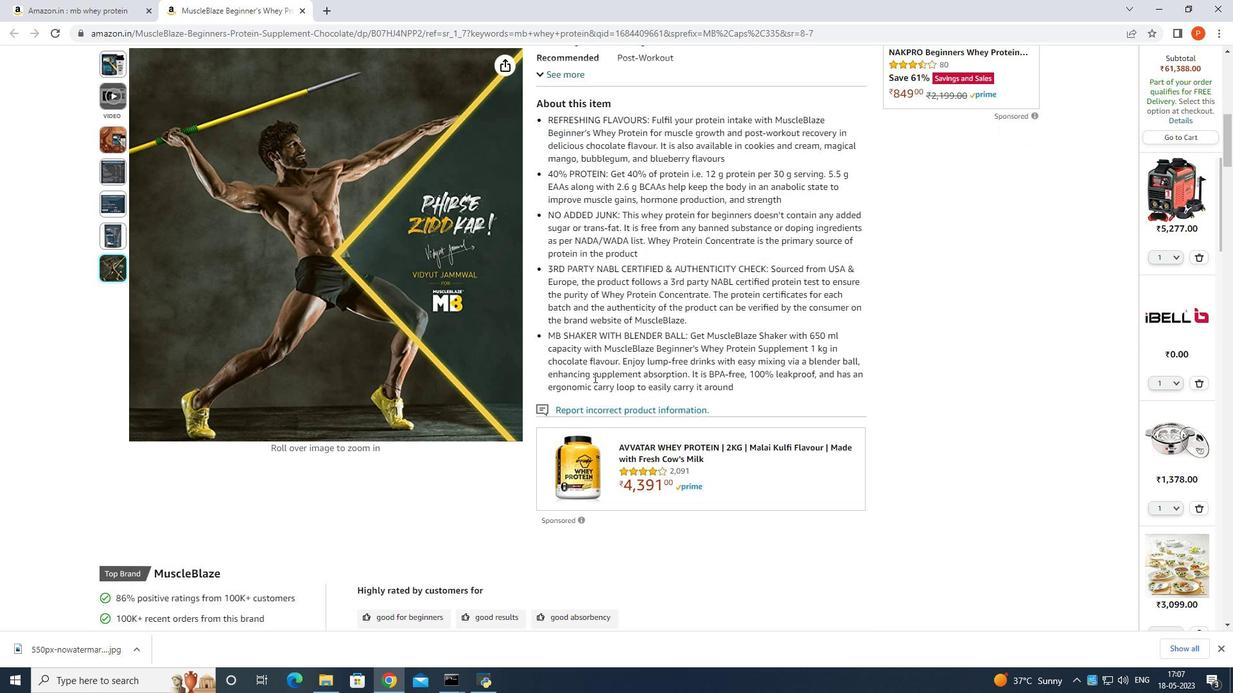 
Action: Mouse moved to (594, 377)
Screenshot: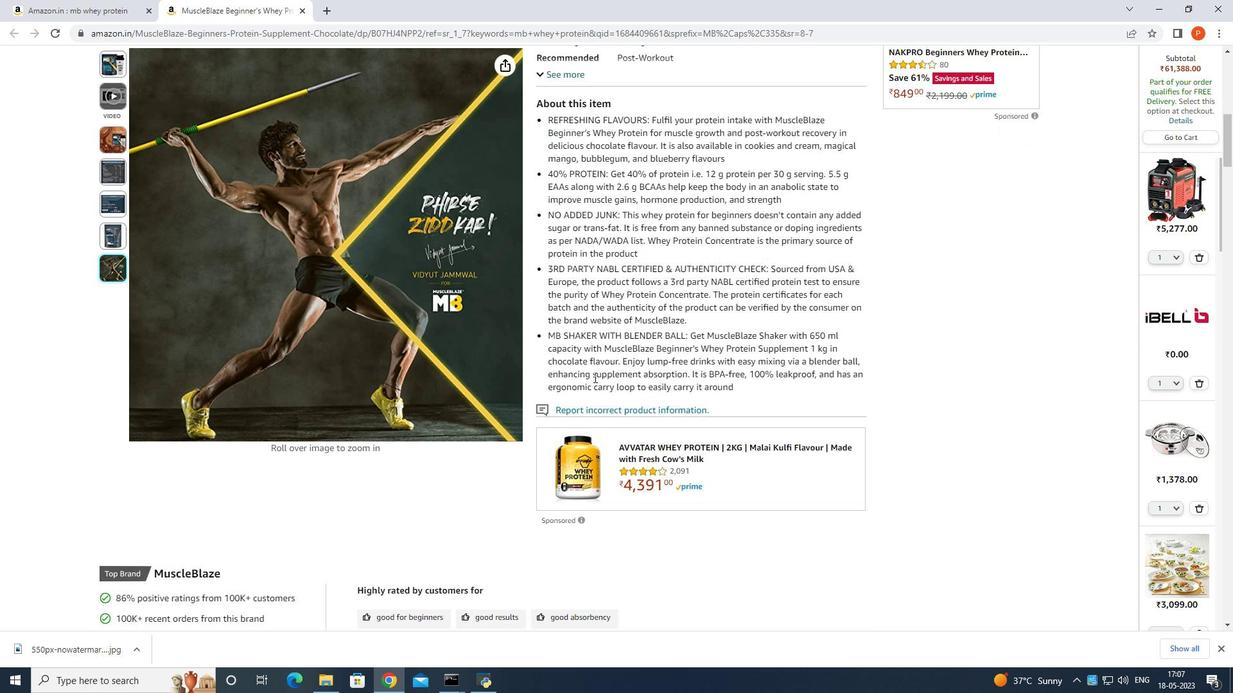 
Action: Mouse scrolled (594, 377) with delta (0, 0)
Screenshot: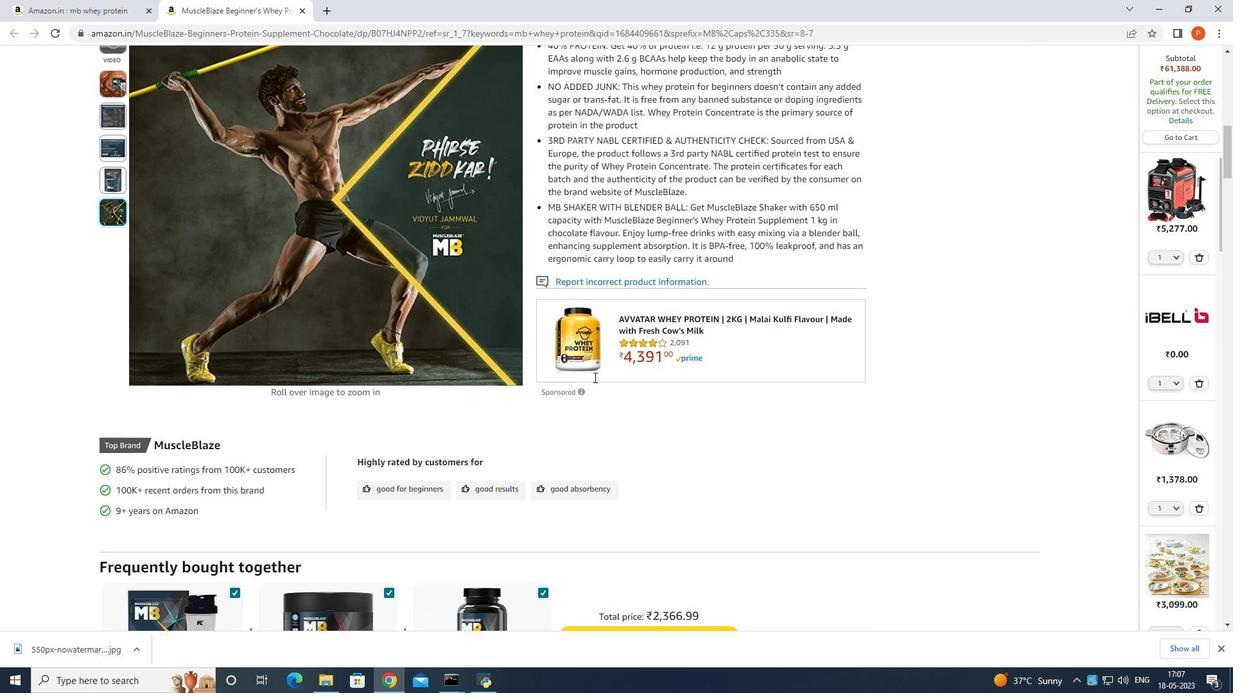 
Action: Mouse scrolled (594, 377) with delta (0, 0)
Screenshot: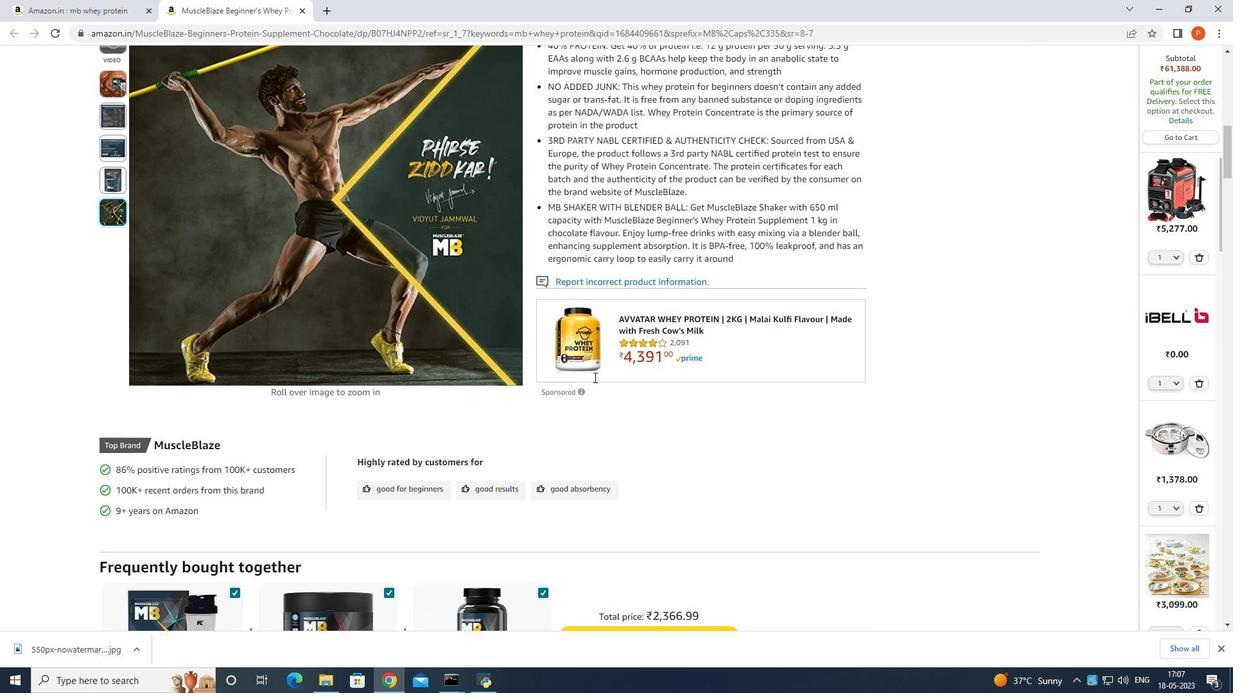 
Action: Mouse moved to (594, 379)
Screenshot: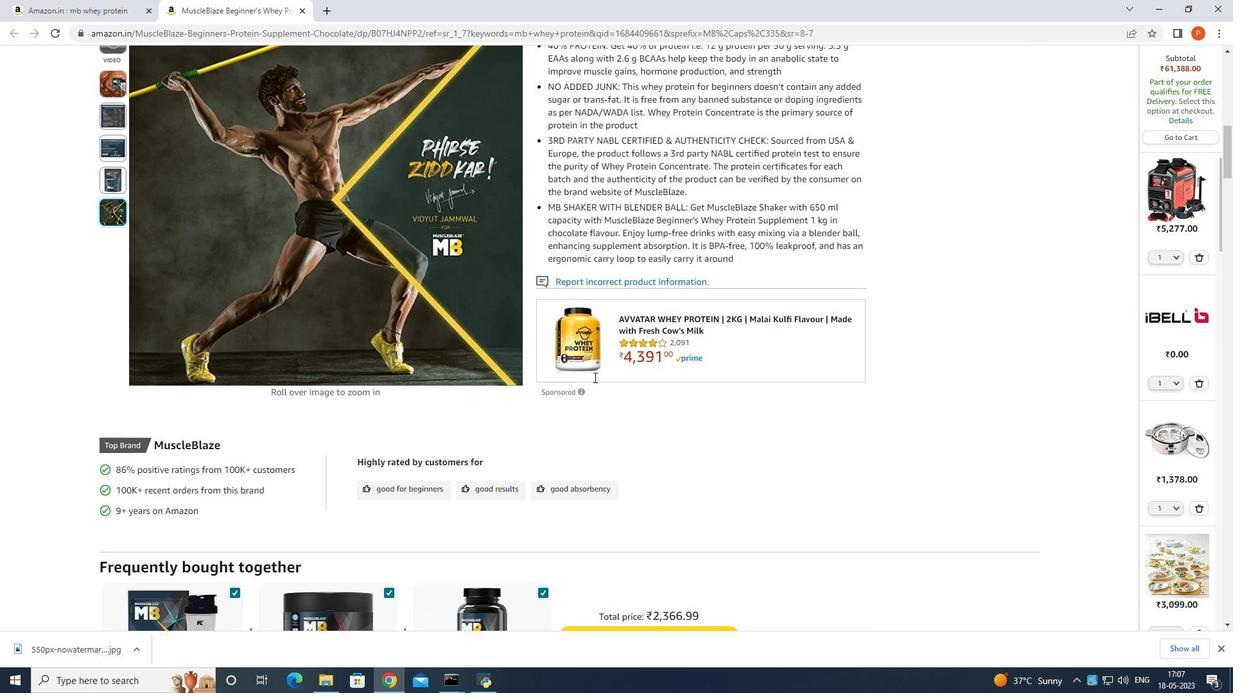 
Action: Mouse scrolled (594, 378) with delta (0, 0)
Screenshot: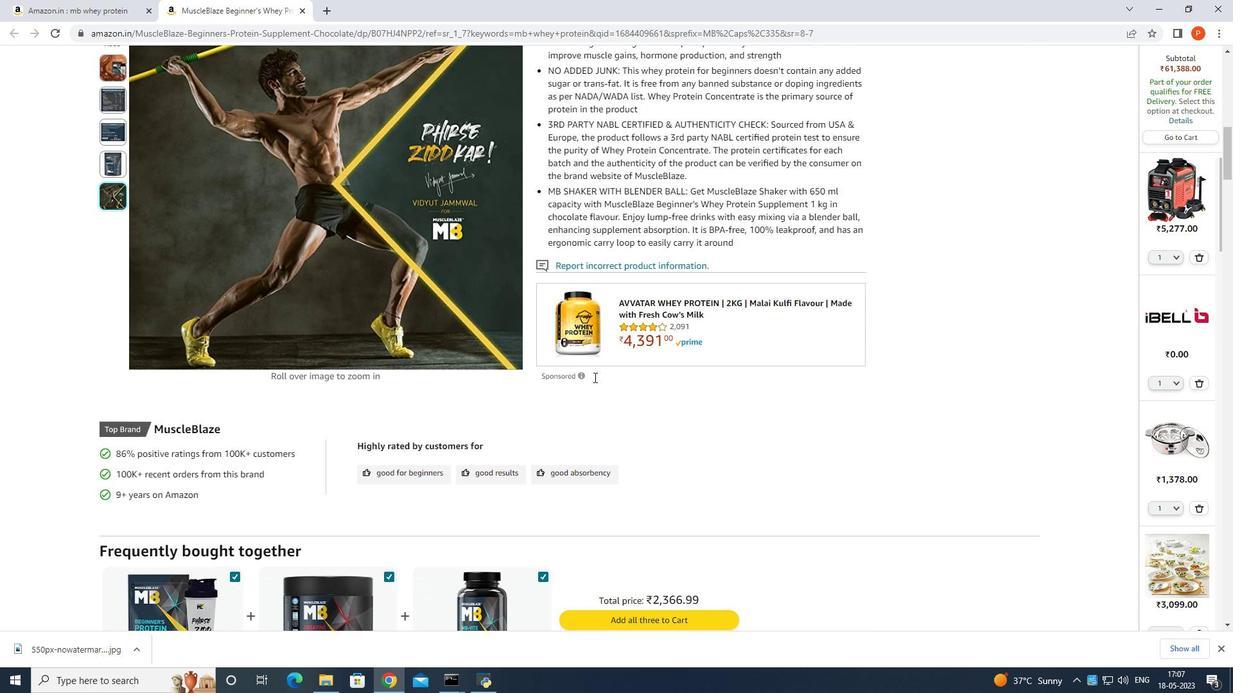 
Action: Mouse scrolled (594, 378) with delta (0, 0)
Screenshot: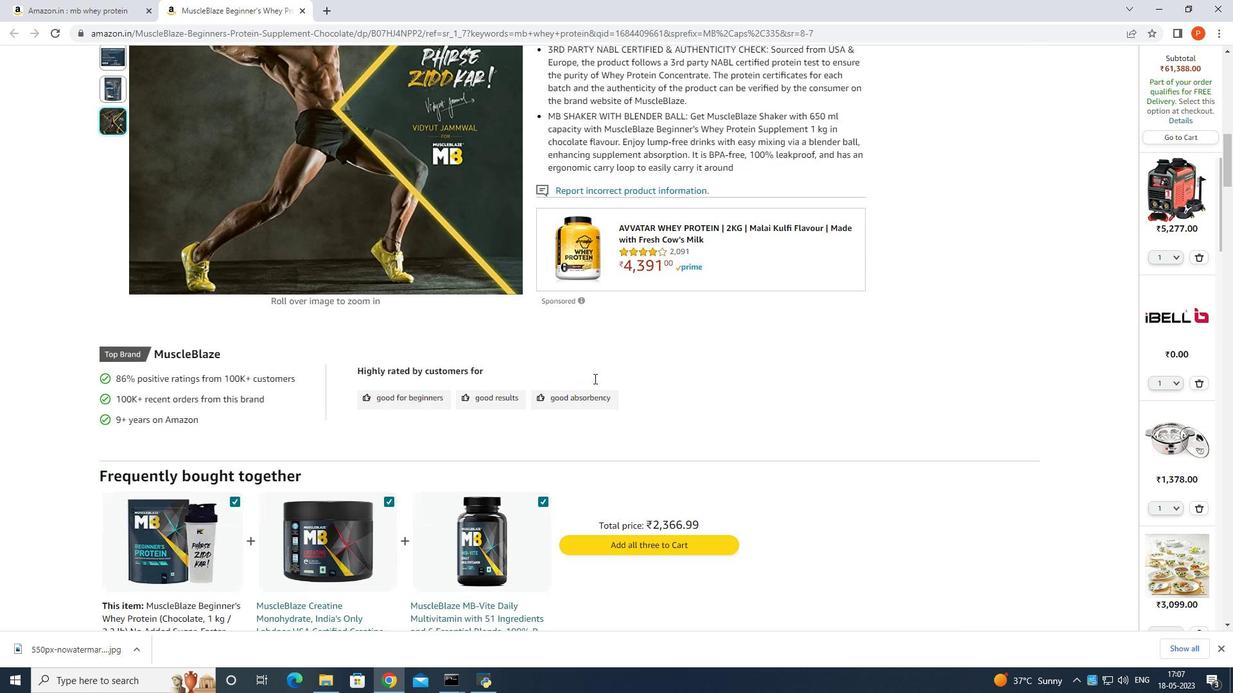 
Action: Mouse scrolled (594, 378) with delta (0, 0)
Screenshot: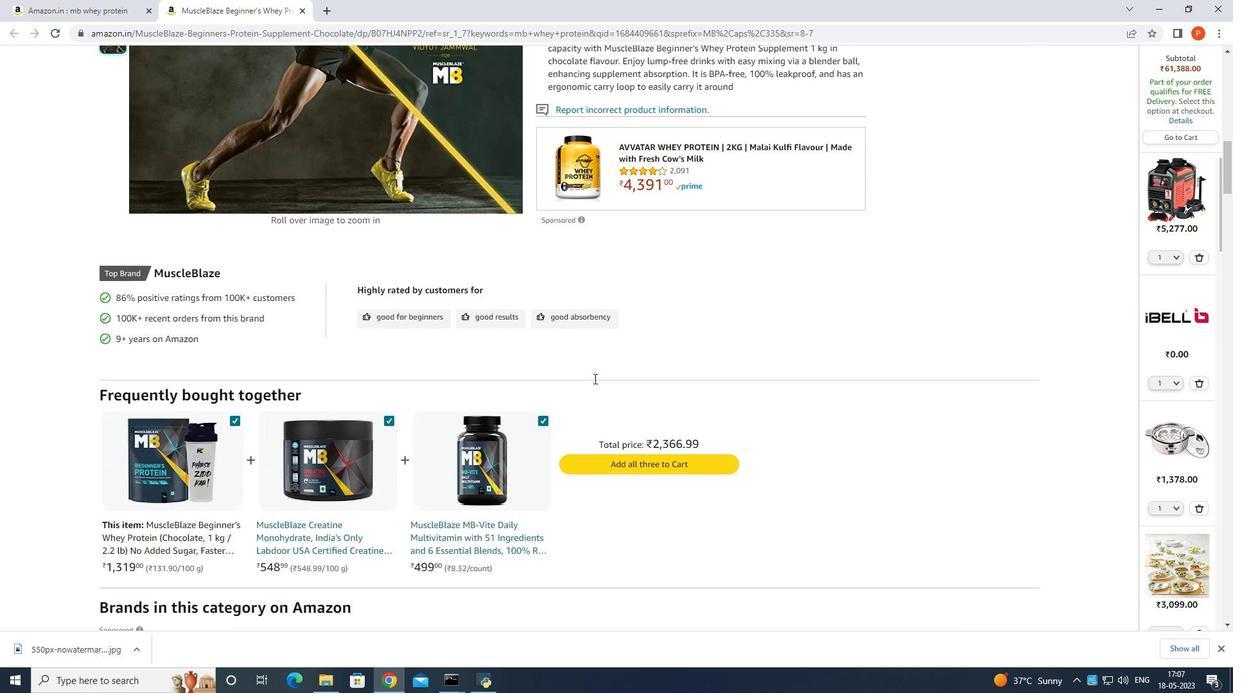 
Action: Mouse scrolled (594, 378) with delta (0, 0)
Screenshot: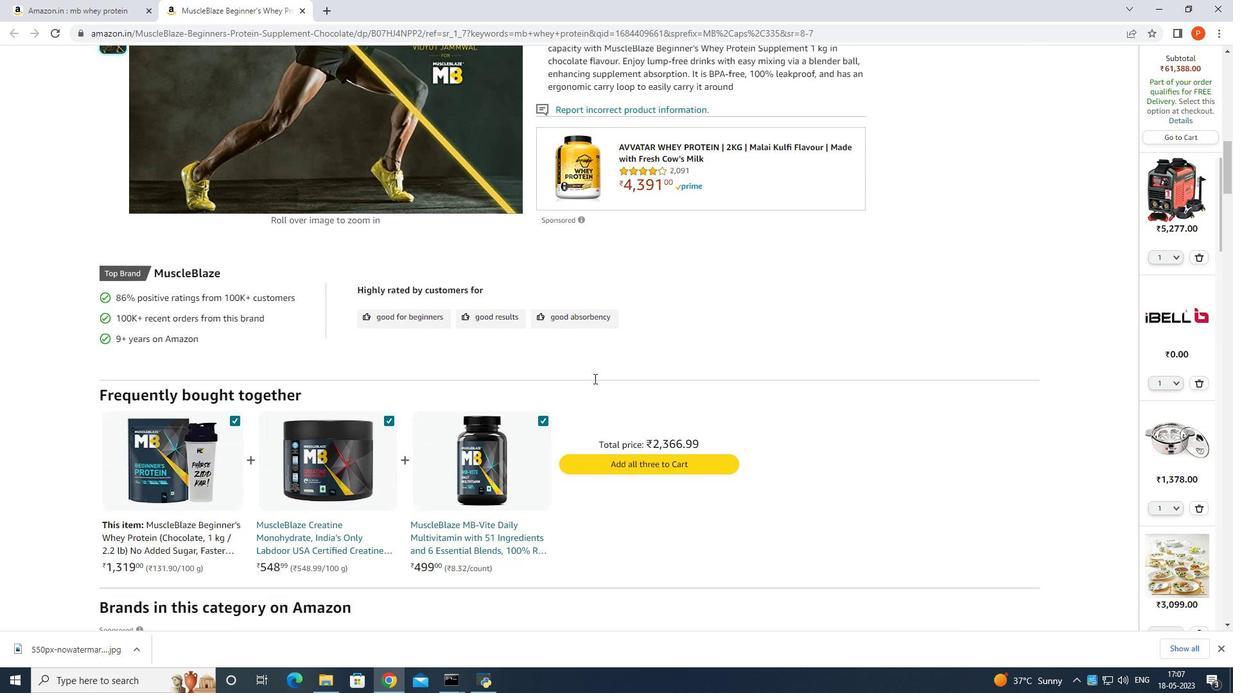 
Action: Mouse scrolled (594, 378) with delta (0, 0)
Screenshot: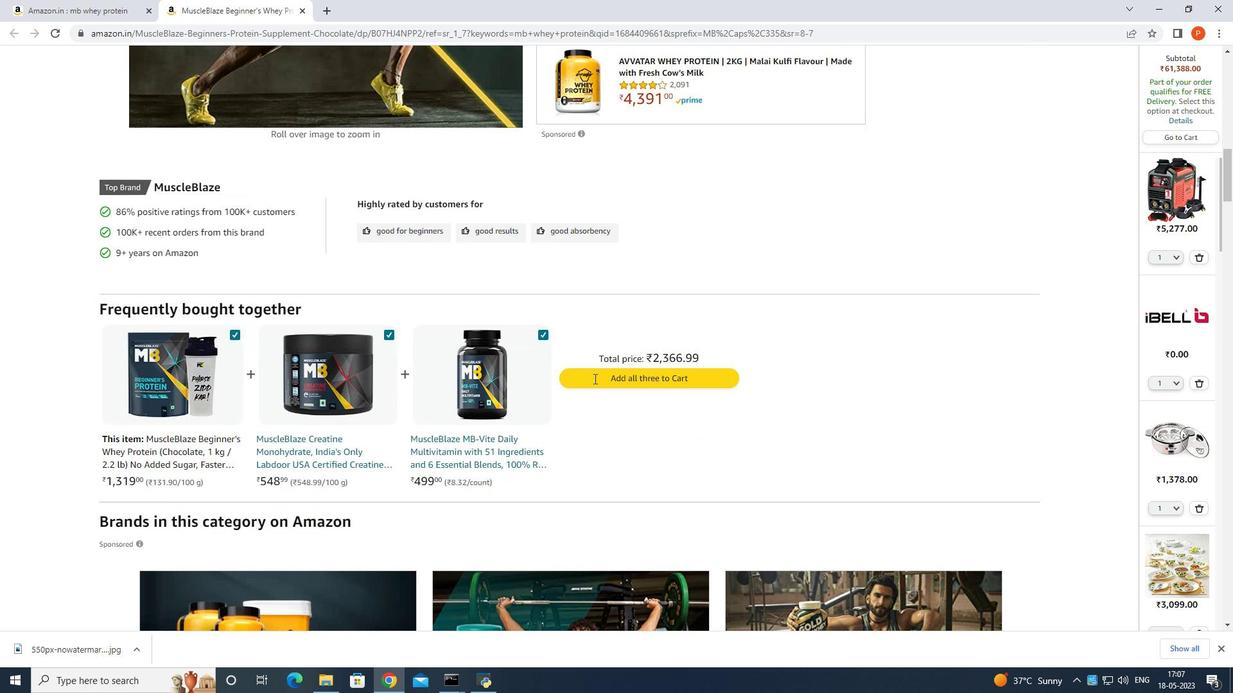 
Action: Mouse scrolled (594, 378) with delta (0, 0)
Screenshot: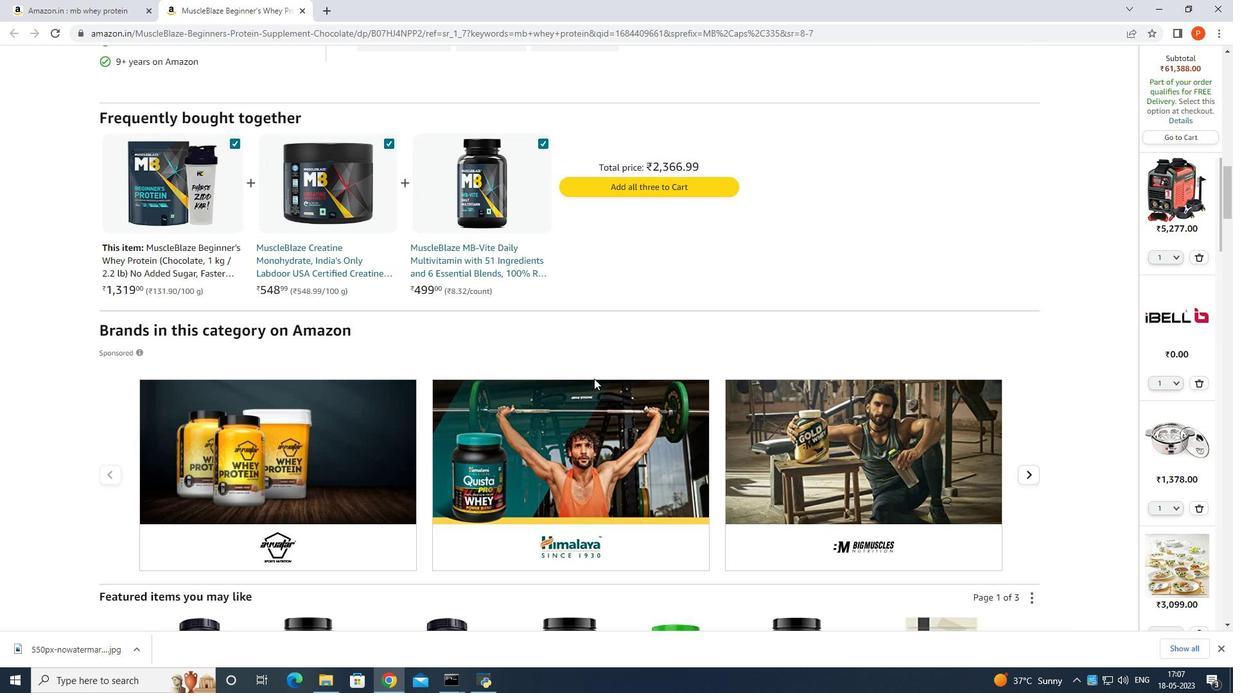 
Action: Mouse scrolled (594, 378) with delta (0, 0)
Screenshot: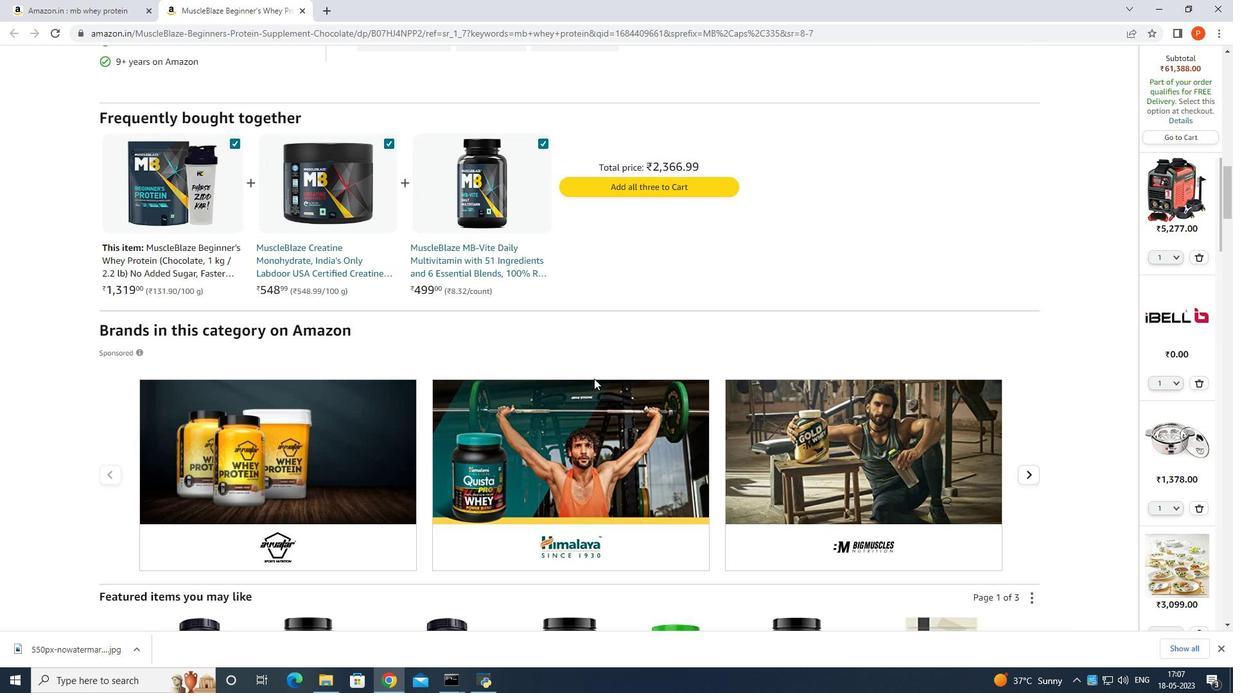 
Action: Mouse scrolled (594, 378) with delta (0, 0)
Screenshot: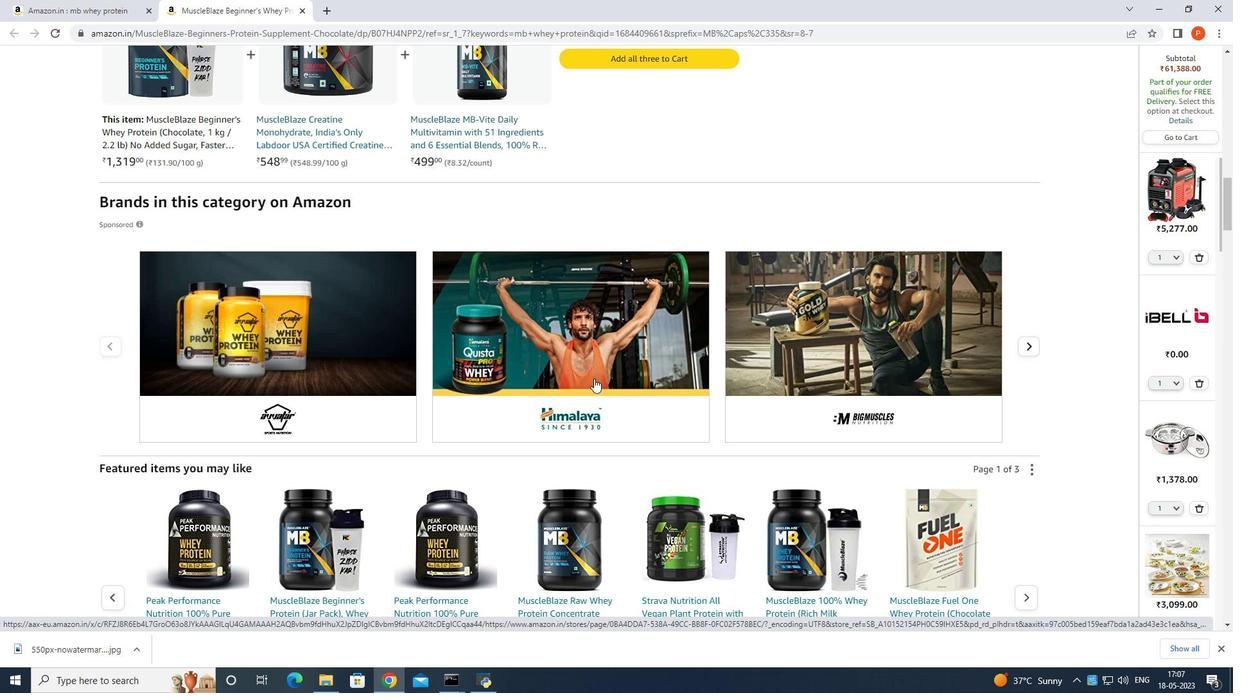 
Action: Mouse scrolled (594, 378) with delta (0, 0)
Screenshot: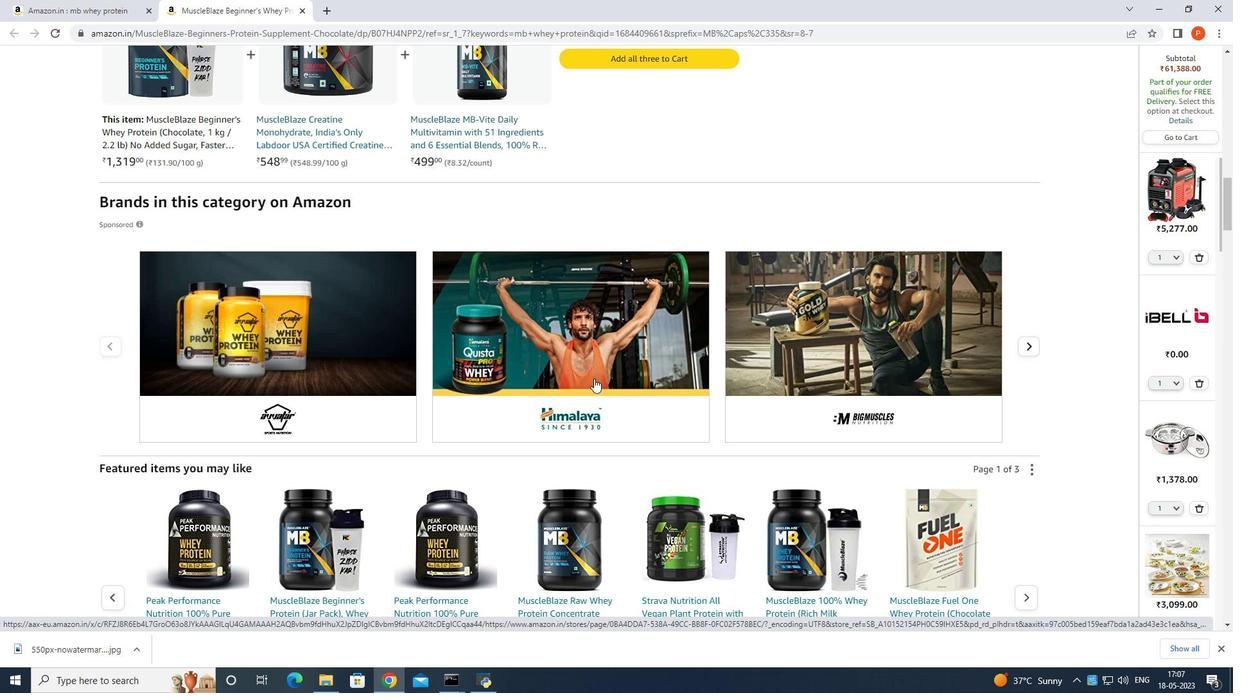 
Action: Mouse scrolled (594, 378) with delta (0, 0)
Screenshot: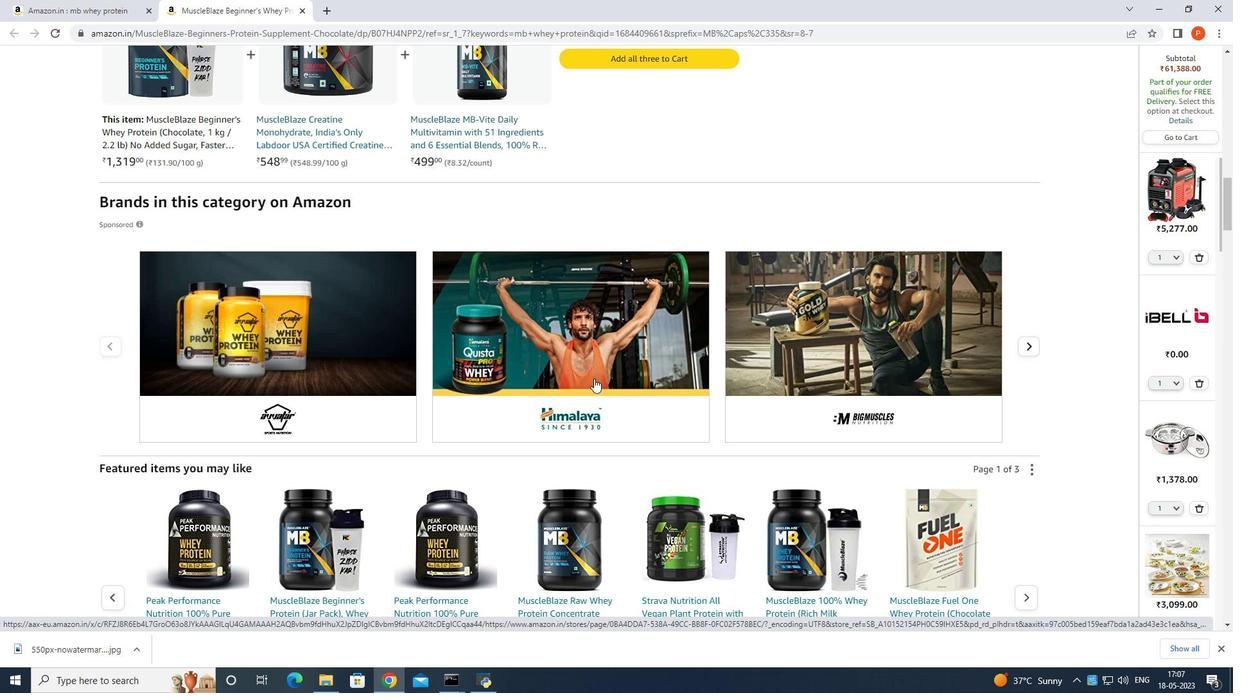 
Action: Mouse scrolled (594, 378) with delta (0, 0)
Screenshot: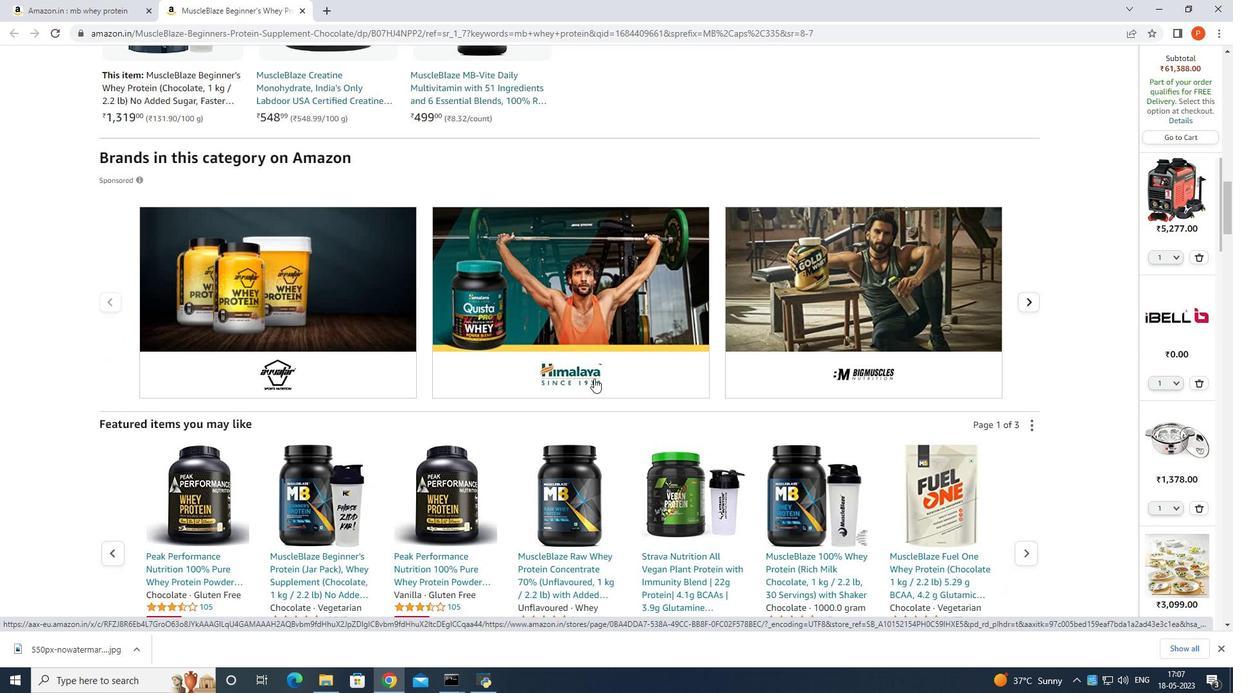 
Action: Mouse scrolled (594, 378) with delta (0, 0)
Screenshot: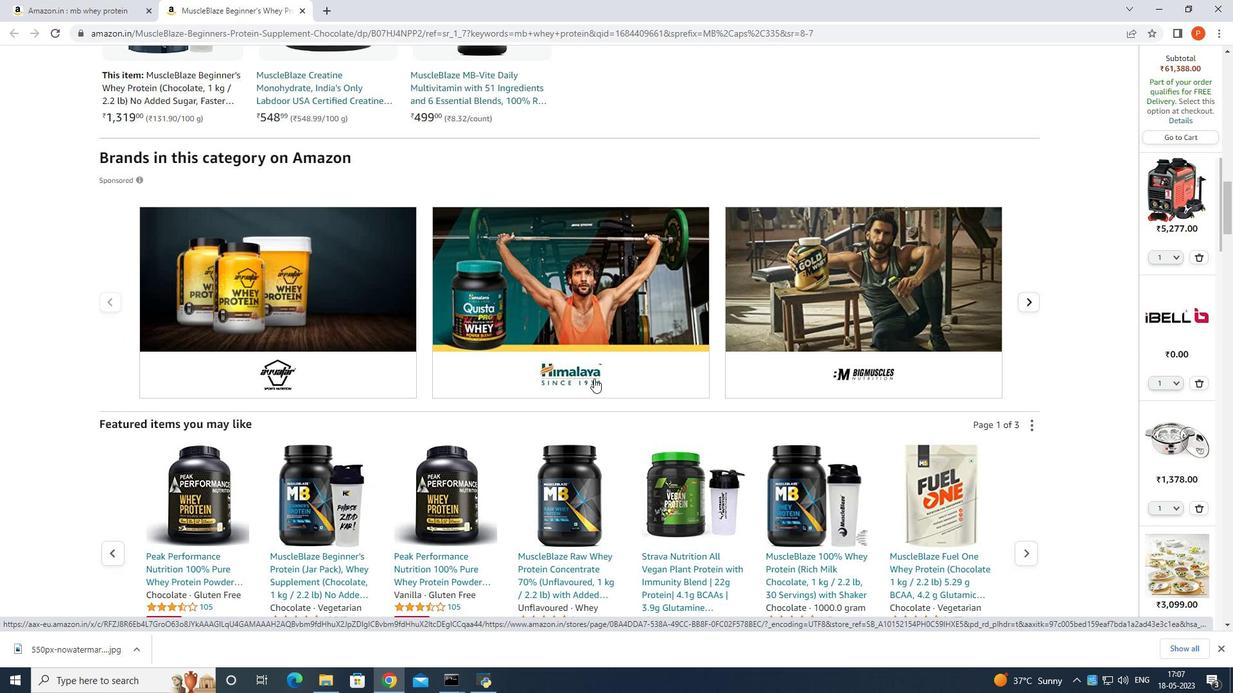 
Action: Mouse scrolled (594, 378) with delta (0, 0)
Screenshot: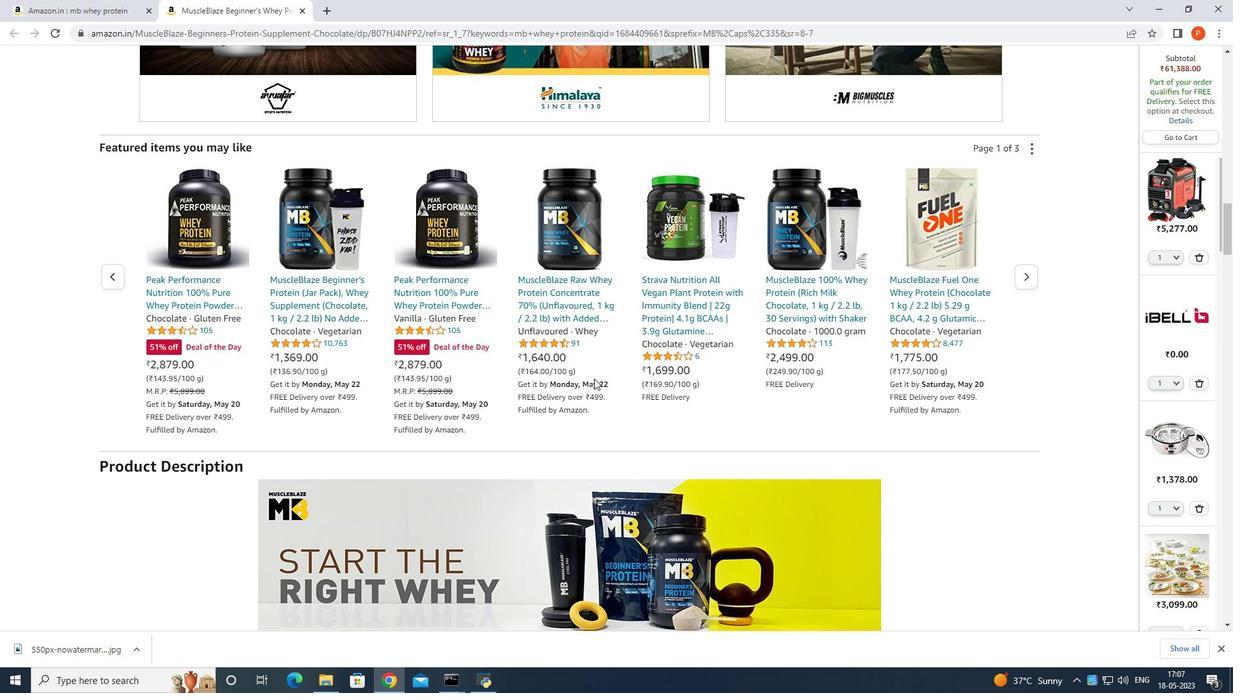 
Action: Mouse scrolled (594, 378) with delta (0, 0)
Screenshot: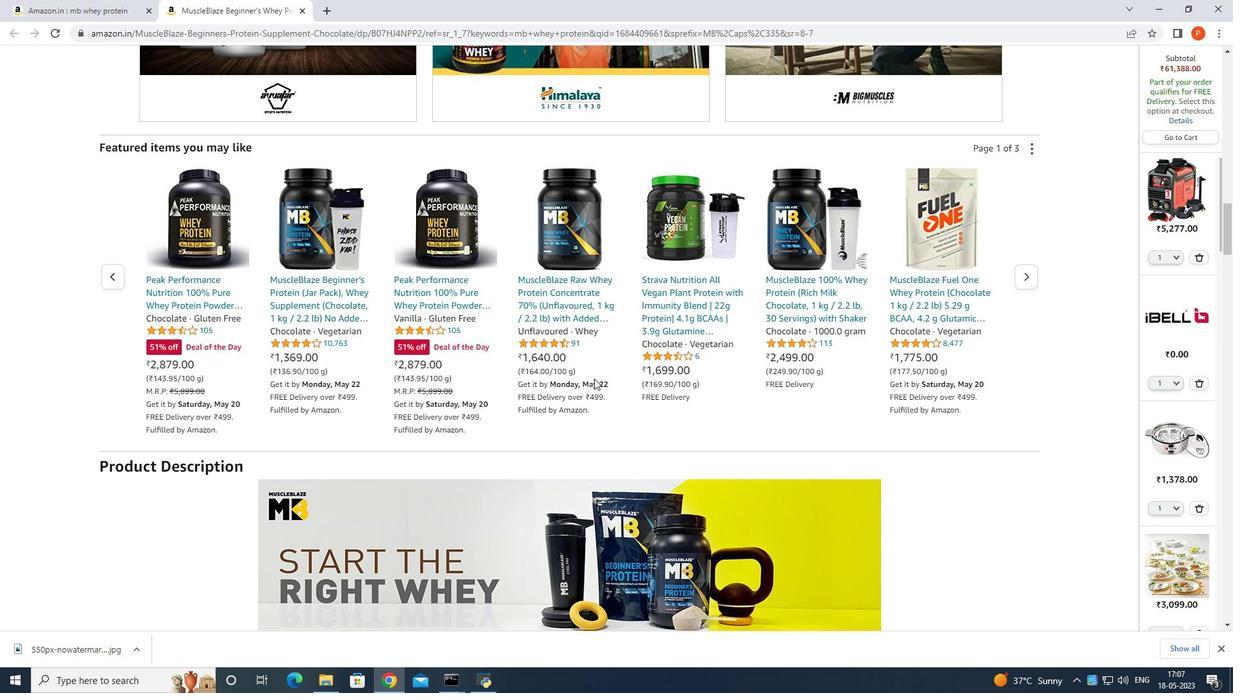 
Action: Mouse scrolled (594, 378) with delta (0, 0)
Screenshot: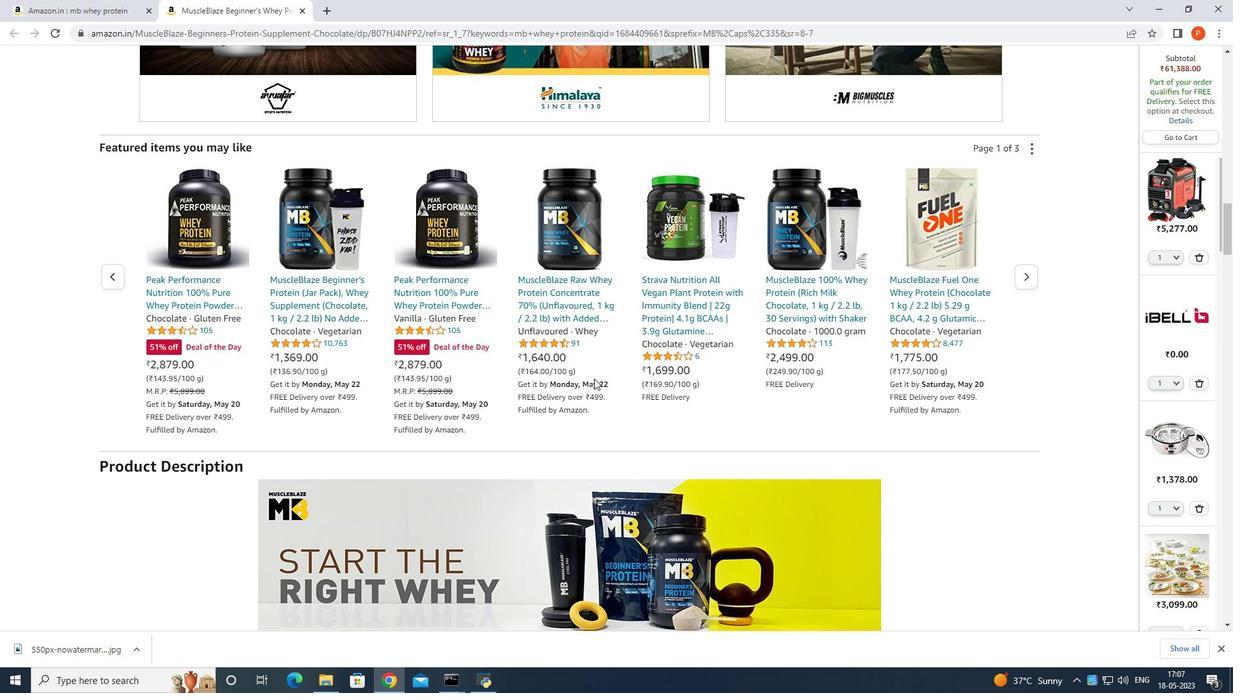 
Action: Mouse scrolled (594, 378) with delta (0, 0)
Screenshot: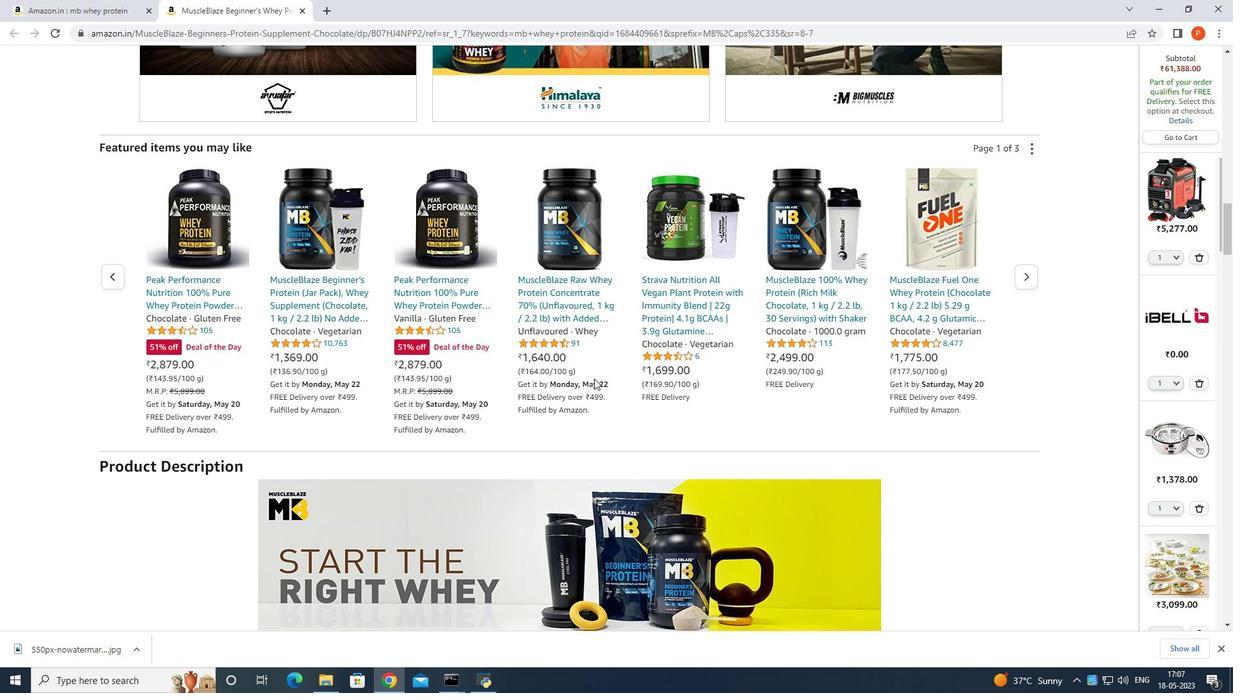 
Action: Mouse scrolled (594, 378) with delta (0, 0)
Screenshot: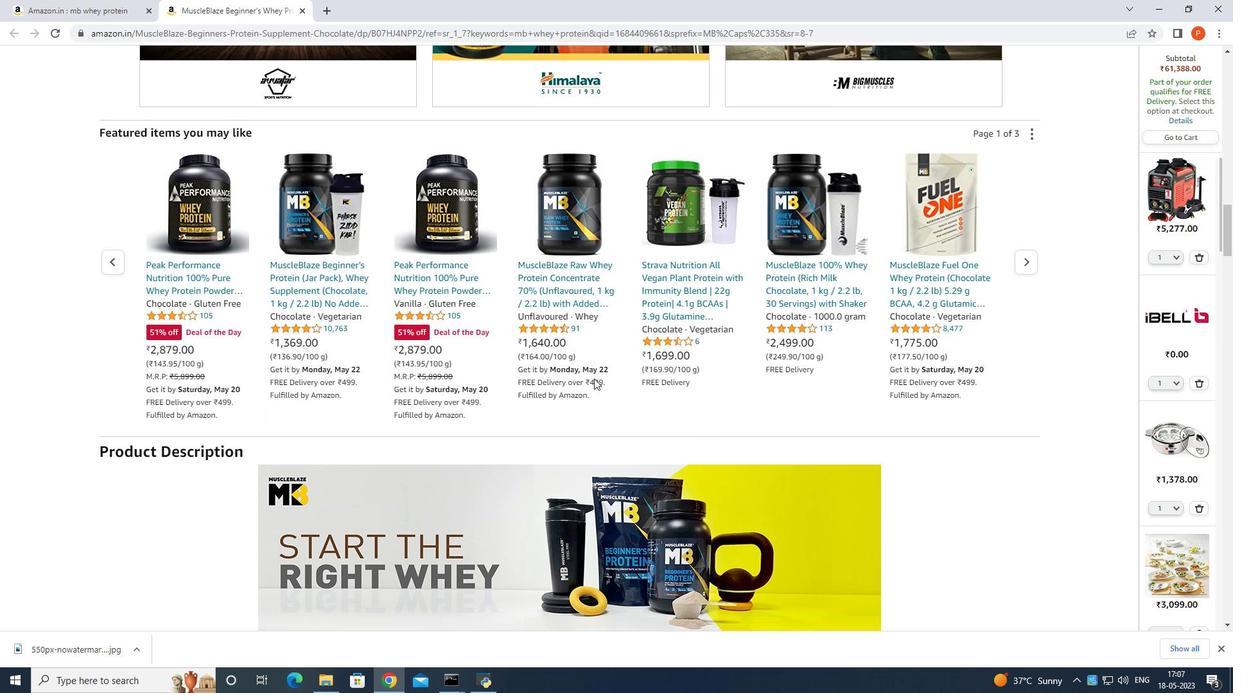 
Action: Mouse moved to (595, 379)
Screenshot: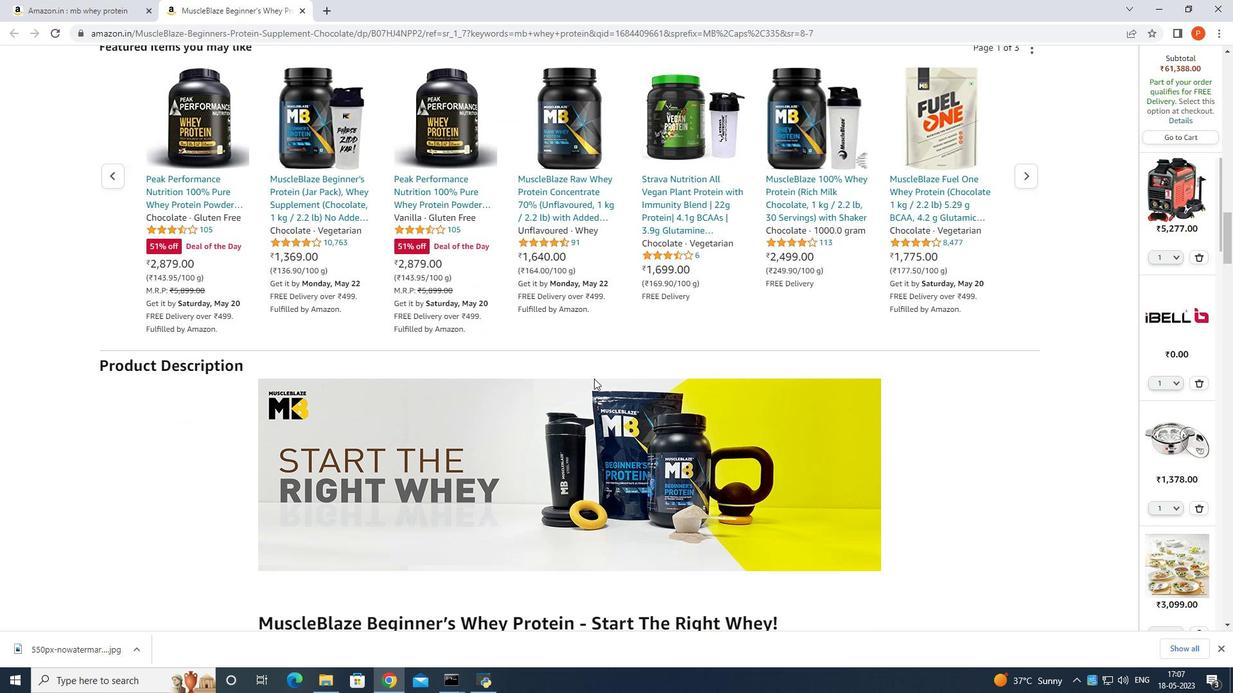 
Action: Mouse scrolled (595, 379) with delta (0, 0)
Screenshot: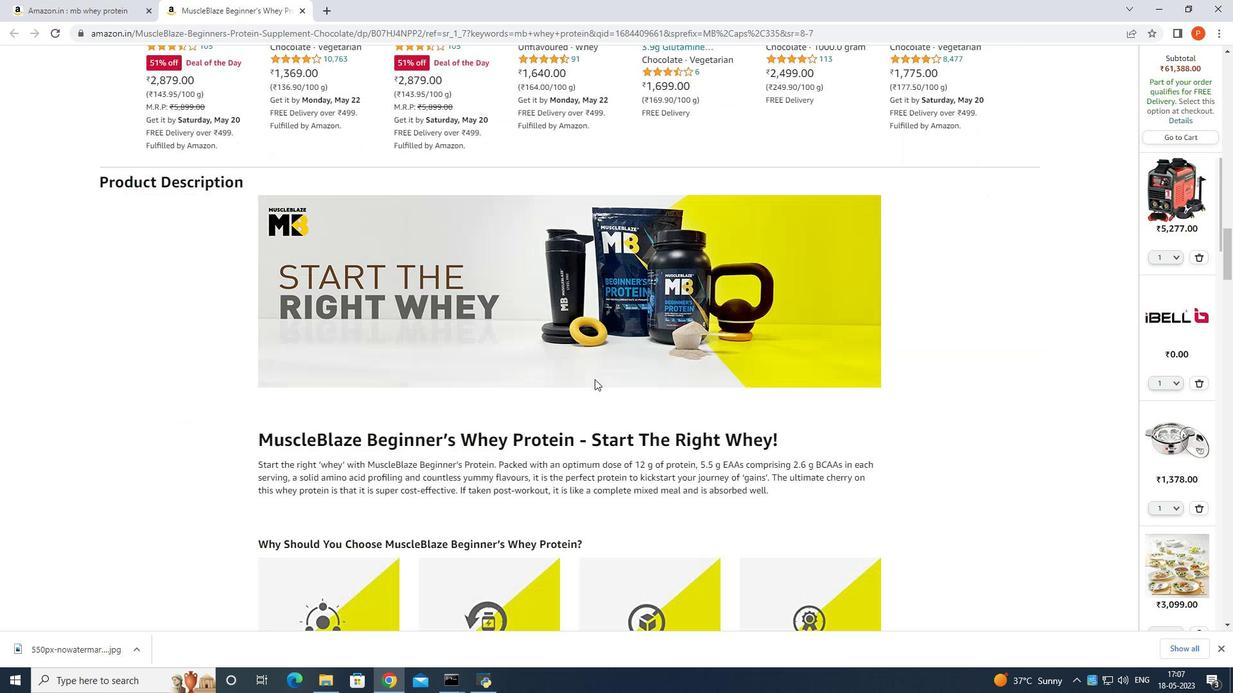 
Action: Mouse scrolled (595, 379) with delta (0, 0)
Screenshot: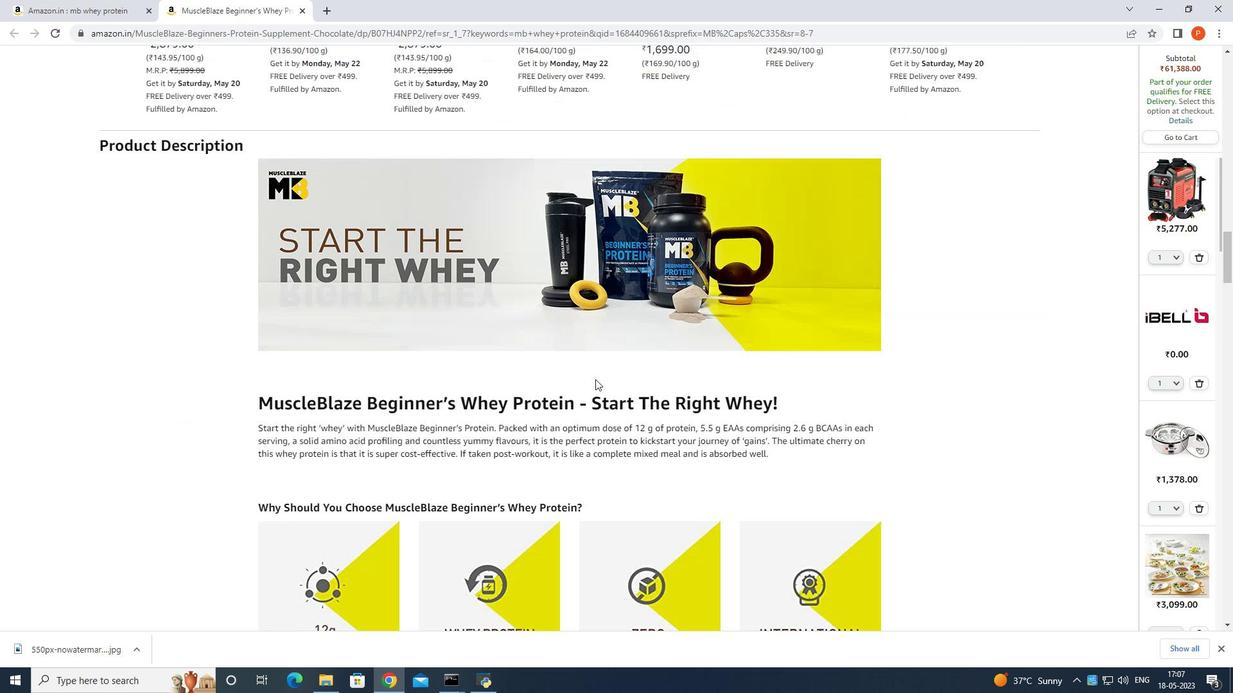 
Action: Mouse scrolled (595, 379) with delta (0, 0)
Screenshot: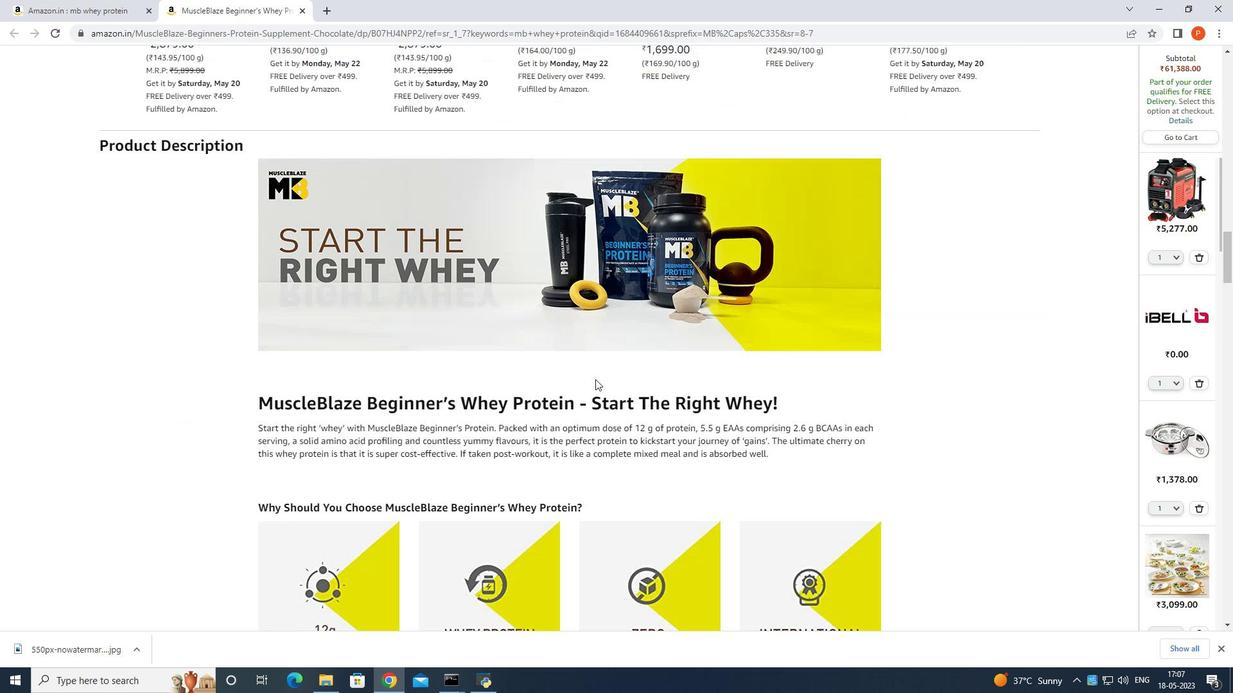 
Action: Mouse scrolled (595, 379) with delta (0, 0)
Screenshot: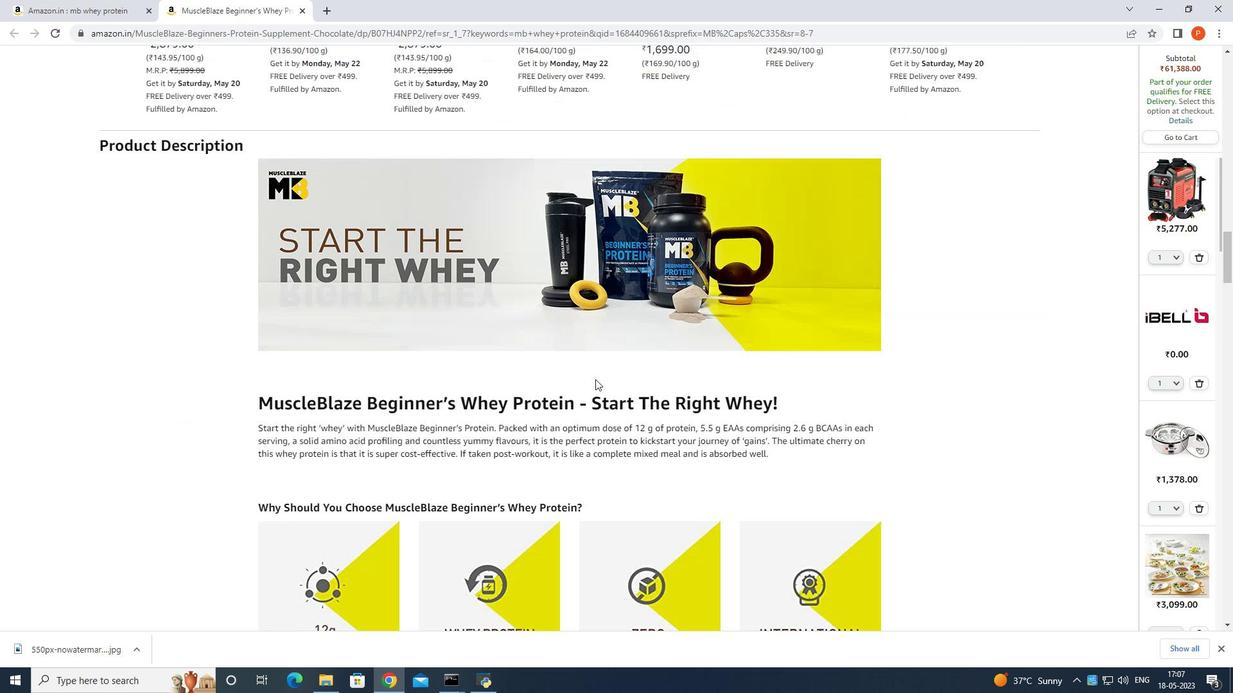 
Action: Mouse scrolled (595, 379) with delta (0, 0)
Screenshot: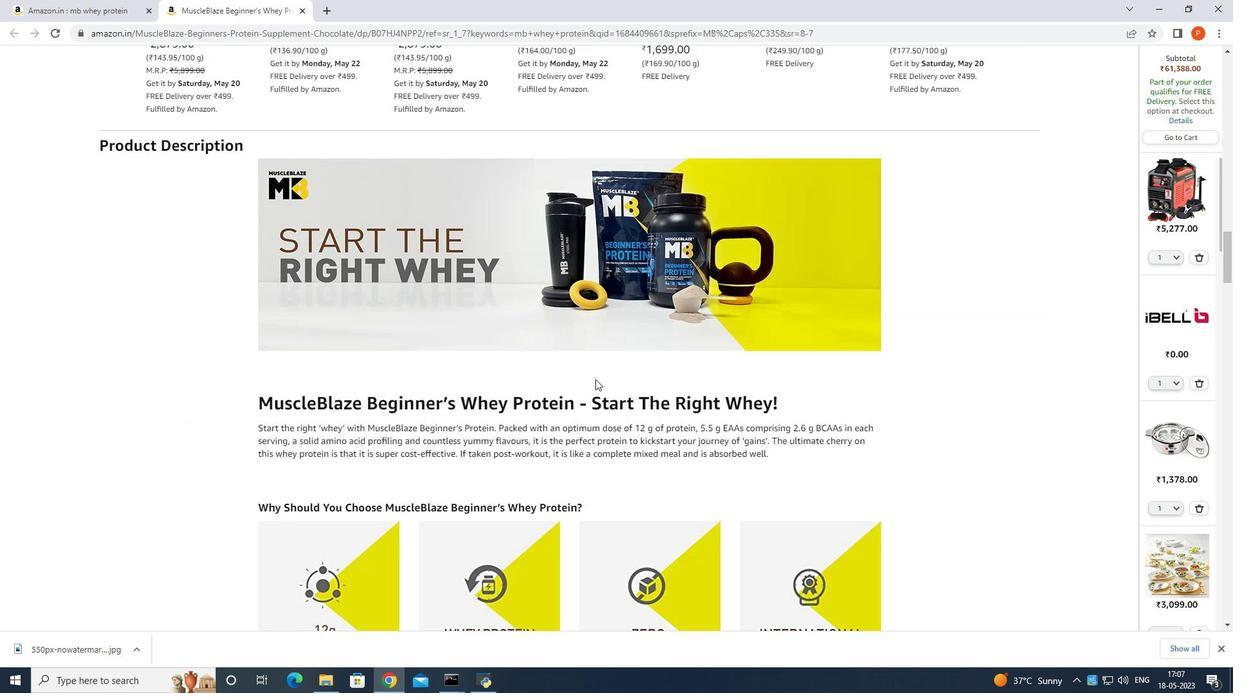 
Action: Mouse scrolled (595, 379) with delta (0, 0)
Screenshot: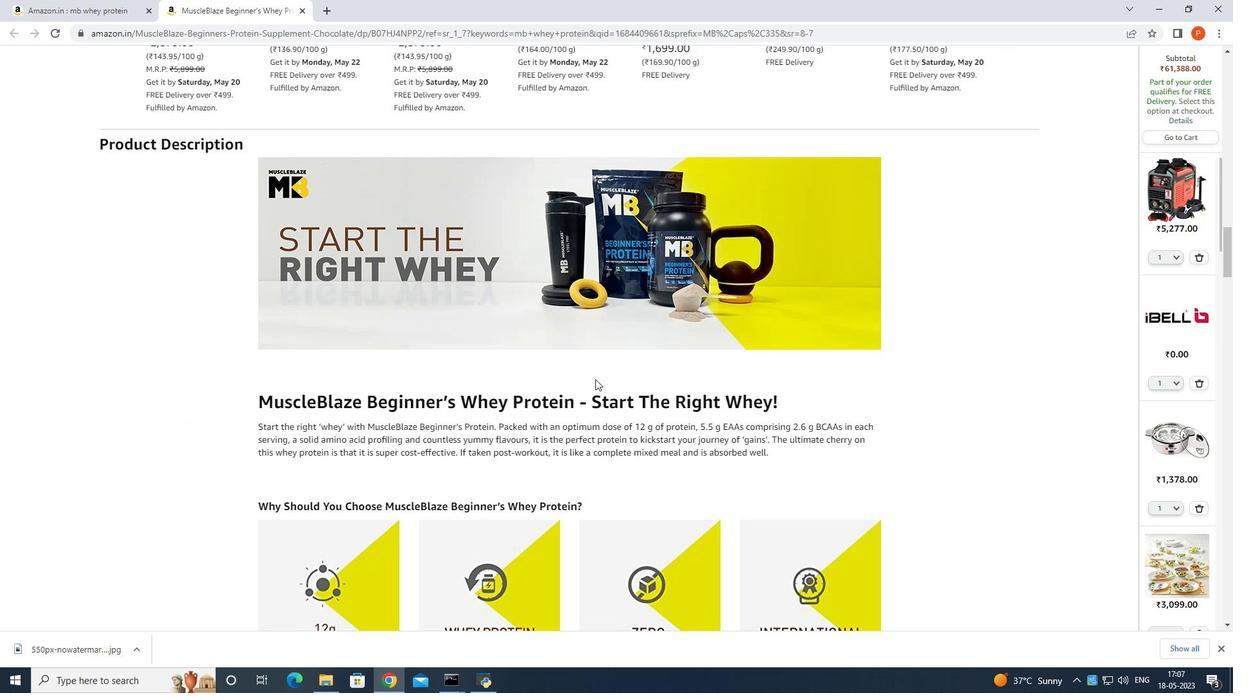 
Action: Mouse moved to (602, 368)
Screenshot: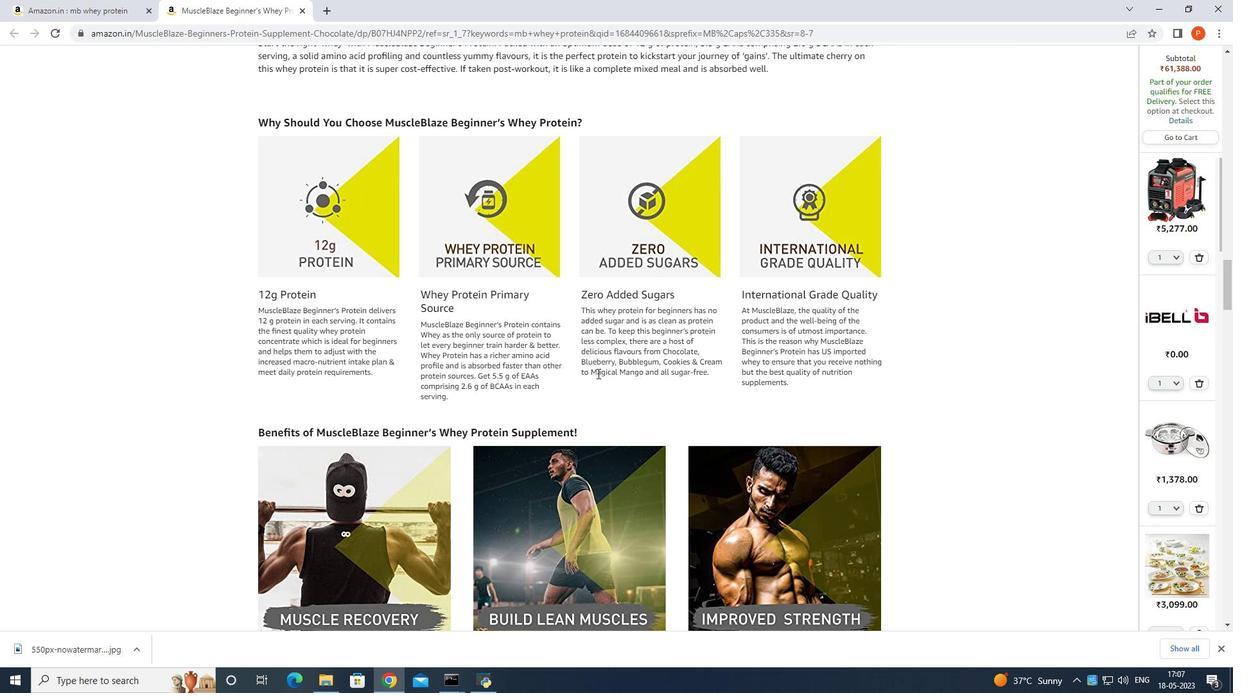 
Action: Mouse scrolled (602, 367) with delta (0, 0)
Screenshot: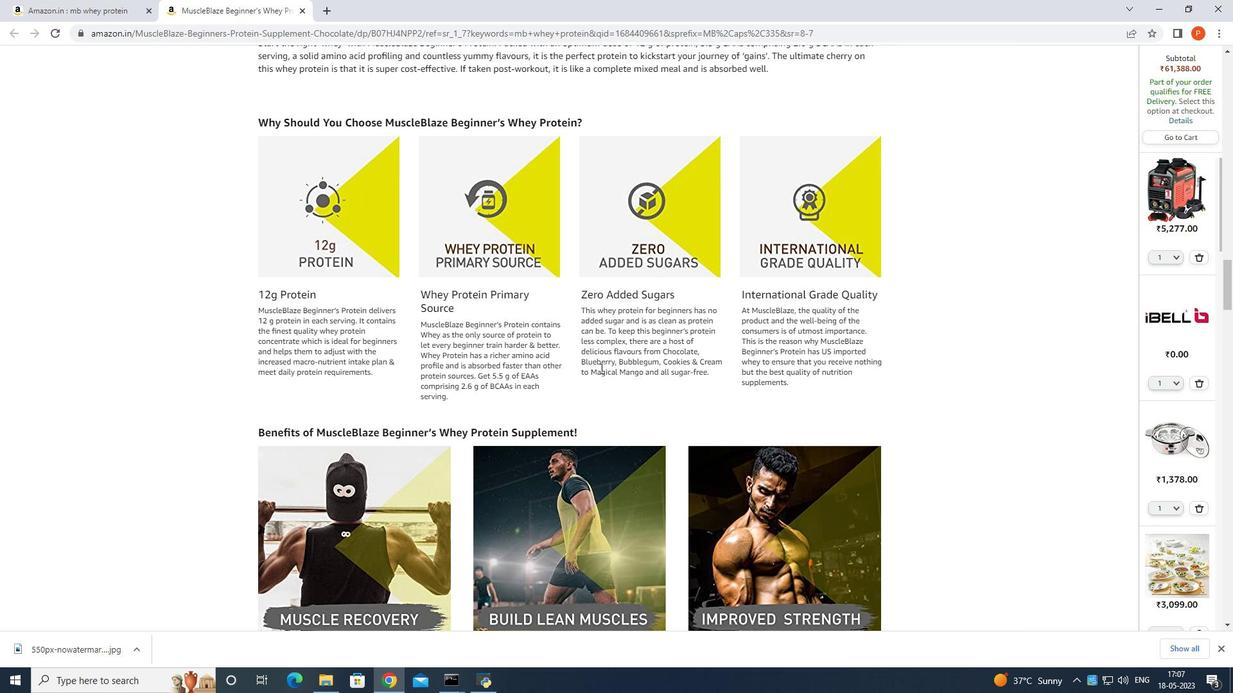 
Action: Mouse scrolled (602, 367) with delta (0, 0)
Screenshot: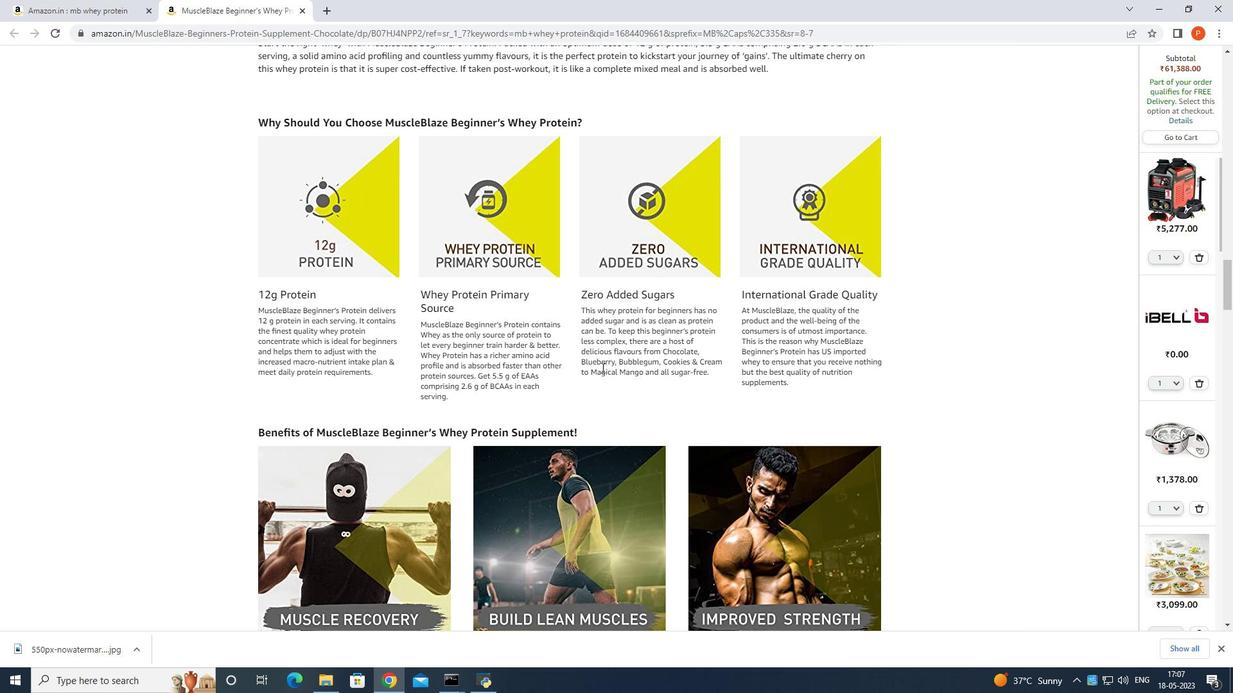 
Action: Mouse scrolled (602, 367) with delta (0, 0)
Screenshot: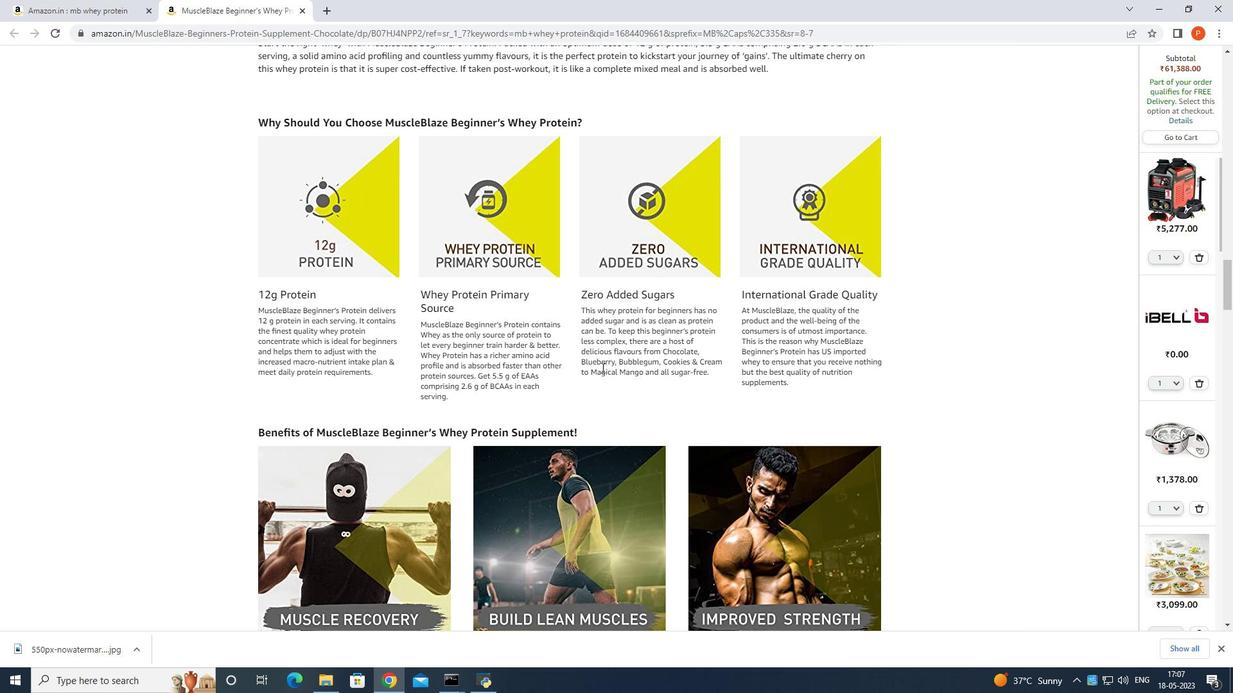 
Action: Mouse scrolled (602, 367) with delta (0, 0)
Screenshot: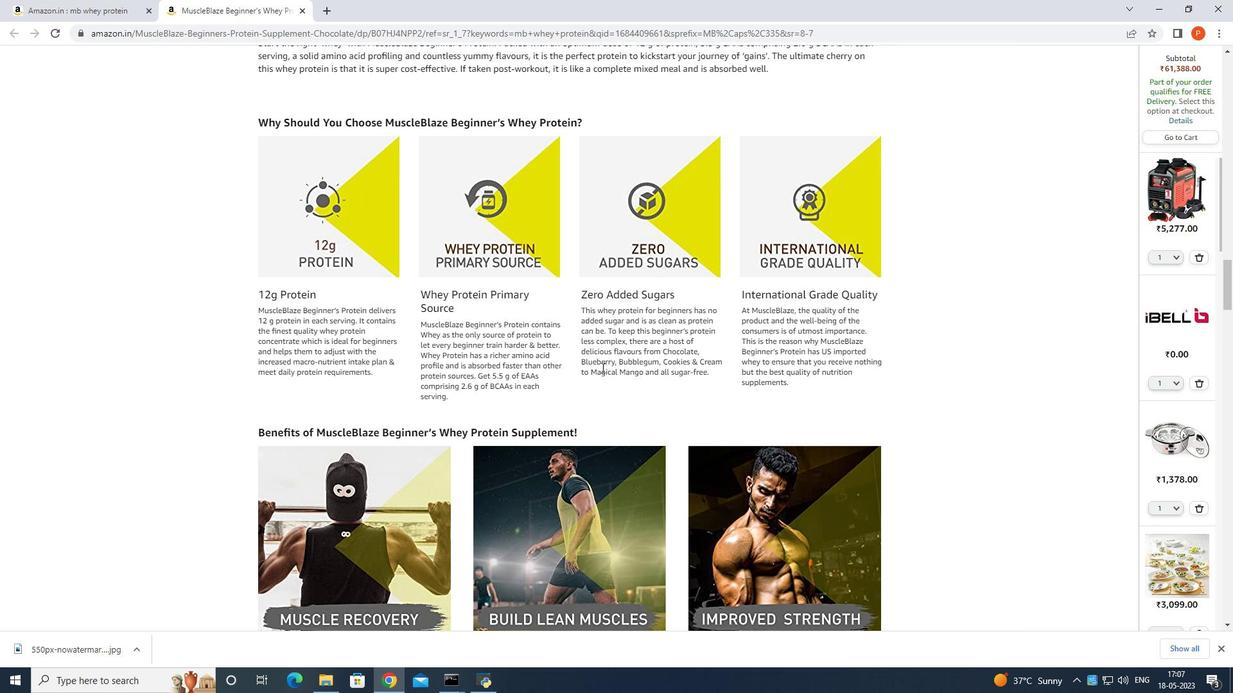 
Action: Mouse scrolled (602, 367) with delta (0, 0)
Screenshot: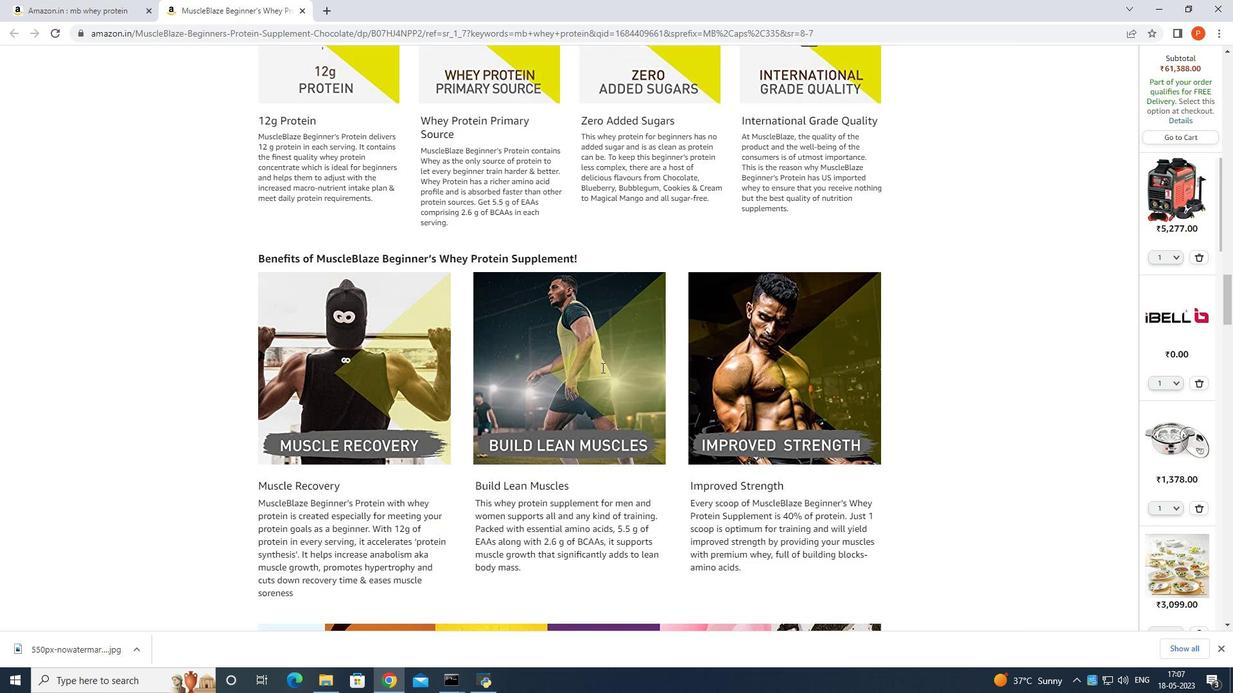 
Action: Mouse scrolled (602, 367) with delta (0, 0)
Screenshot: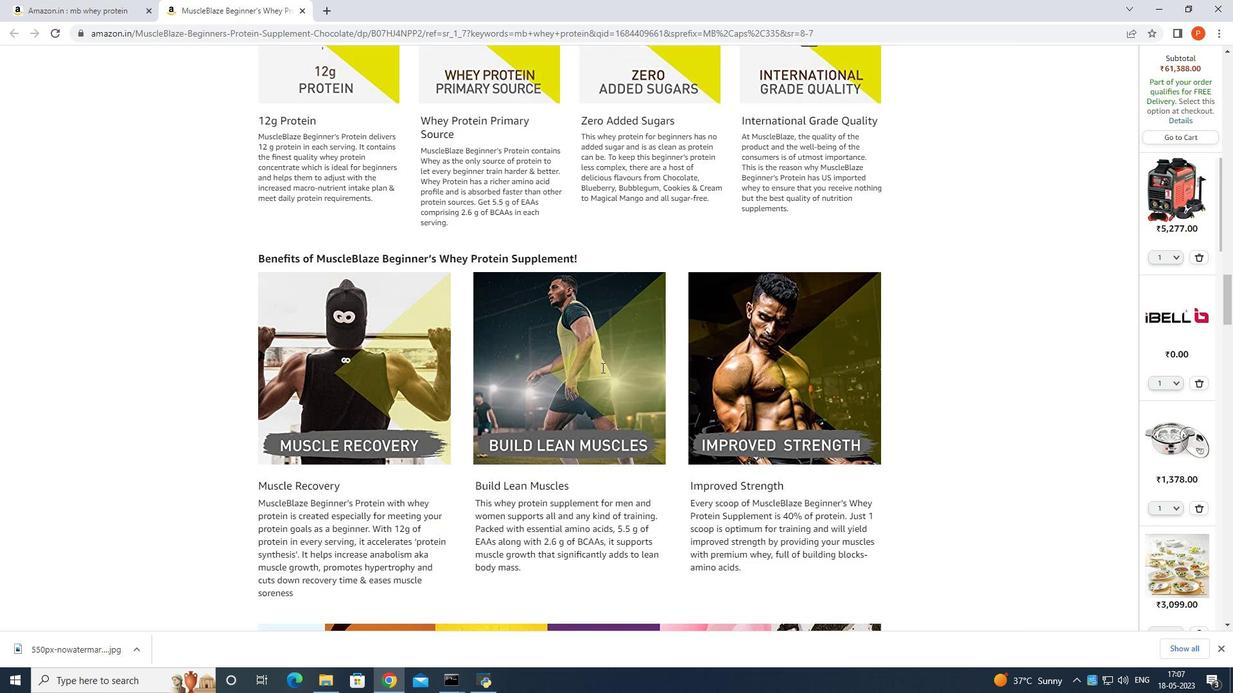 
Action: Mouse scrolled (602, 367) with delta (0, 0)
Screenshot: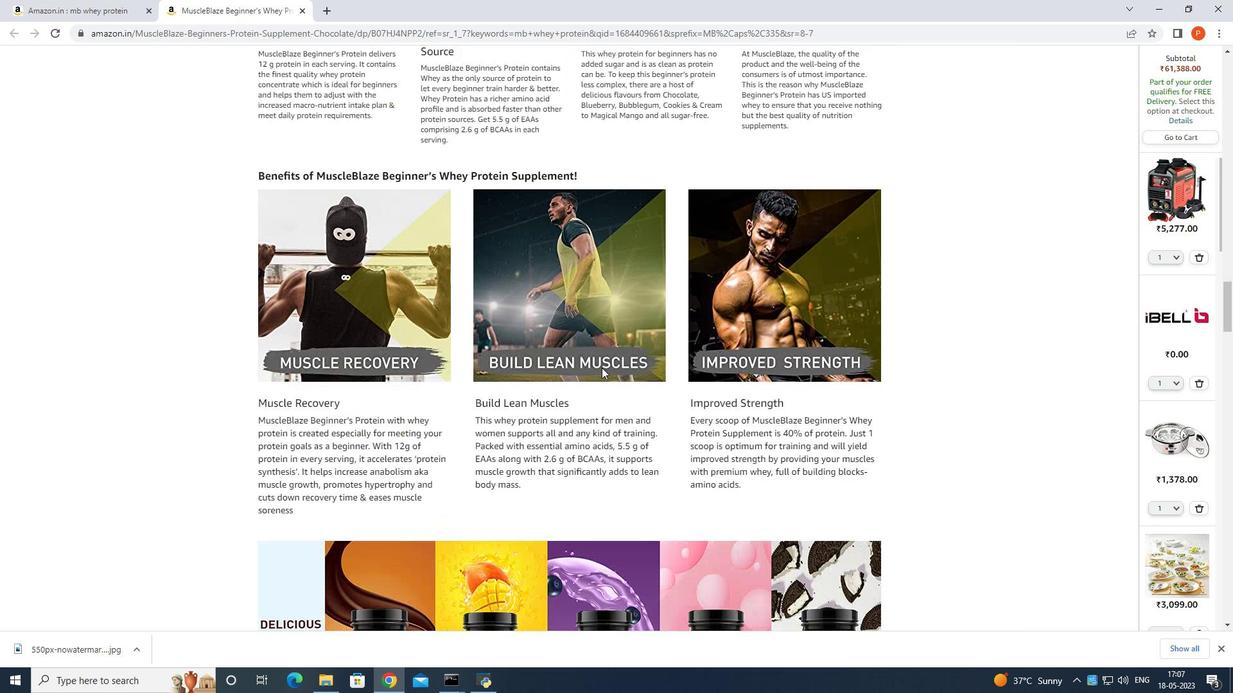 
Action: Mouse scrolled (602, 367) with delta (0, 0)
Screenshot: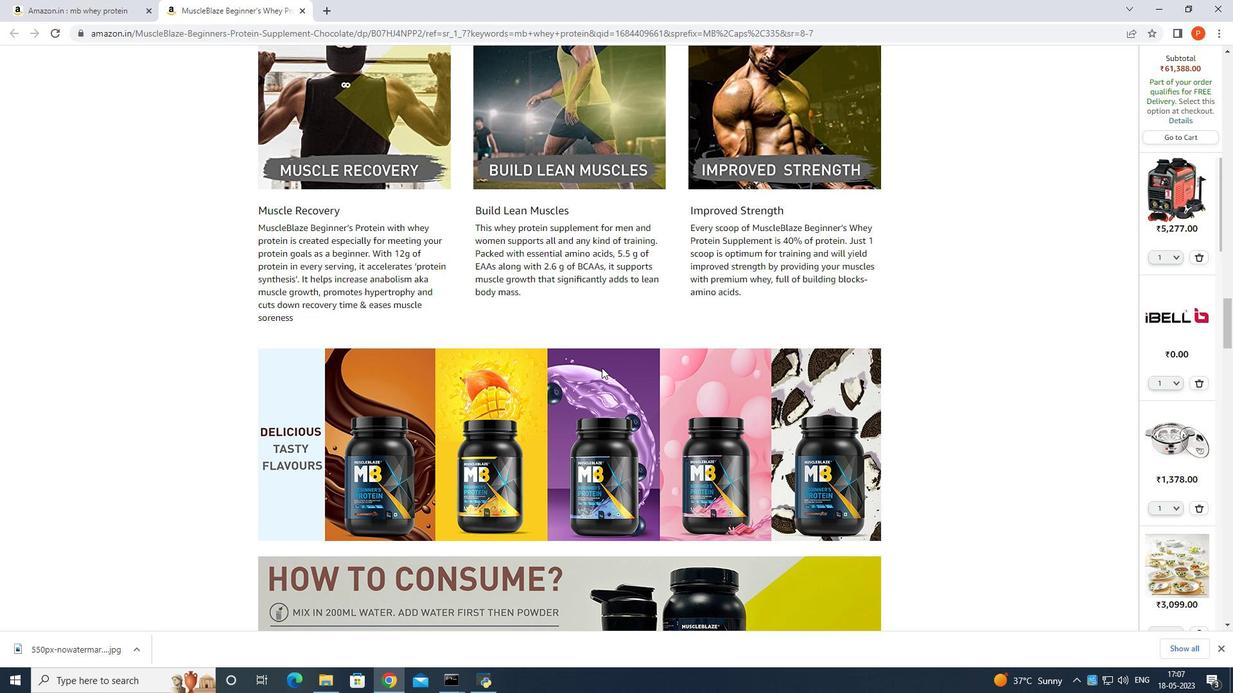 
Action: Mouse scrolled (602, 367) with delta (0, 0)
Screenshot: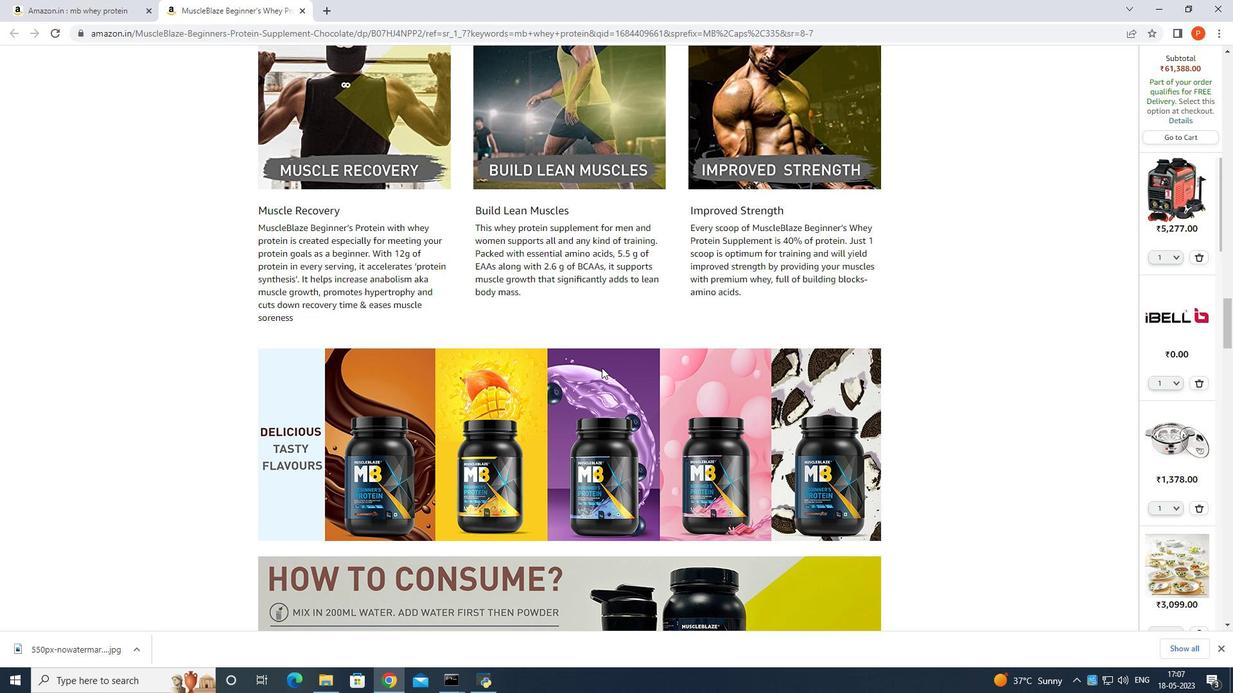 
Action: Mouse scrolled (602, 367) with delta (0, 0)
Screenshot: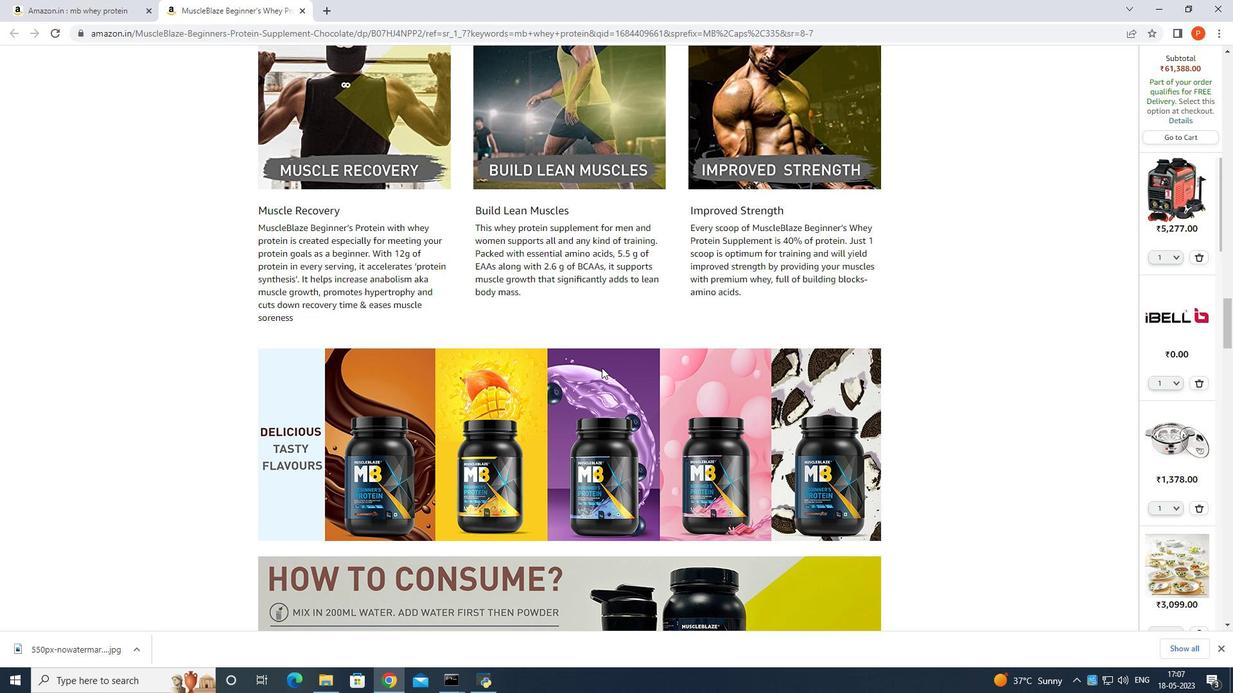 
Action: Mouse scrolled (602, 367) with delta (0, 0)
Screenshot: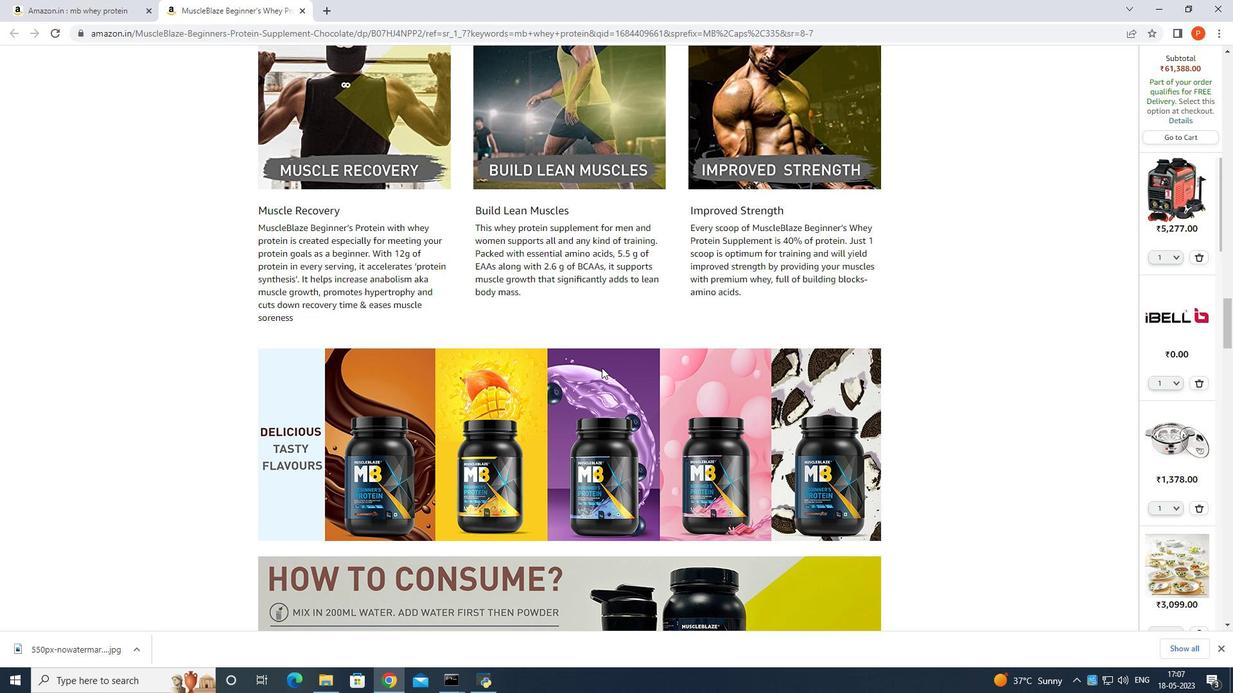
Action: Mouse scrolled (602, 367) with delta (0, 0)
Screenshot: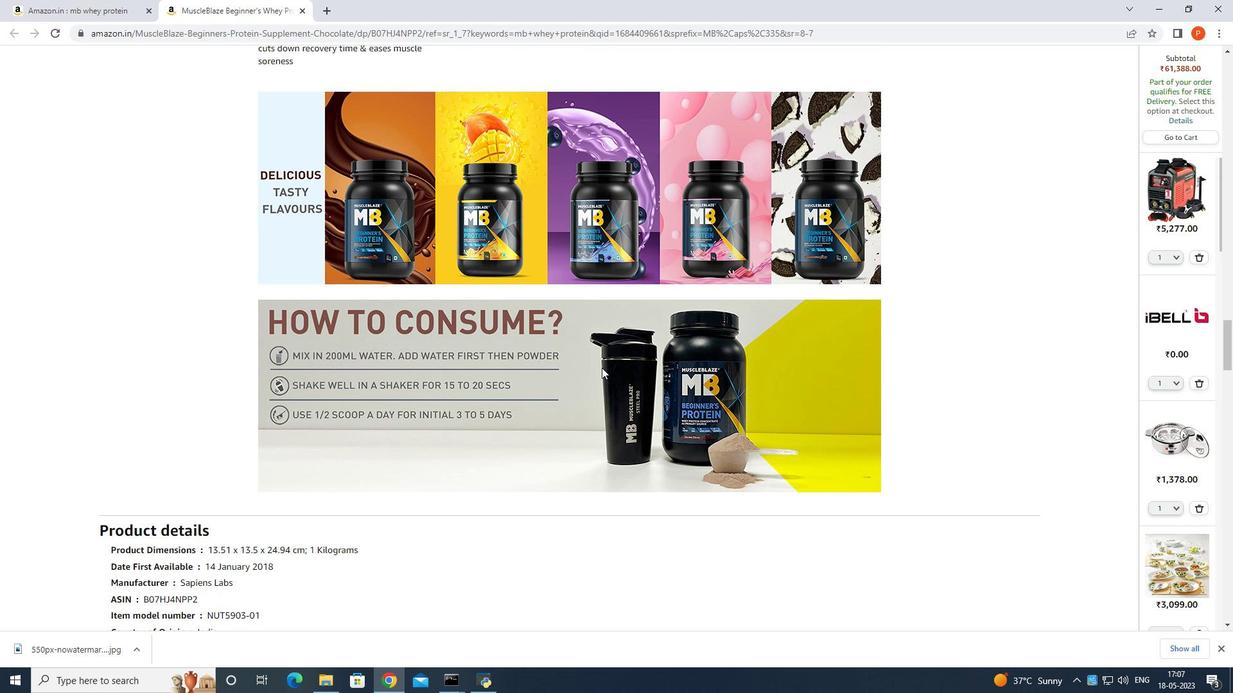 
Action: Mouse moved to (556, 352)
Screenshot: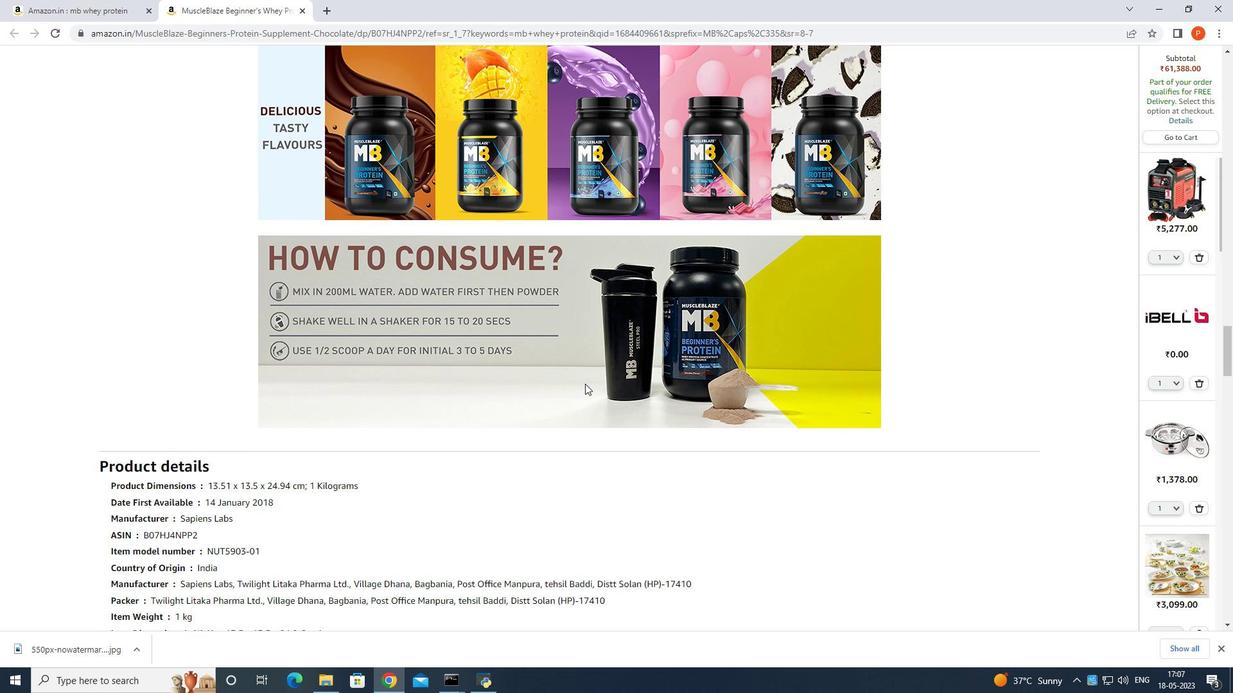 
Action: Mouse pressed left at (556, 352)
Screenshot: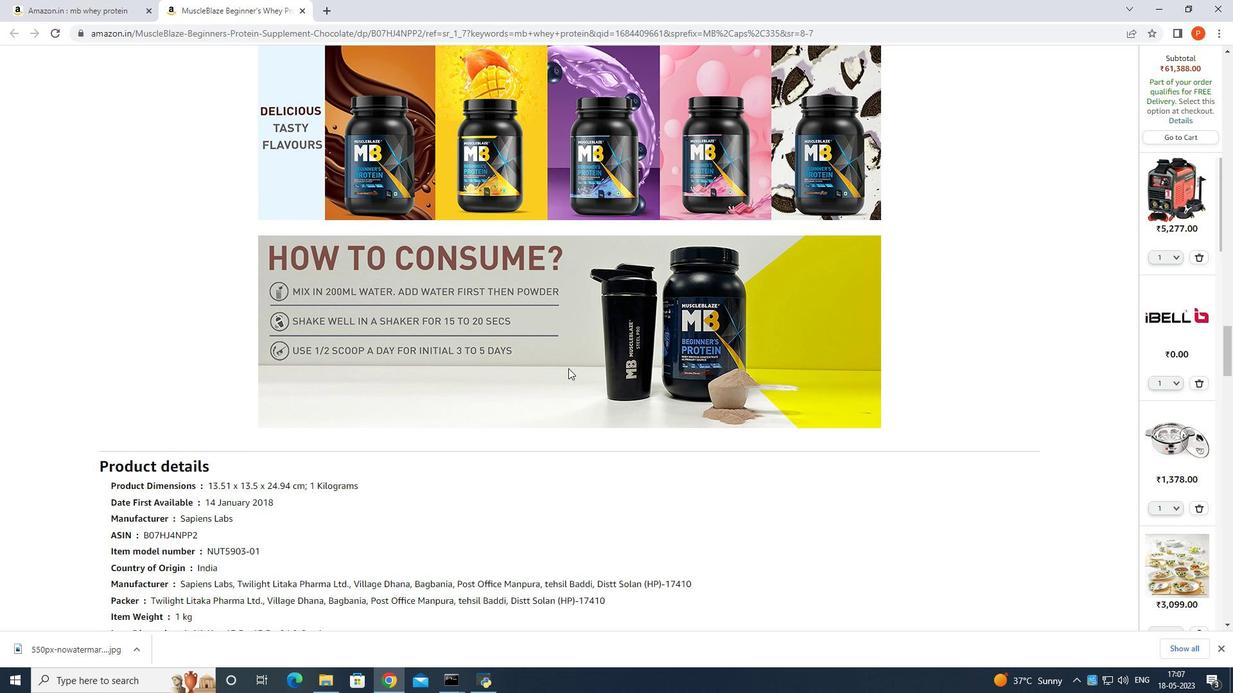 
Action: Mouse moved to (557, 346)
Screenshot: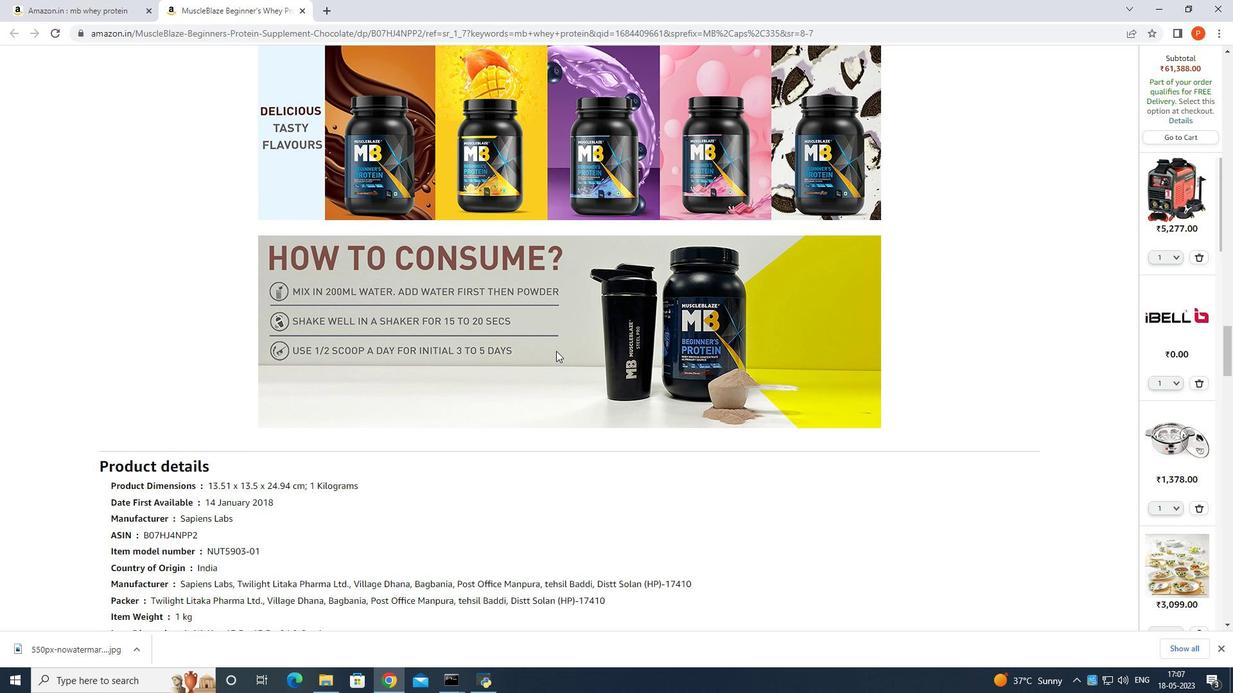 
Action: Mouse scrolled (557, 346) with delta (0, 0)
Screenshot: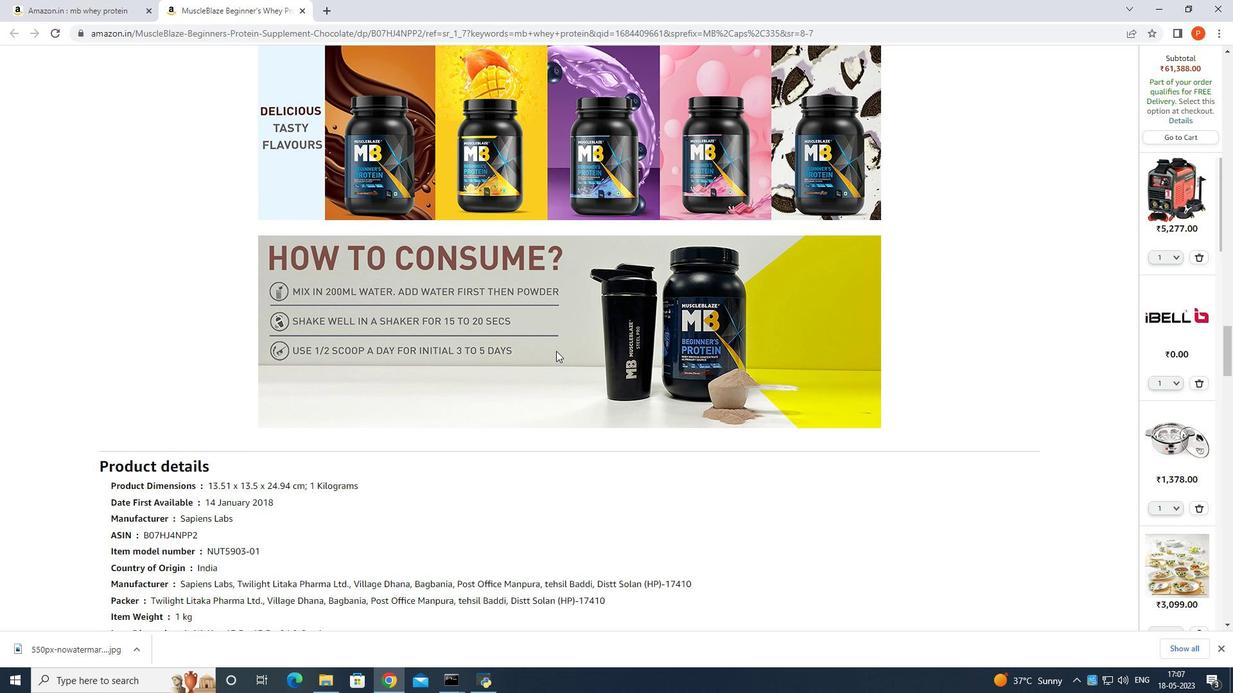 
Action: Mouse scrolled (557, 346) with delta (0, 0)
Screenshot: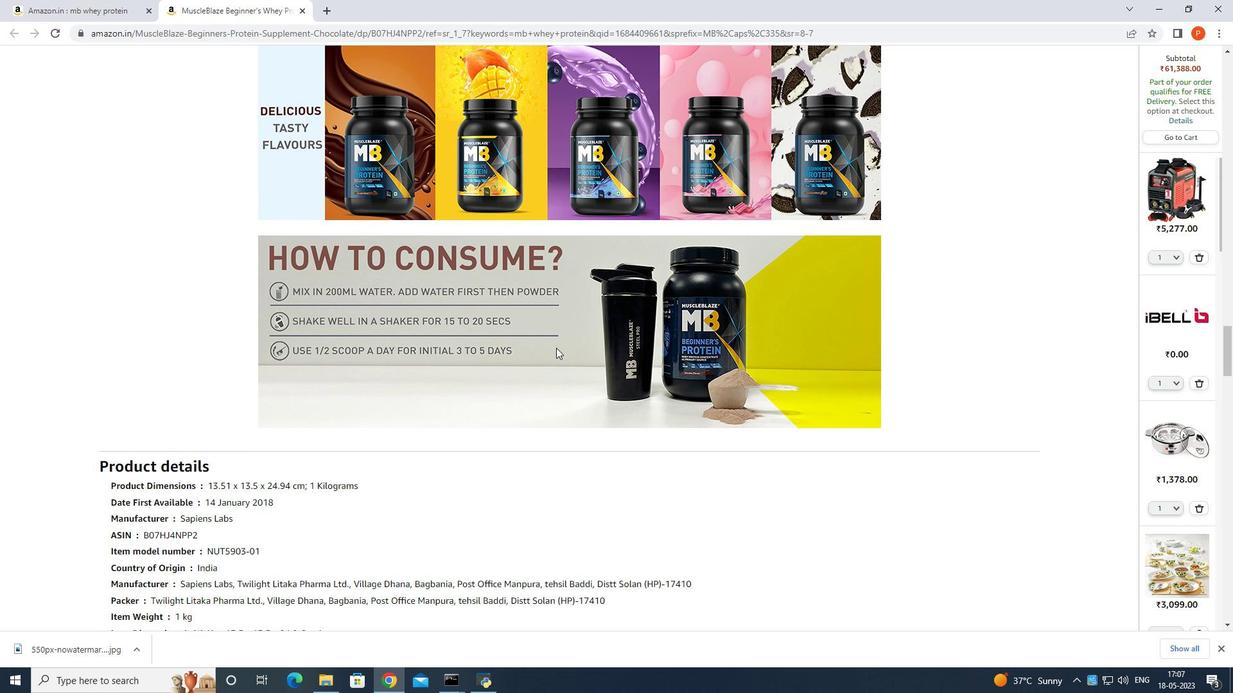 
Action: Mouse scrolled (557, 346) with delta (0, 0)
Screenshot: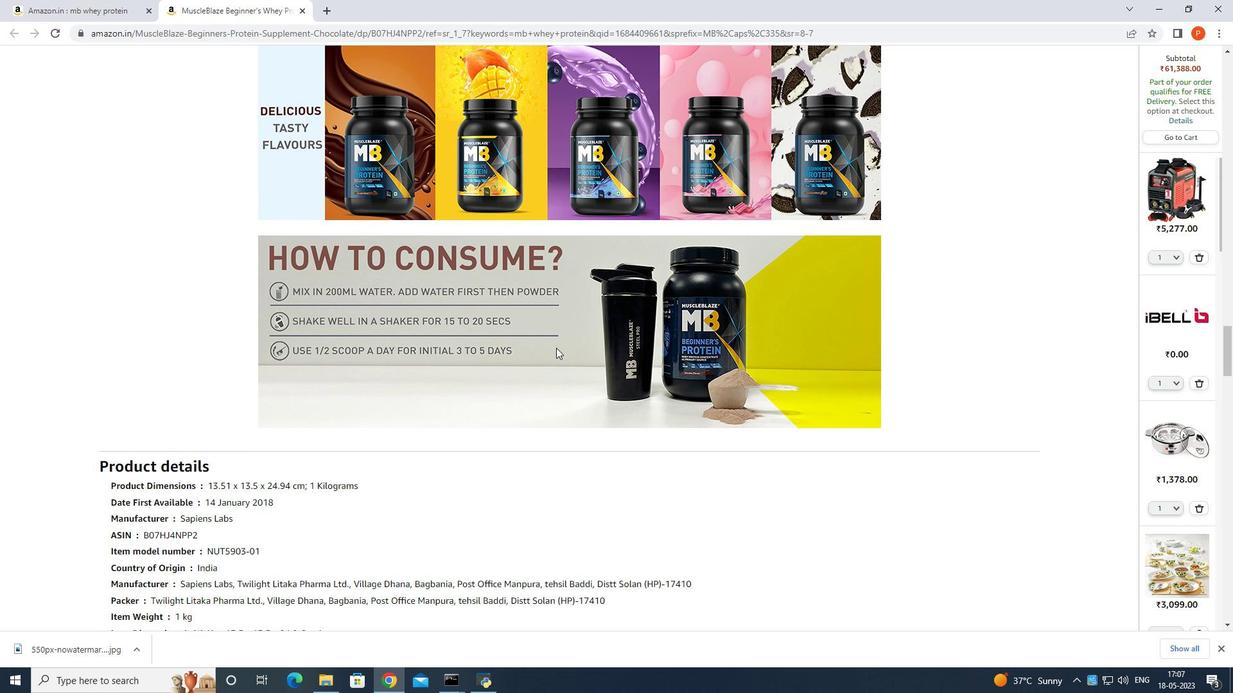 
Action: Mouse moved to (204, 322)
Screenshot: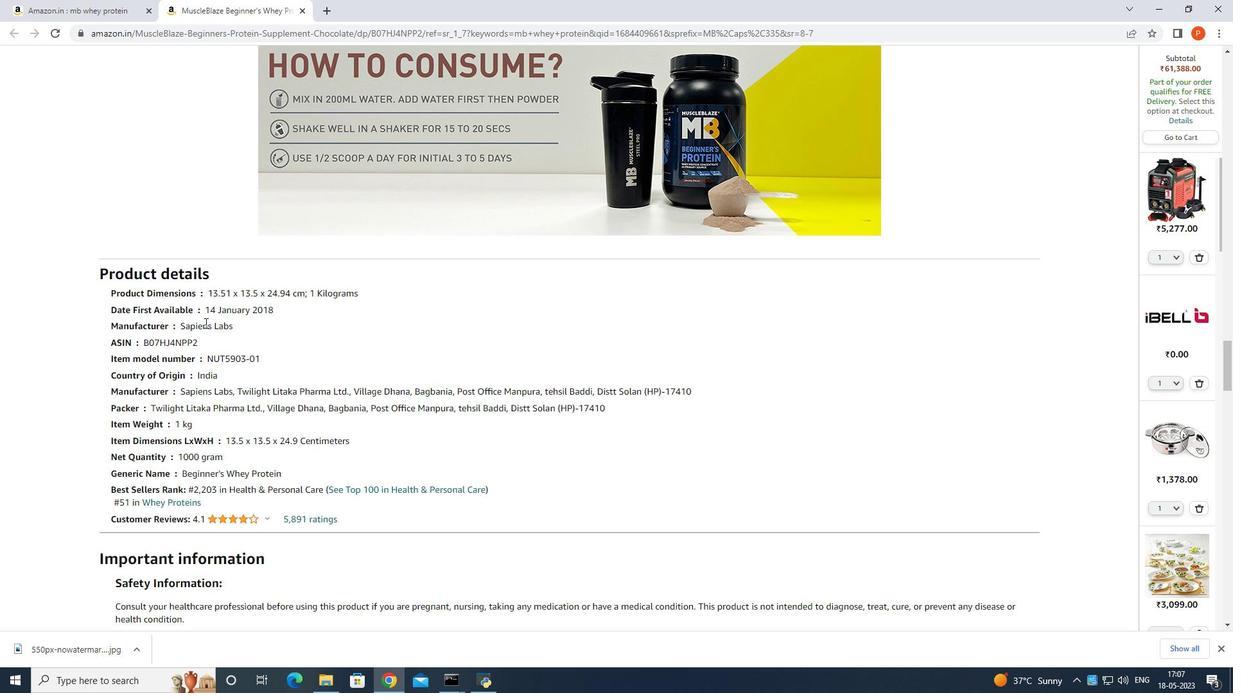 
Action: Mouse scrolled (204, 321) with delta (0, 0)
Screenshot: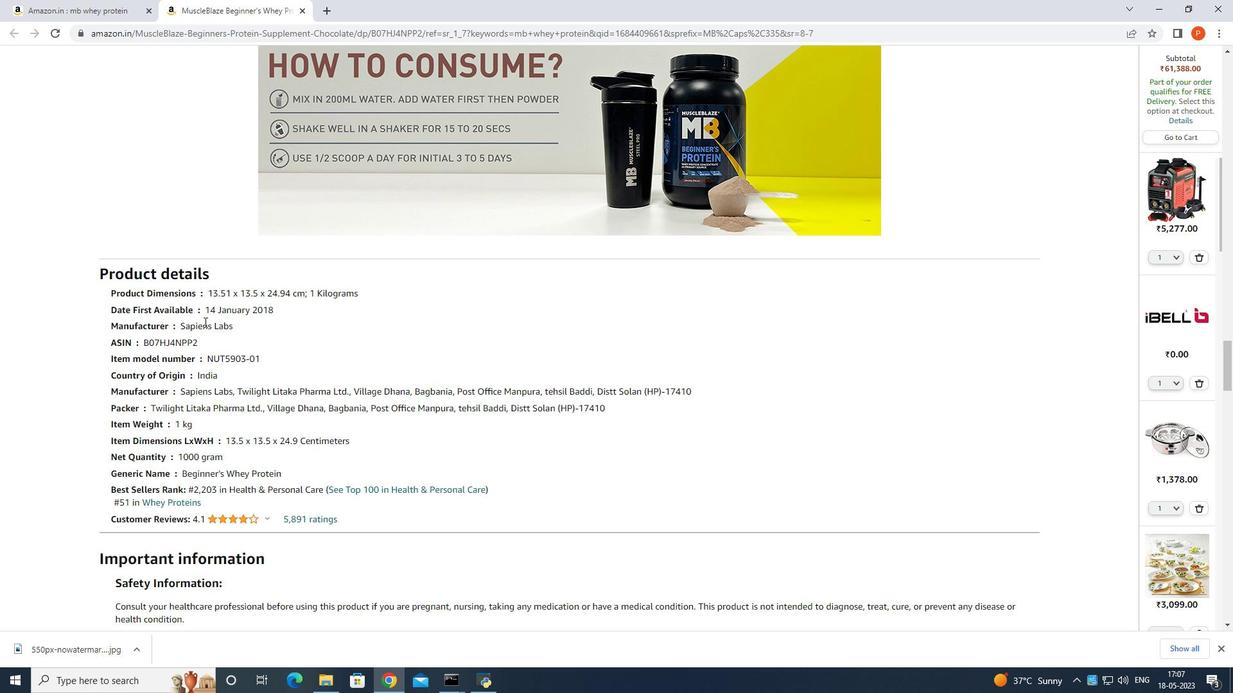
Action: Mouse moved to (206, 348)
Screenshot: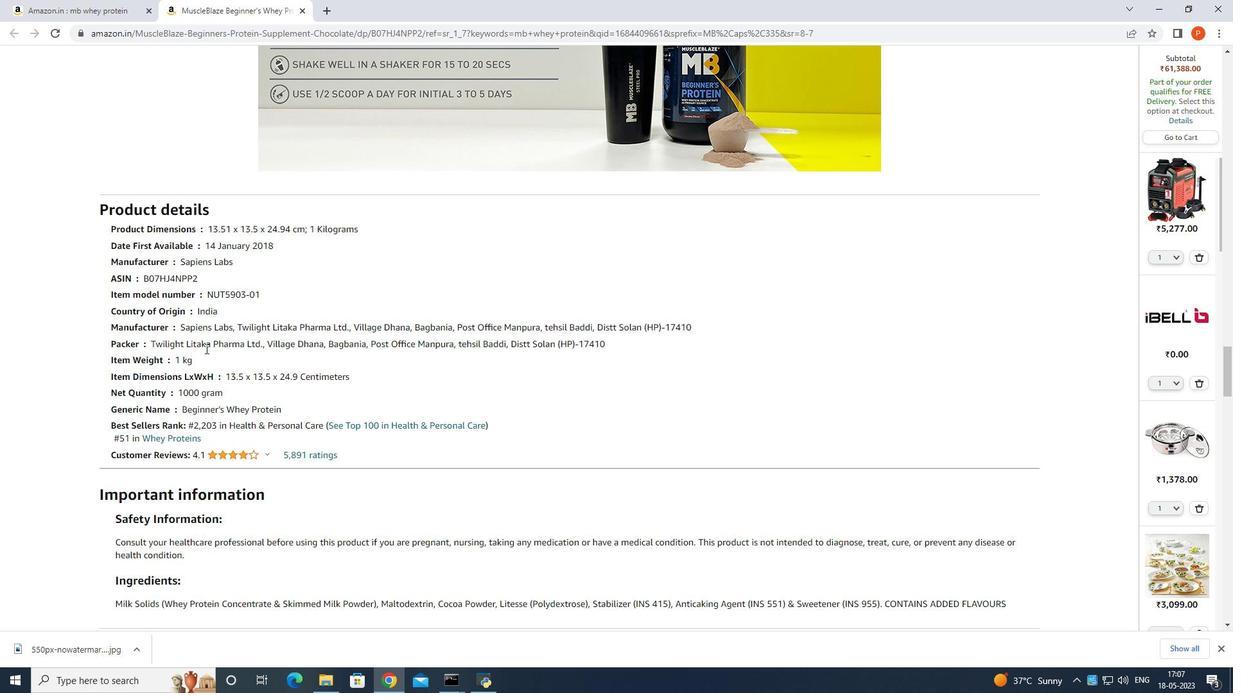 
Action: Mouse scrolled (206, 347) with delta (0, 0)
Screenshot: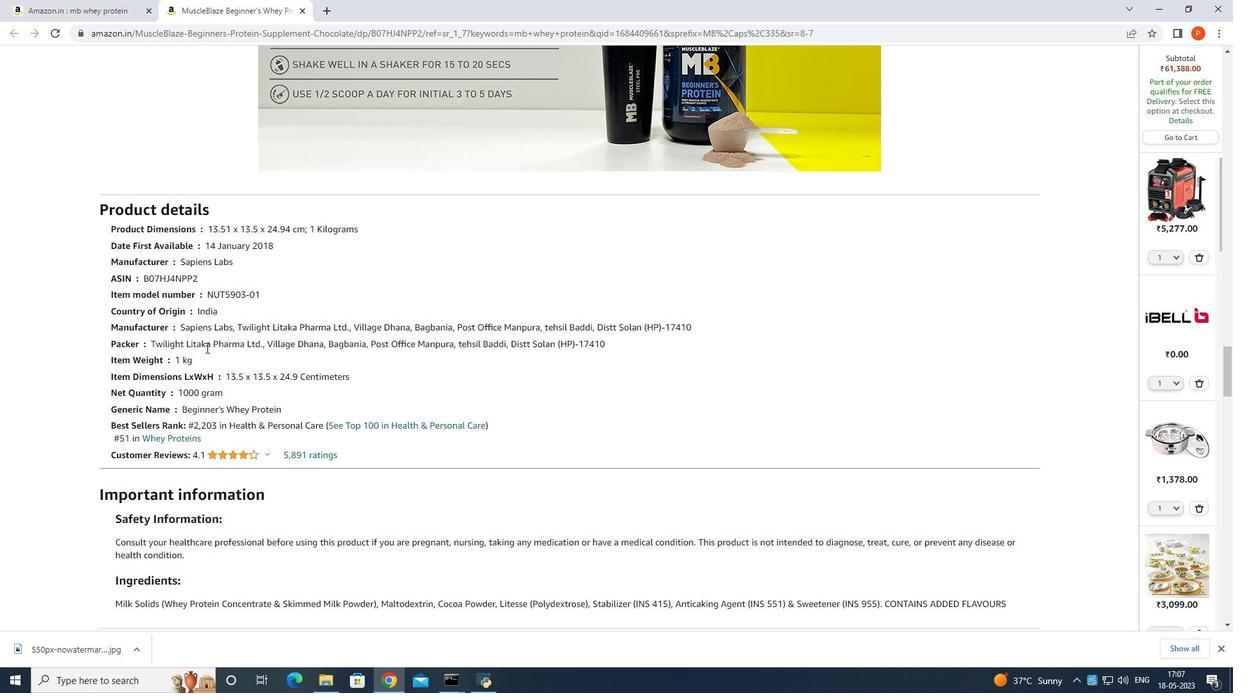 
Action: Mouse moved to (206, 346)
Screenshot: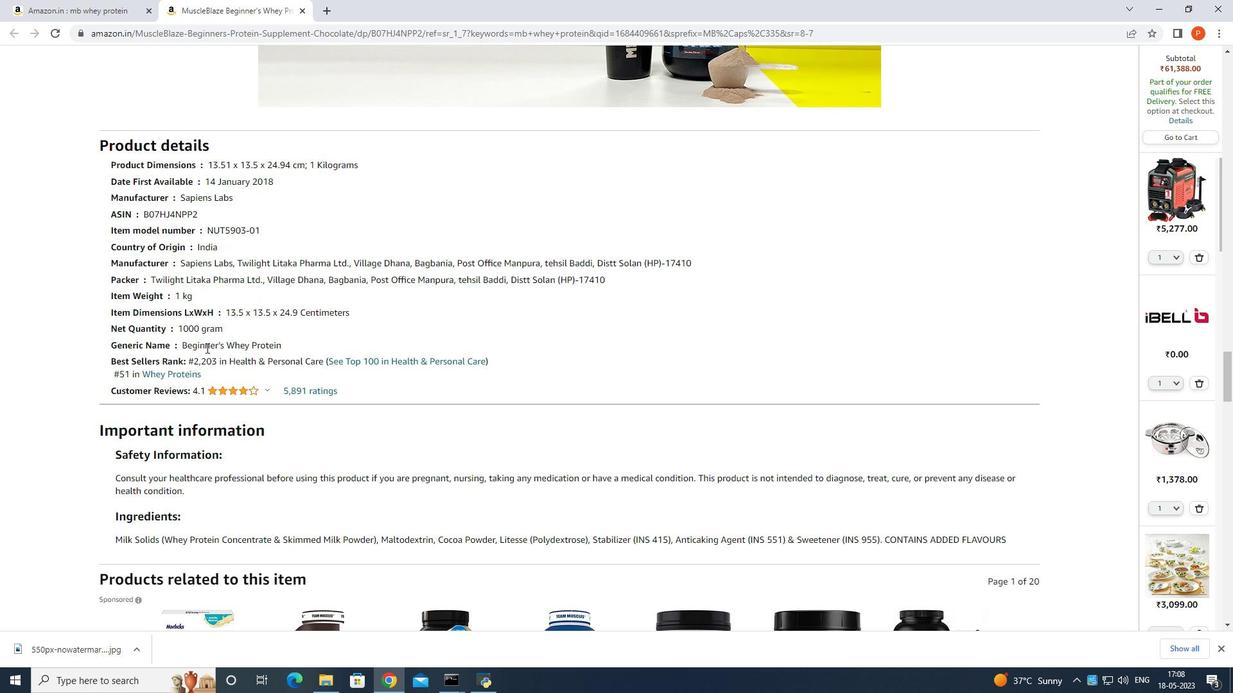 
Action: Mouse scrolled (206, 346) with delta (0, 0)
Screenshot: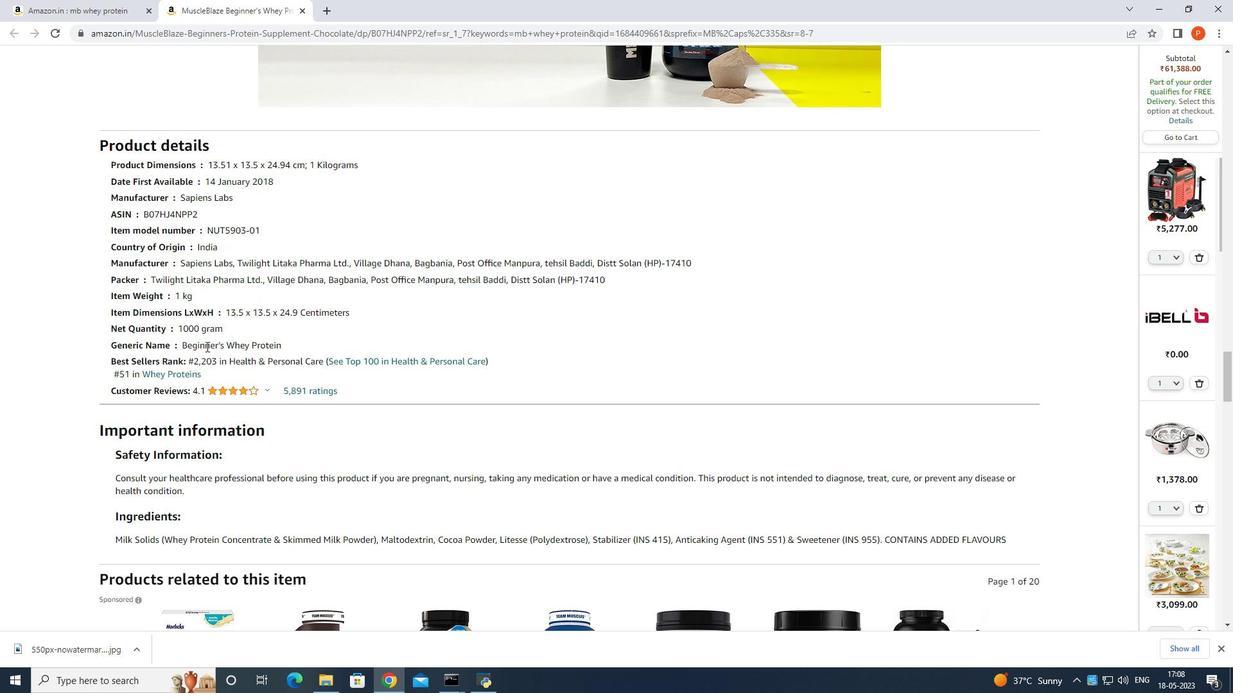 
Action: Mouse moved to (221, 325)
Screenshot: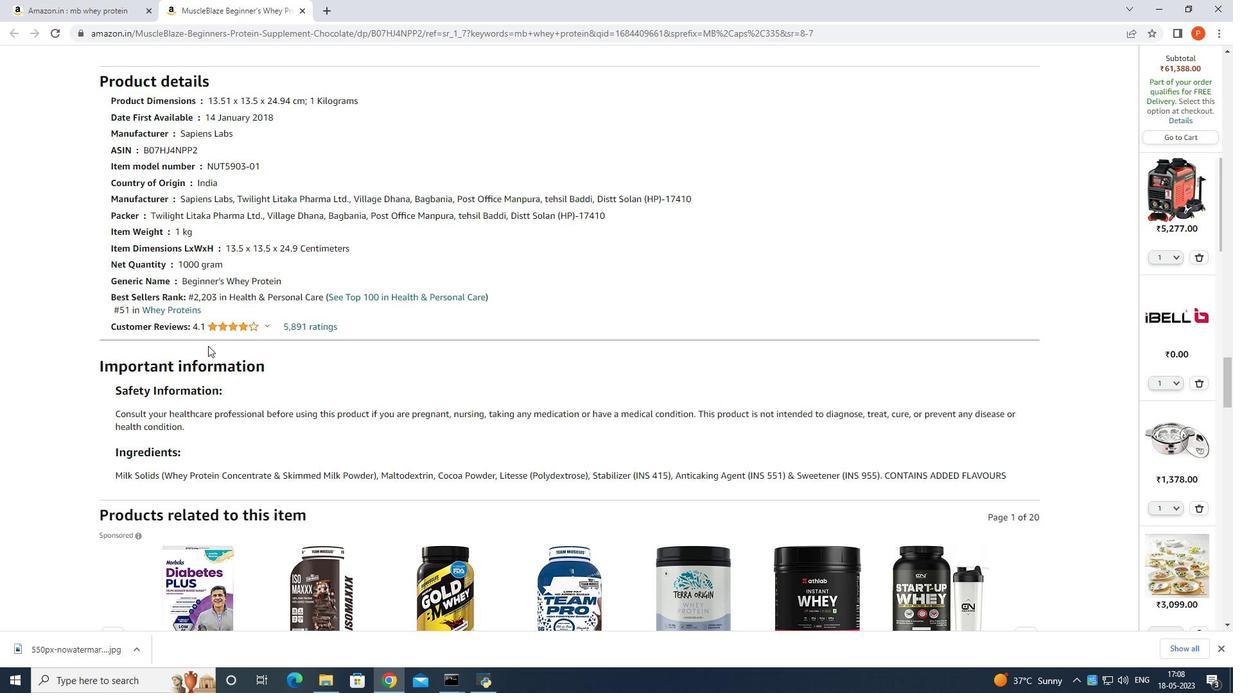 
Action: Mouse scrolled (213, 339) with delta (0, 0)
Screenshot: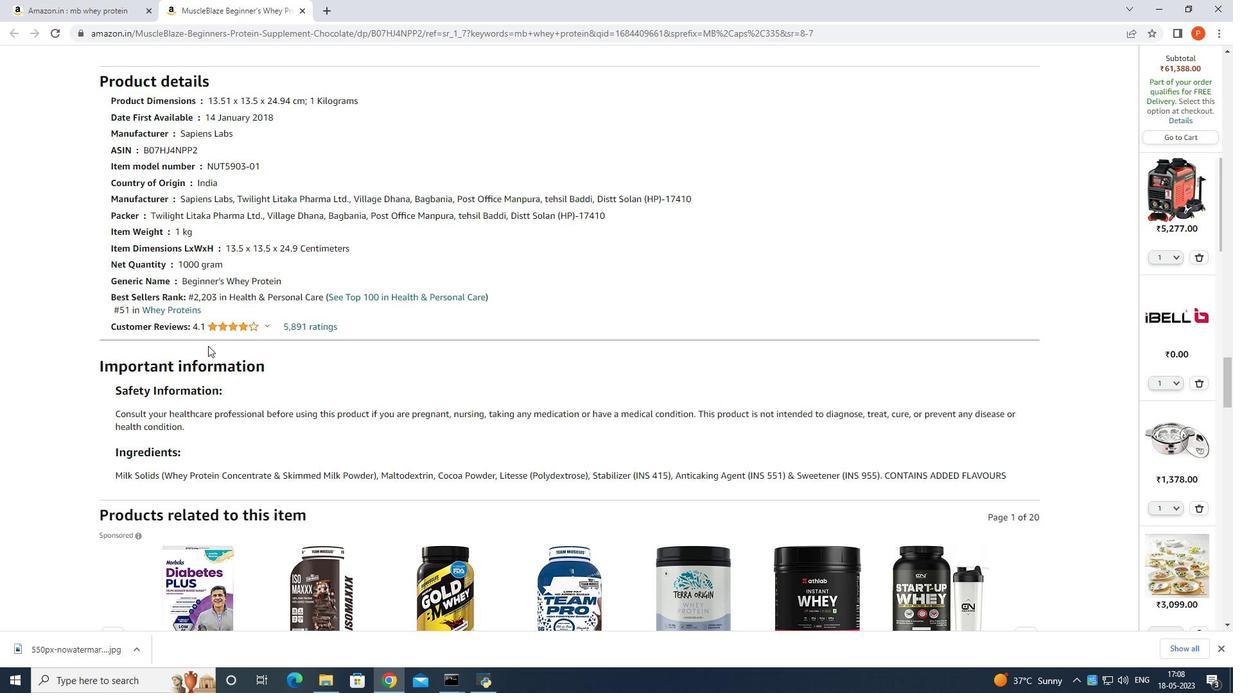 
Action: Mouse scrolled (215, 334) with delta (0, 0)
Screenshot: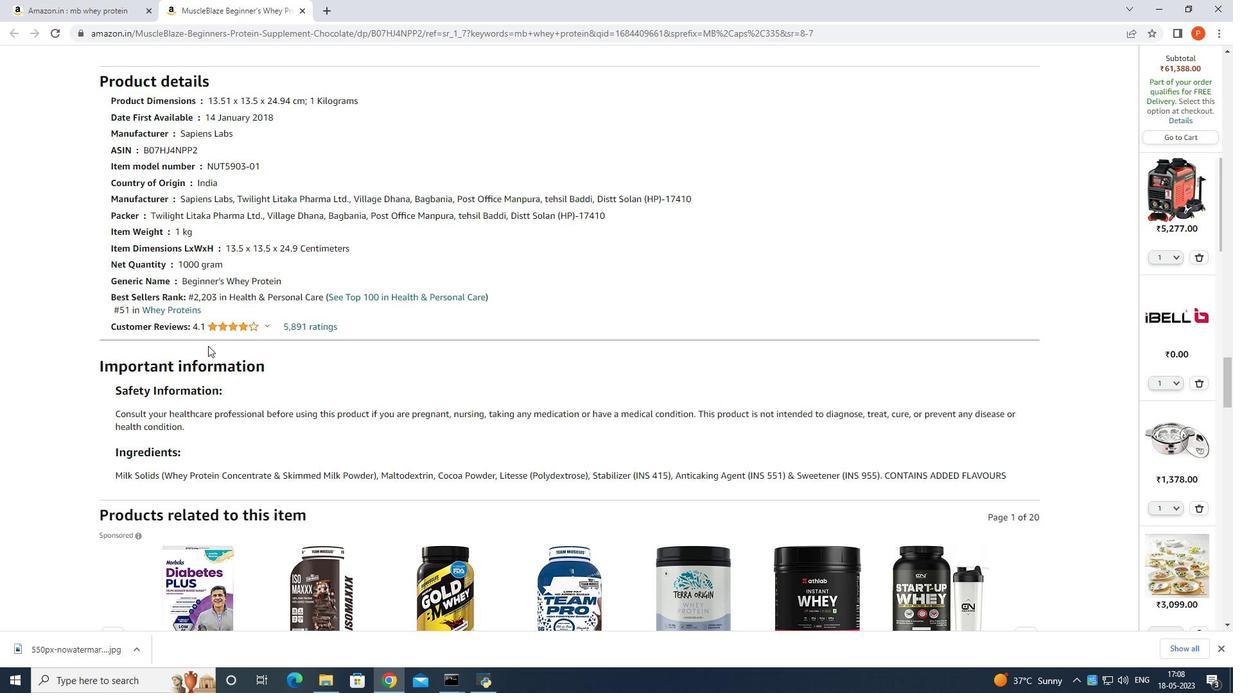 
Action: Mouse scrolled (219, 329) with delta (0, 0)
Screenshot: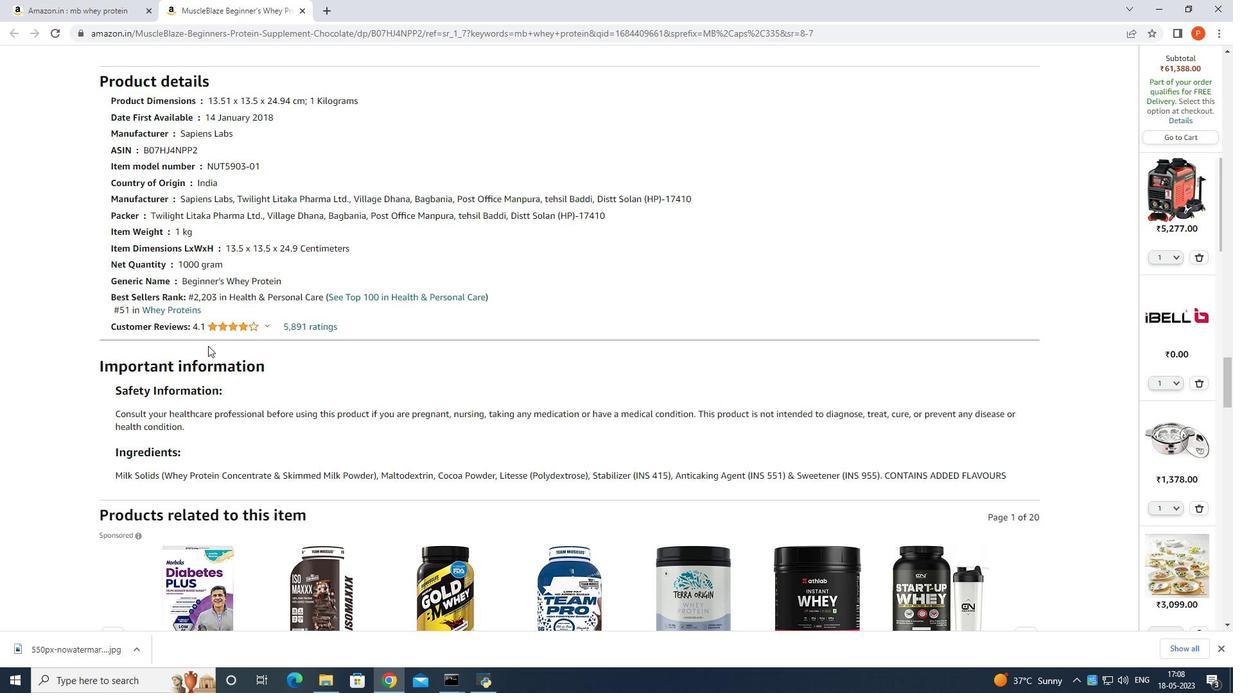 
Action: Mouse scrolled (220, 327) with delta (0, 0)
Screenshot: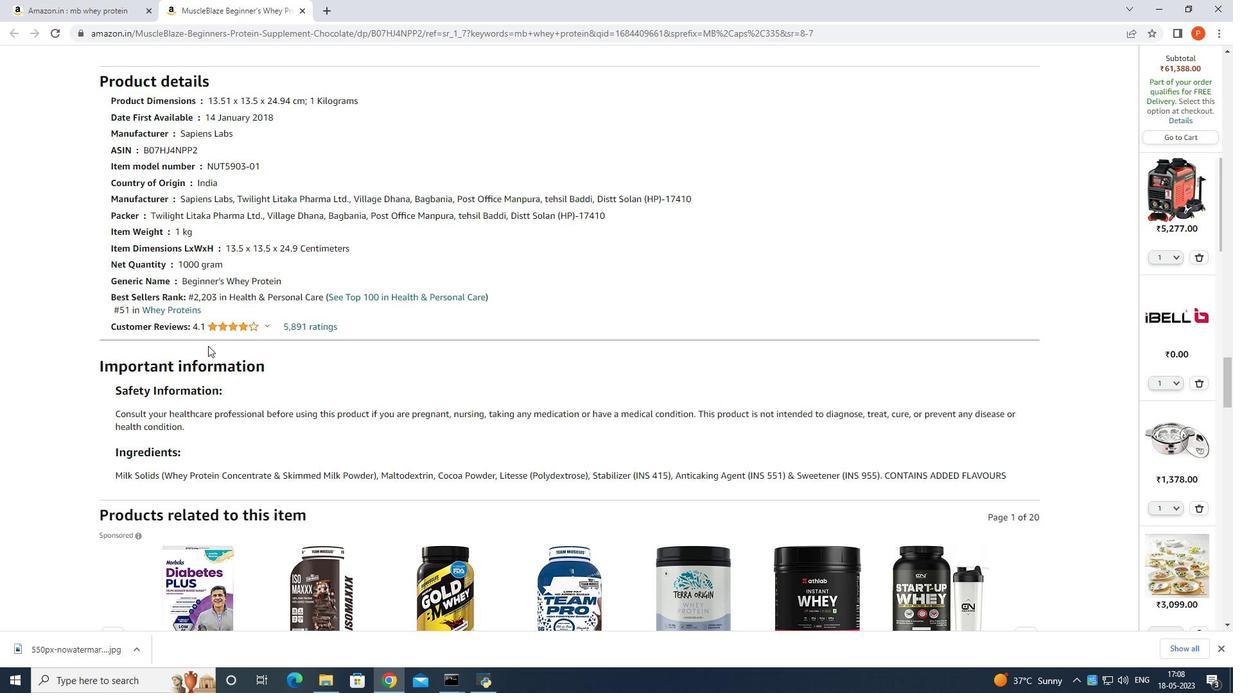 
Action: Mouse scrolled (221, 325) with delta (0, 0)
Screenshot: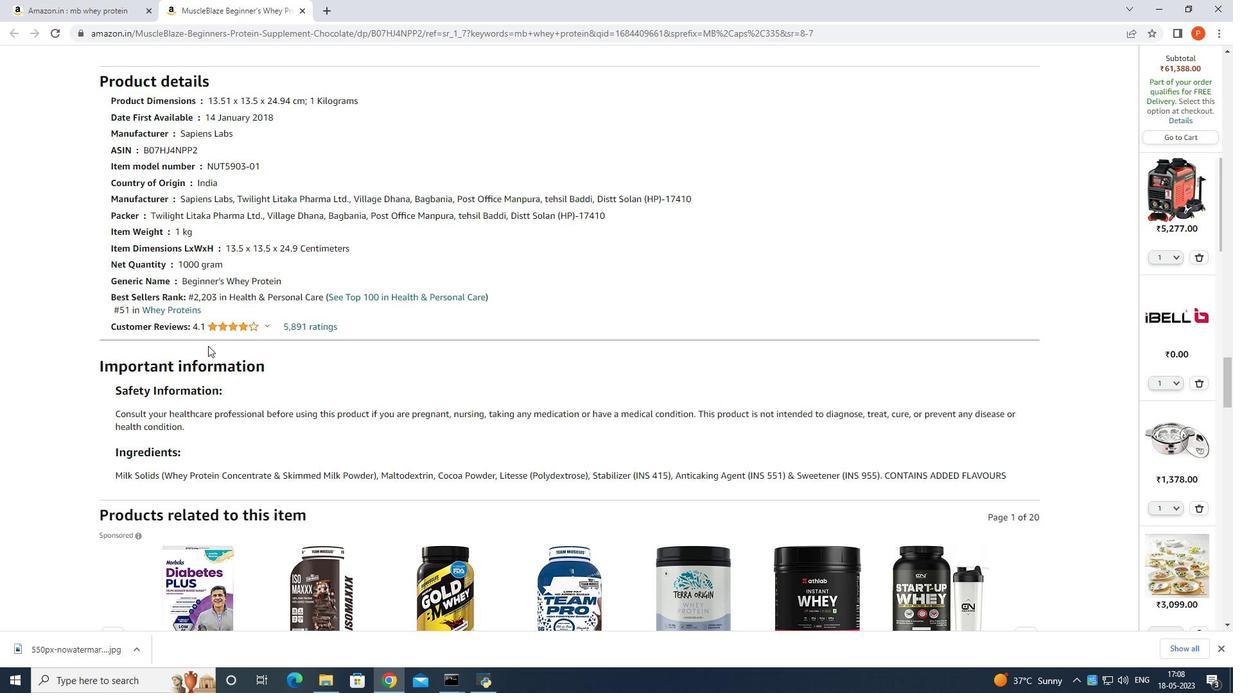 
Action: Mouse moved to (235, 331)
Screenshot: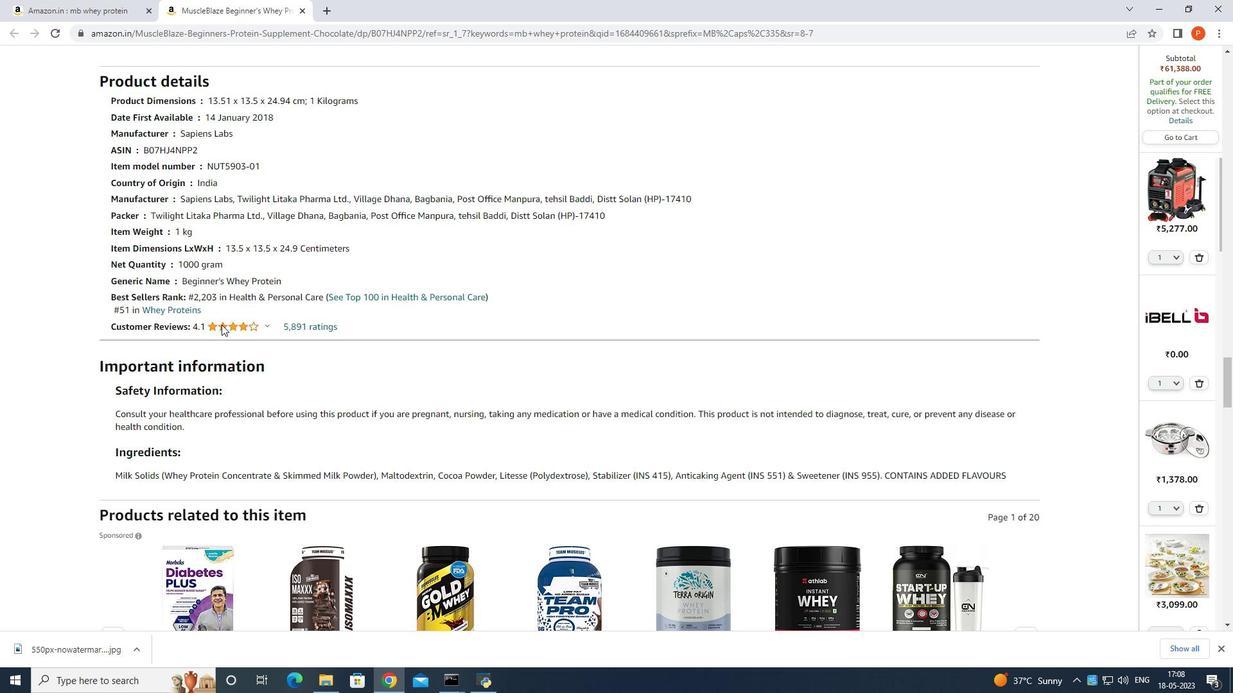 
Action: Mouse scrolled (235, 332) with delta (0, 0)
Screenshot: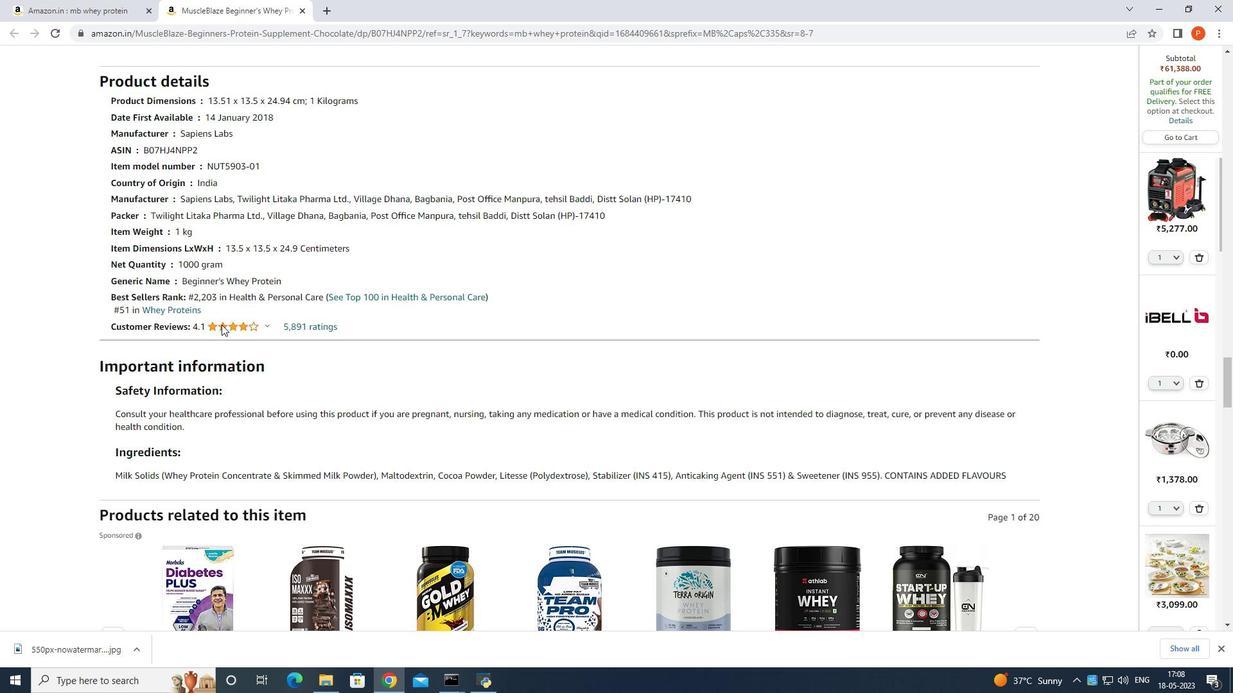 
Action: Mouse scrolled (235, 332) with delta (0, 0)
Screenshot: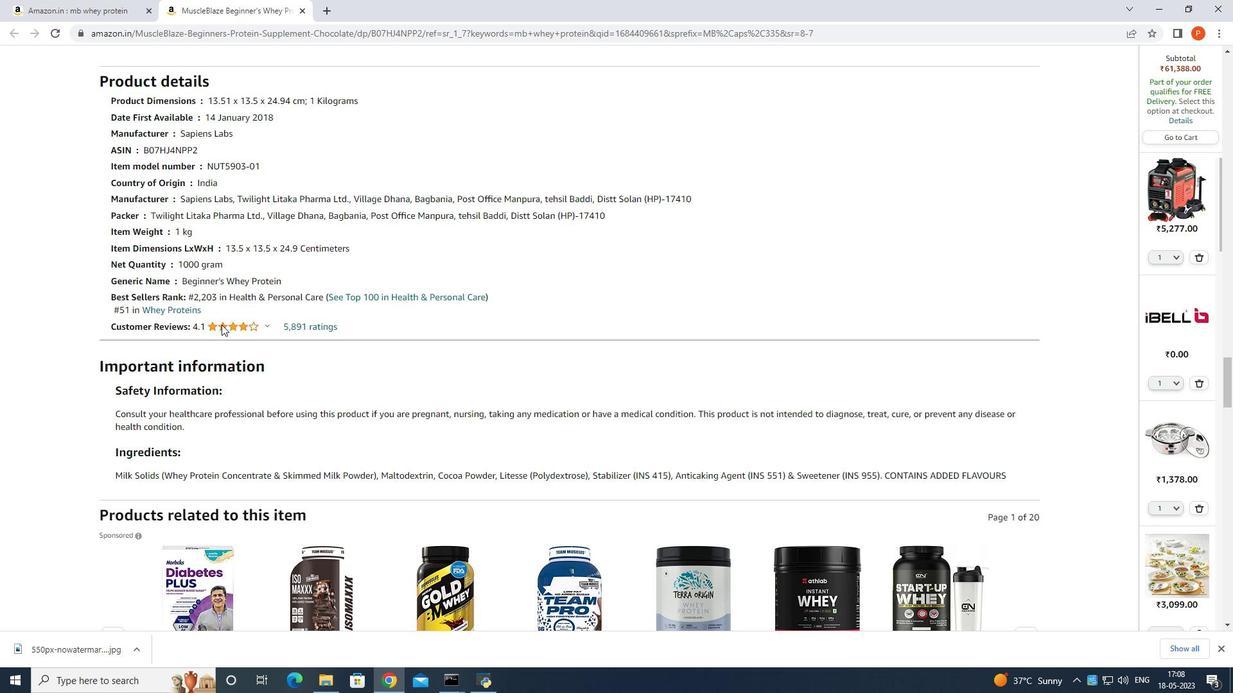 
Action: Mouse scrolled (235, 332) with delta (0, 0)
Screenshot: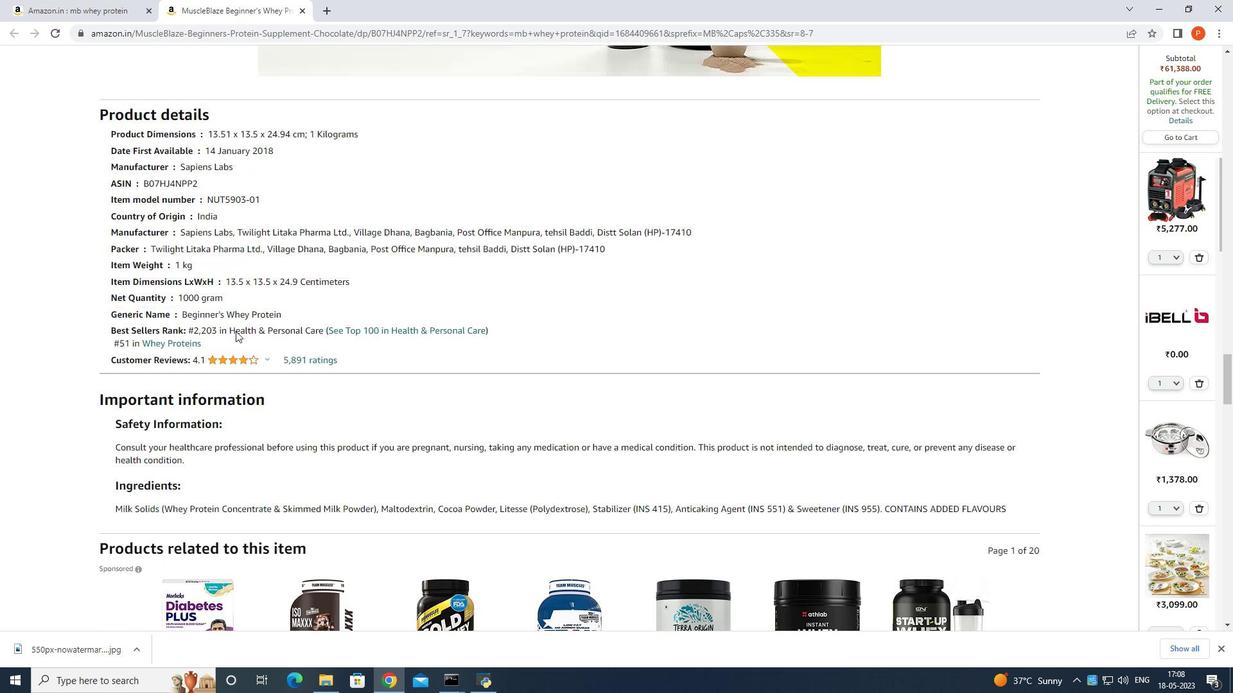 
Action: Mouse moved to (236, 331)
Screenshot: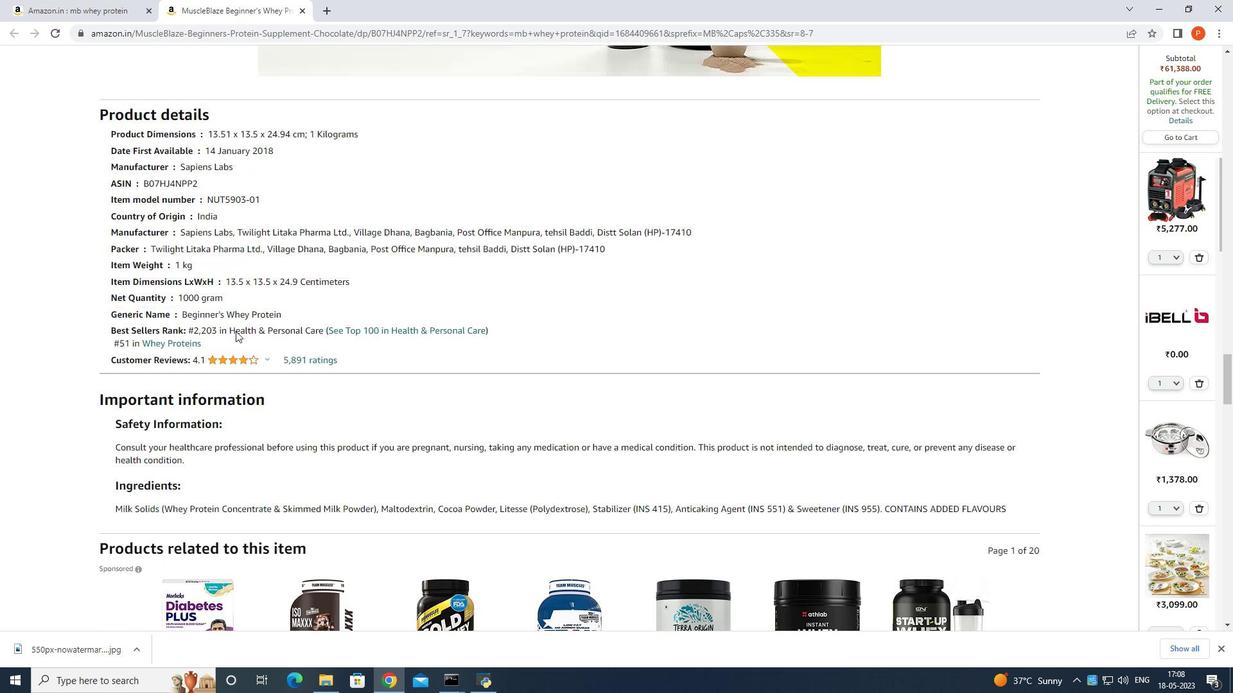 
Action: Mouse scrolled (236, 332) with delta (0, 0)
Screenshot: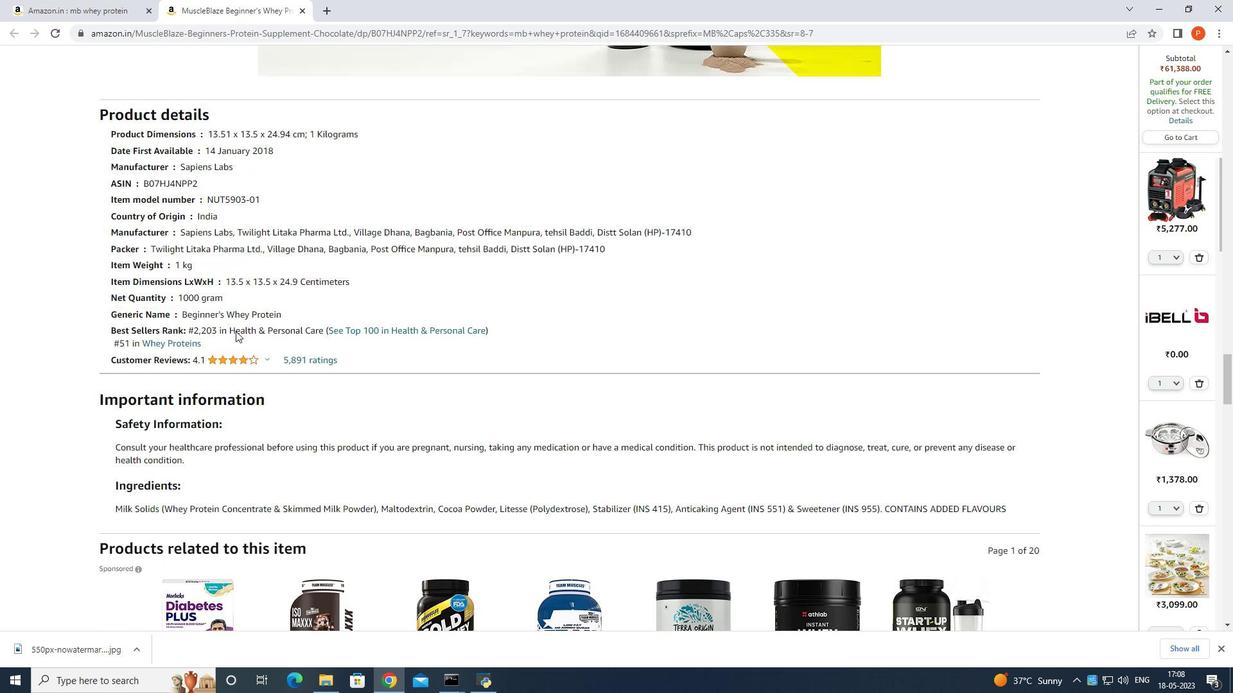 
Action: Mouse moved to (236, 330)
Screenshot: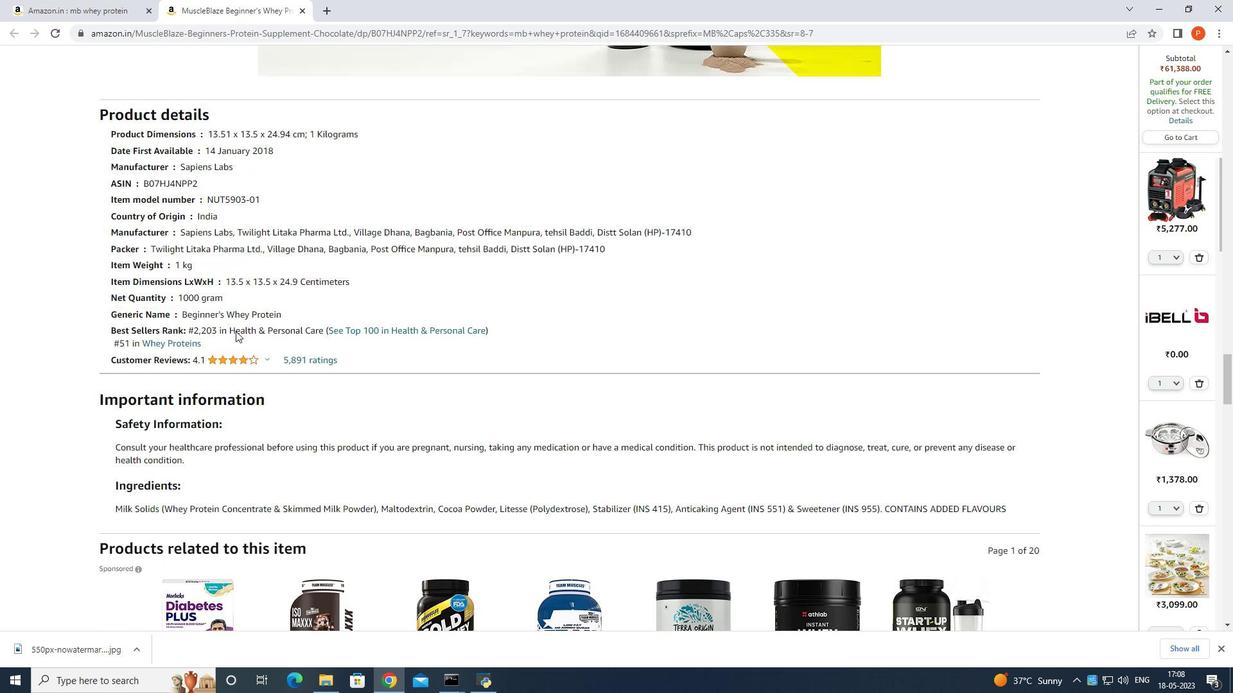 
Action: Mouse scrolled (236, 330) with delta (0, 0)
Screenshot: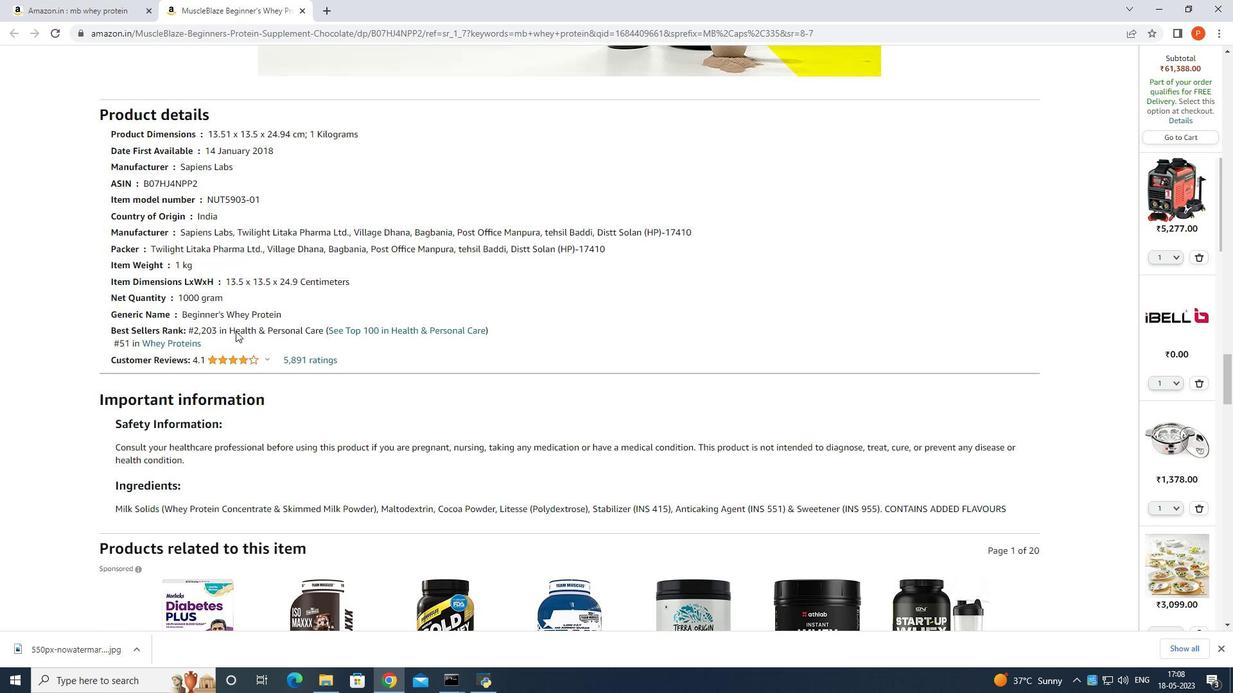 
Action: Mouse scrolled (236, 330) with delta (0, 0)
Screenshot: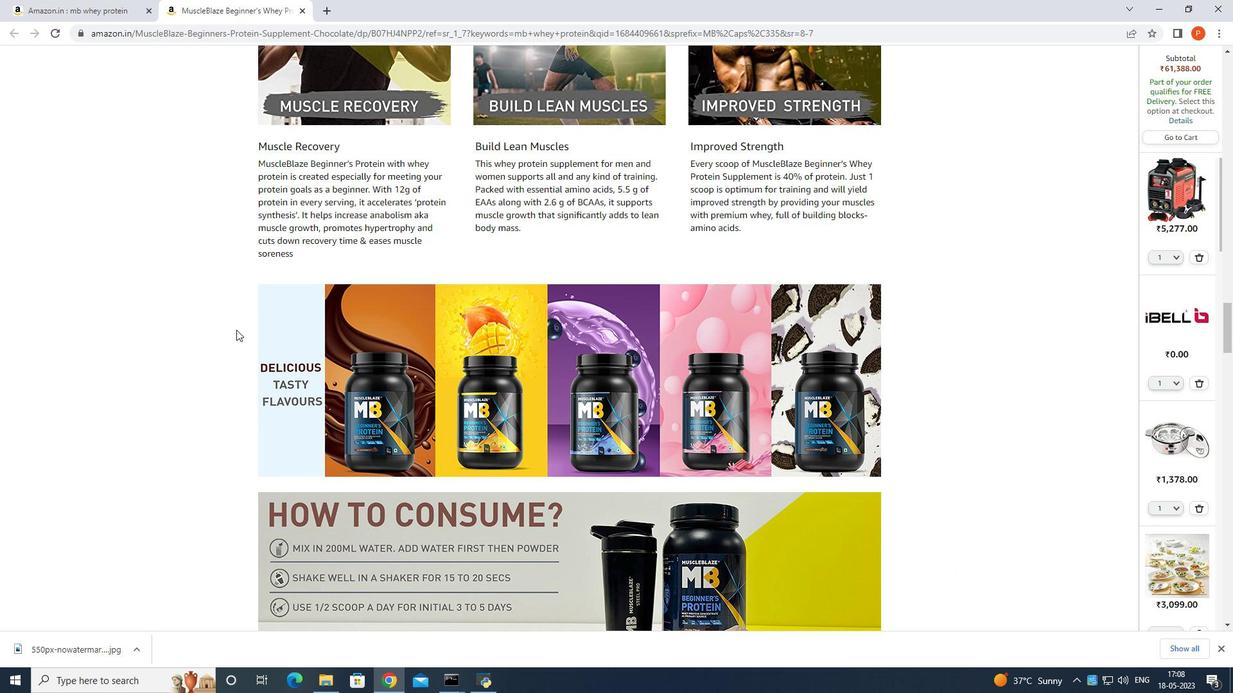 
Action: Mouse scrolled (236, 330) with delta (0, 0)
Screenshot: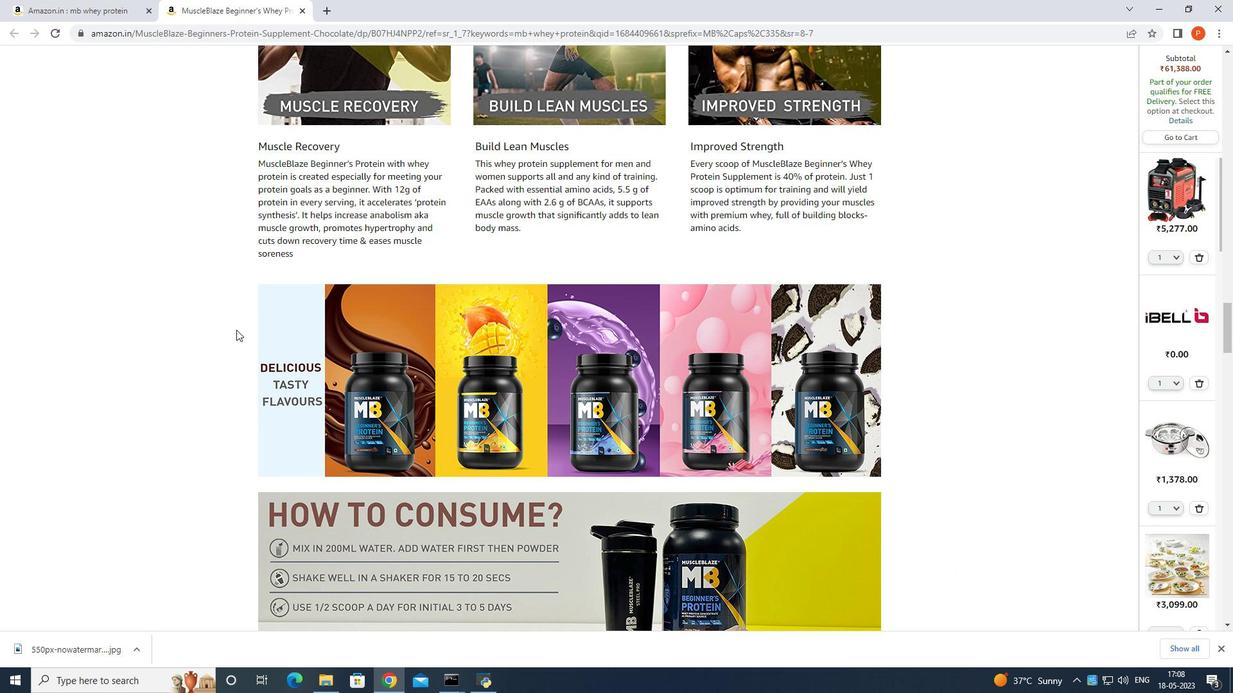 
Action: Mouse scrolled (236, 330) with delta (0, 0)
Screenshot: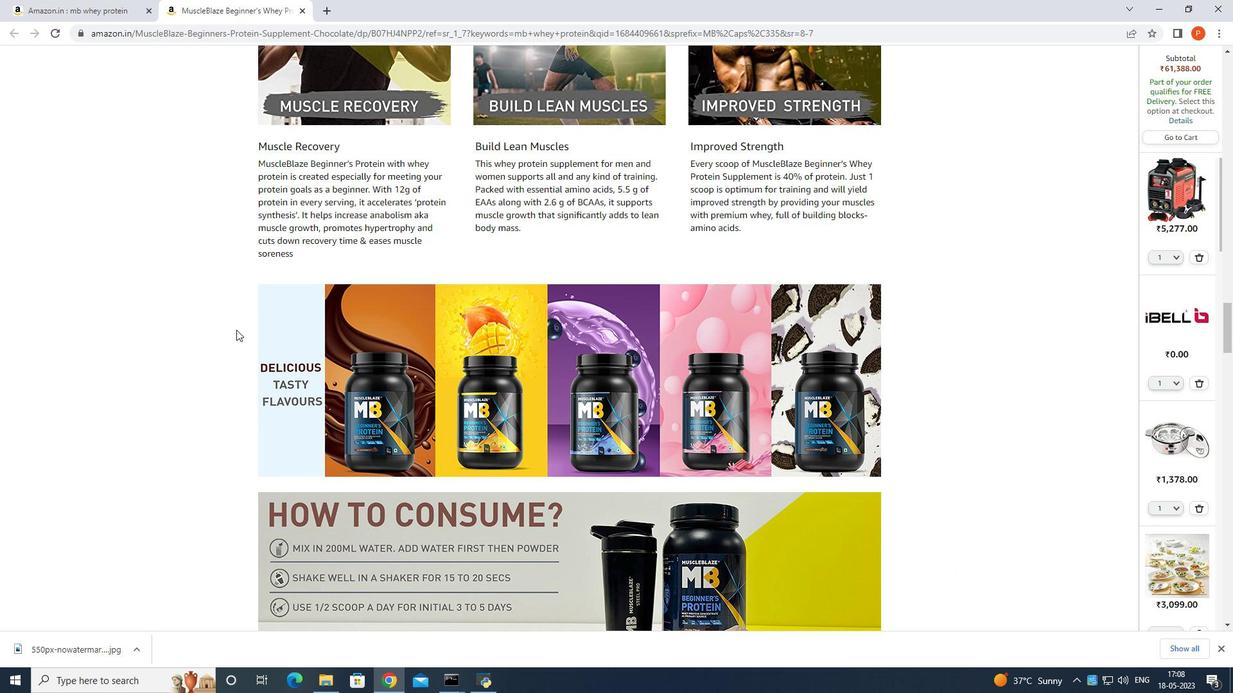 
Action: Mouse scrolled (236, 330) with delta (0, 0)
Screenshot: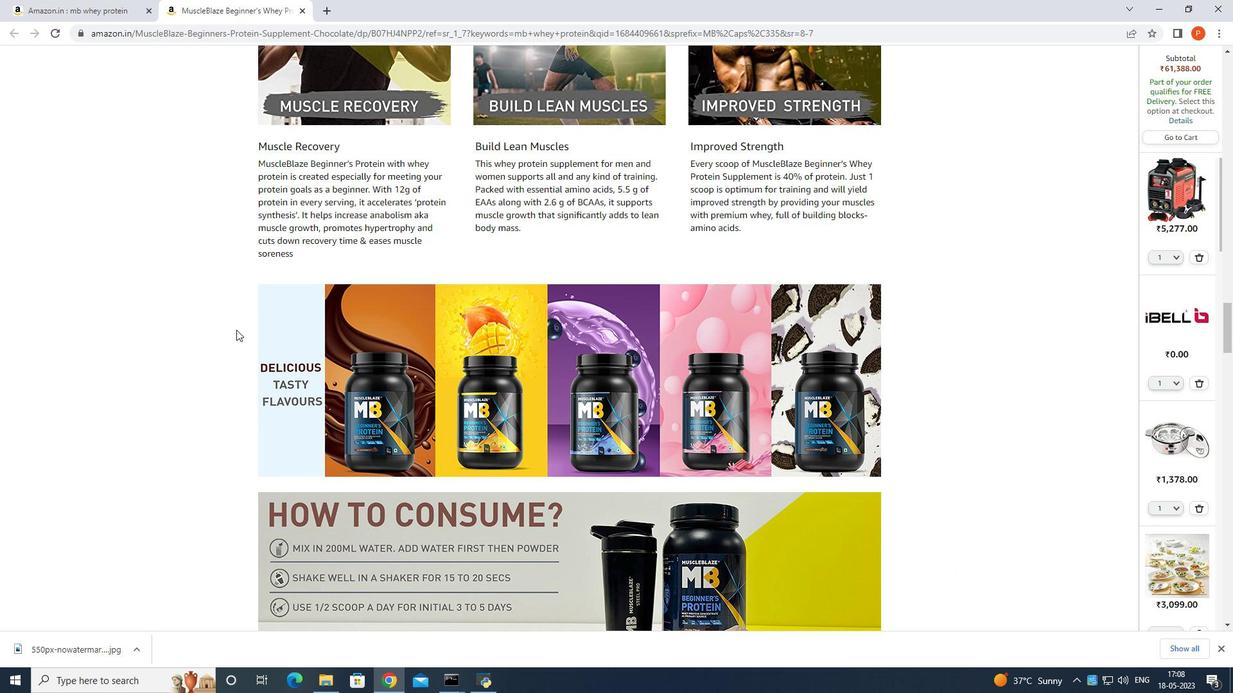 
Action: Mouse moved to (236, 330)
Screenshot: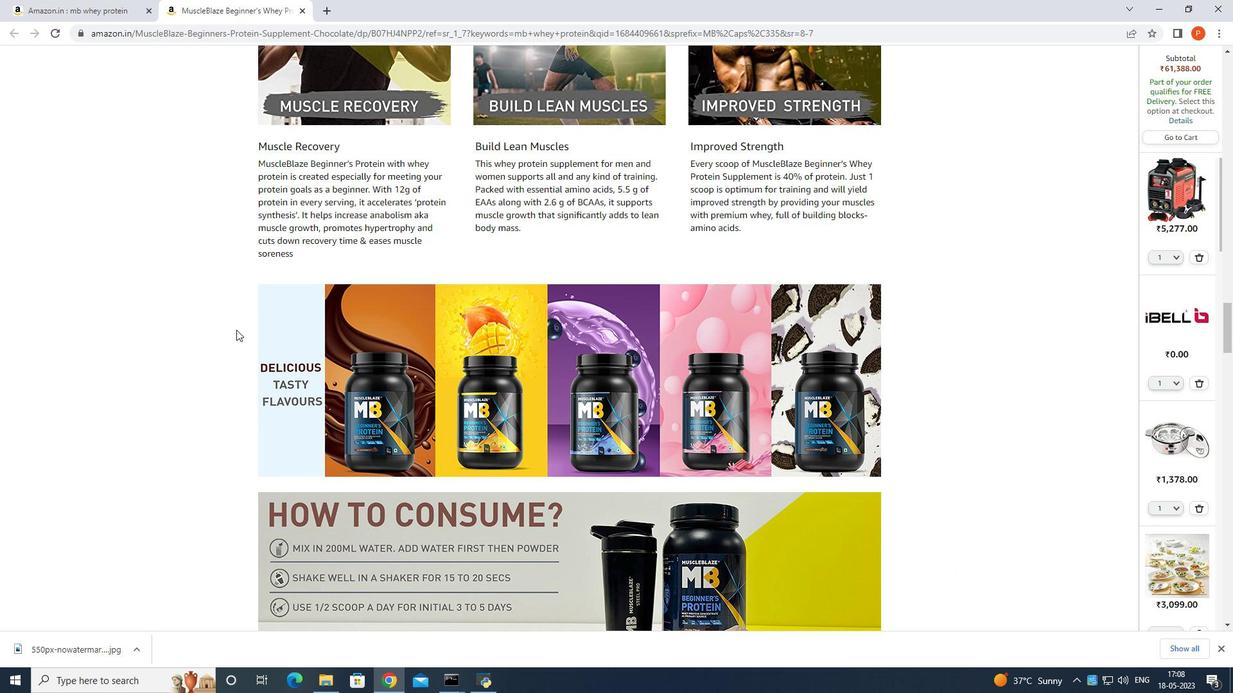 
Action: Mouse scrolled (236, 330) with delta (0, 0)
Screenshot: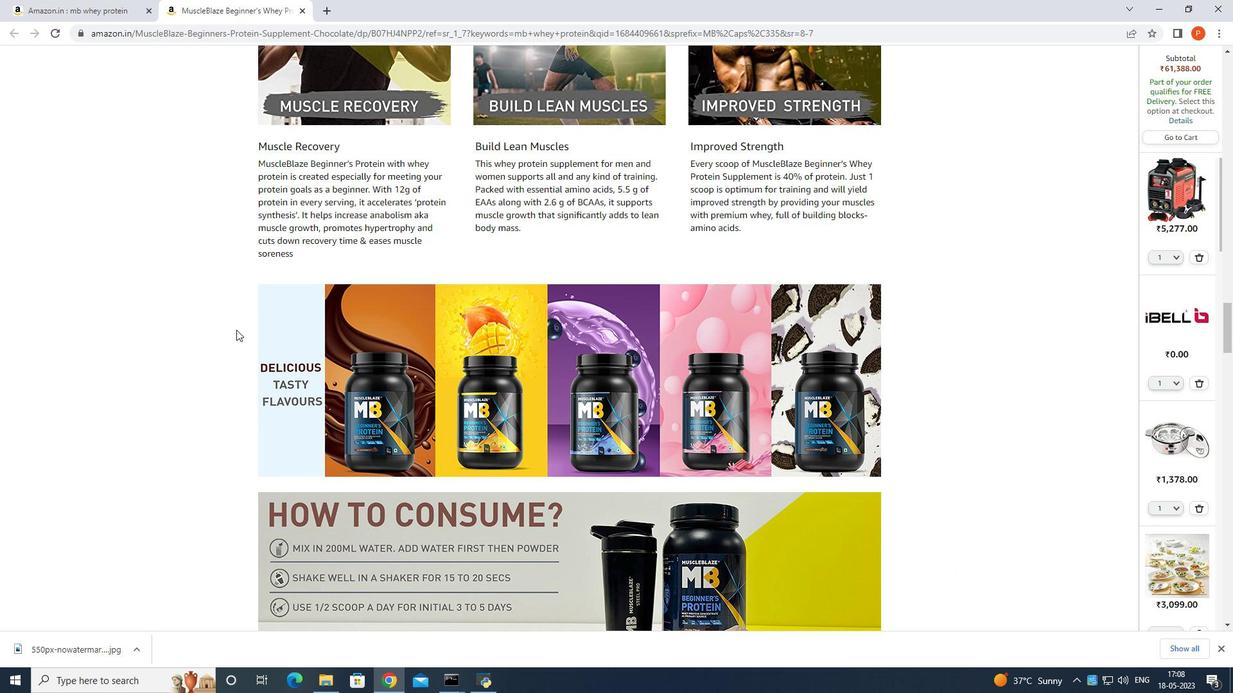 
Action: Mouse moved to (236, 329)
Screenshot: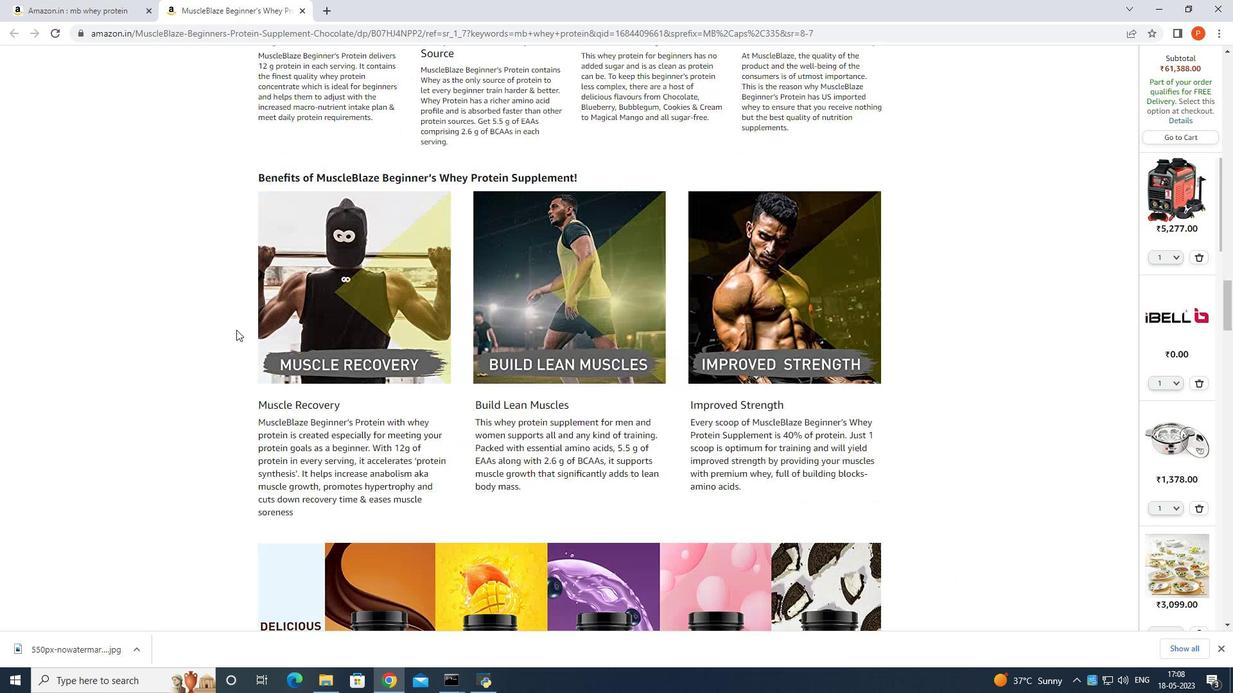
Action: Mouse scrolled (236, 330) with delta (0, 0)
Screenshot: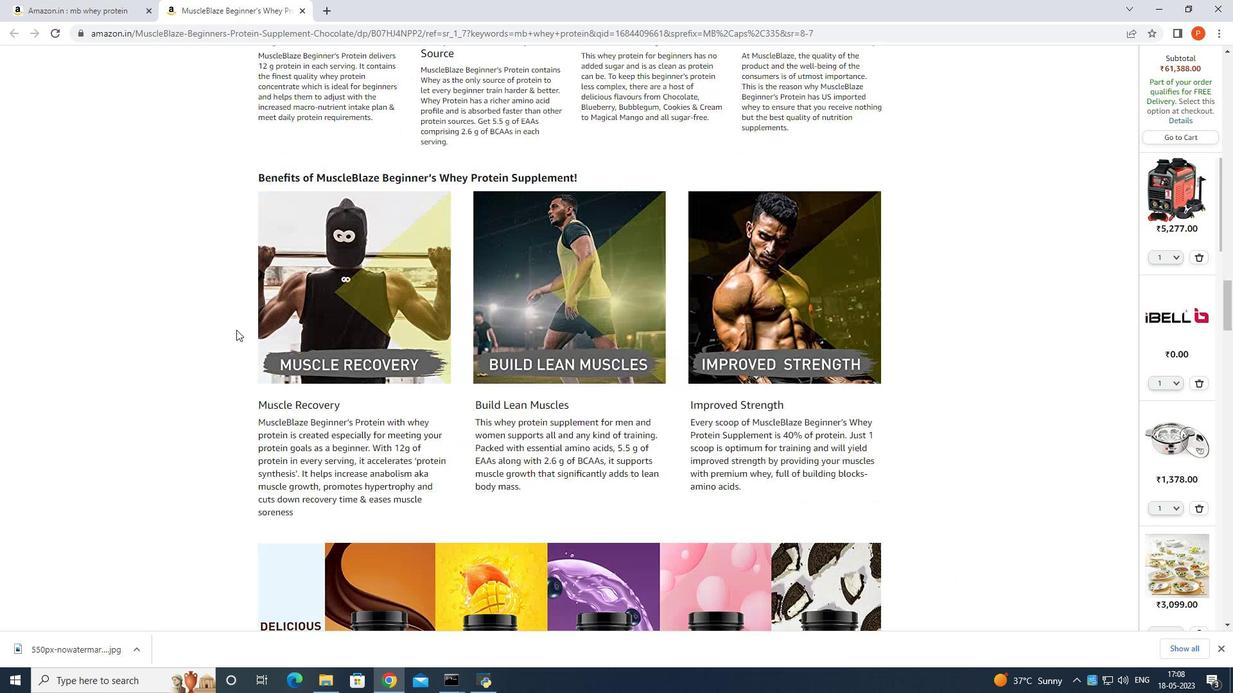 
Action: Mouse moved to (236, 329)
Screenshot: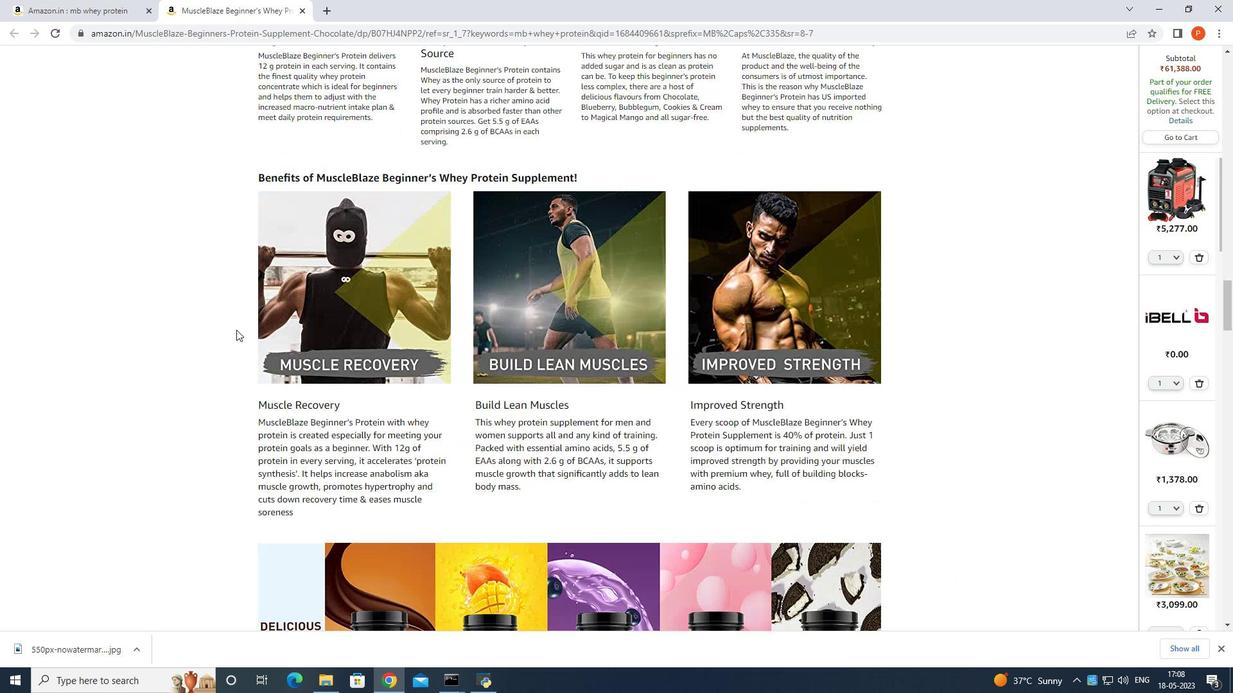 
Action: Mouse scrolled (236, 330) with delta (0, 0)
Screenshot: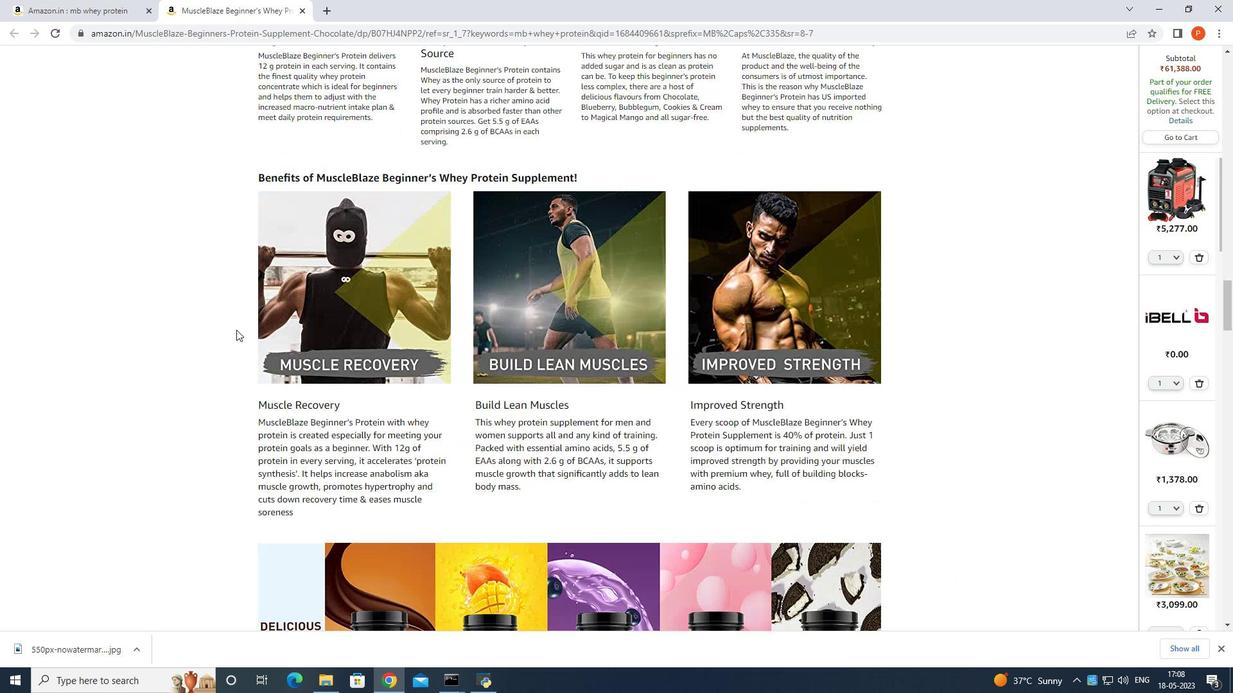 
Action: Mouse moved to (237, 328)
Screenshot: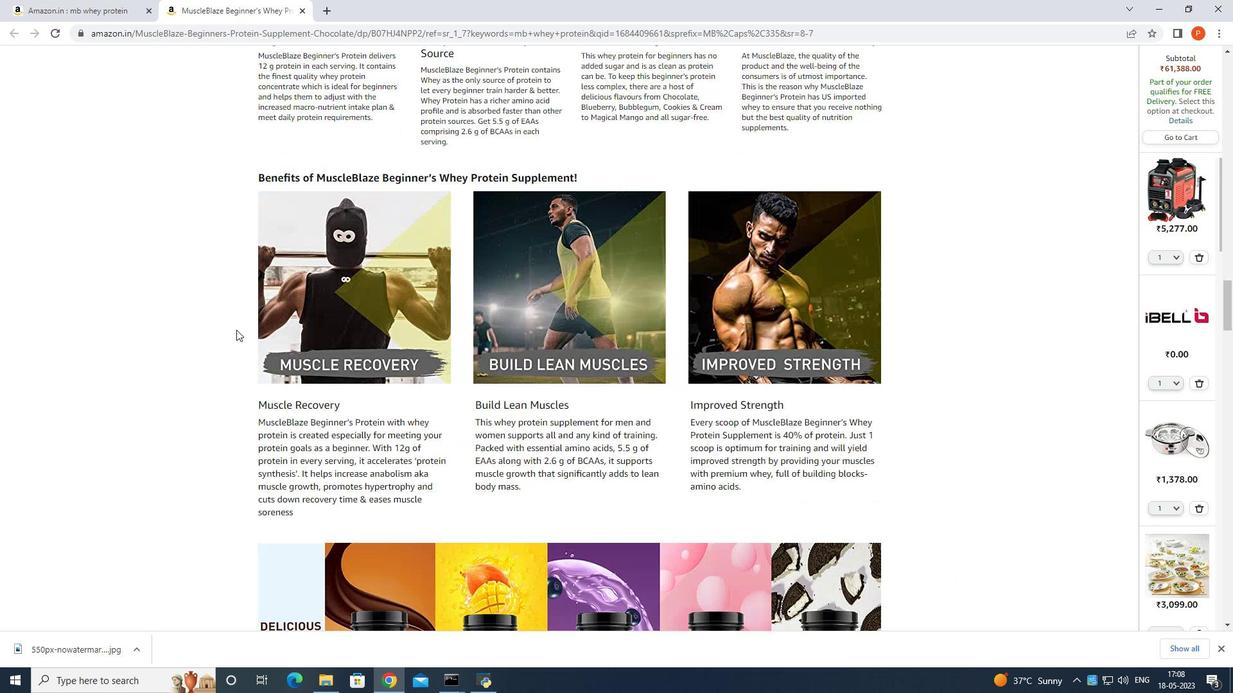 
Action: Mouse scrolled (237, 328) with delta (0, 0)
Screenshot: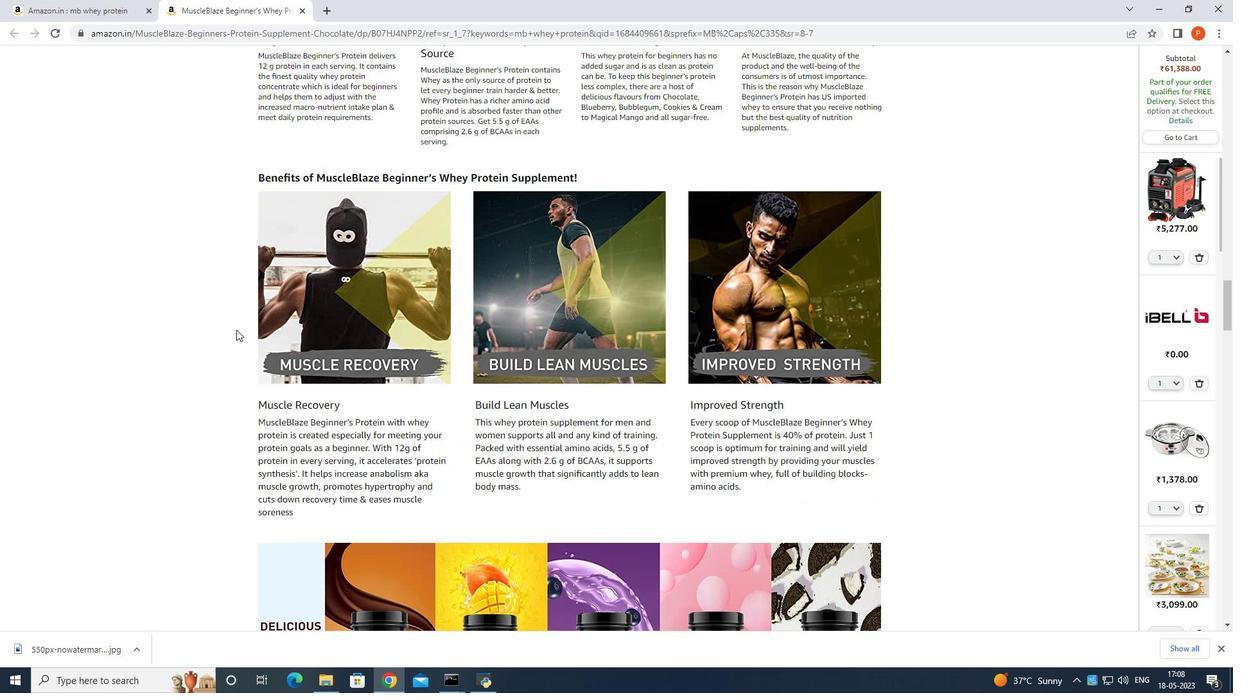 
Action: Mouse moved to (237, 325)
Screenshot: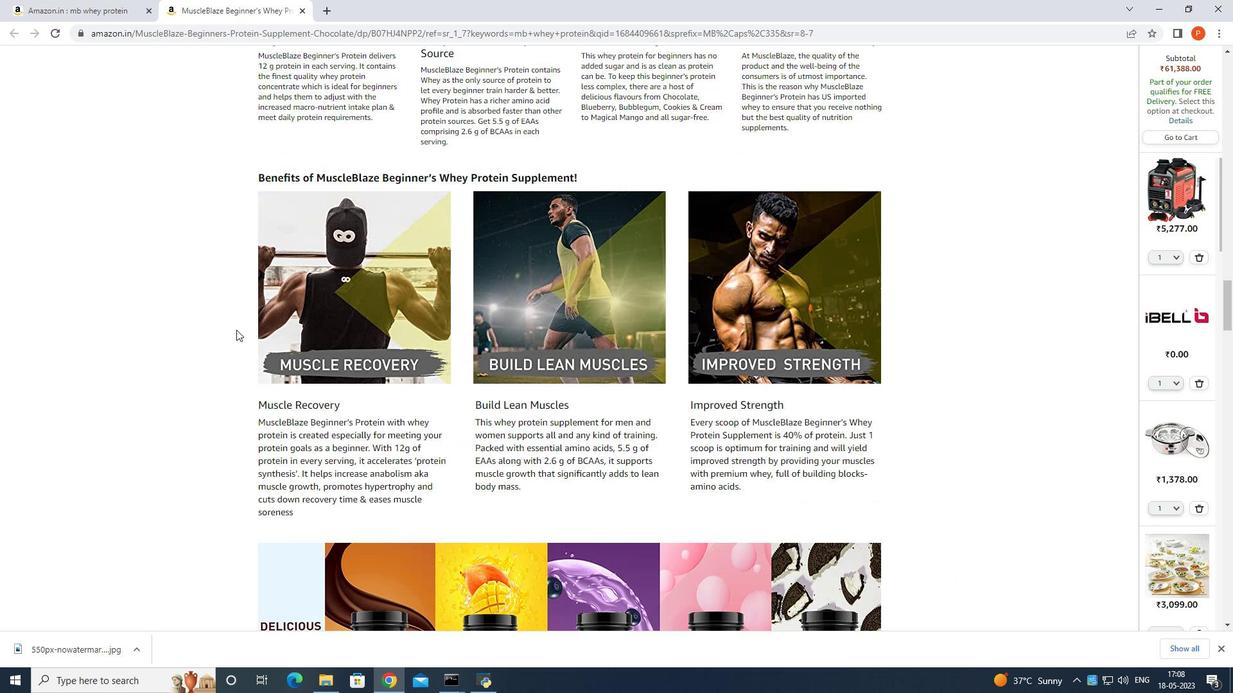 
Action: Mouse scrolled (237, 327) with delta (0, 0)
Screenshot: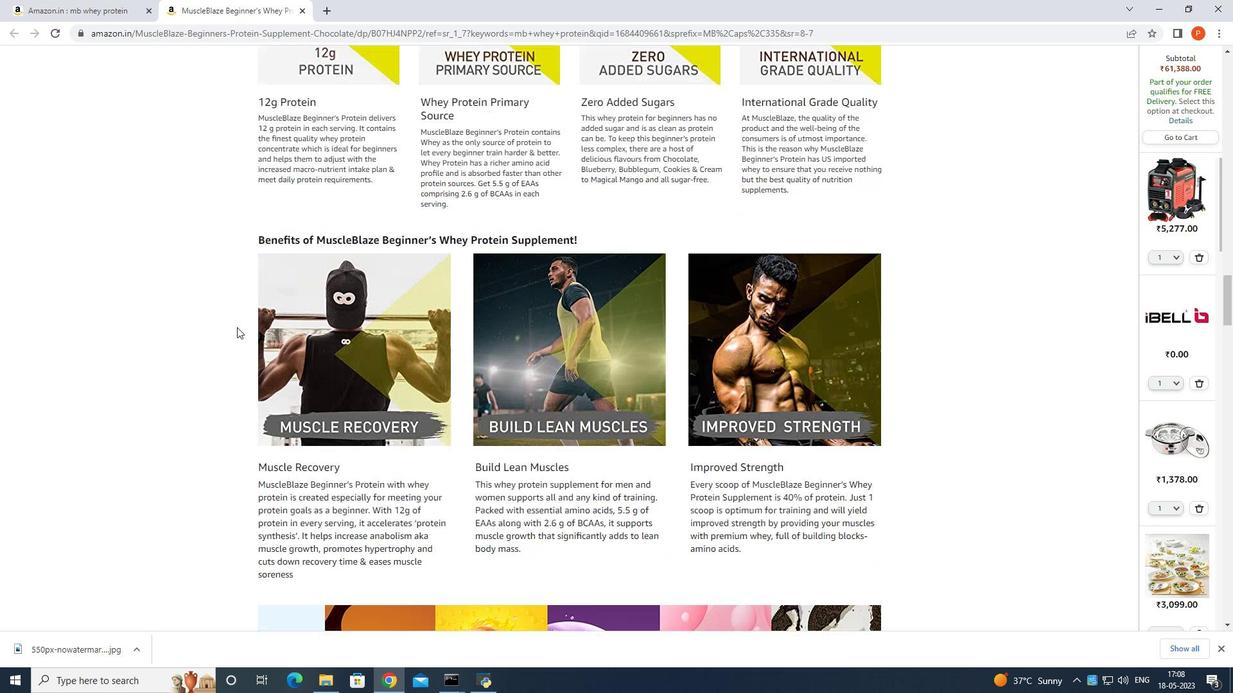 
Action: Mouse moved to (237, 319)
Screenshot: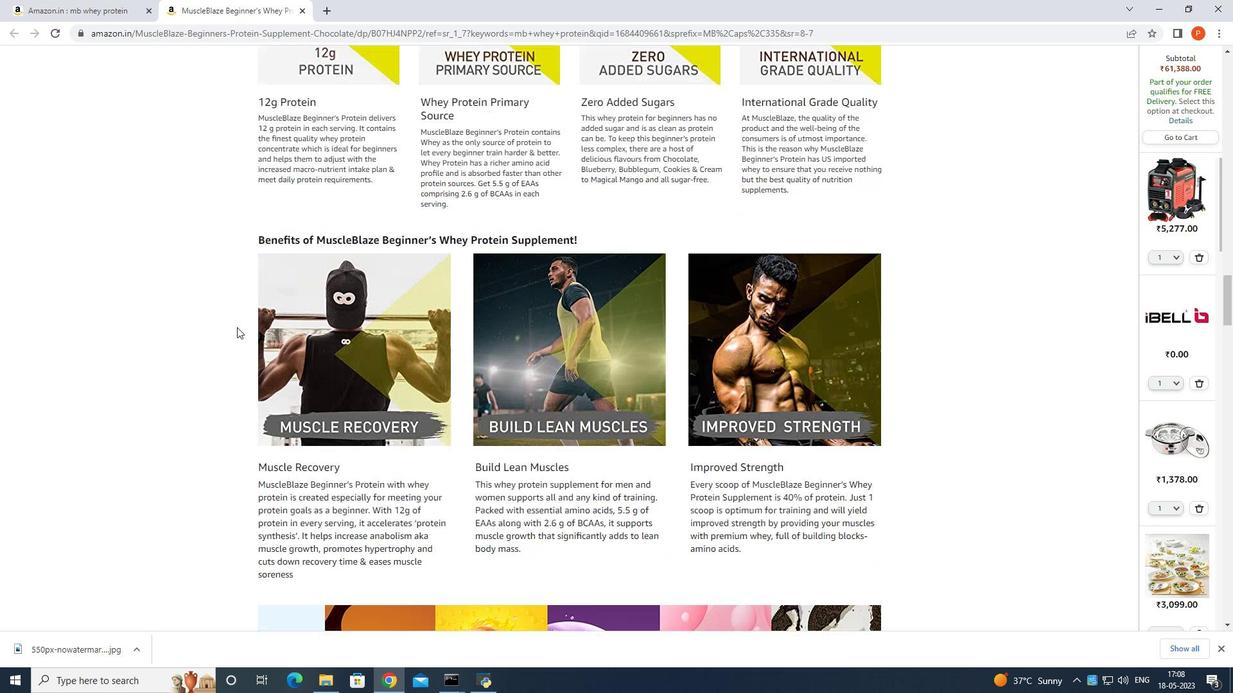 
Action: Mouse scrolled (237, 325) with delta (0, 0)
Screenshot: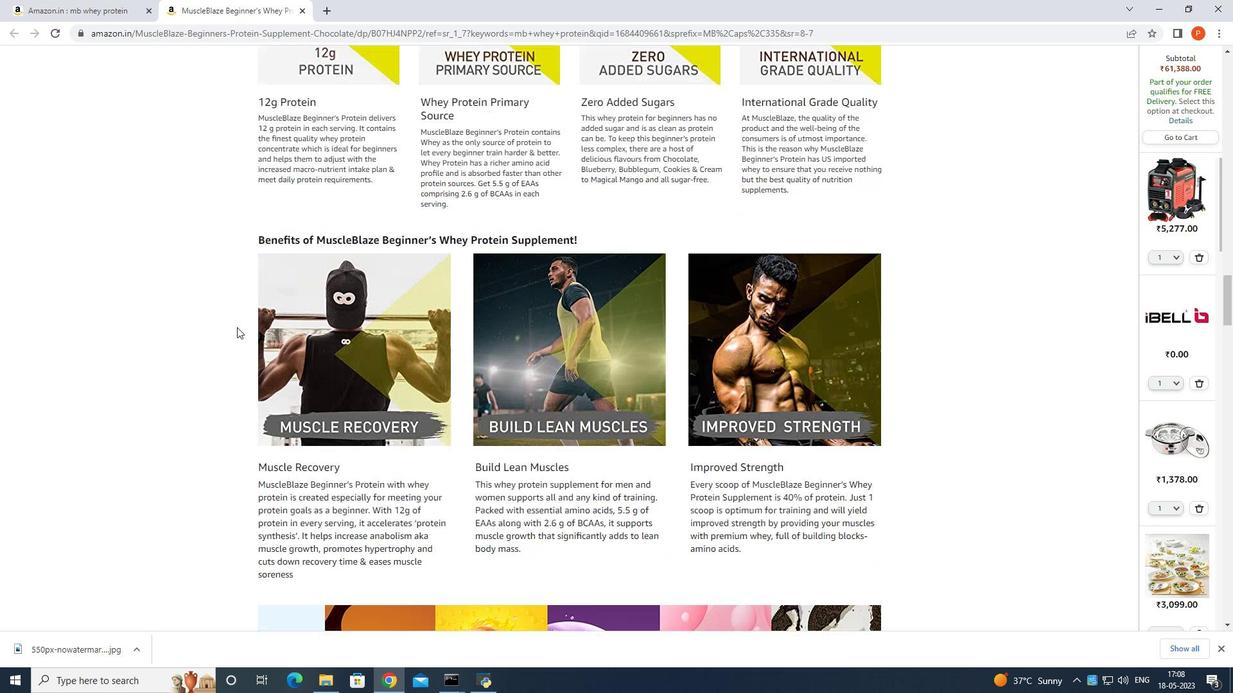 
Action: Mouse moved to (237, 319)
Screenshot: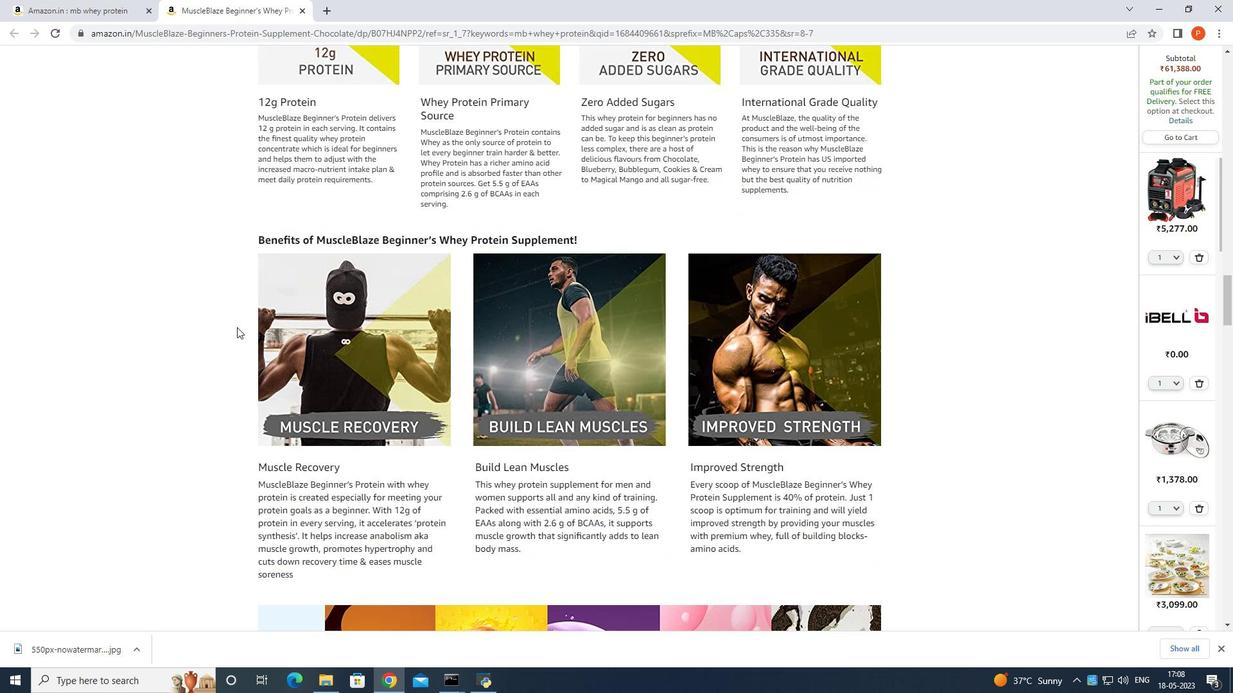 
Action: Mouse scrolled (237, 319) with delta (0, 0)
Screenshot: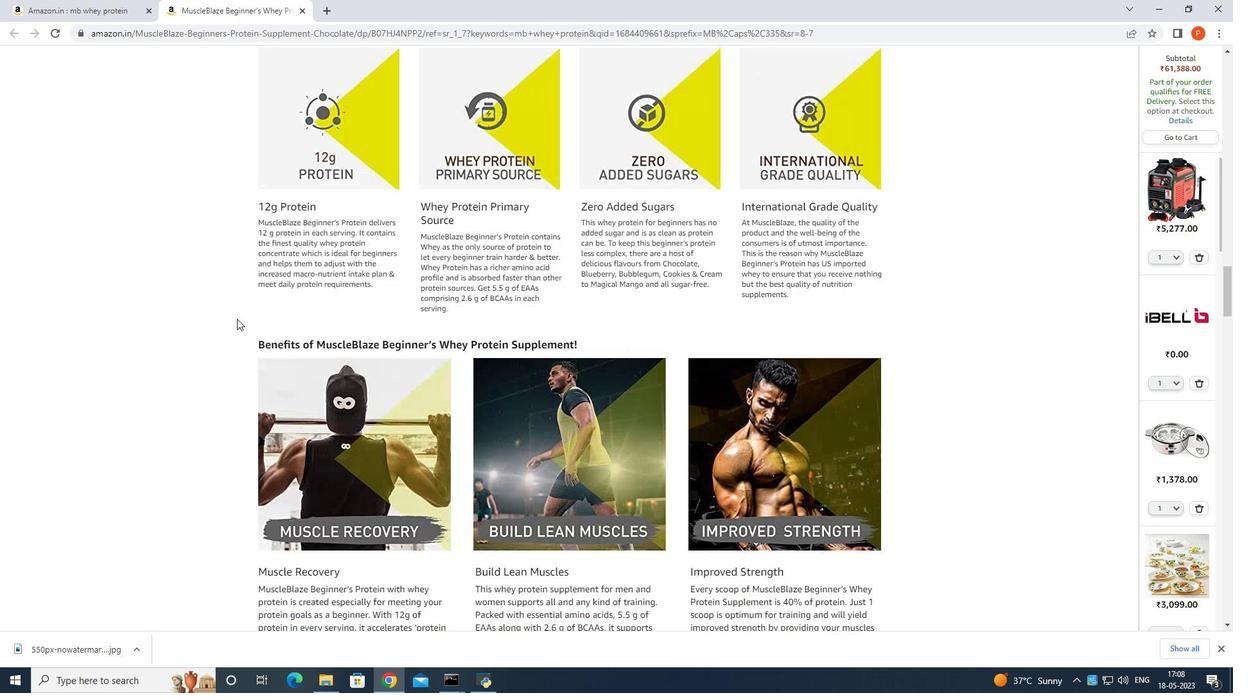 
Action: Mouse scrolled (237, 319) with delta (0, 0)
Screenshot: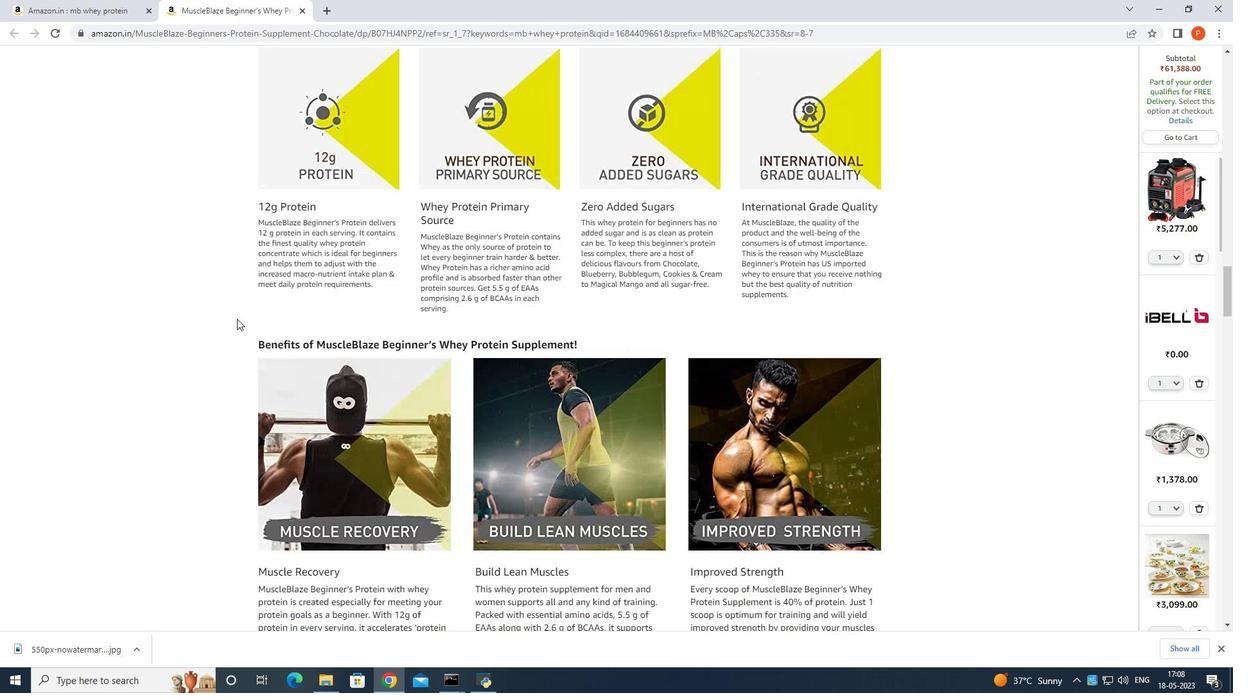 
Action: Mouse scrolled (237, 319) with delta (0, 0)
